 Task: Search for online mindfulness or meditation websites and gather information about different options available.
Action: Mouse moved to (450, 57)
Screenshot: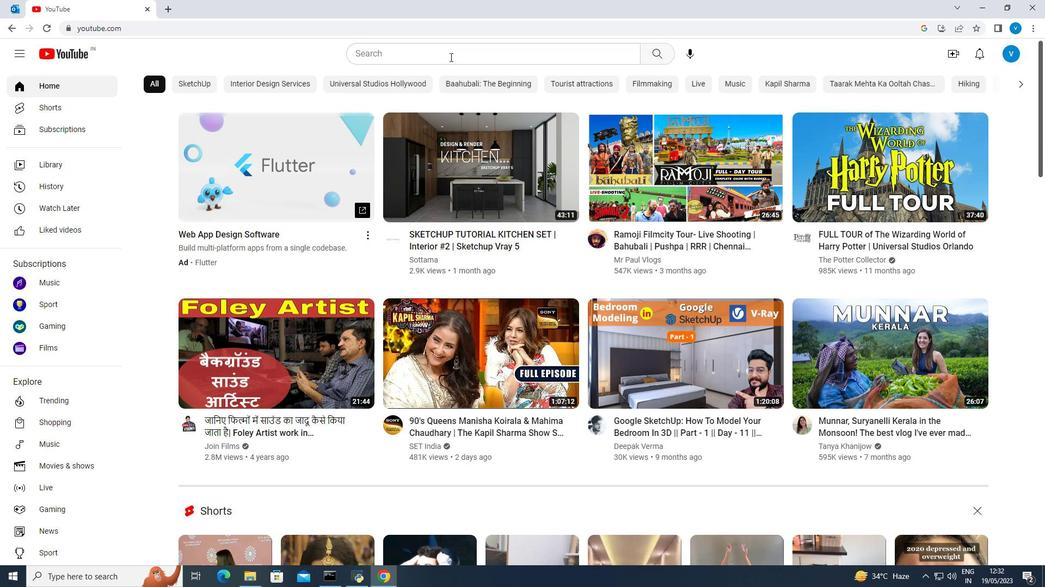 
Action: Mouse pressed left at (450, 57)
Screenshot: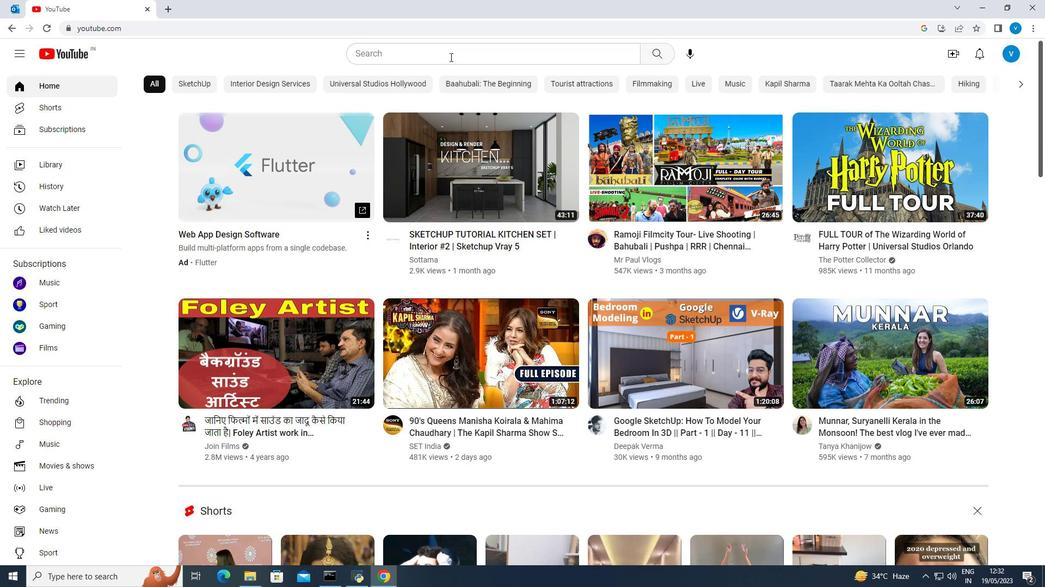 
Action: Key pressed mindfulness<Key.space>or<Key.space>meditation<Key.space>website
Screenshot: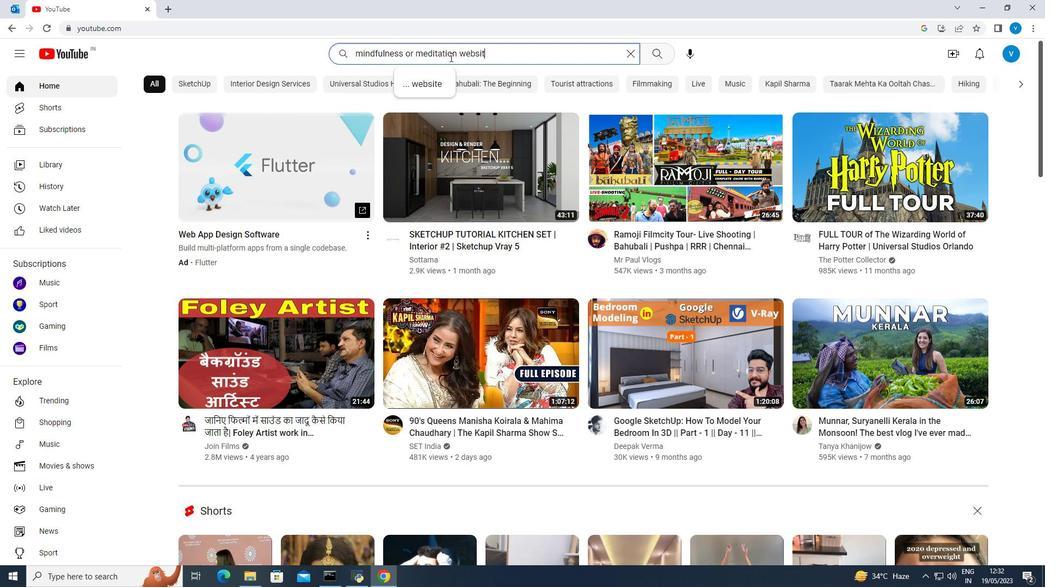 
Action: Mouse moved to (516, 64)
Screenshot: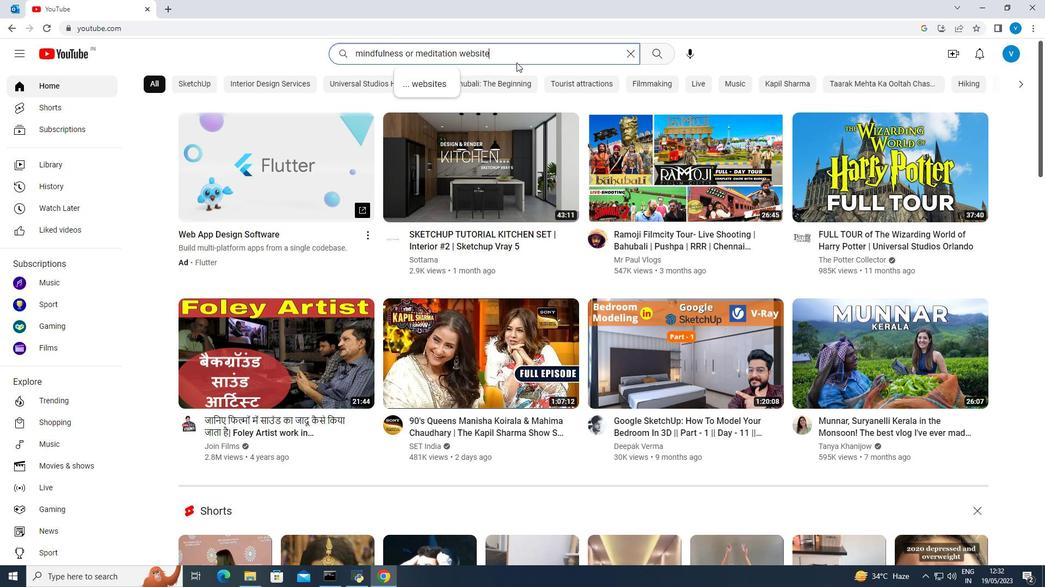 
Action: Key pressed <Key.enter>
Screenshot: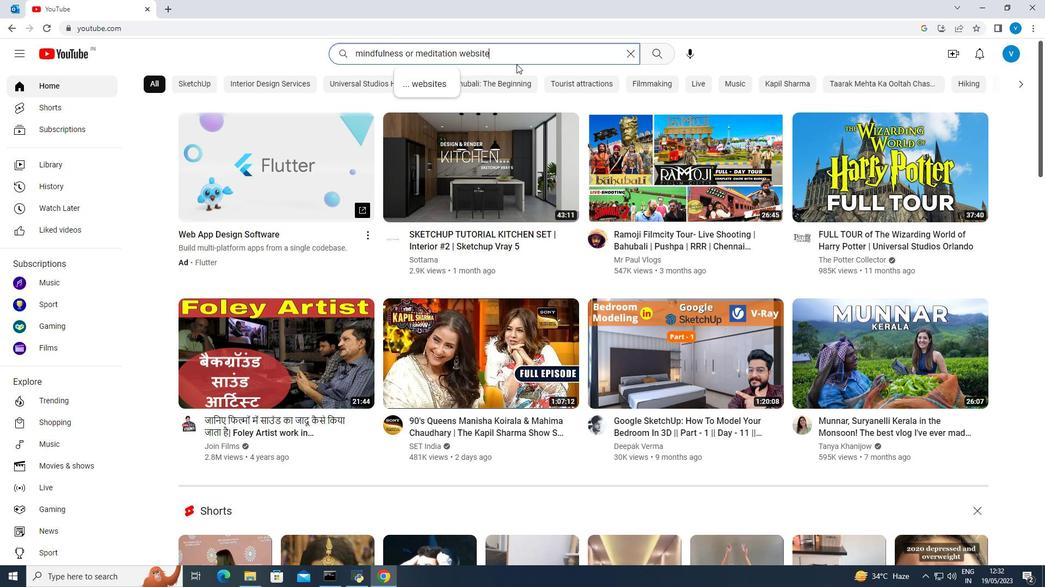 
Action: Mouse moved to (517, 167)
Screenshot: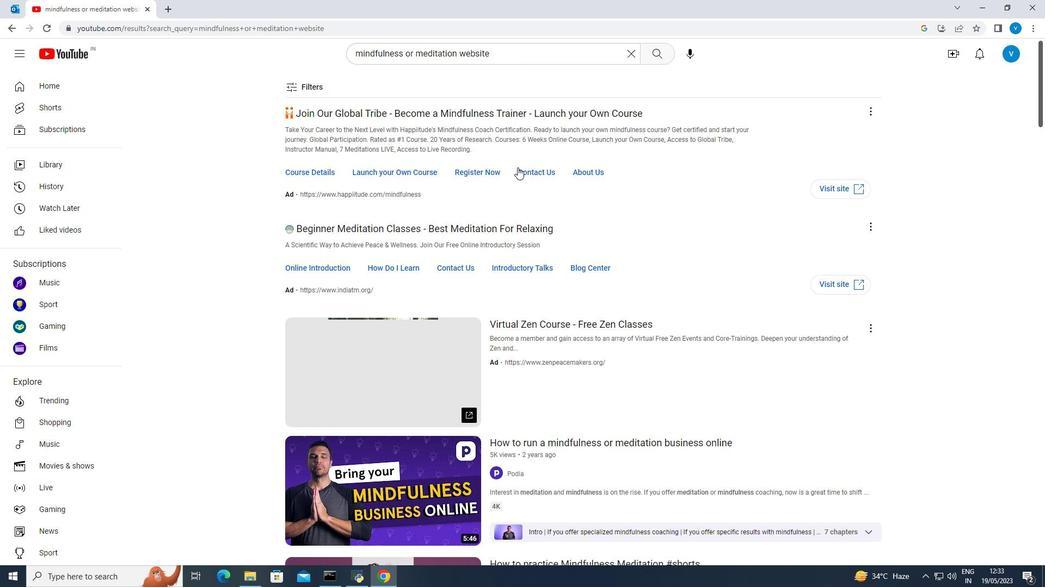 
Action: Mouse scrolled (517, 167) with delta (0, 0)
Screenshot: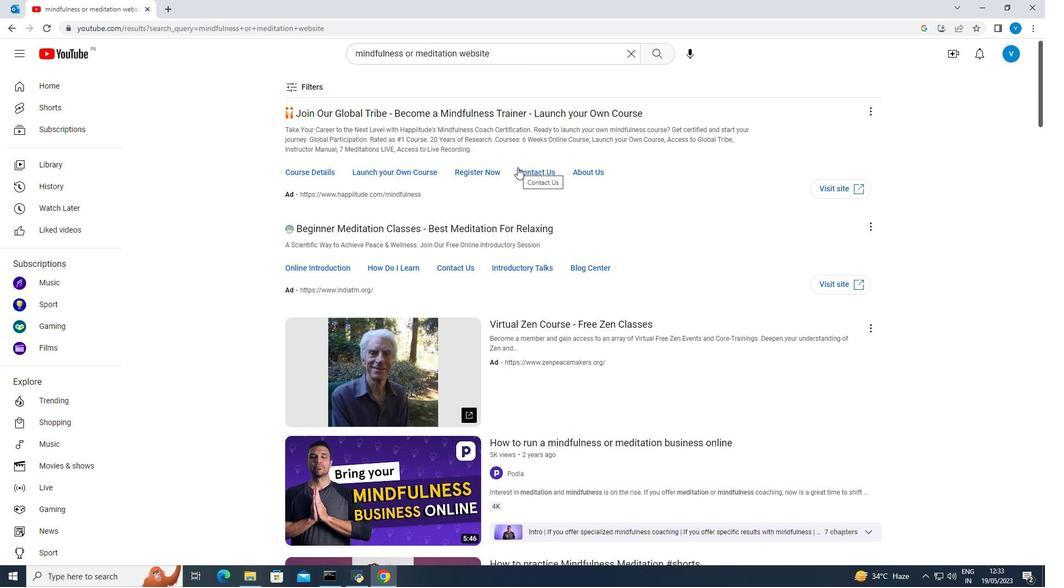 
Action: Mouse scrolled (517, 167) with delta (0, 0)
Screenshot: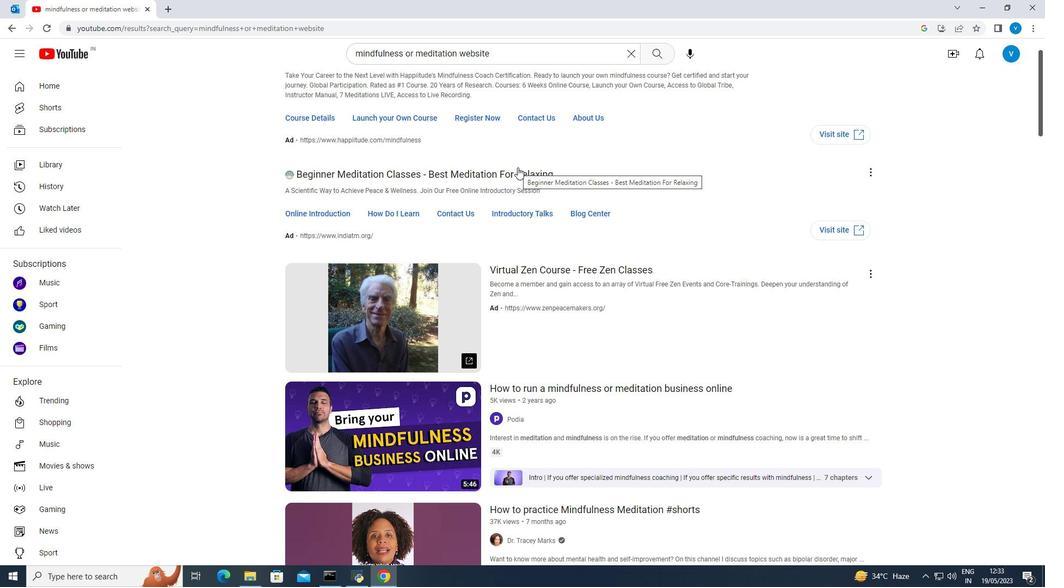 
Action: Mouse scrolled (517, 167) with delta (0, 0)
Screenshot: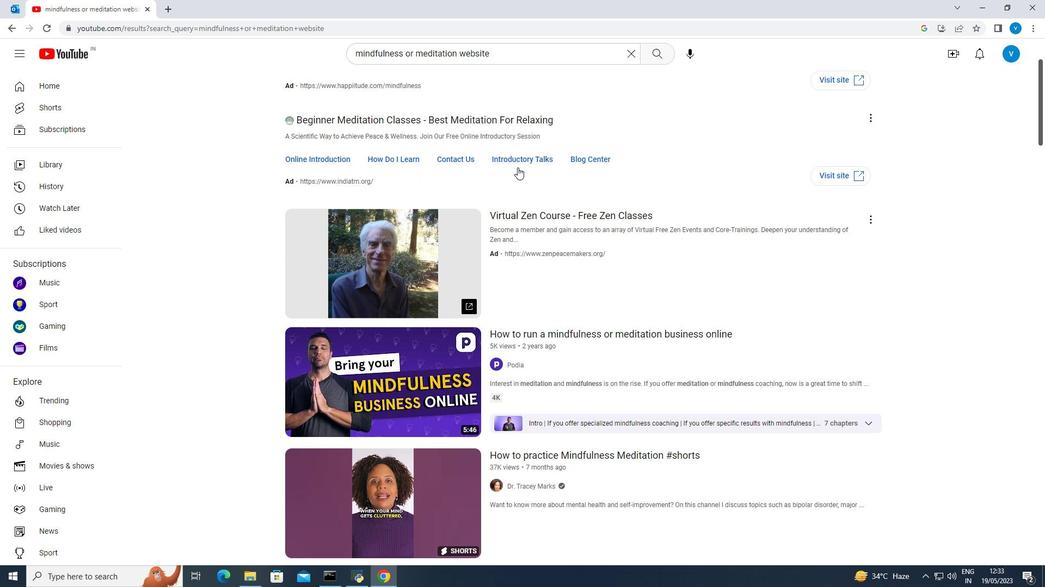 
Action: Mouse moved to (163, 7)
Screenshot: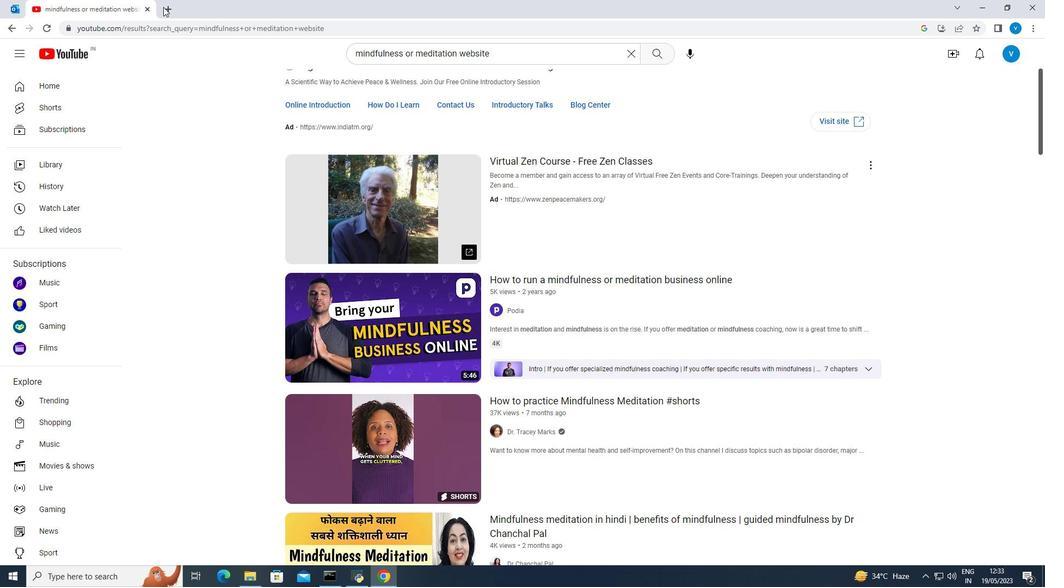 
Action: Mouse pressed left at (163, 7)
Screenshot: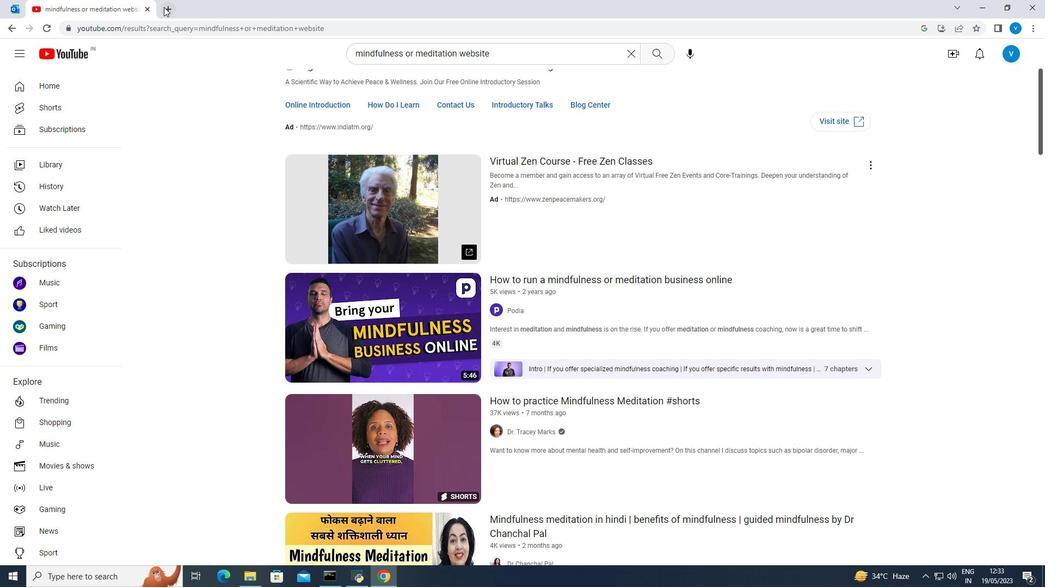 
Action: Mouse moved to (523, 212)
Screenshot: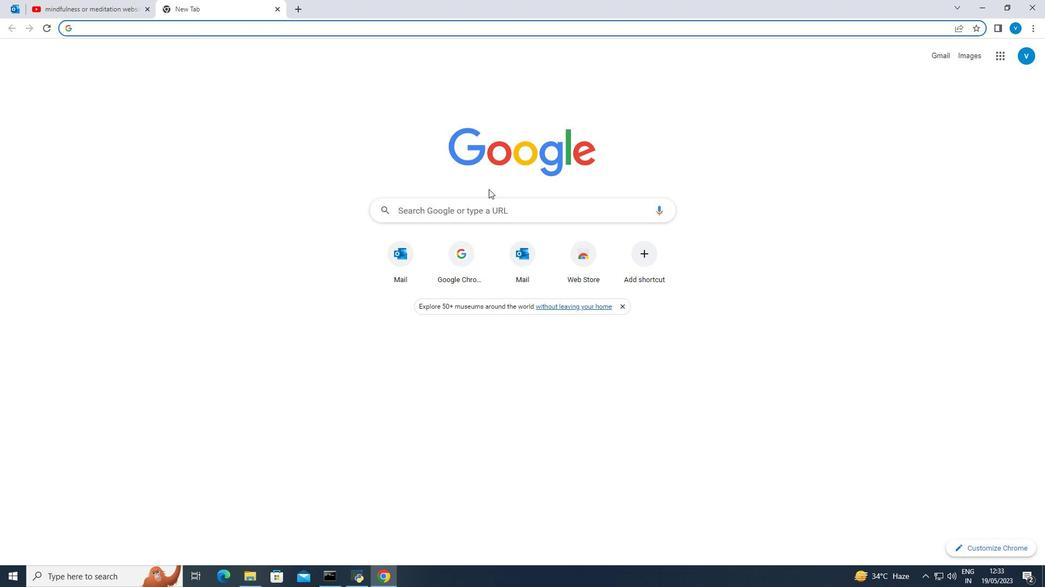 
Action: Mouse pressed left at (523, 212)
Screenshot: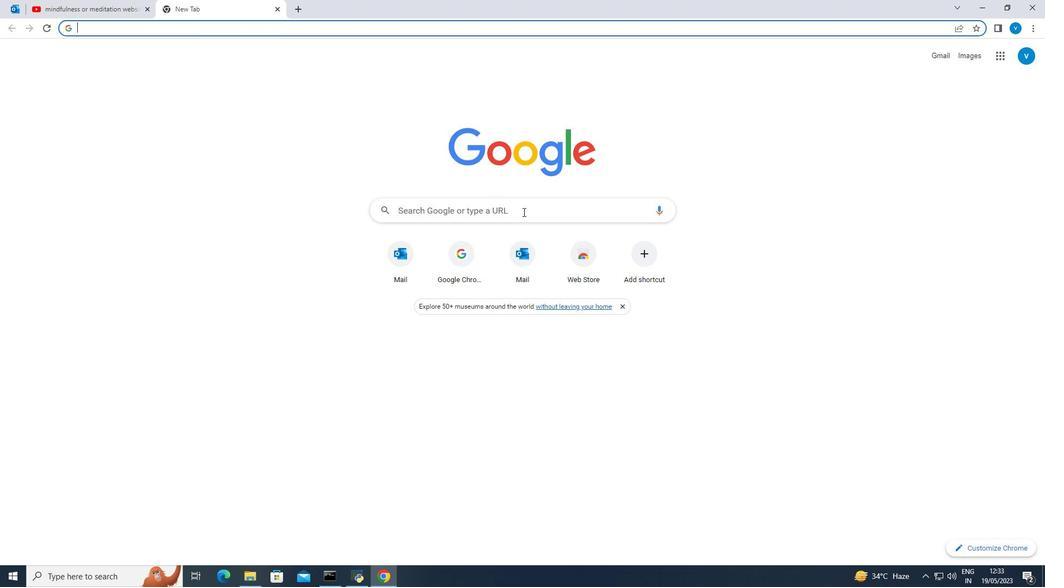 
Action: Mouse moved to (524, 212)
Screenshot: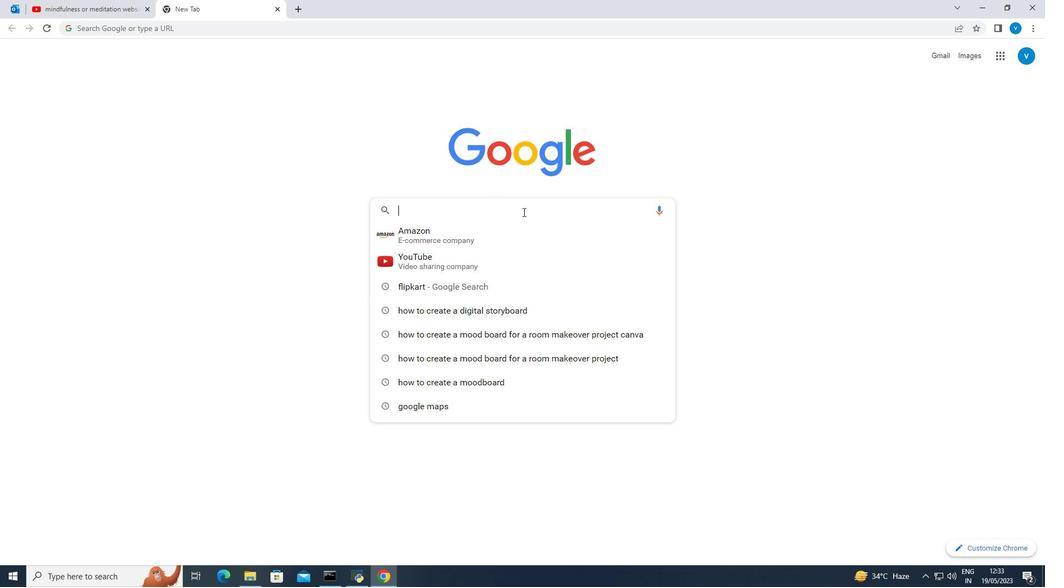 
Action: Key pressed online<Key.space>mindfulness<Key.space>or<Key.space>meditation<Key.space>website<Key.enter>
Screenshot: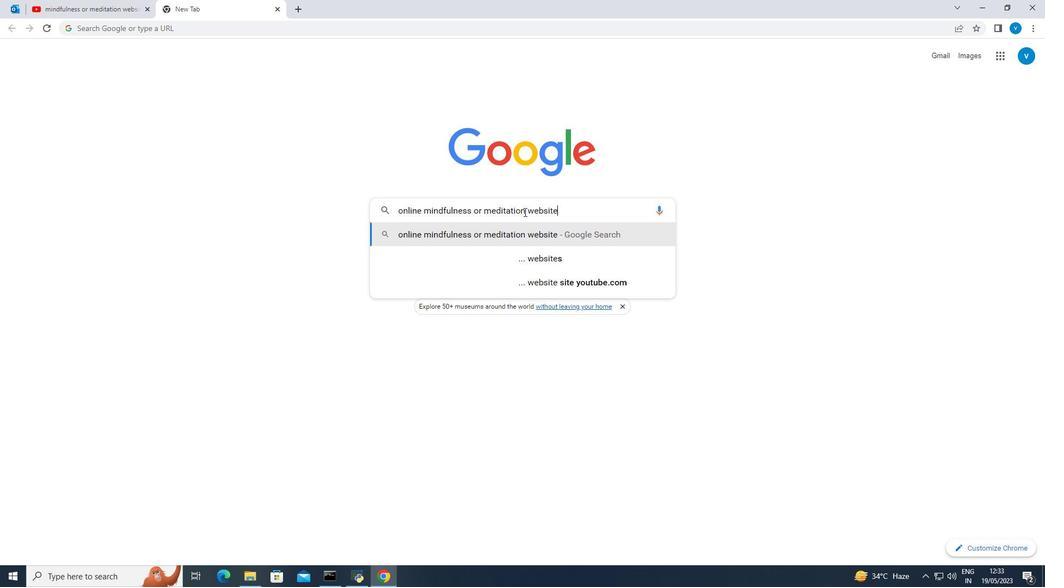 
Action: Mouse moved to (444, 334)
Screenshot: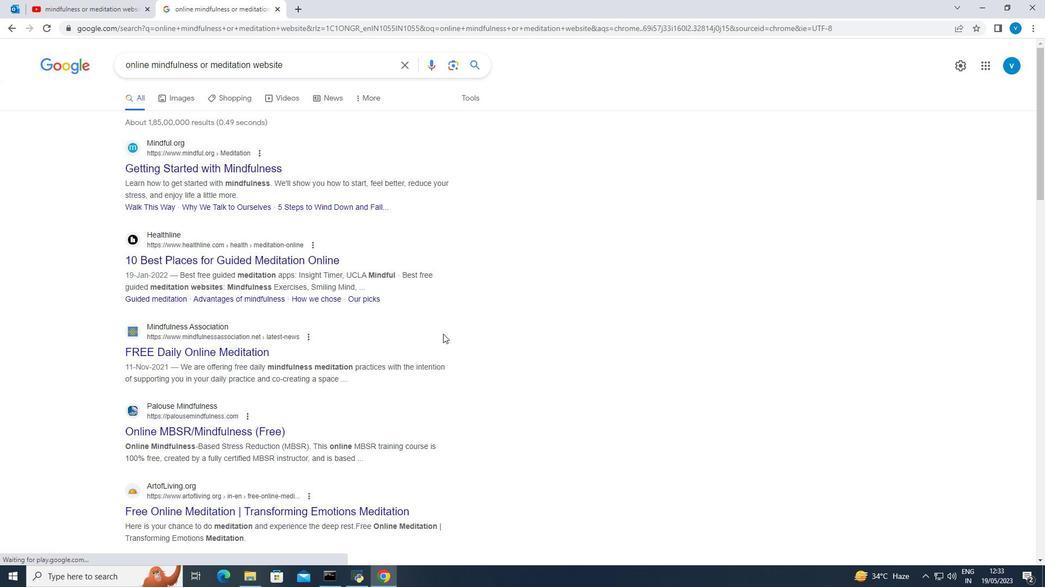 
Action: Mouse scrolled (444, 333) with delta (0, 0)
Screenshot: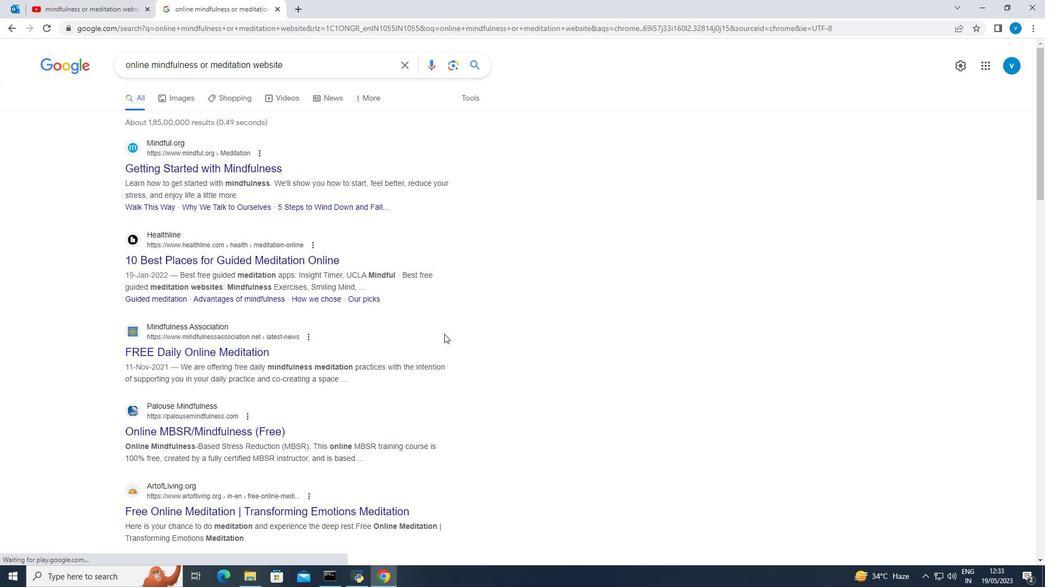 
Action: Mouse moved to (444, 334)
Screenshot: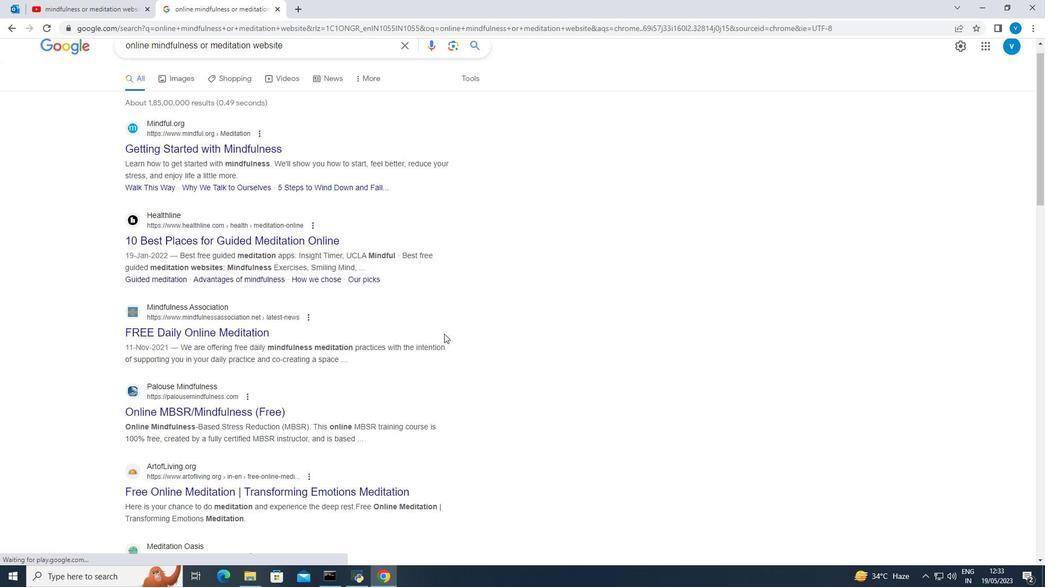 
Action: Mouse scrolled (444, 333) with delta (0, 0)
Screenshot: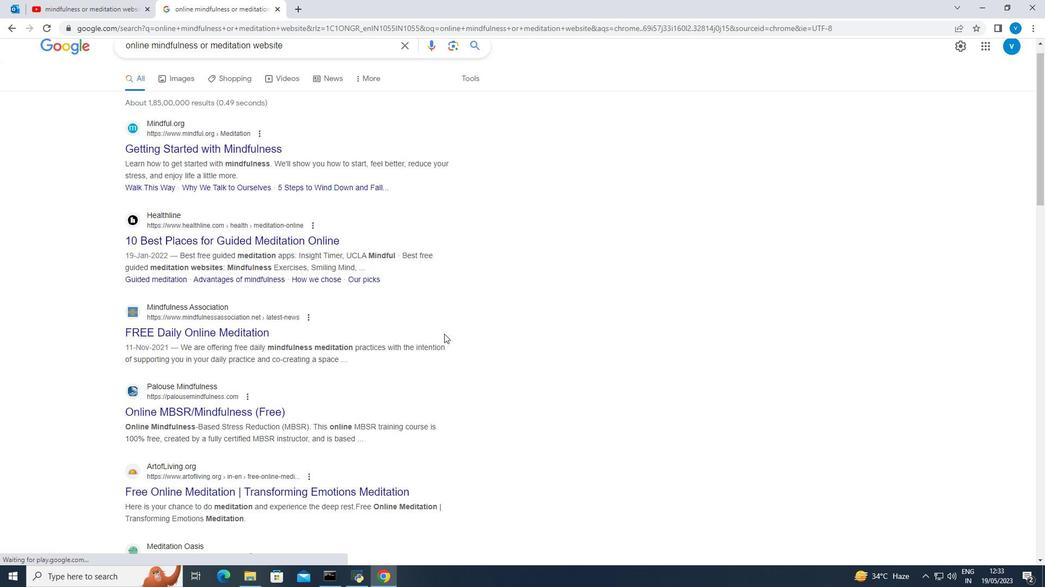 
Action: Mouse moved to (436, 309)
Screenshot: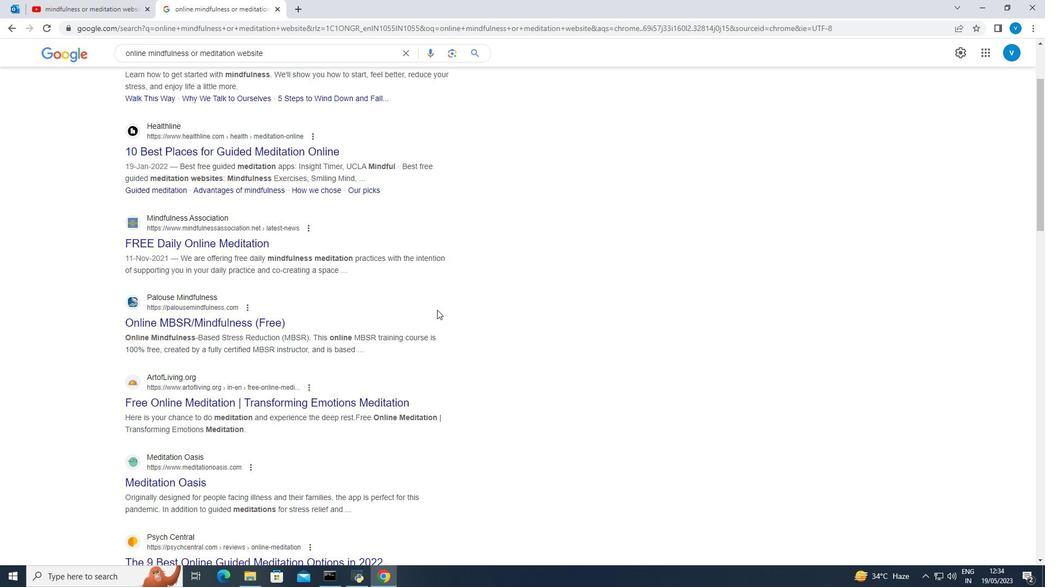 
Action: Mouse scrolled (436, 309) with delta (0, 0)
Screenshot: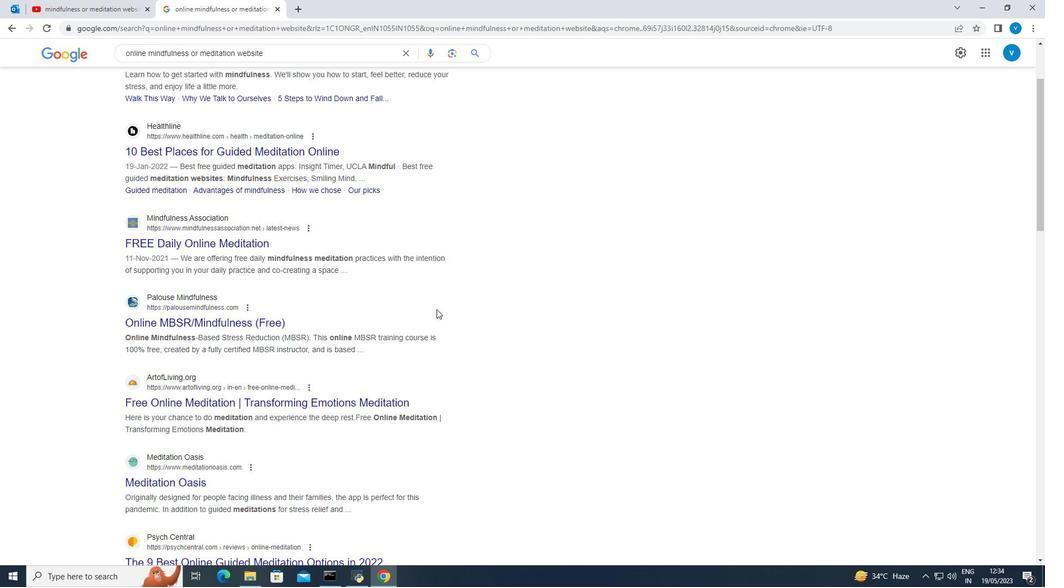 
Action: Mouse scrolled (436, 309) with delta (0, 0)
Screenshot: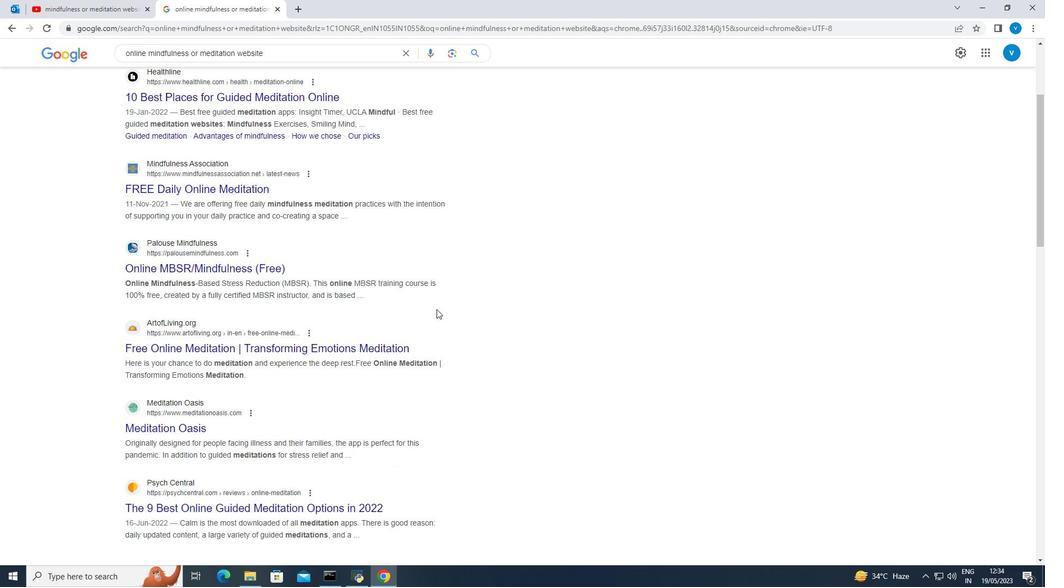 
Action: Mouse scrolled (436, 309) with delta (0, 0)
Screenshot: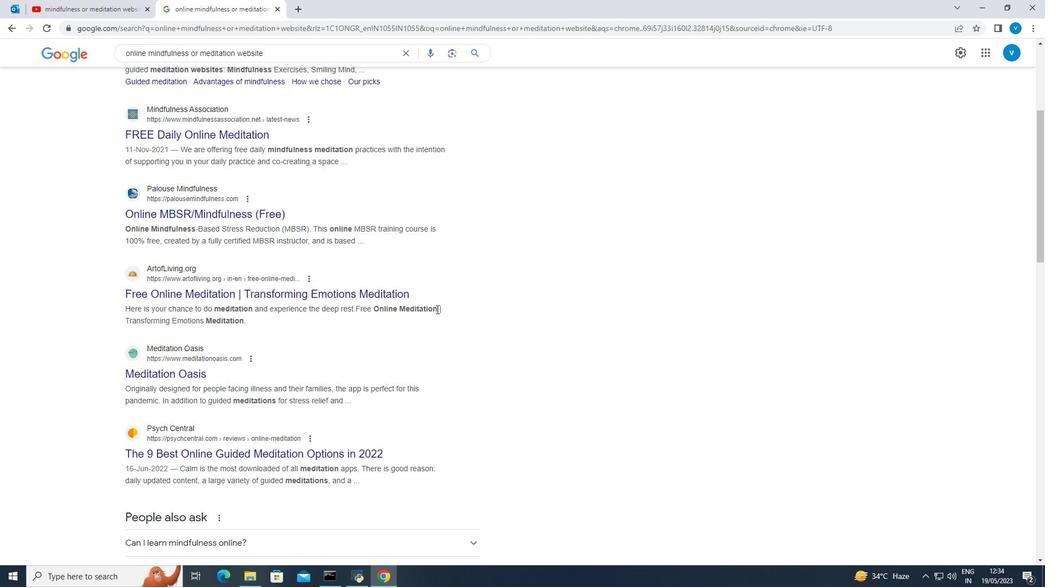 
Action: Mouse scrolled (436, 309) with delta (0, 0)
Screenshot: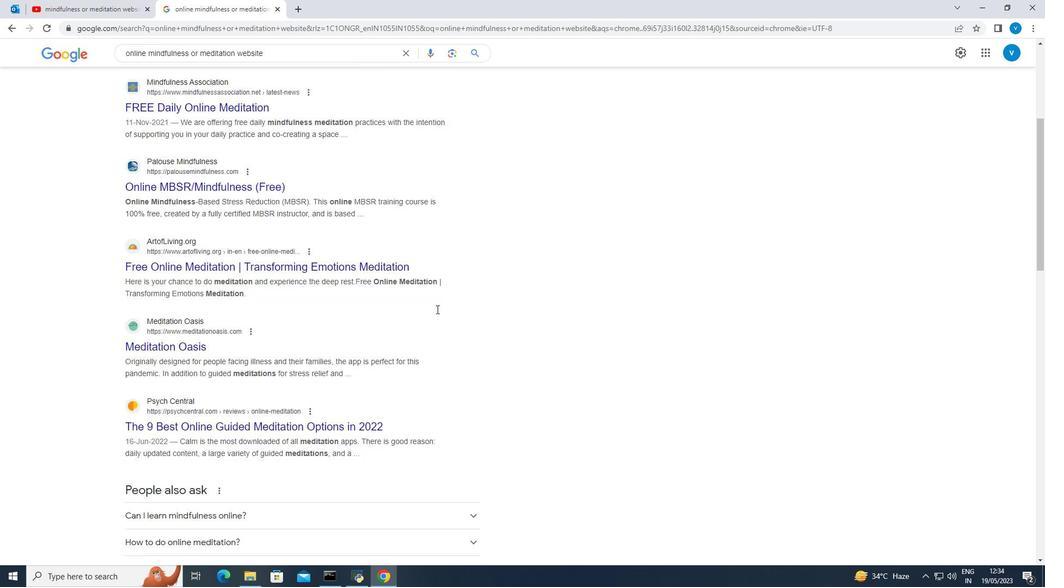 
Action: Mouse moved to (261, 347)
Screenshot: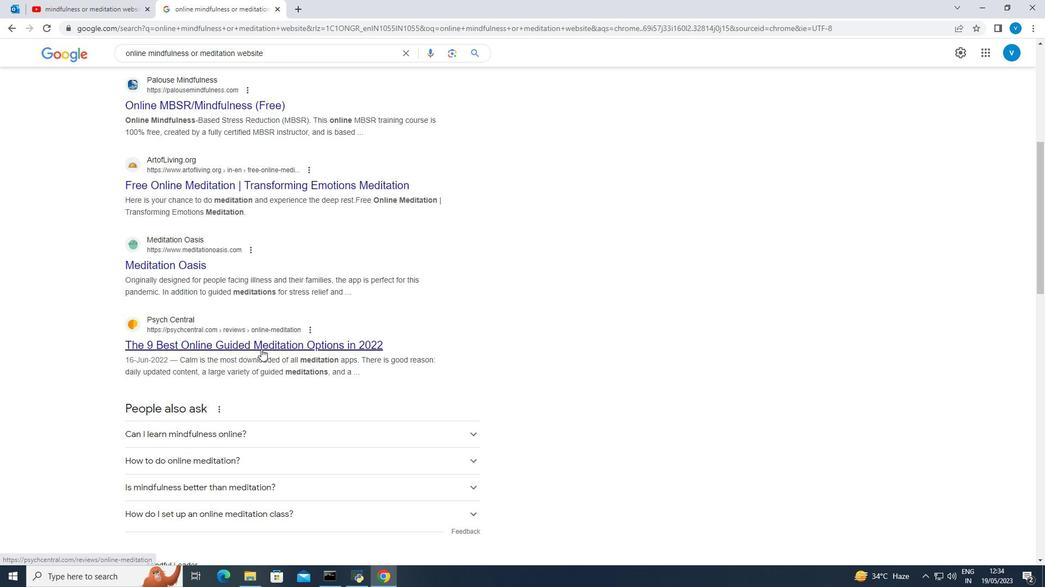 
Action: Mouse pressed left at (261, 347)
Screenshot: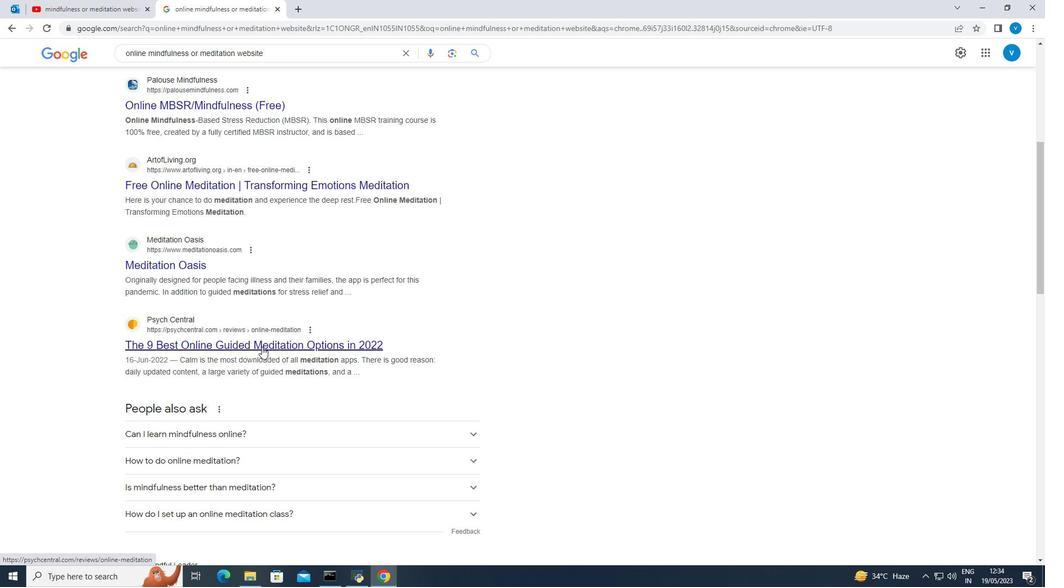 
Action: Mouse pressed left at (261, 347)
Screenshot: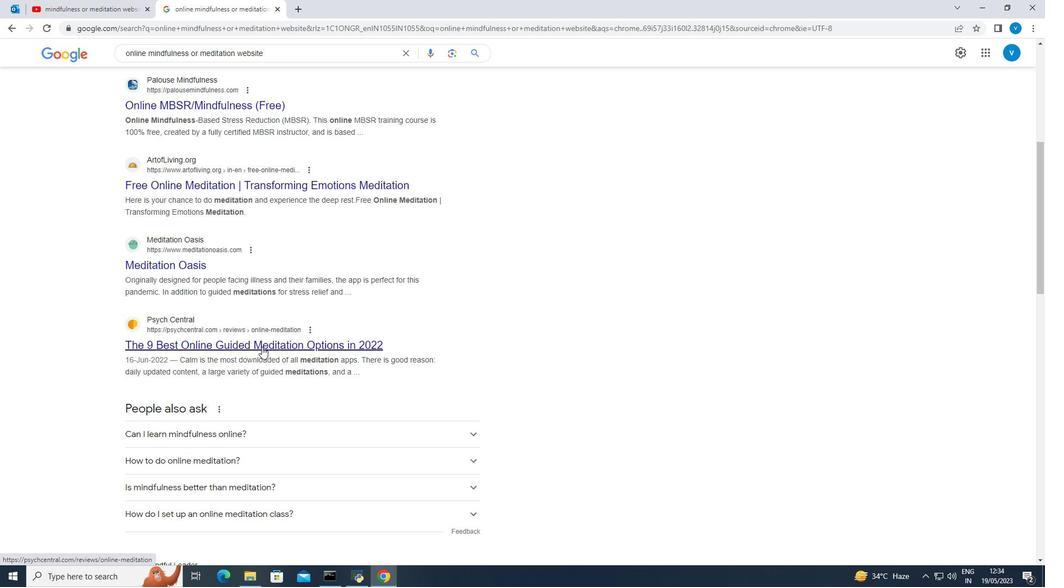 
Action: Mouse moved to (272, 333)
Screenshot: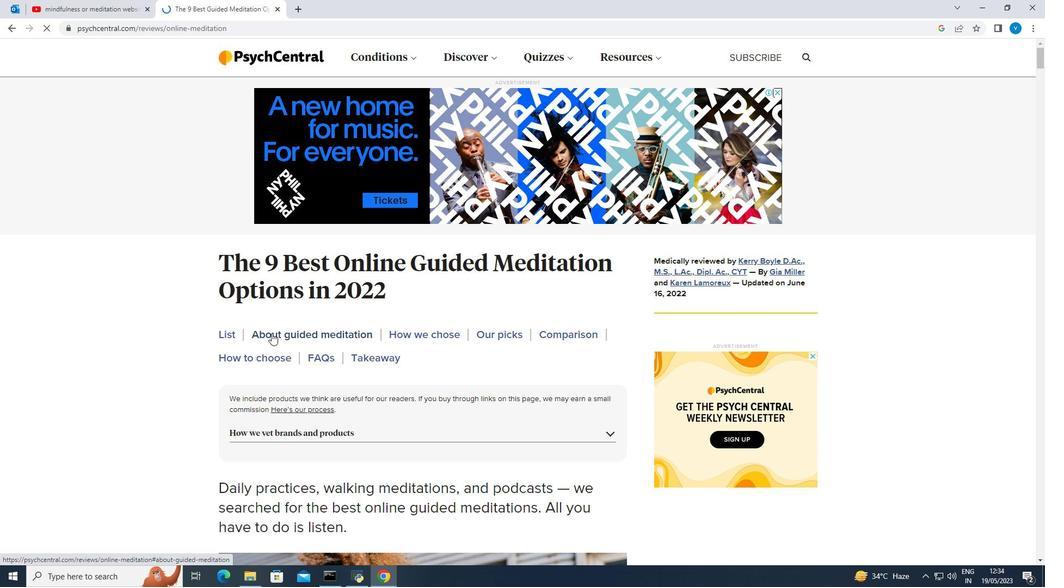
Action: Mouse scrolled (272, 333) with delta (0, 0)
Screenshot: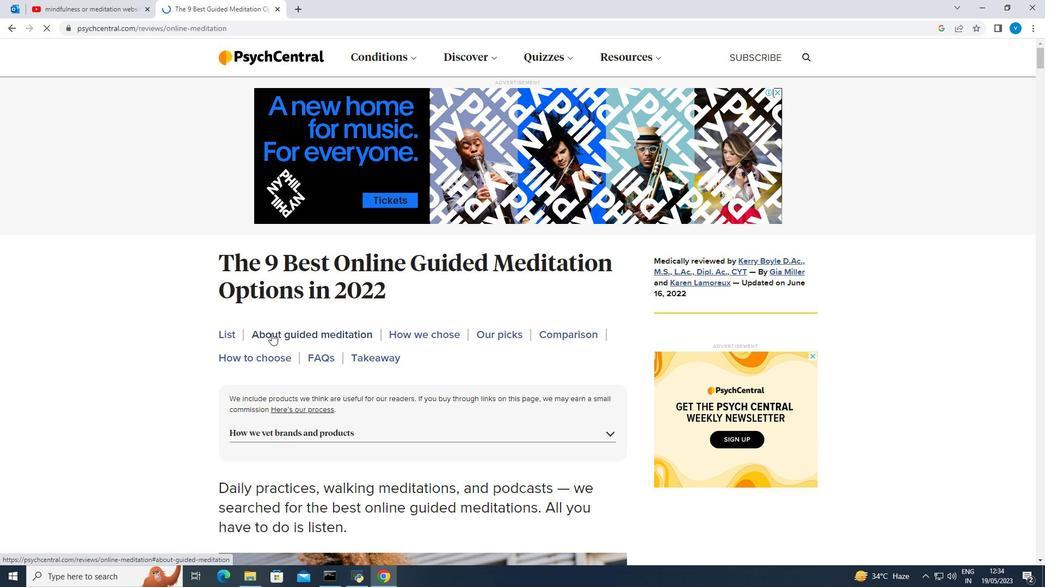 
Action: Mouse moved to (274, 335)
Screenshot: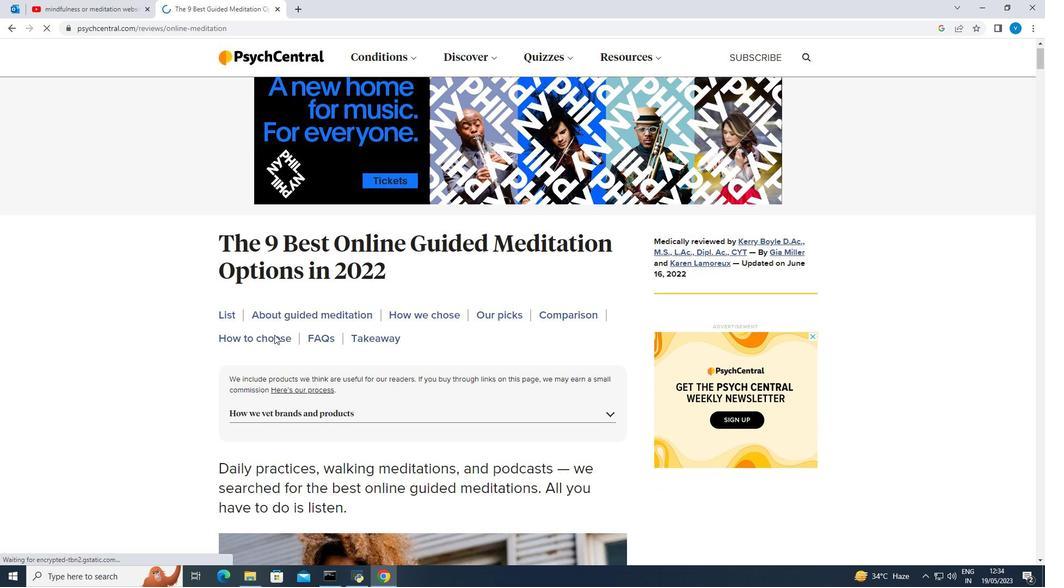 
Action: Mouse scrolled (274, 334) with delta (0, 0)
Screenshot: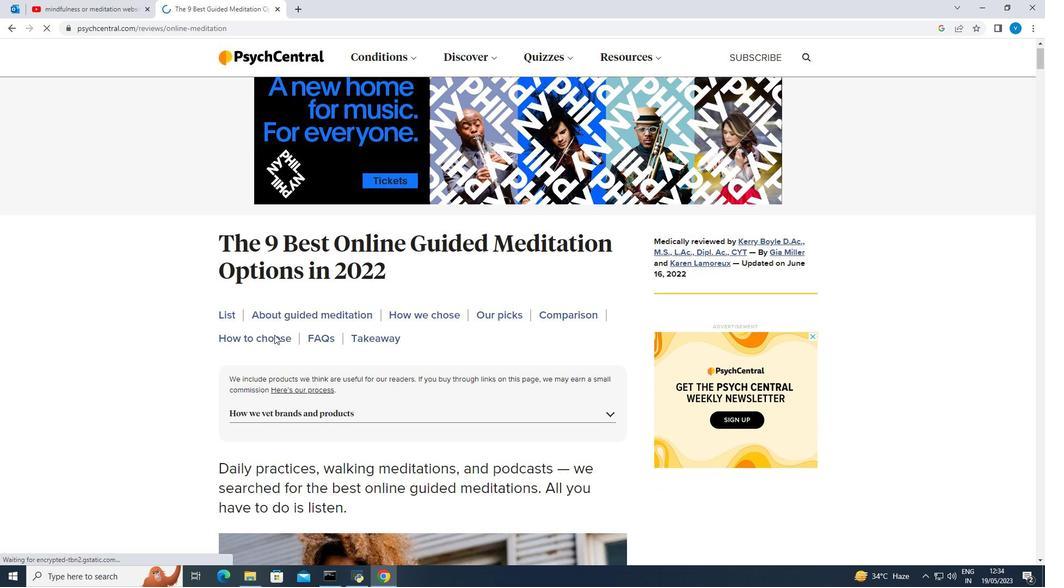 
Action: Mouse moved to (276, 335)
Screenshot: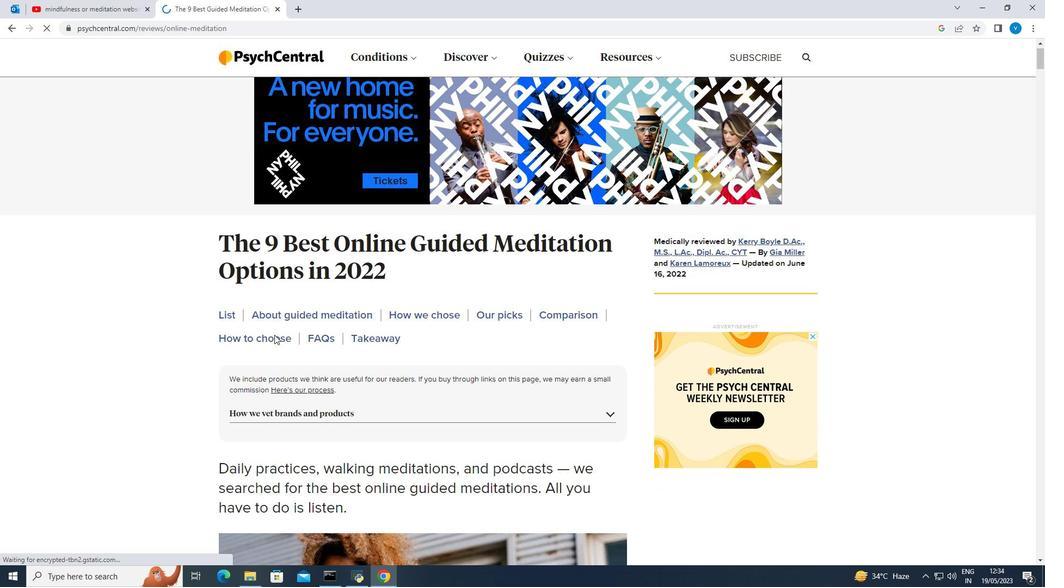 
Action: Mouse scrolled (276, 334) with delta (0, 0)
Screenshot: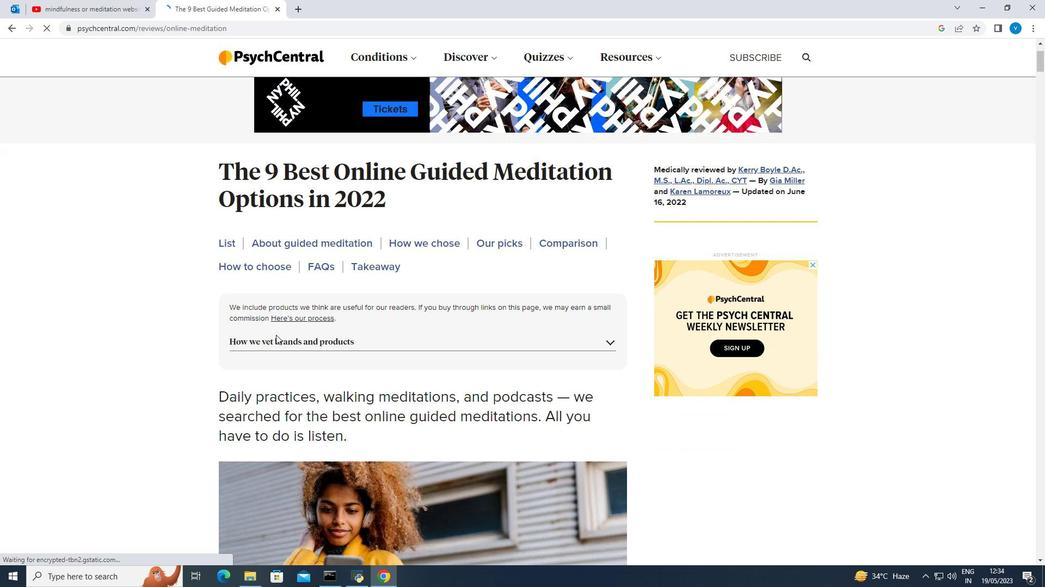 
Action: Mouse scrolled (276, 334) with delta (0, 0)
Screenshot: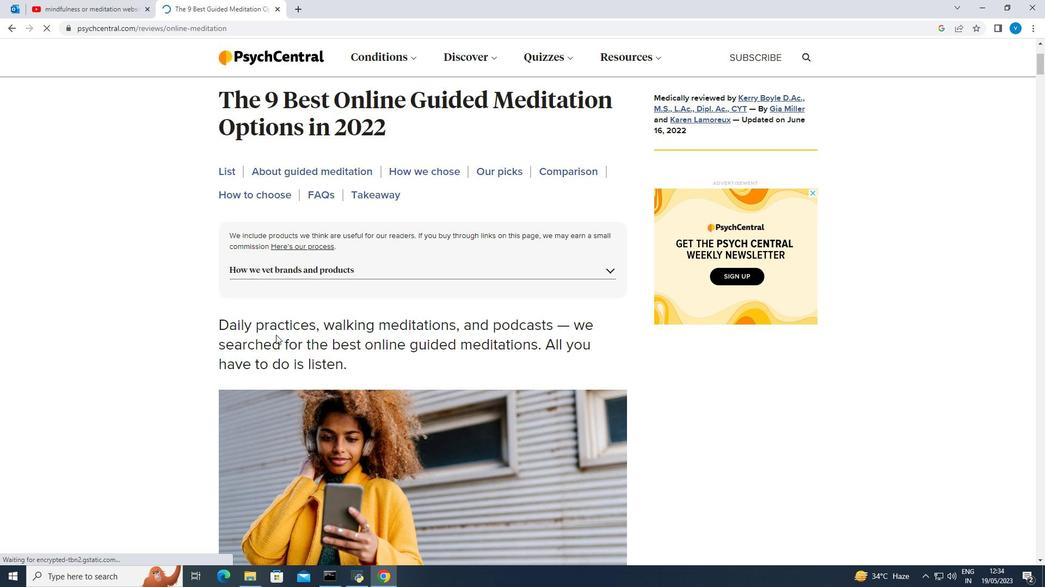 
Action: Mouse moved to (271, 338)
Screenshot: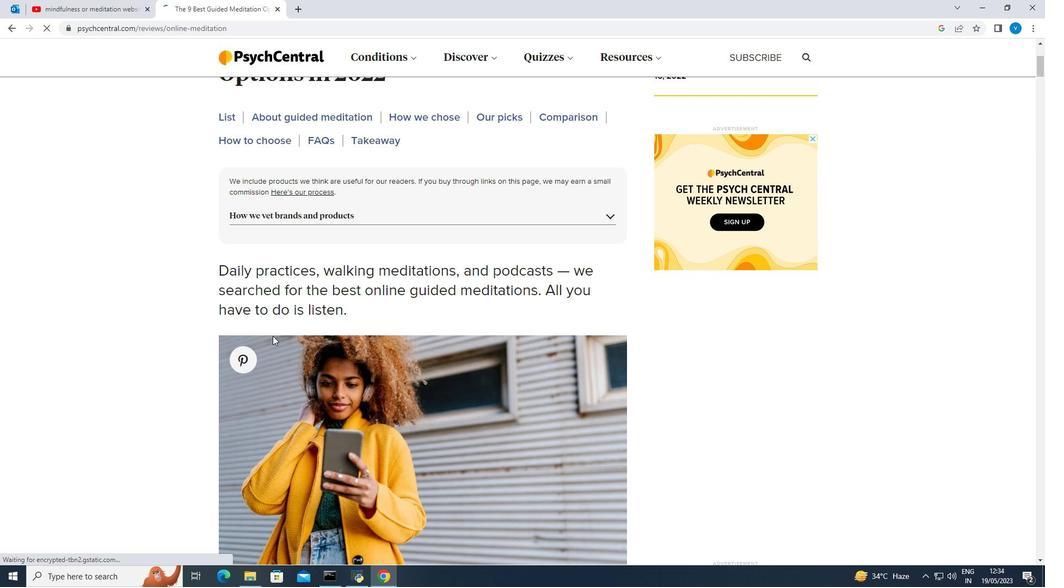 
Action: Mouse scrolled (271, 337) with delta (0, 0)
Screenshot: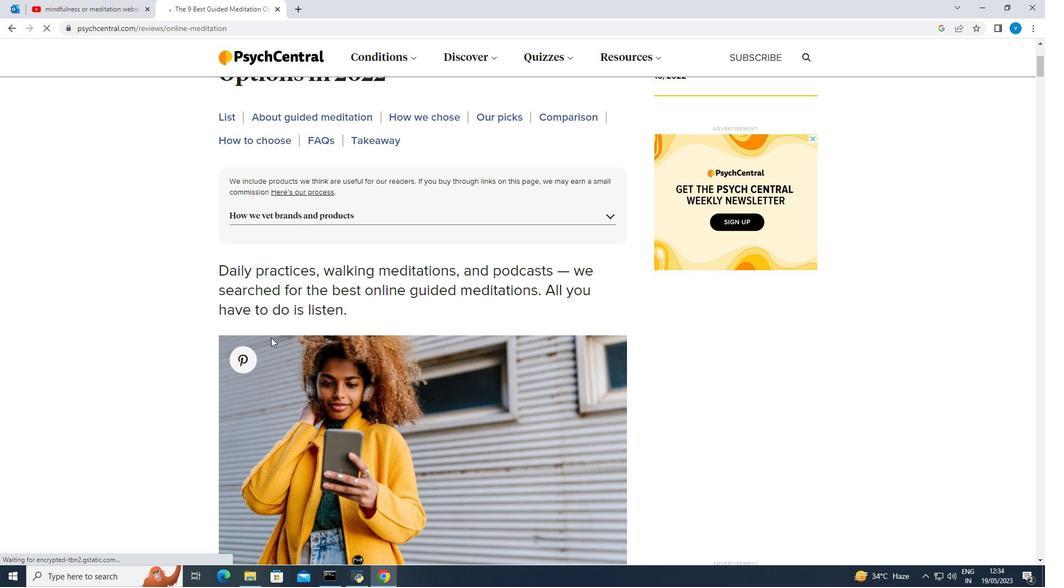 
Action: Mouse scrolled (271, 337) with delta (0, 0)
Screenshot: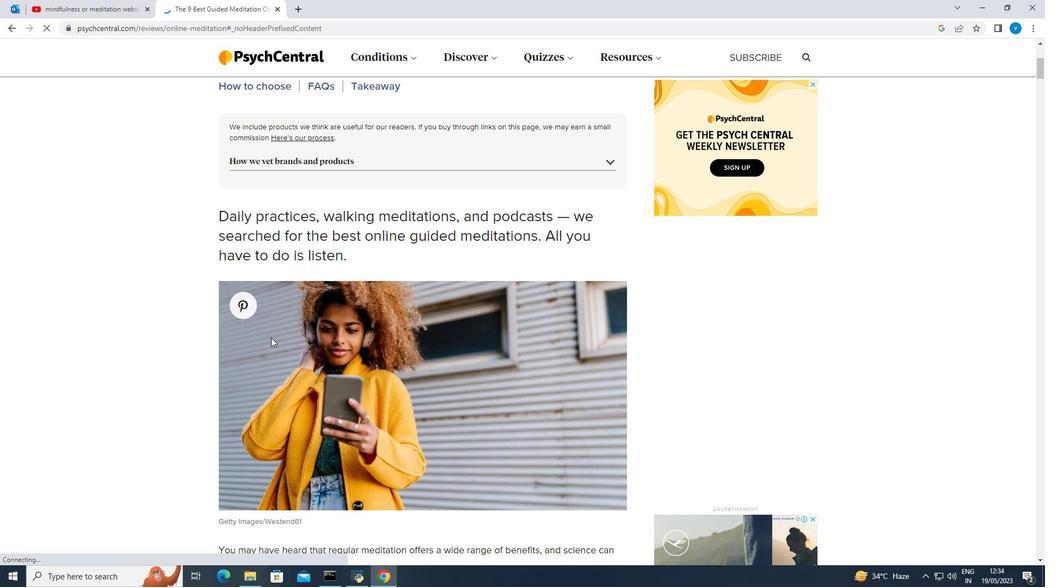 
Action: Mouse scrolled (271, 337) with delta (0, 0)
Screenshot: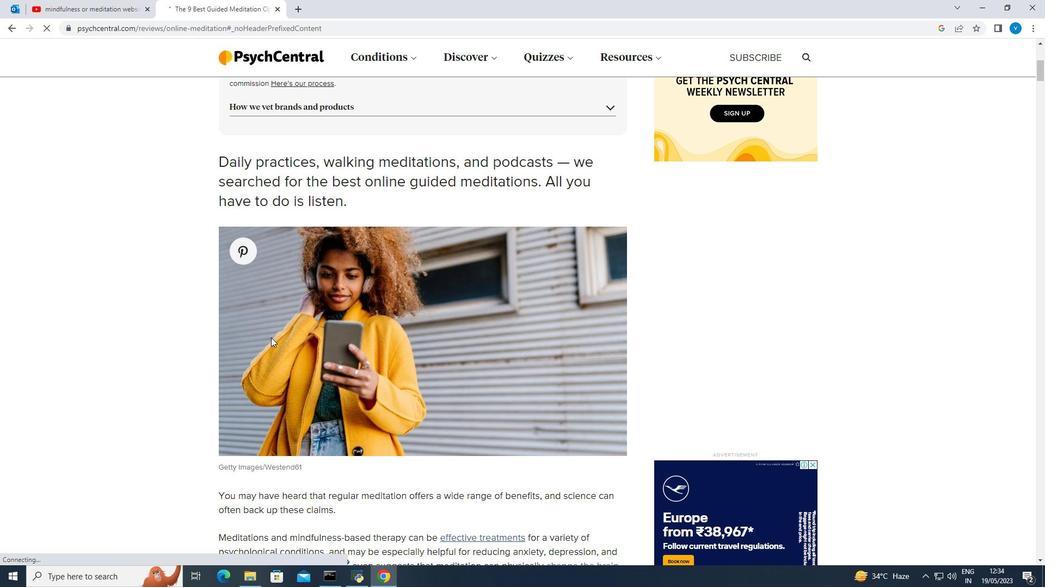 
Action: Mouse moved to (271, 338)
Screenshot: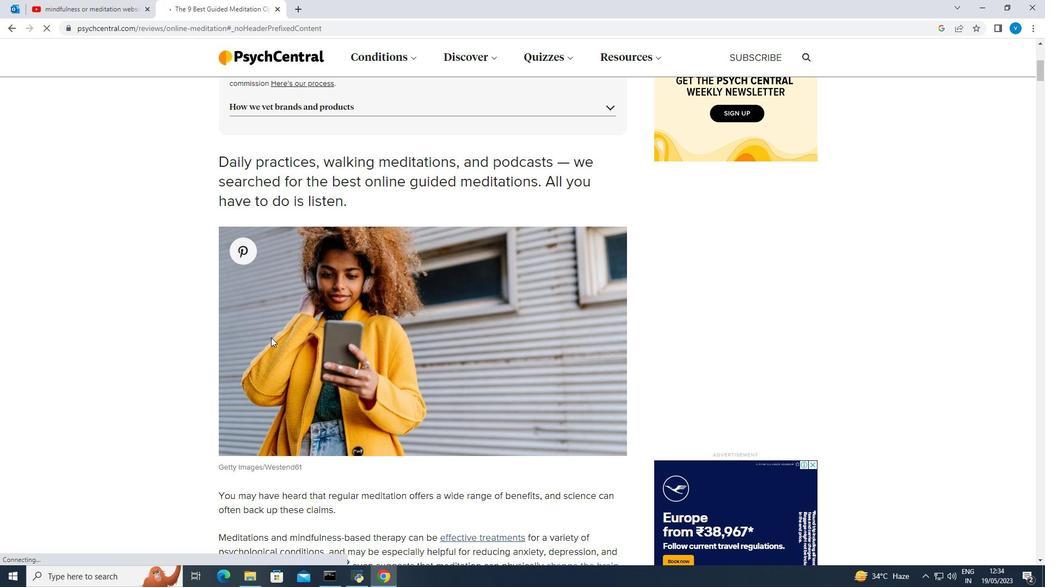 
Action: Mouse scrolled (271, 338) with delta (0, 0)
Screenshot: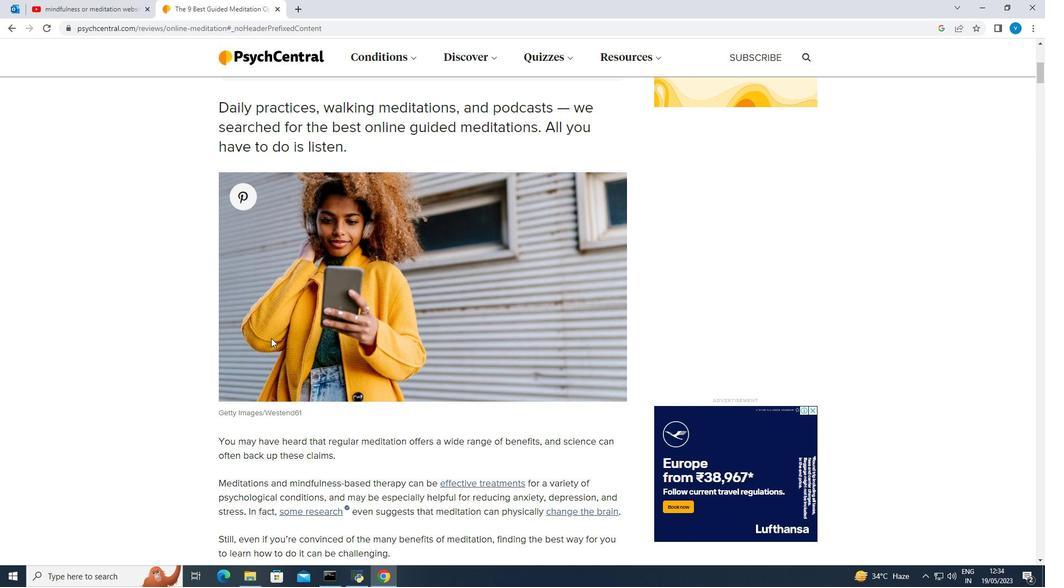 
Action: Mouse scrolled (271, 338) with delta (0, 0)
Screenshot: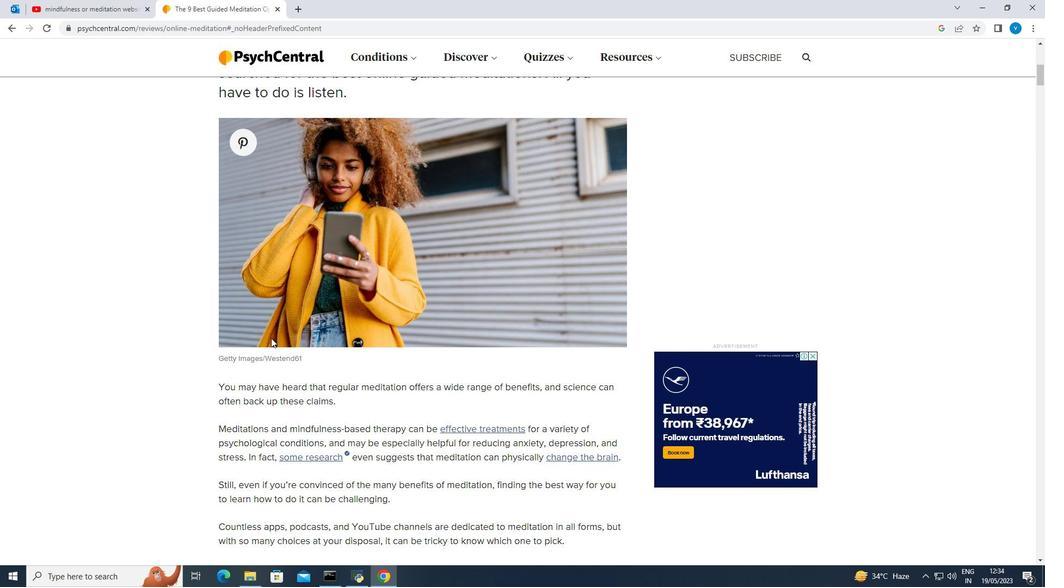 
Action: Mouse scrolled (271, 338) with delta (0, 0)
Screenshot: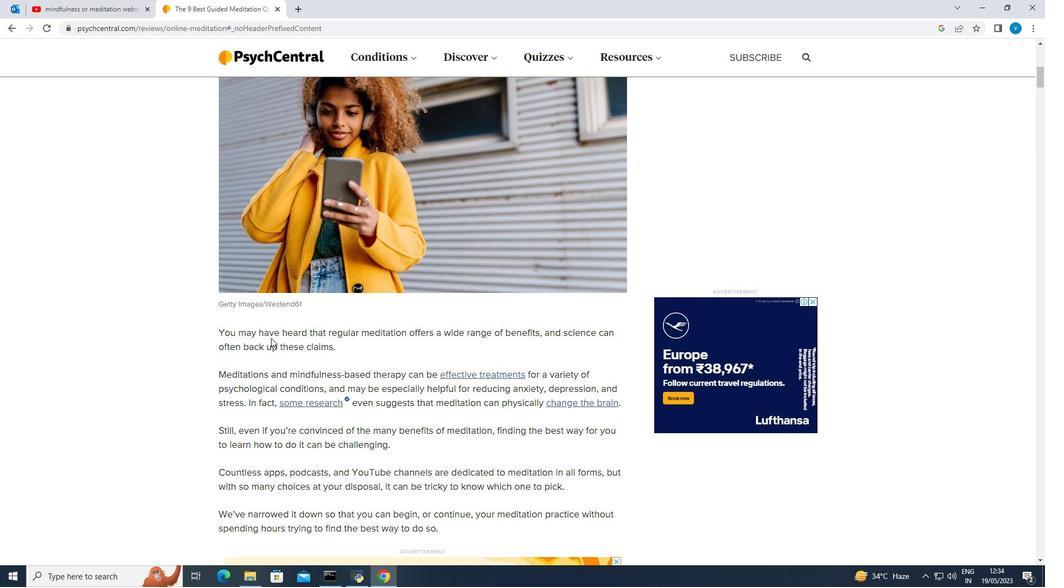 
Action: Mouse moved to (270, 340)
Screenshot: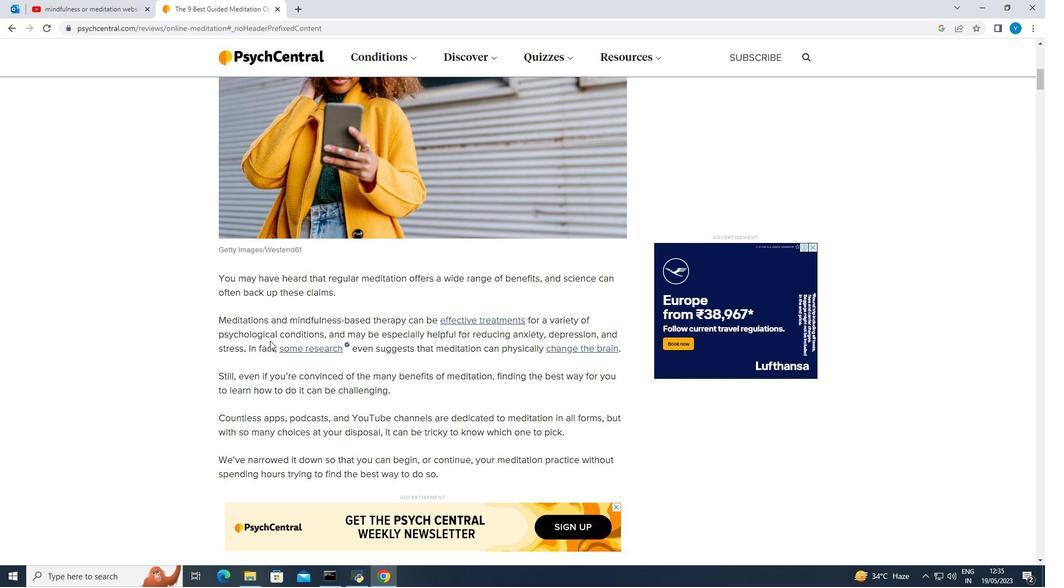 
Action: Mouse scrolled (270, 340) with delta (0, 0)
Screenshot: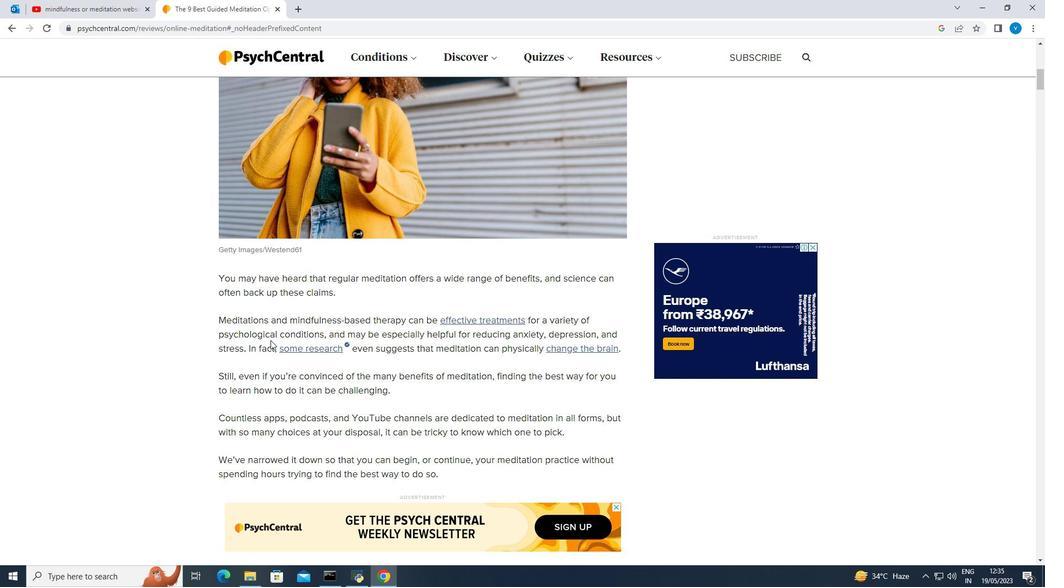 
Action: Mouse scrolled (270, 340) with delta (0, 0)
Screenshot: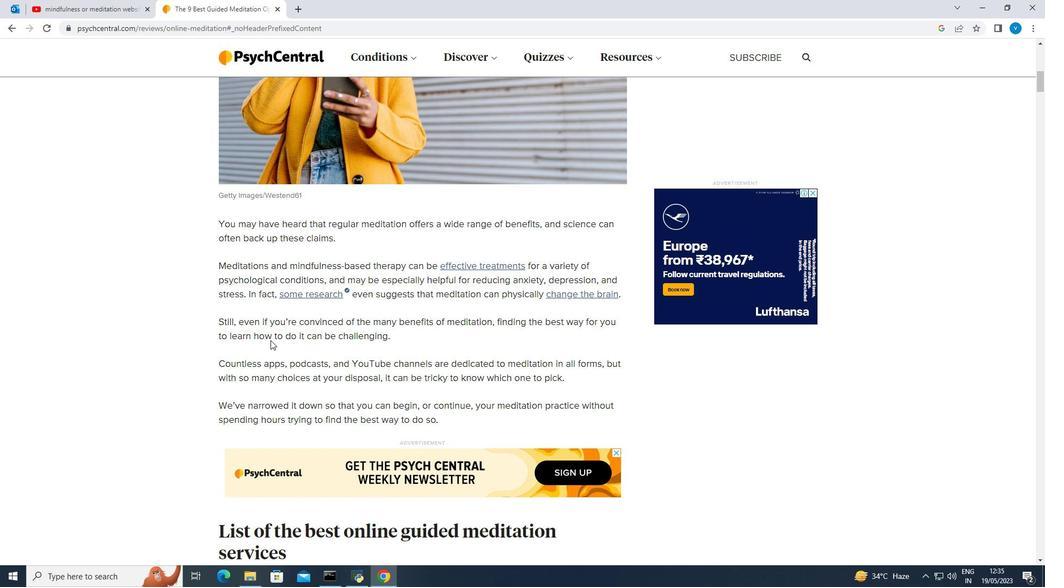 
Action: Mouse scrolled (270, 340) with delta (0, 0)
Screenshot: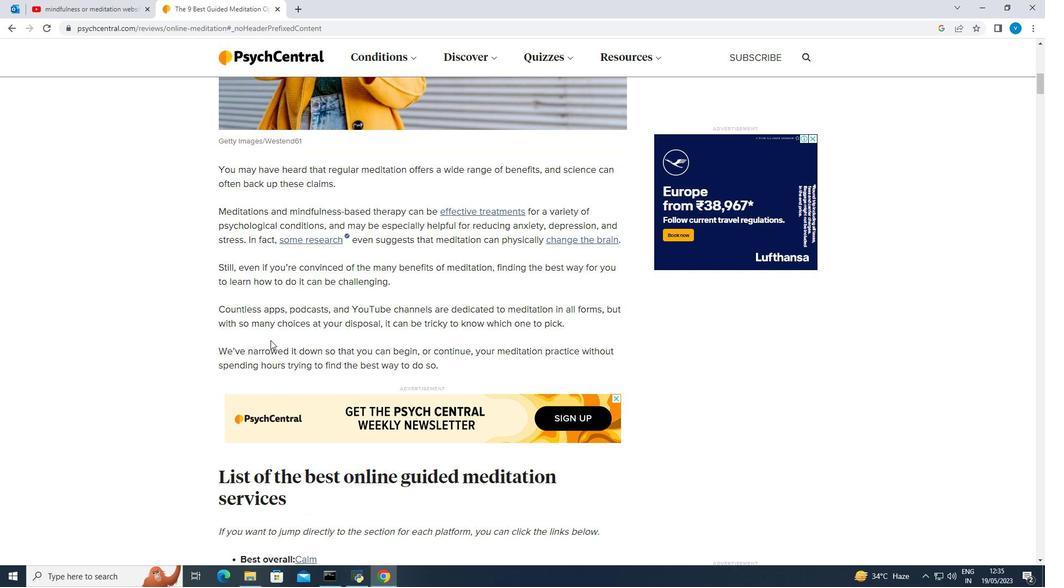 
Action: Mouse scrolled (270, 340) with delta (0, 0)
Screenshot: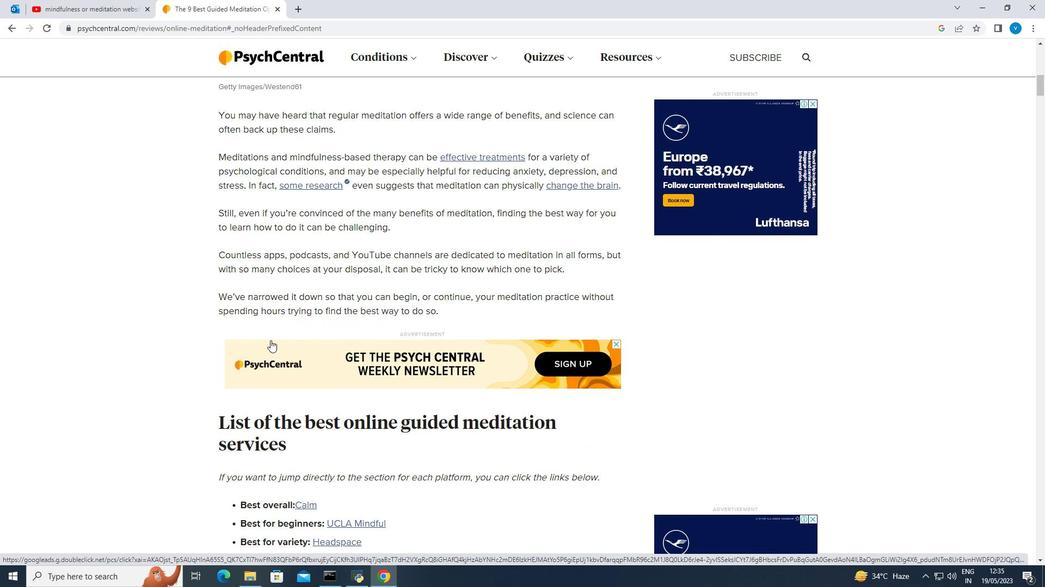 
Action: Mouse moved to (271, 340)
Screenshot: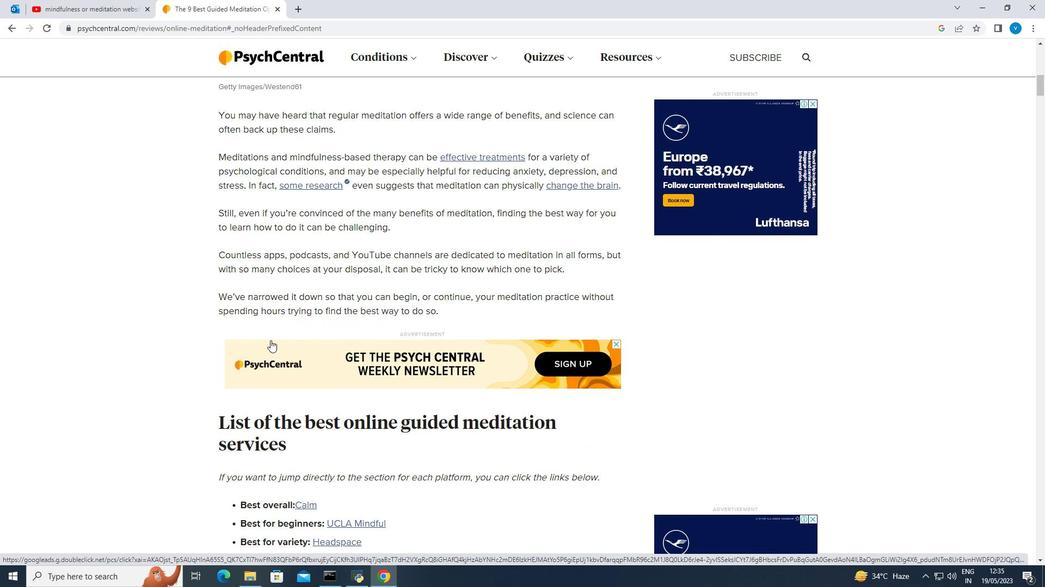 
Action: Mouse scrolled (271, 340) with delta (0, 0)
Screenshot: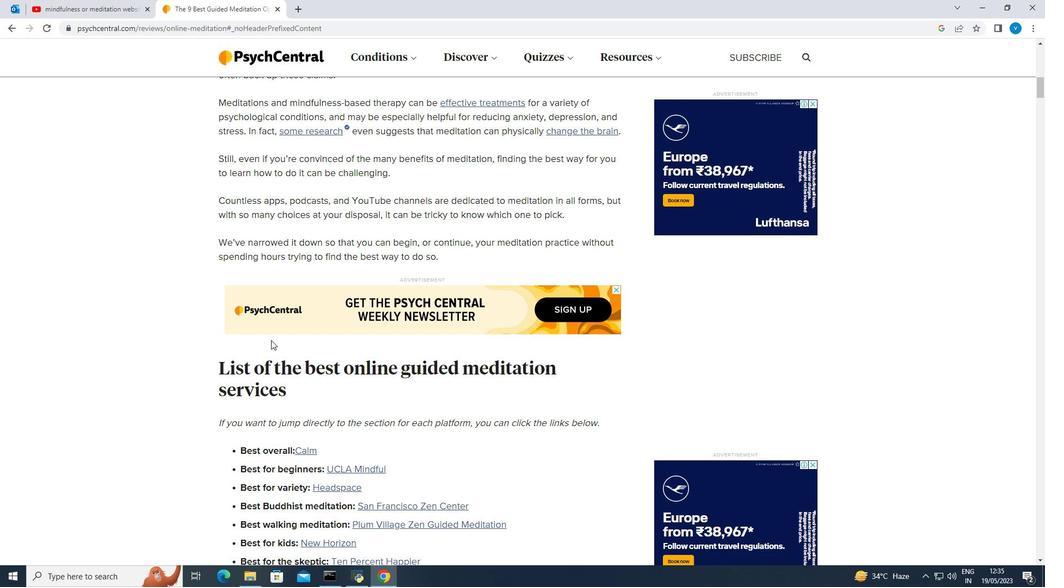 
Action: Mouse moved to (271, 342)
Screenshot: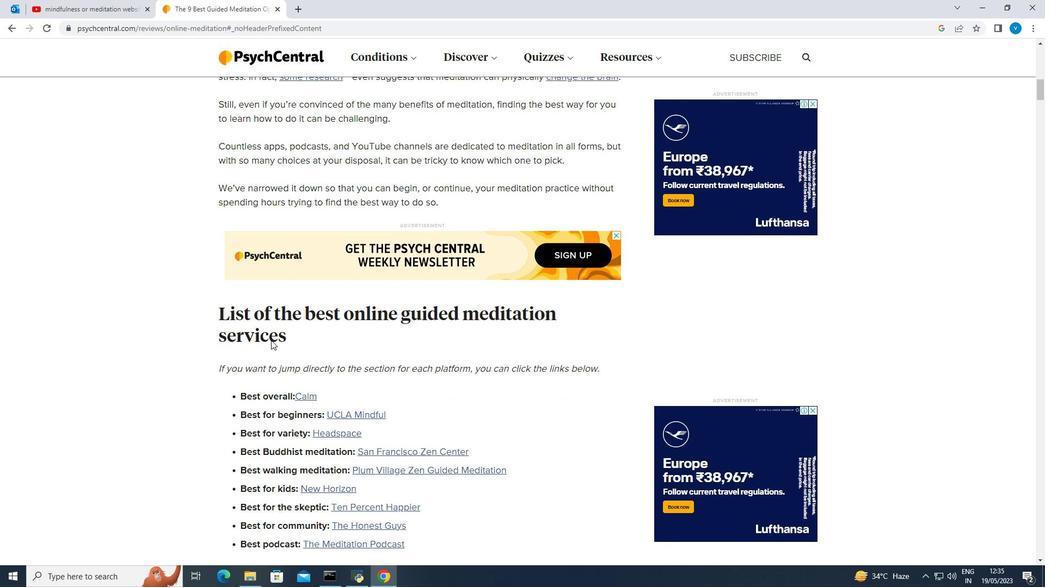 
Action: Mouse scrolled (271, 342) with delta (0, 0)
Screenshot: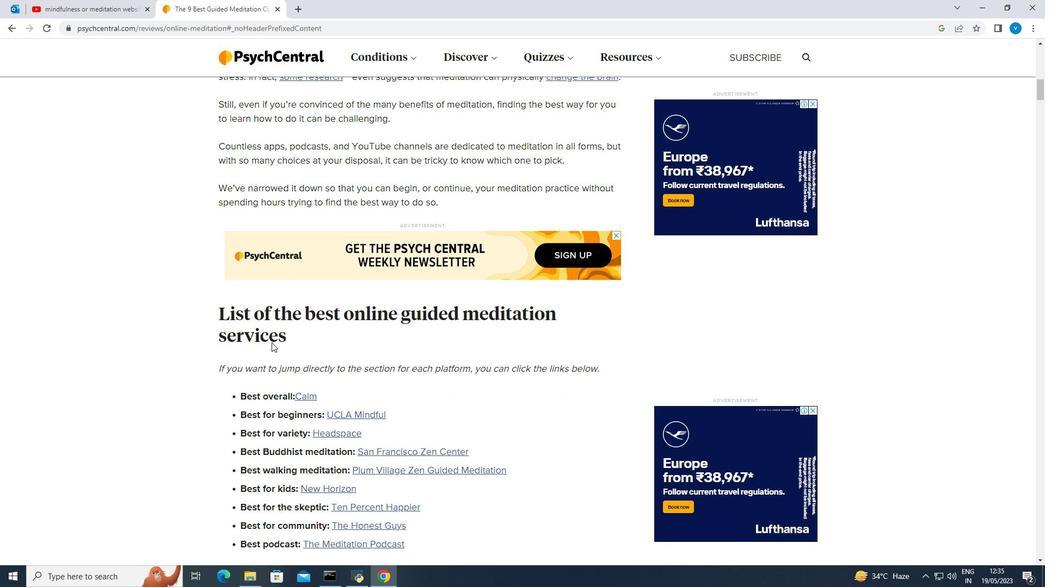 
Action: Mouse scrolled (271, 342) with delta (0, 0)
Screenshot: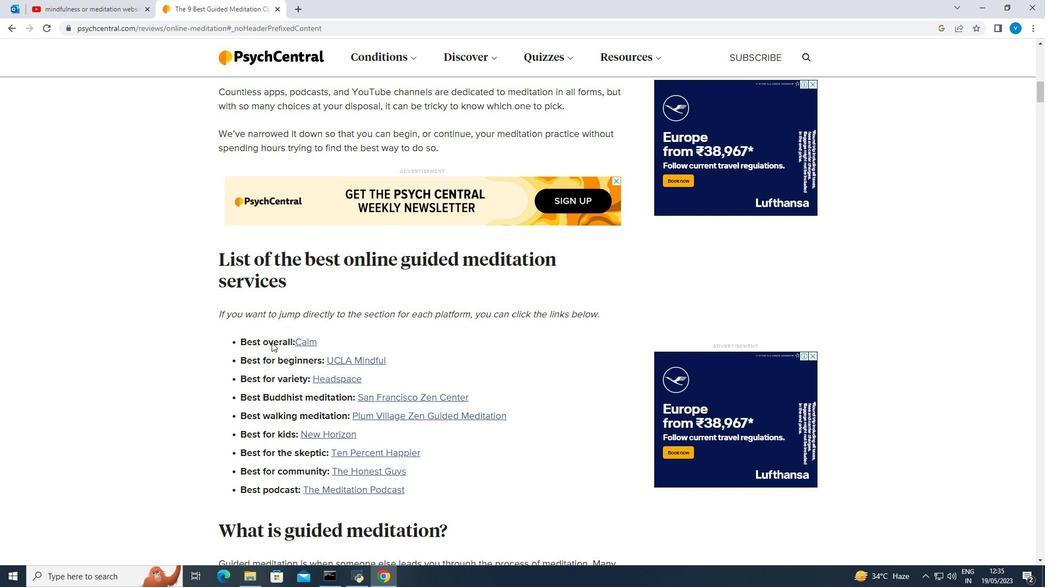 
Action: Mouse scrolled (271, 342) with delta (0, 0)
Screenshot: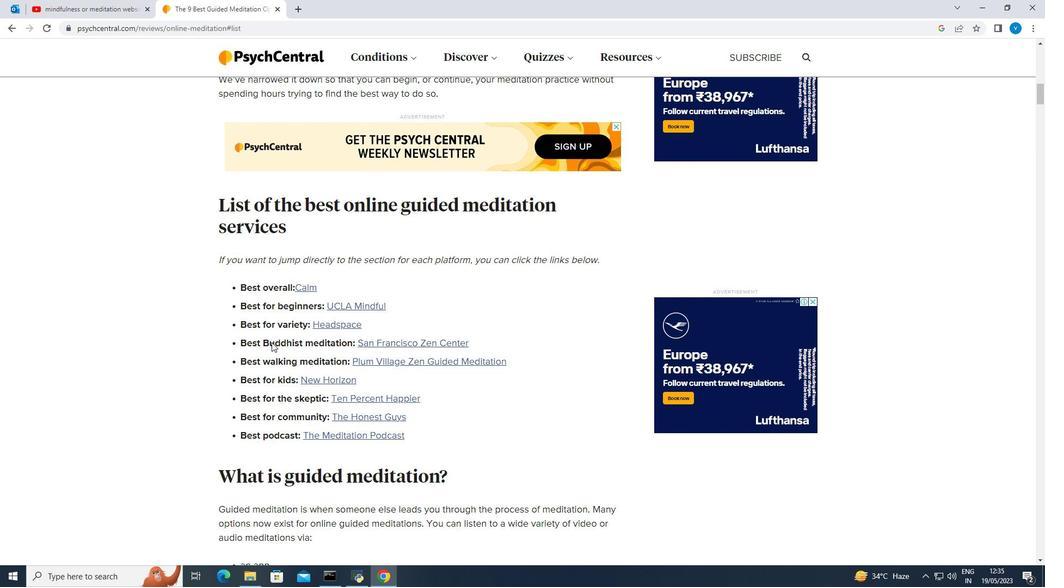 
Action: Mouse moved to (271, 344)
Screenshot: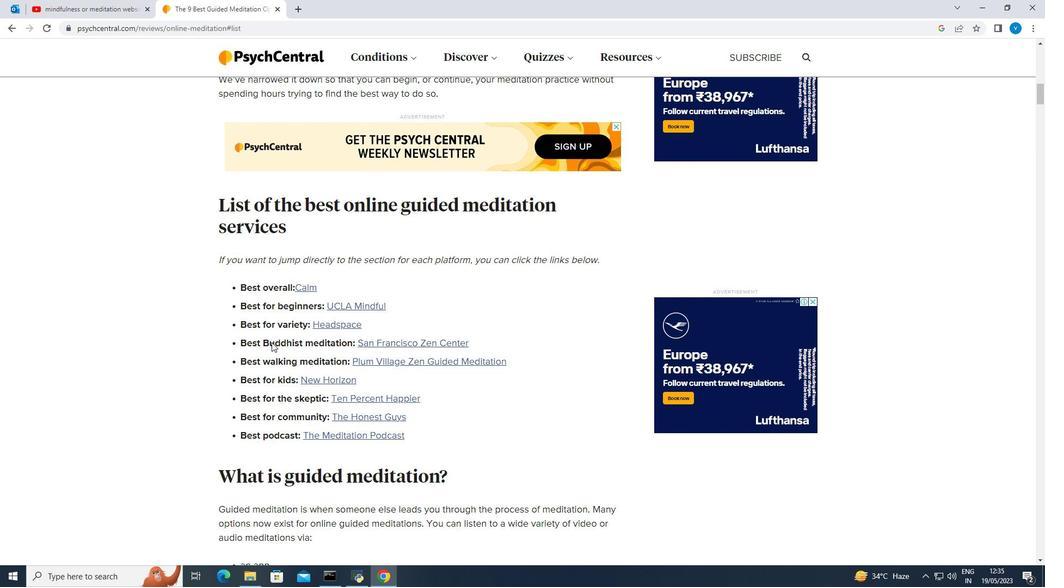 
Action: Mouse scrolled (271, 343) with delta (0, 0)
Screenshot: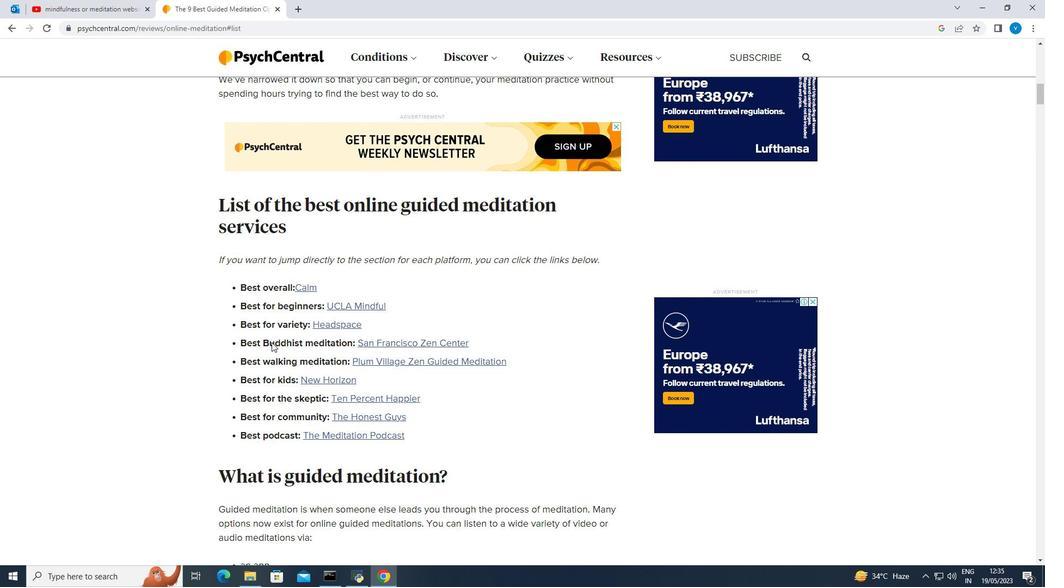 
Action: Mouse moved to (271, 345)
Screenshot: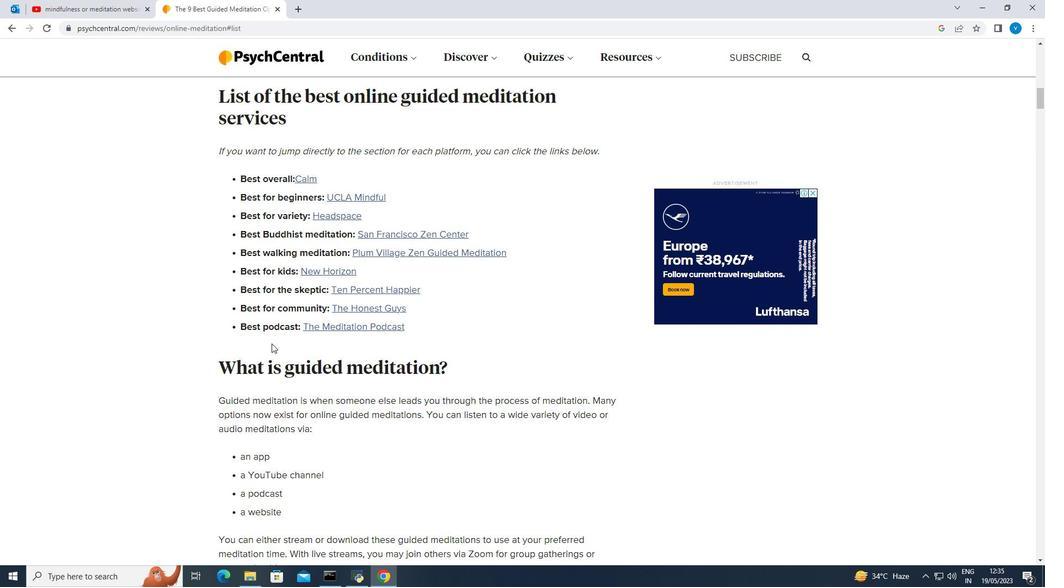 
Action: Mouse scrolled (271, 345) with delta (0, 0)
Screenshot: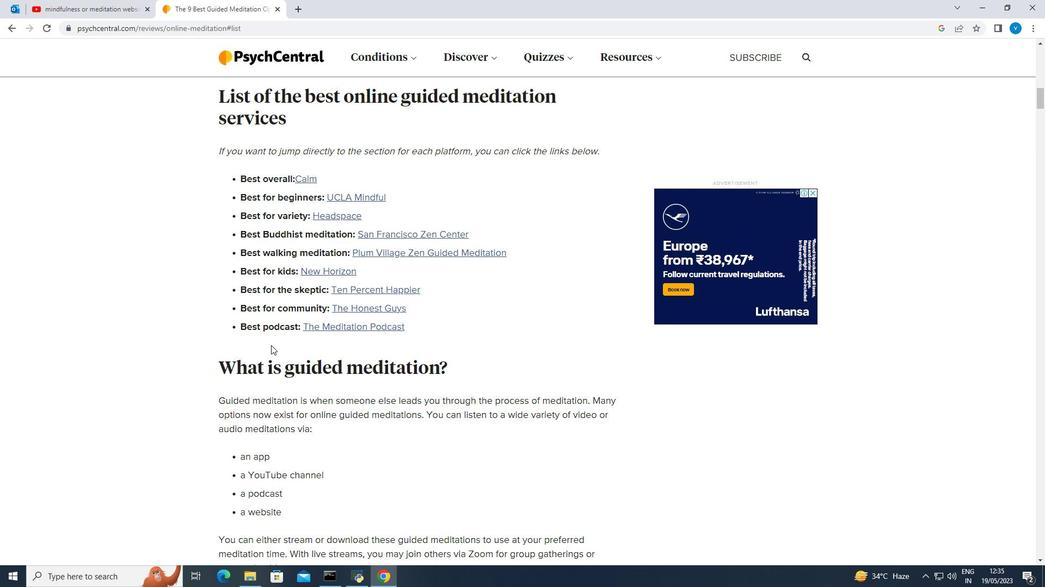 
Action: Mouse scrolled (271, 345) with delta (0, 0)
Screenshot: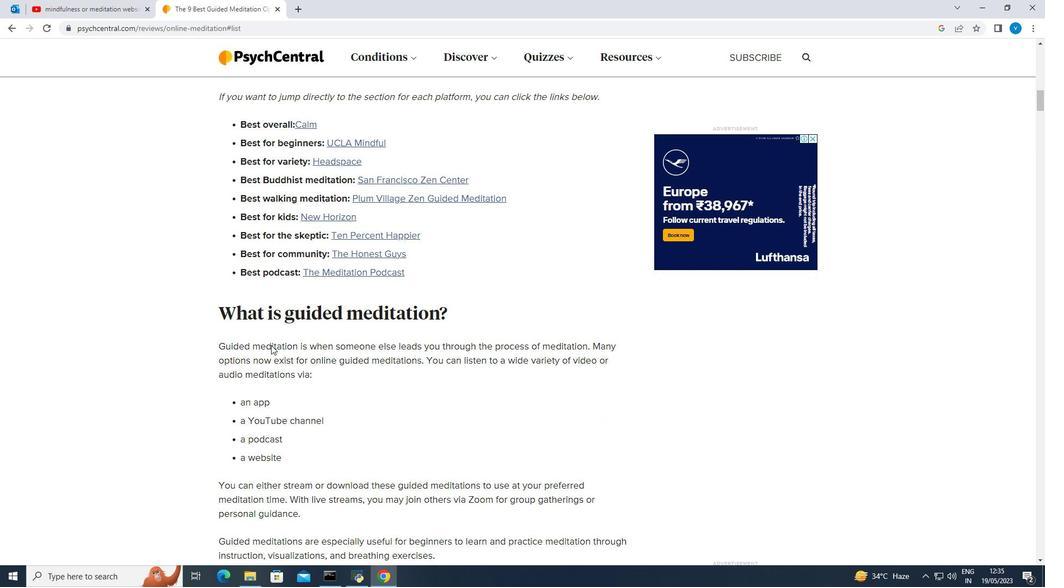 
Action: Mouse scrolled (271, 345) with delta (0, 0)
Screenshot: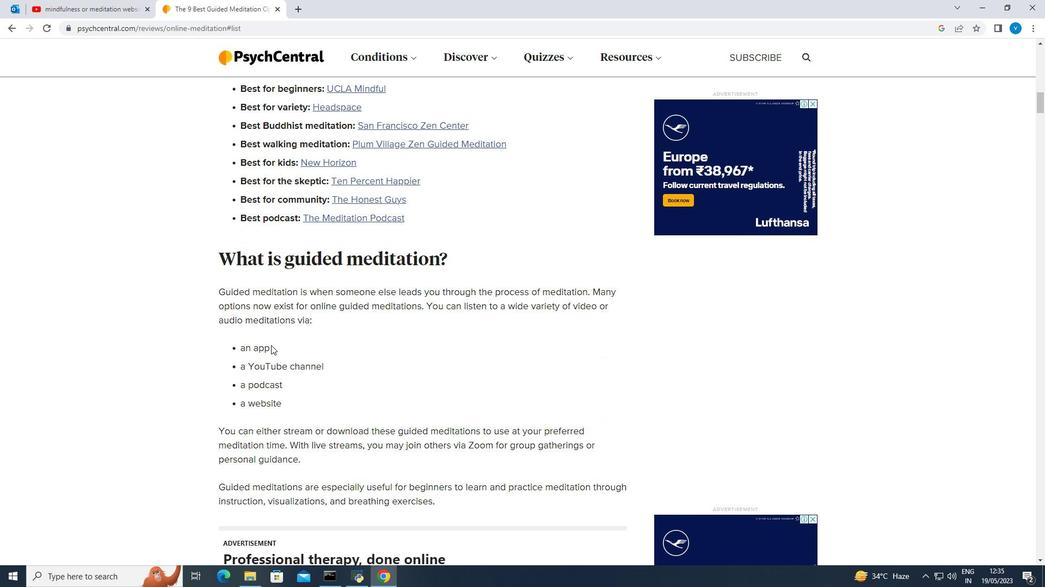 
Action: Mouse scrolled (271, 345) with delta (0, 0)
Screenshot: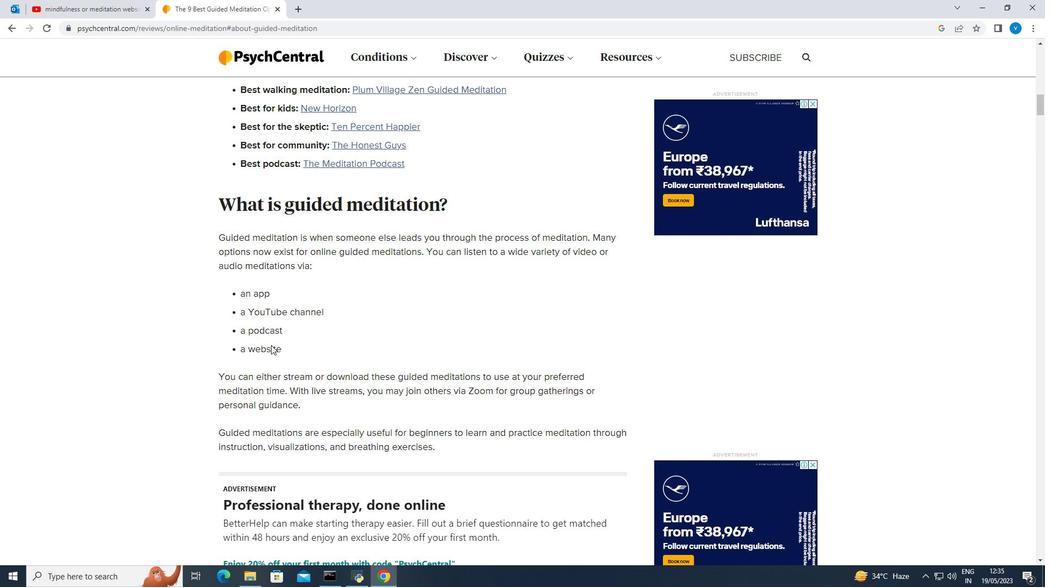 
Action: Mouse scrolled (271, 345) with delta (0, 0)
Screenshot: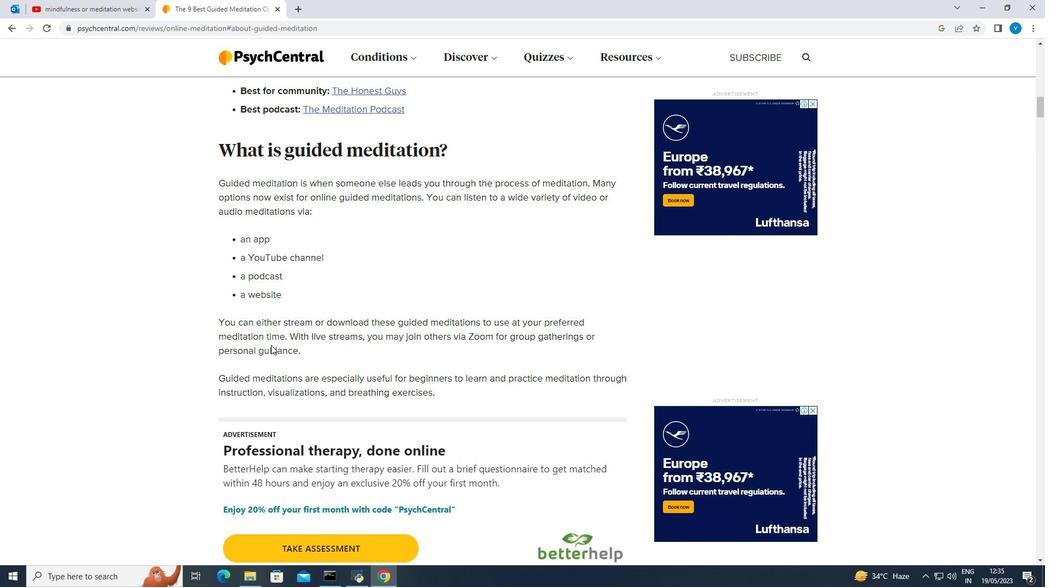 
Action: Mouse scrolled (271, 345) with delta (0, 0)
Screenshot: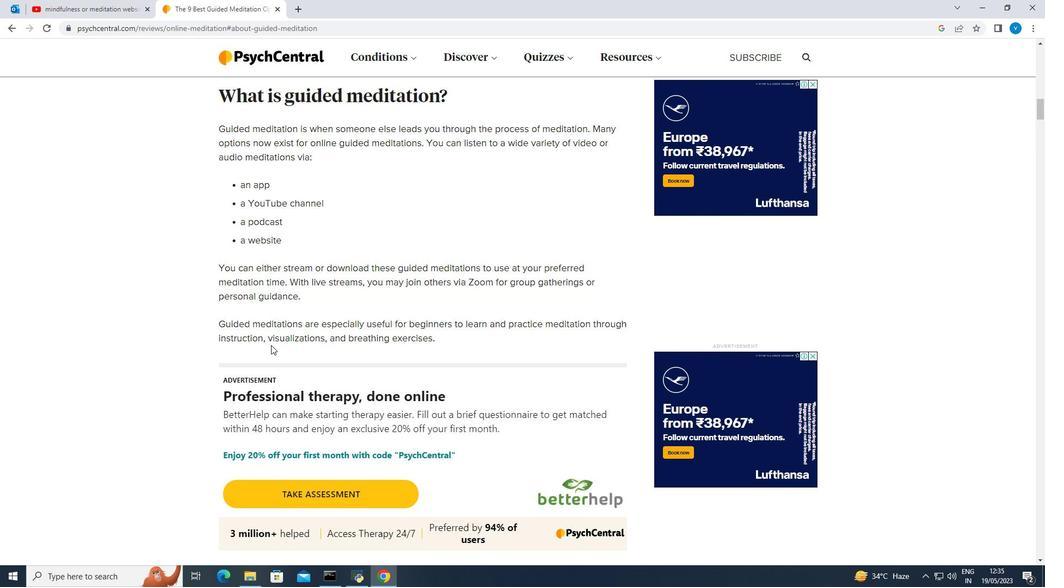 
Action: Mouse scrolled (271, 345) with delta (0, 0)
Screenshot: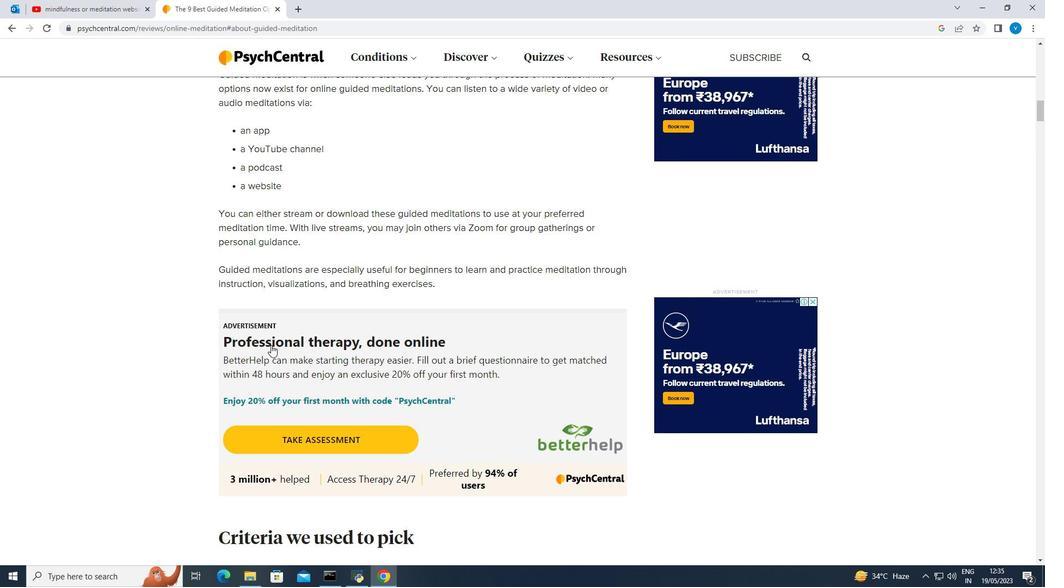 
Action: Mouse scrolled (271, 345) with delta (0, 0)
Screenshot: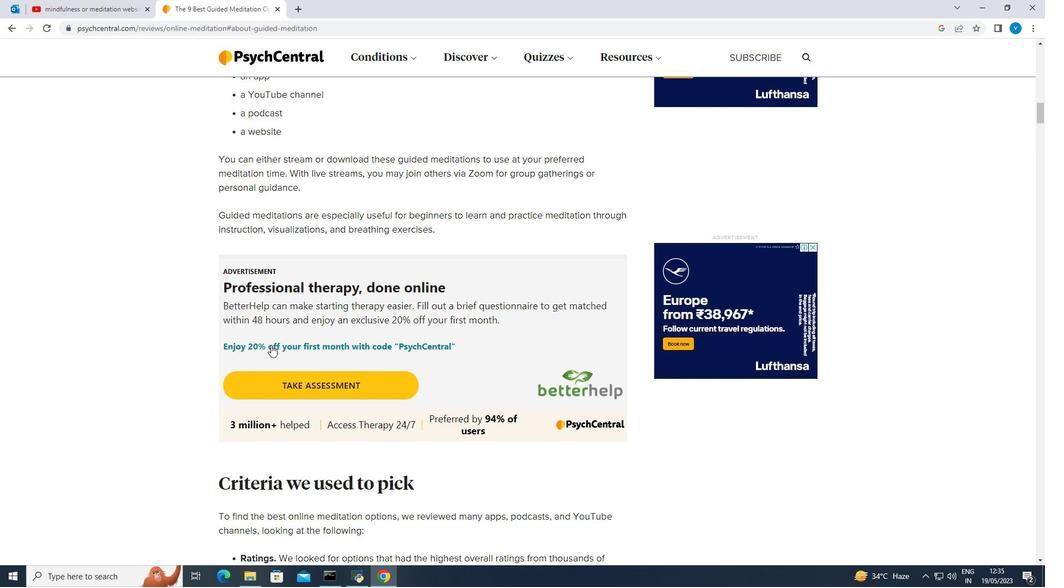 
Action: Mouse moved to (271, 345)
Screenshot: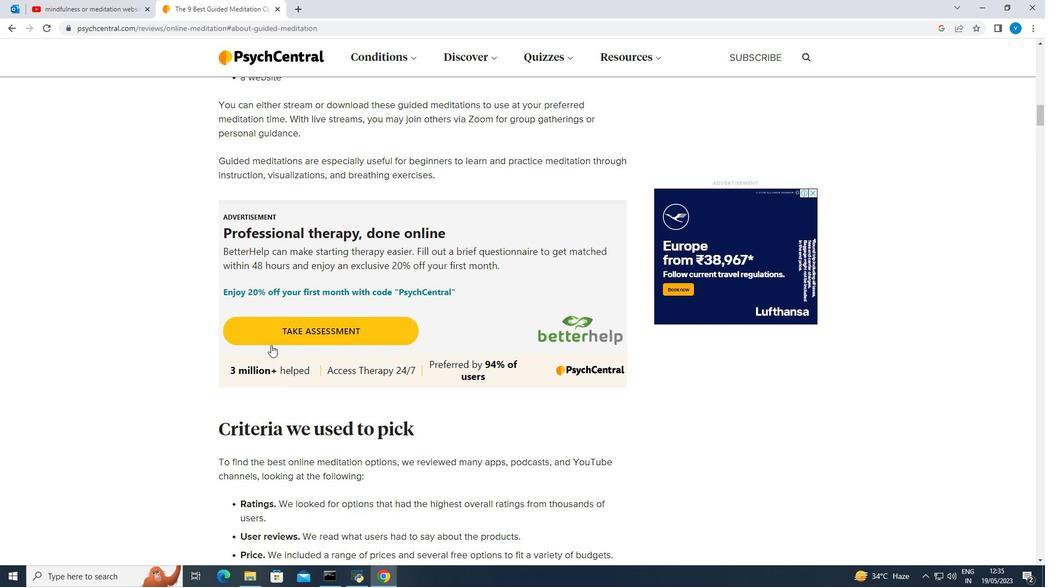 
Action: Mouse scrolled (271, 345) with delta (0, 0)
Screenshot: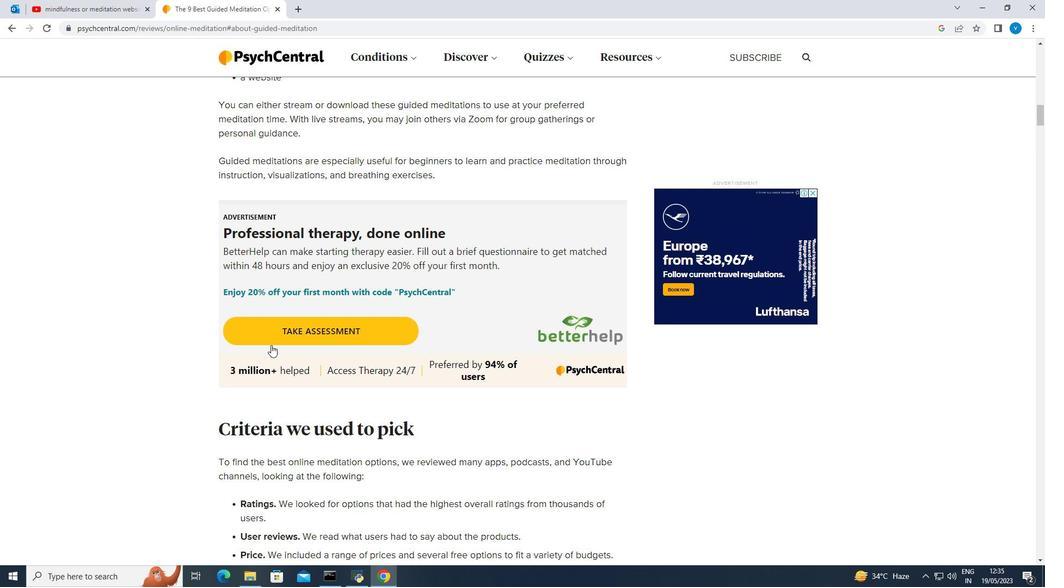 
Action: Mouse scrolled (271, 345) with delta (0, 0)
Screenshot: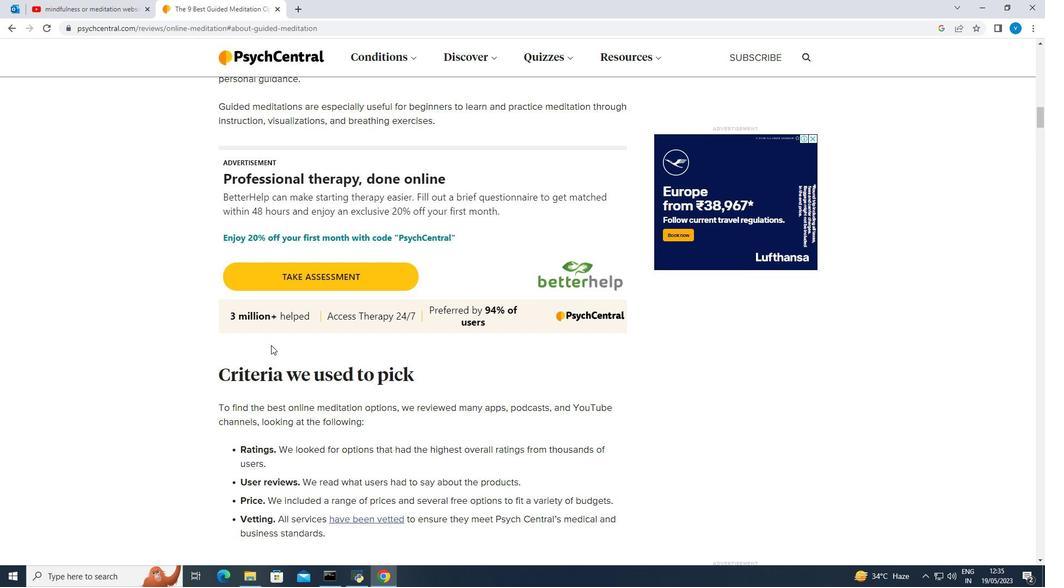 
Action: Mouse scrolled (271, 345) with delta (0, 0)
Screenshot: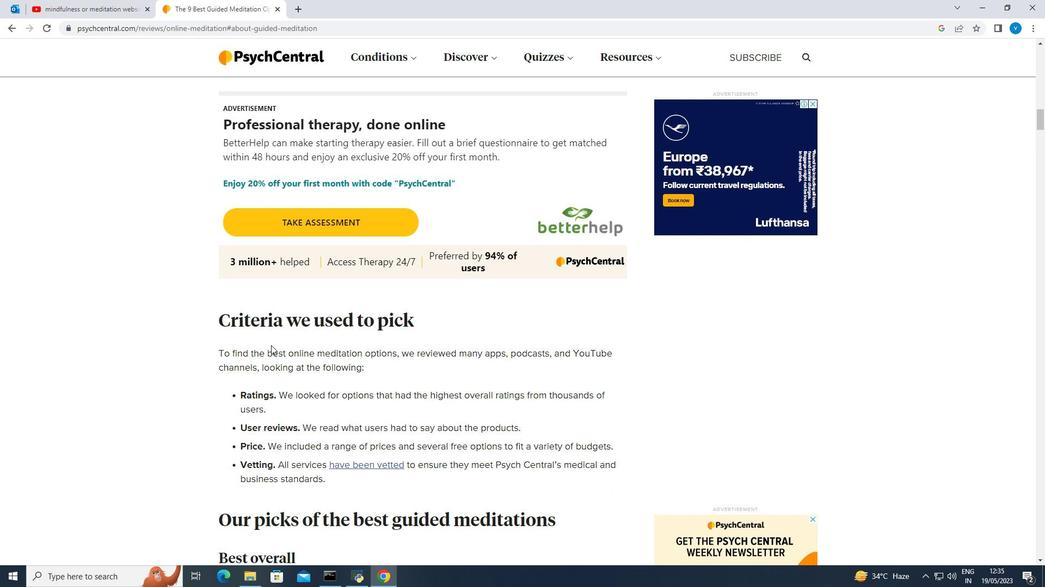 
Action: Mouse scrolled (271, 345) with delta (0, 0)
Screenshot: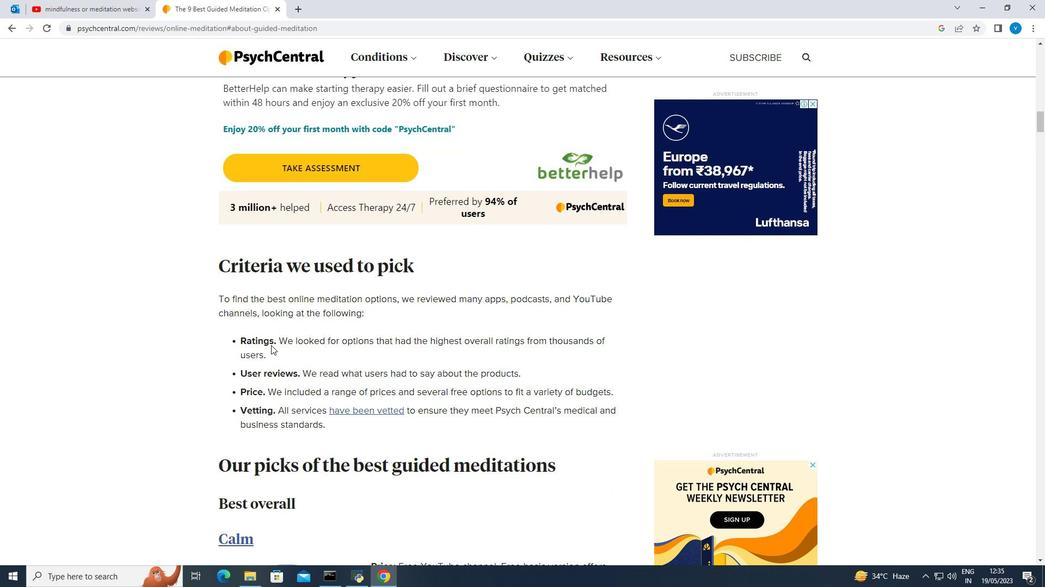 
Action: Mouse moved to (270, 345)
Screenshot: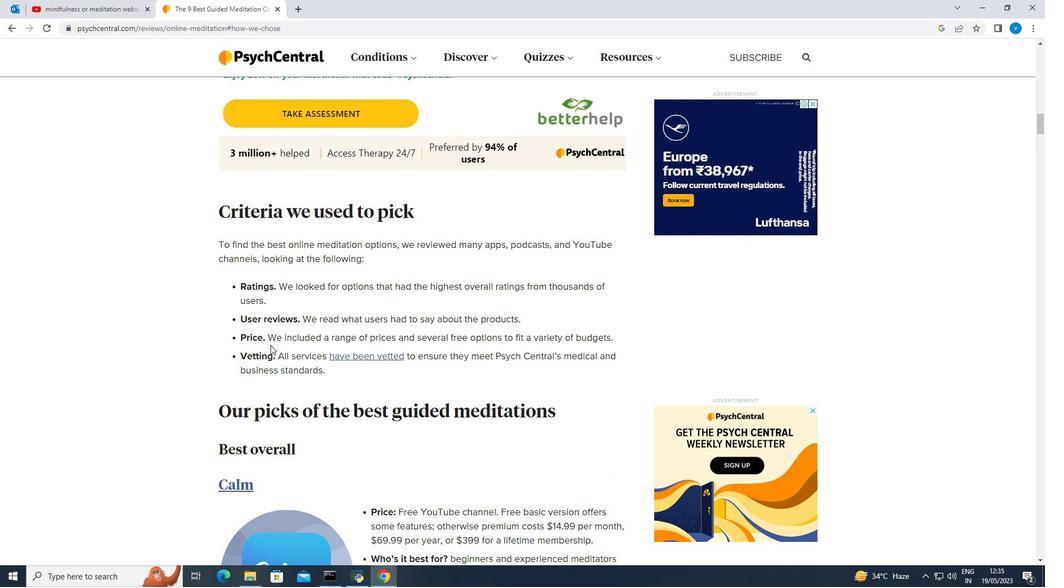 
Action: Mouse scrolled (270, 345) with delta (0, 0)
Screenshot: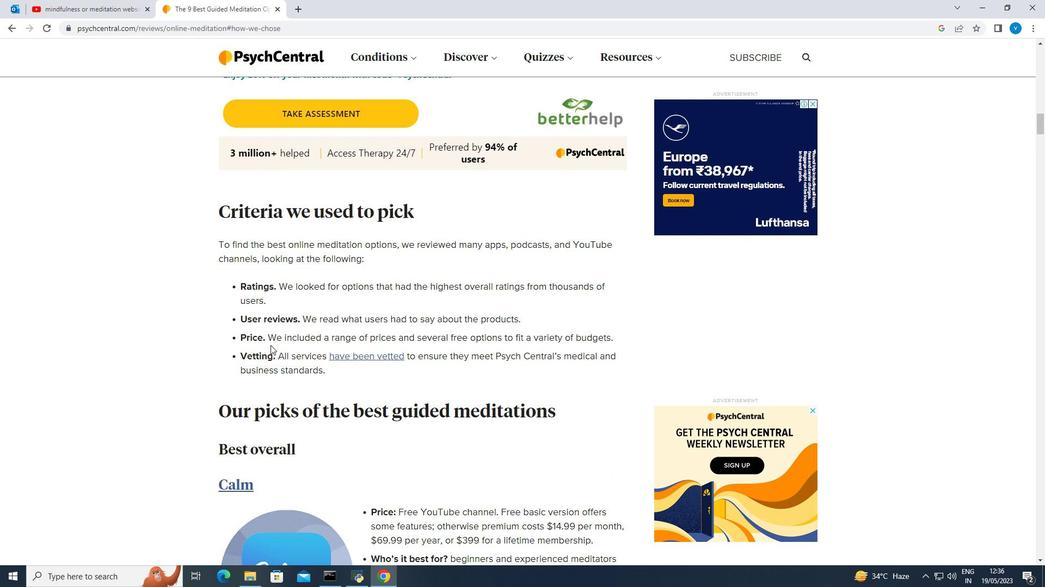 
Action: Mouse scrolled (270, 345) with delta (0, 0)
Screenshot: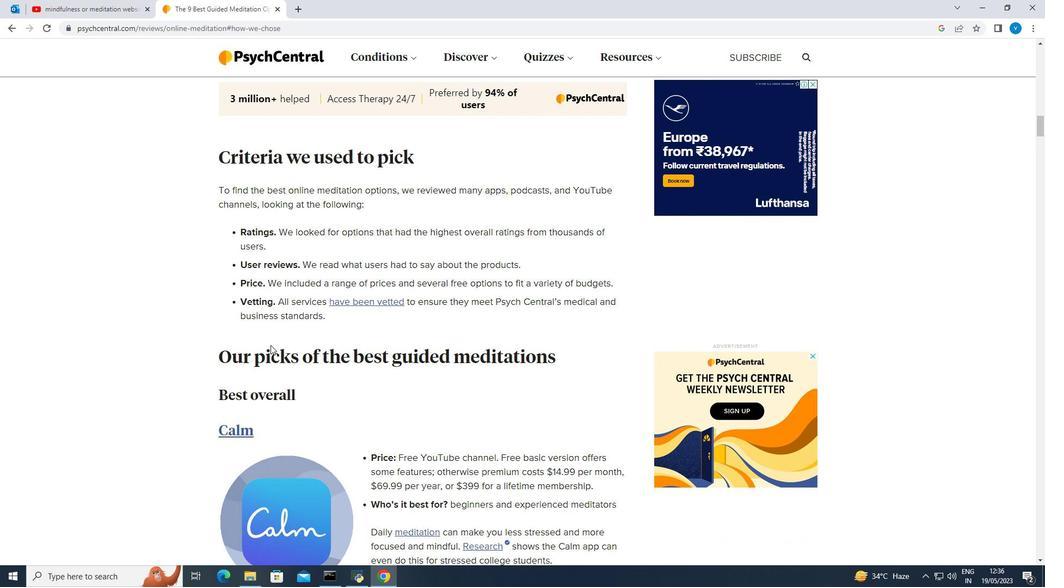 
Action: Mouse moved to (268, 347)
Screenshot: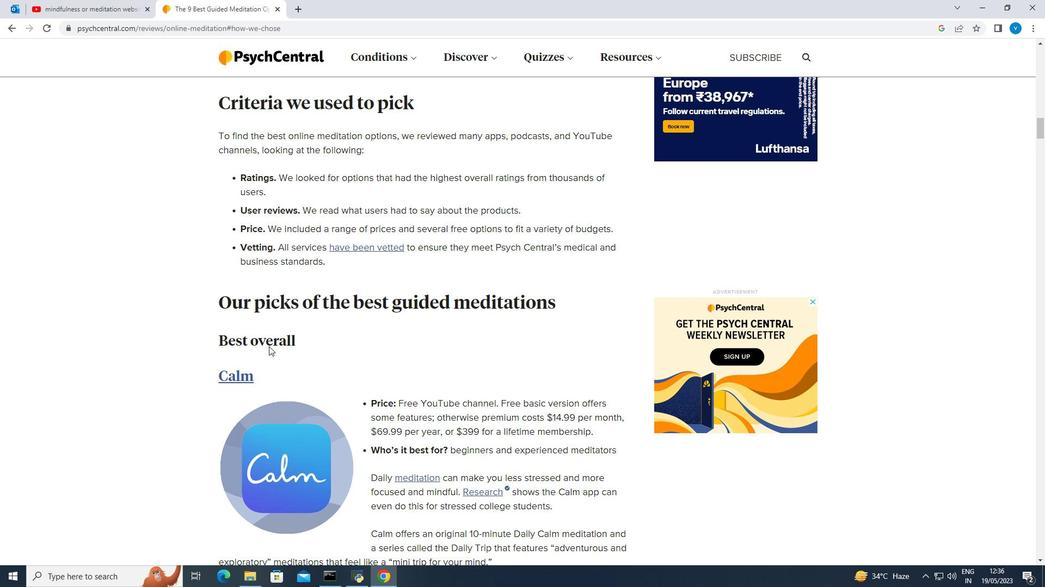 
Action: Mouse scrolled (268, 346) with delta (0, 0)
Screenshot: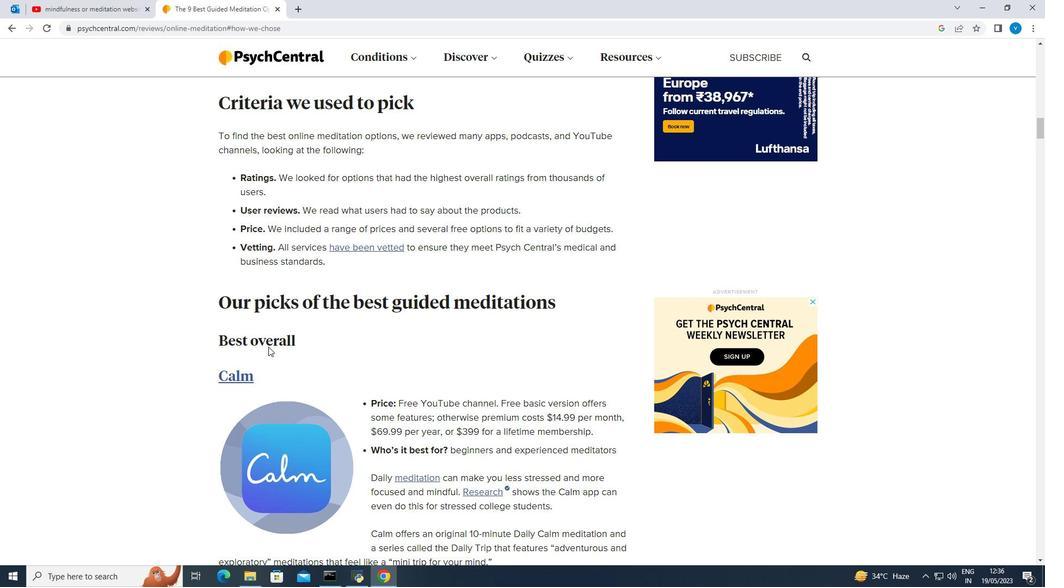 
Action: Mouse moved to (262, 350)
Screenshot: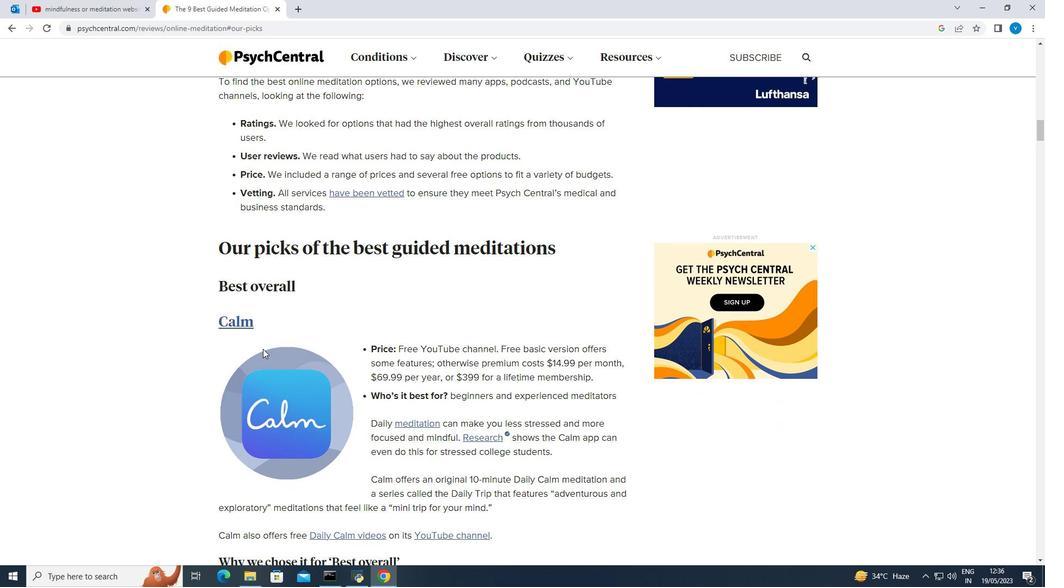 
Action: Mouse scrolled (262, 349) with delta (0, 0)
Screenshot: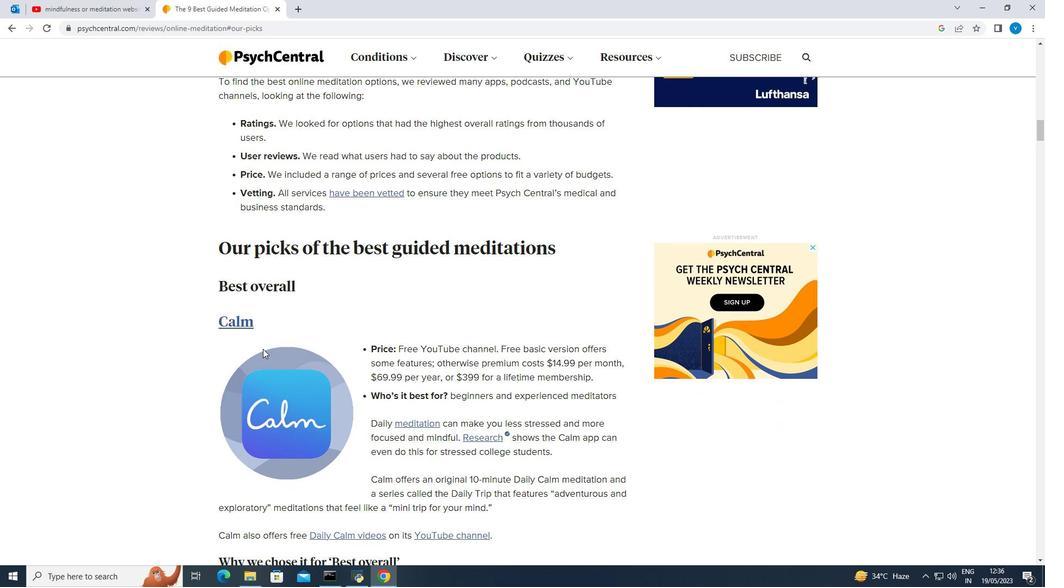 
Action: Mouse moved to (262, 350)
Screenshot: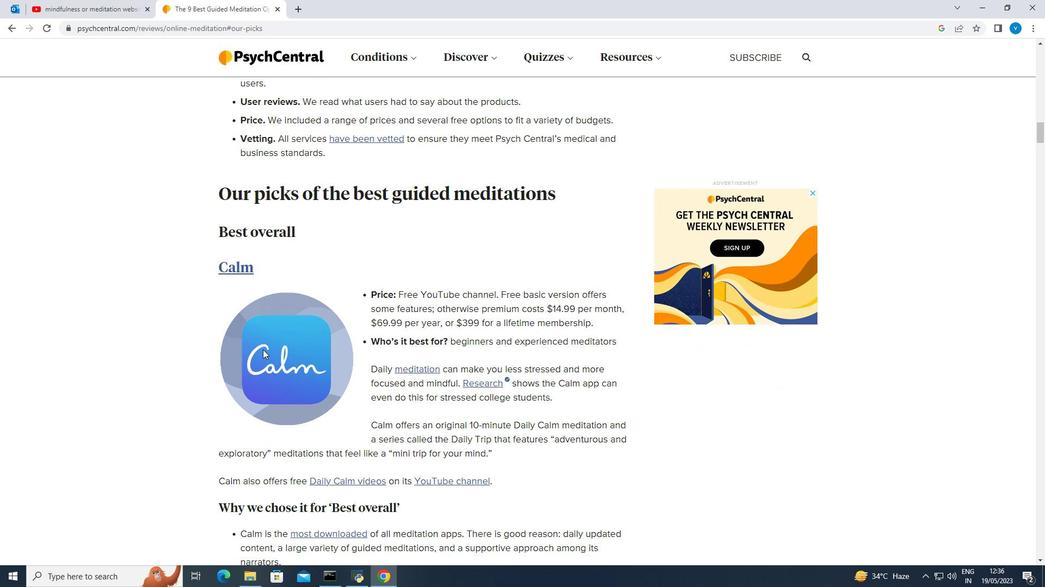 
Action: Mouse scrolled (262, 349) with delta (0, 0)
Screenshot: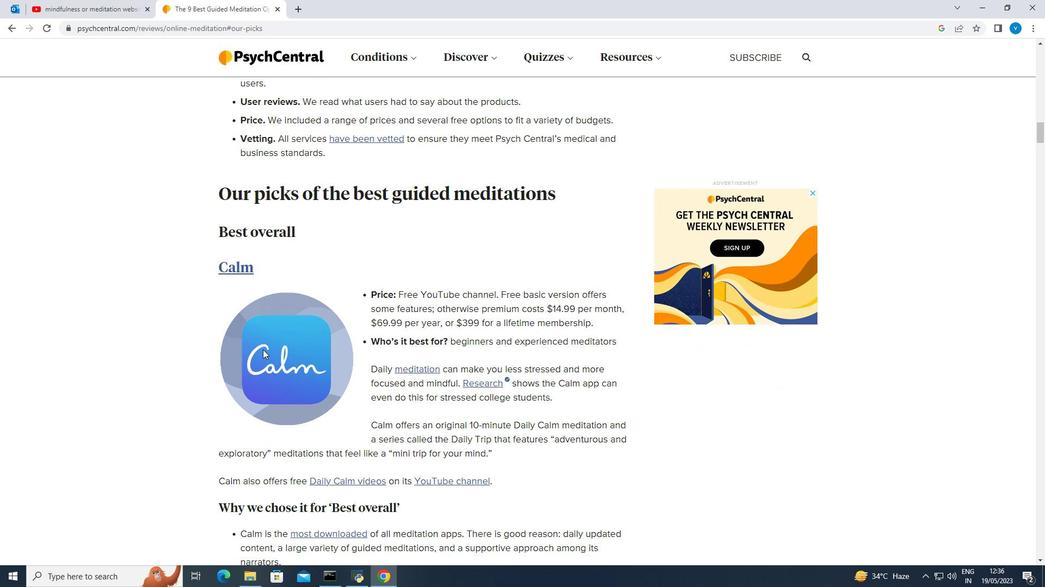 
Action: Mouse scrolled (262, 349) with delta (0, 0)
Screenshot: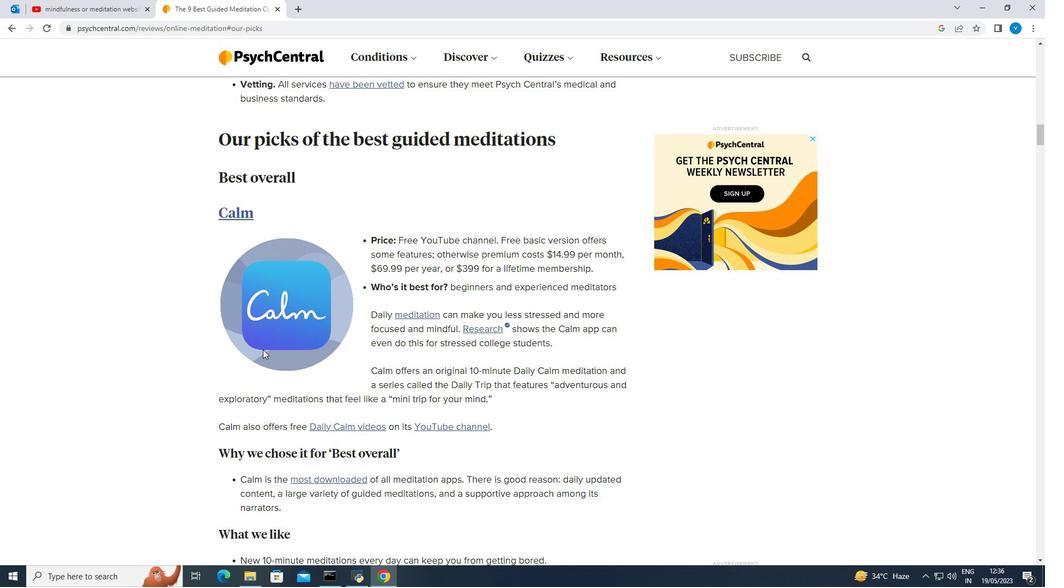 
Action: Mouse scrolled (262, 349) with delta (0, 0)
Screenshot: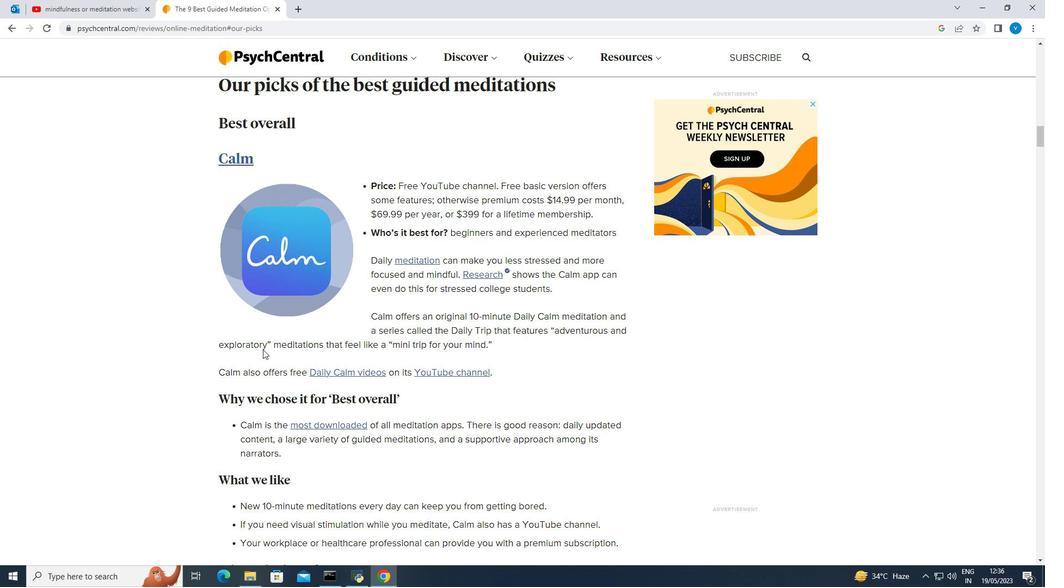 
Action: Mouse moved to (599, 225)
Screenshot: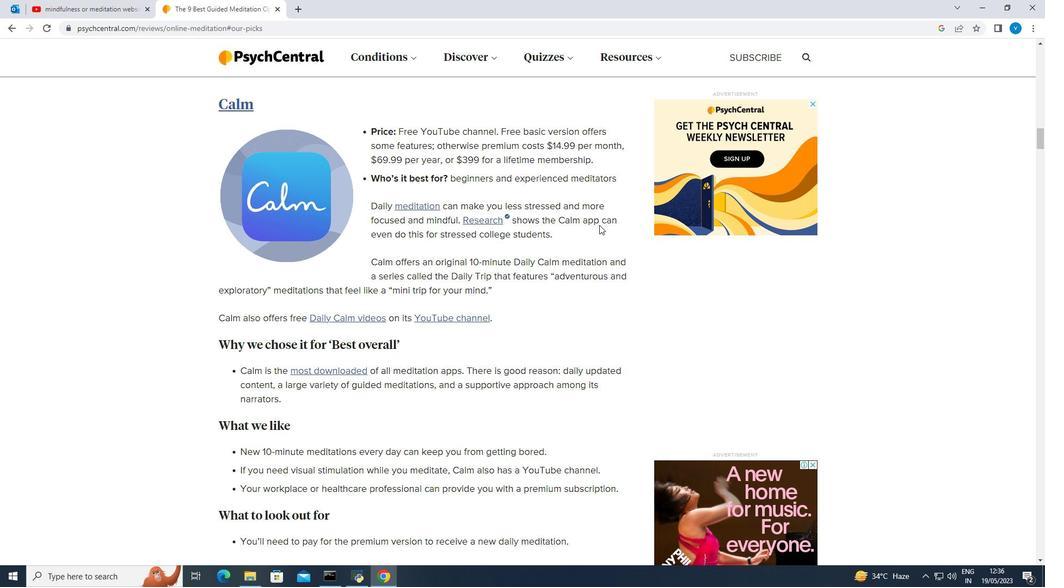 
Action: Mouse scrolled (599, 225) with delta (0, 0)
Screenshot: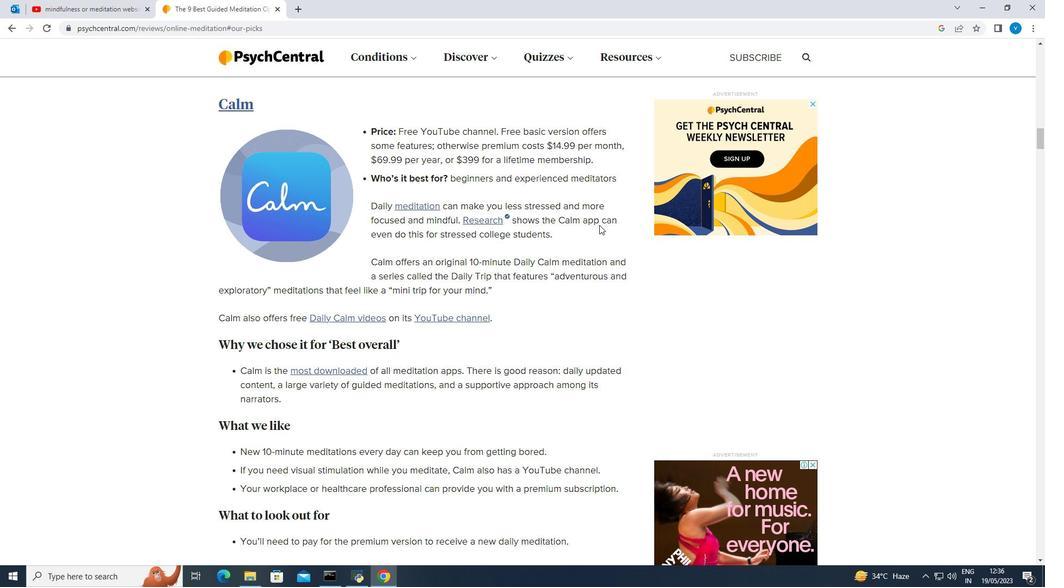 
Action: Mouse moved to (603, 223)
Screenshot: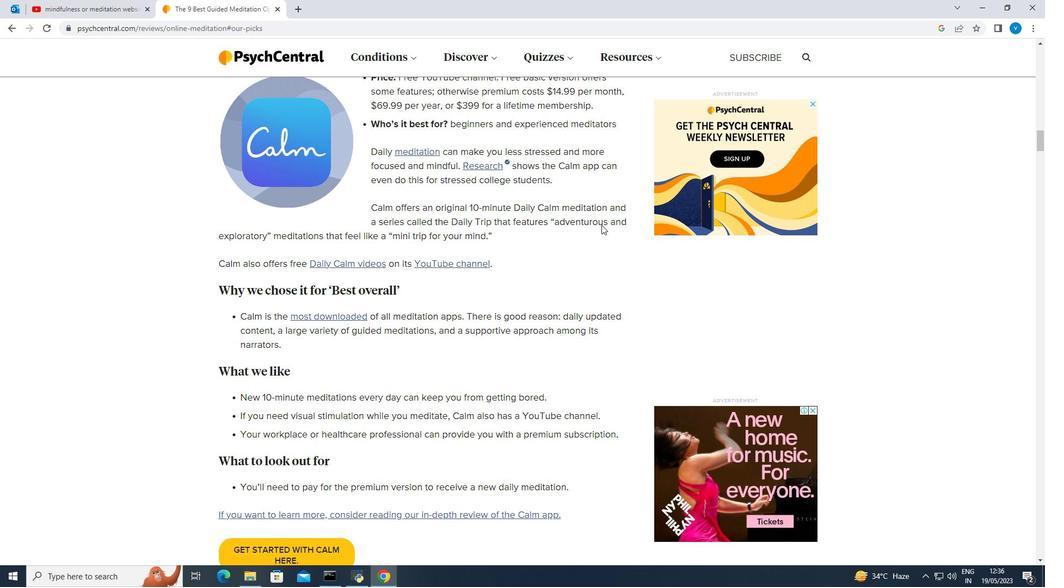 
Action: Mouse scrolled (603, 222) with delta (0, 0)
Screenshot: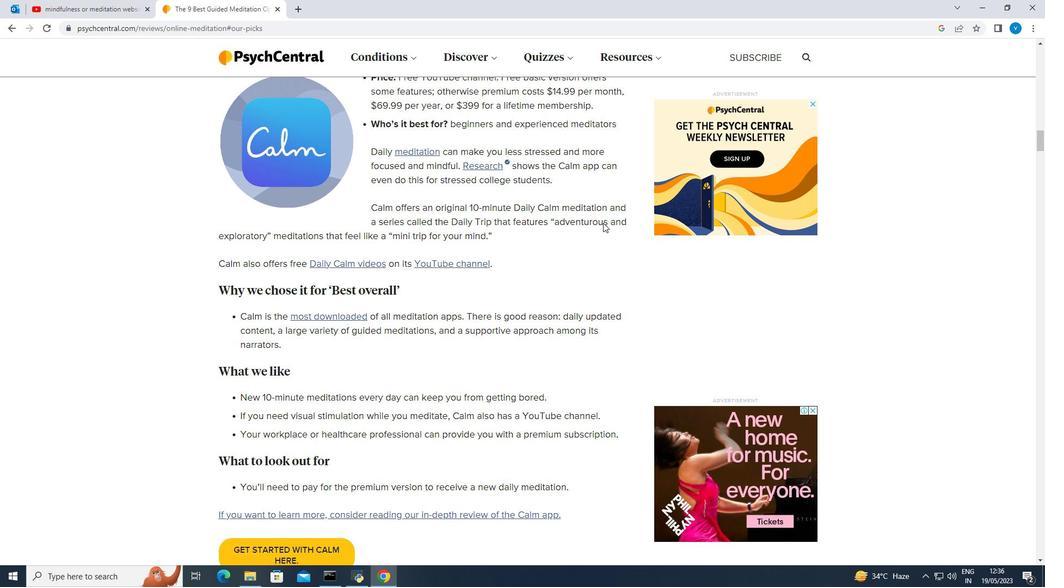 
Action: Mouse moved to (603, 222)
Screenshot: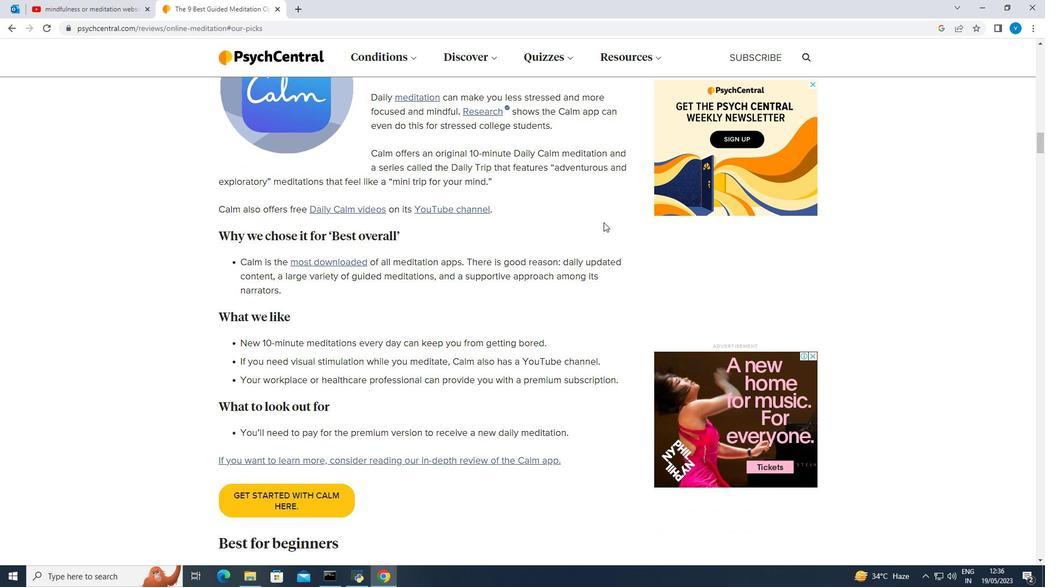 
Action: Mouse scrolled (603, 221) with delta (0, 0)
Screenshot: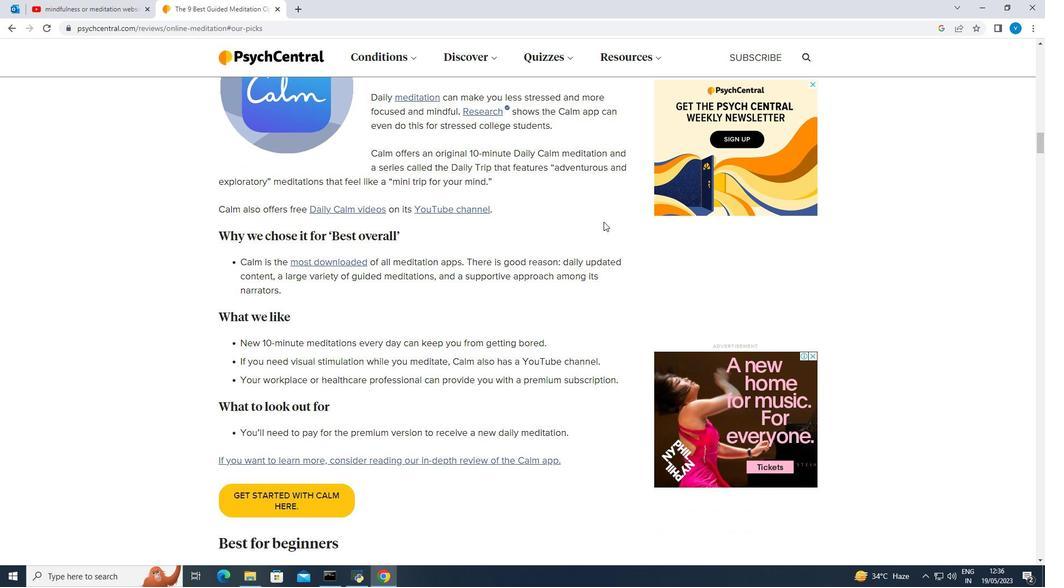 
Action: Mouse moved to (603, 222)
Screenshot: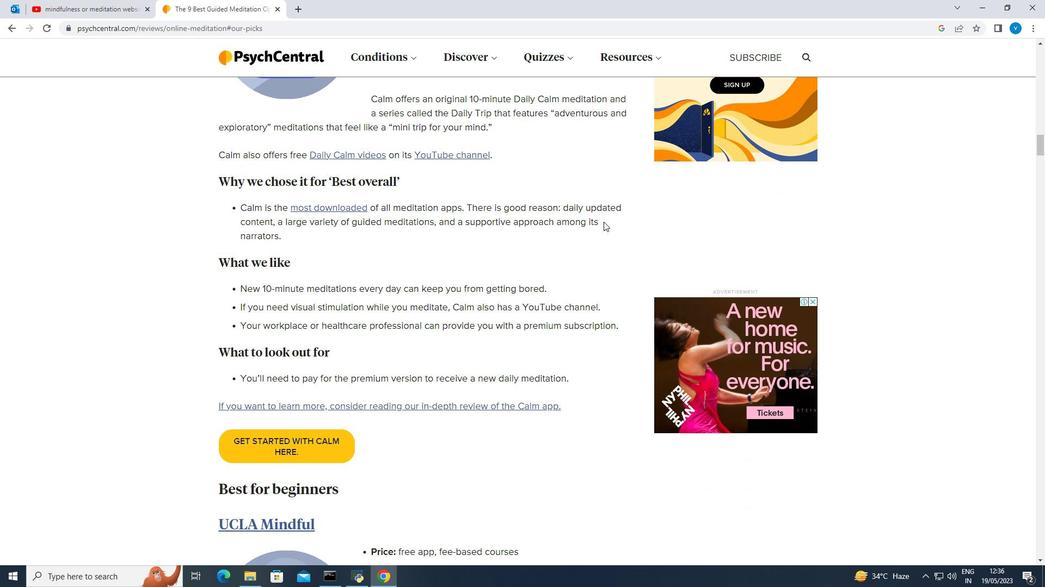 
Action: Mouse scrolled (603, 221) with delta (0, 0)
Screenshot: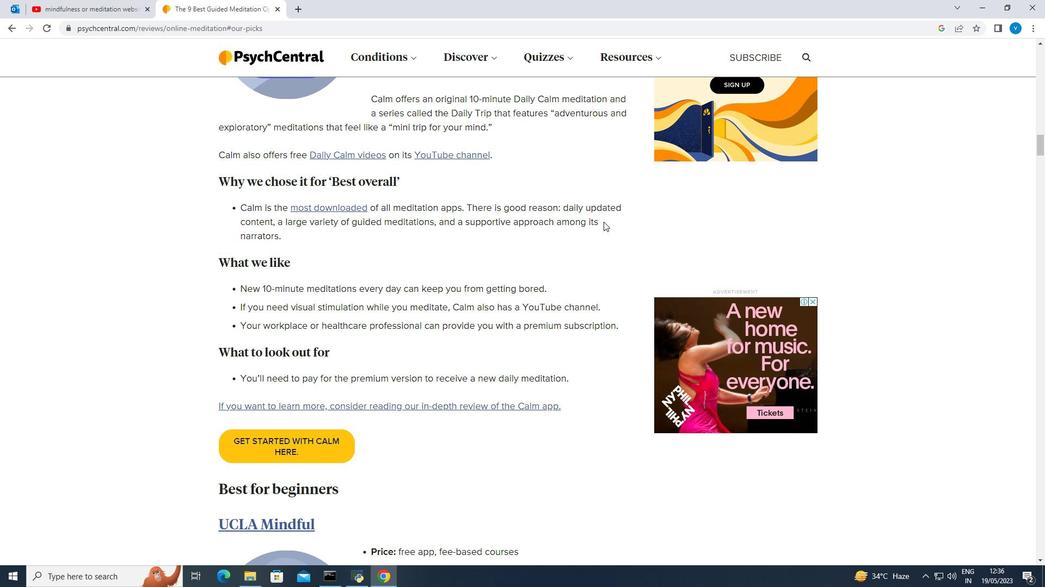 
Action: Mouse moved to (603, 221)
Screenshot: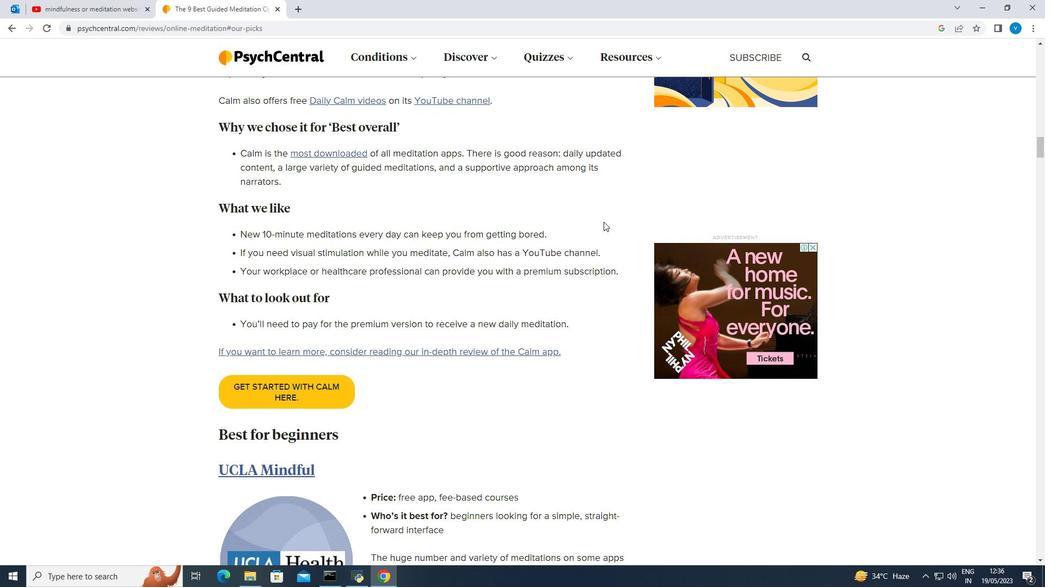 
Action: Mouse scrolled (603, 220) with delta (0, 0)
Screenshot: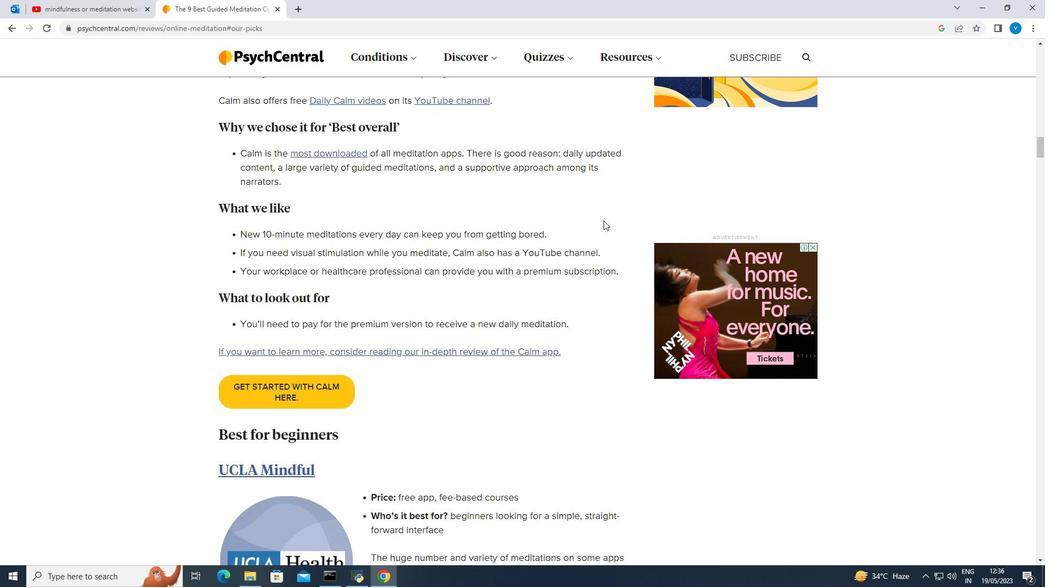 
Action: Mouse moved to (604, 220)
Screenshot: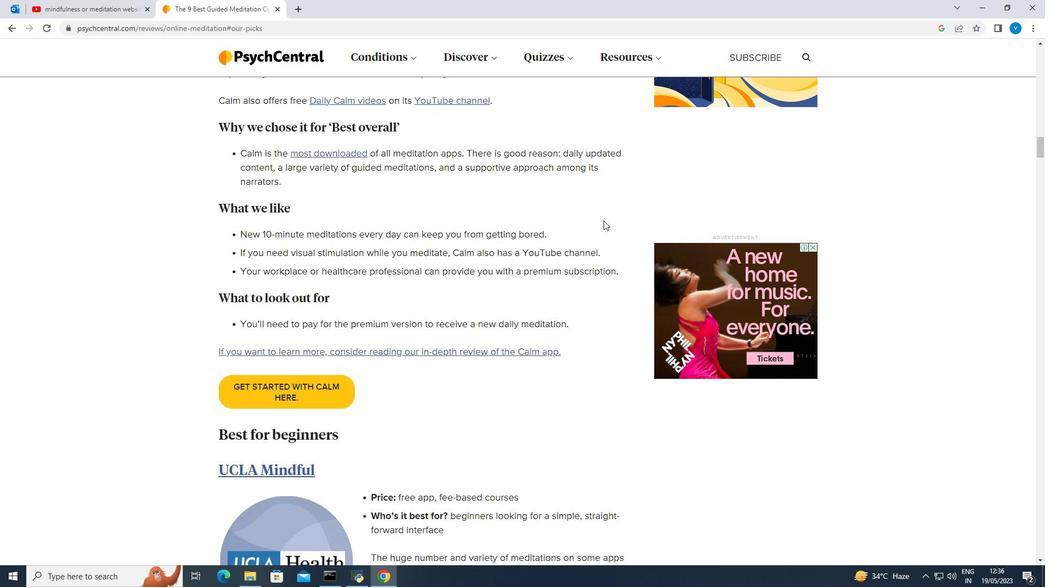 
Action: Mouse scrolled (604, 219) with delta (0, 0)
Screenshot: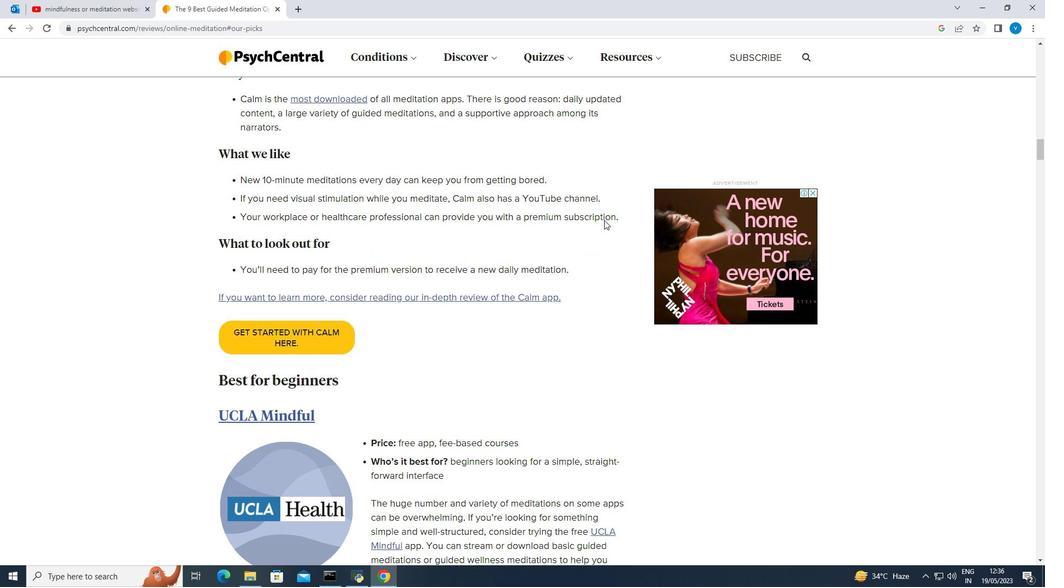 
Action: Mouse moved to (604, 220)
Screenshot: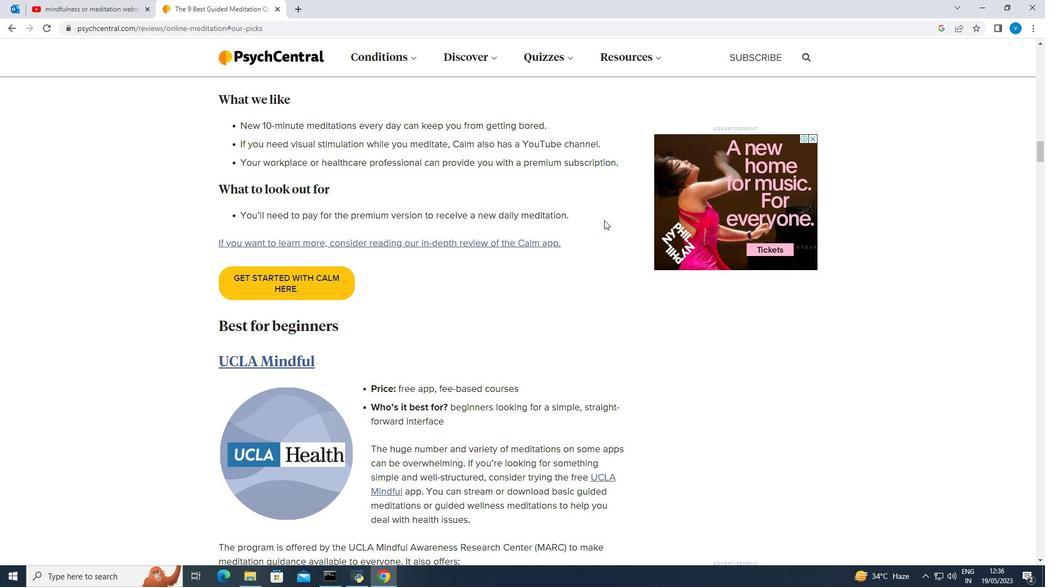 
Action: Mouse scrolled (604, 219) with delta (0, 0)
Screenshot: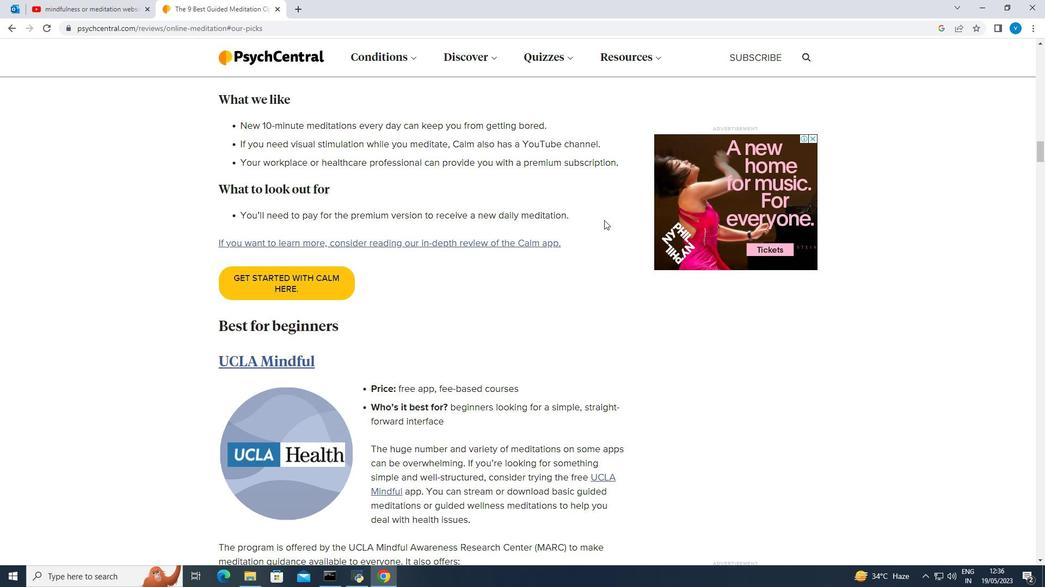 
Action: Mouse scrolled (604, 219) with delta (0, 0)
Screenshot: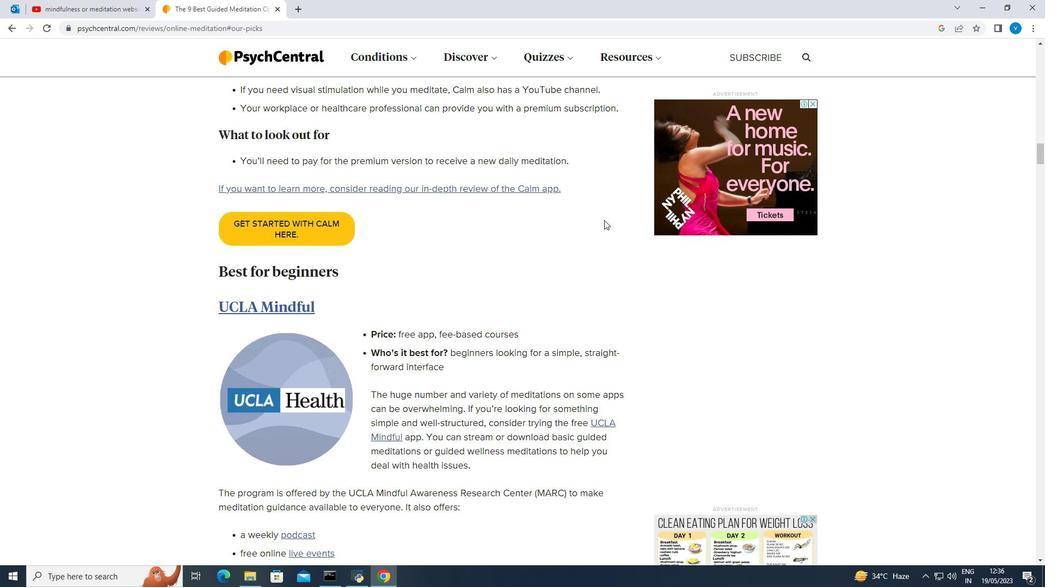 
Action: Mouse scrolled (604, 219) with delta (0, 0)
Screenshot: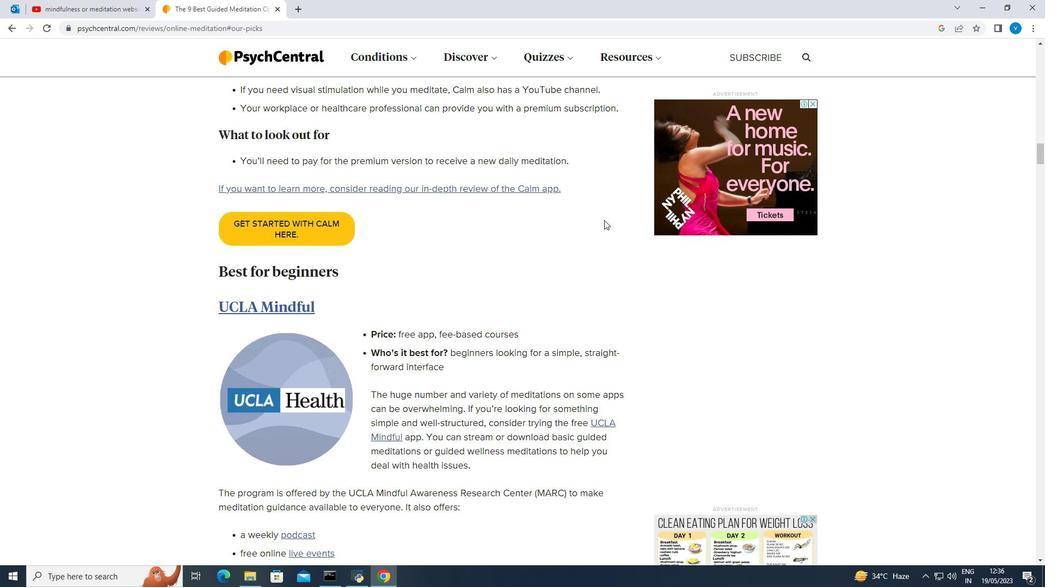 
Action: Mouse scrolled (604, 219) with delta (0, 0)
Screenshot: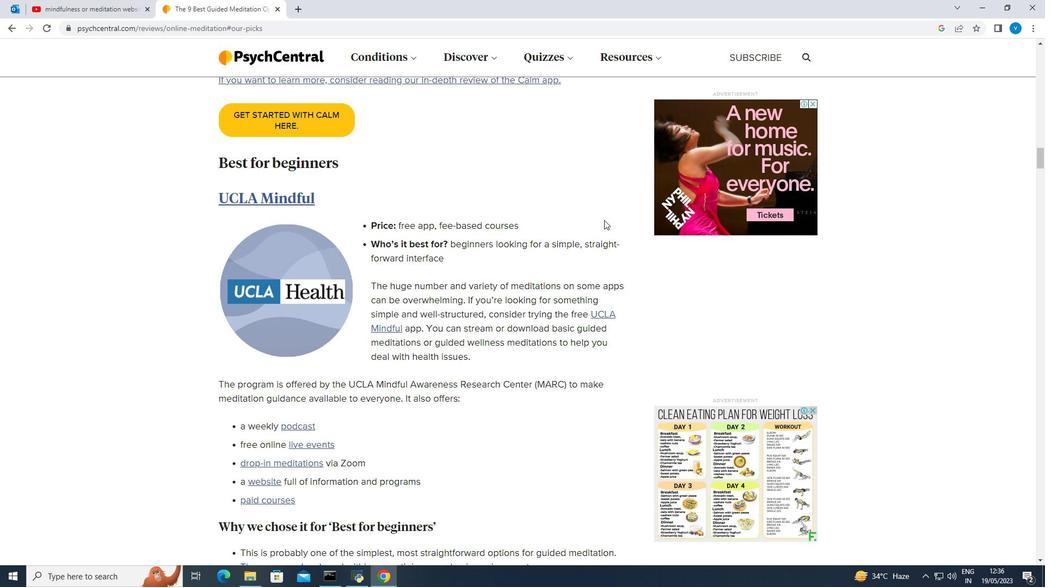 
Action: Mouse scrolled (604, 219) with delta (0, 0)
Screenshot: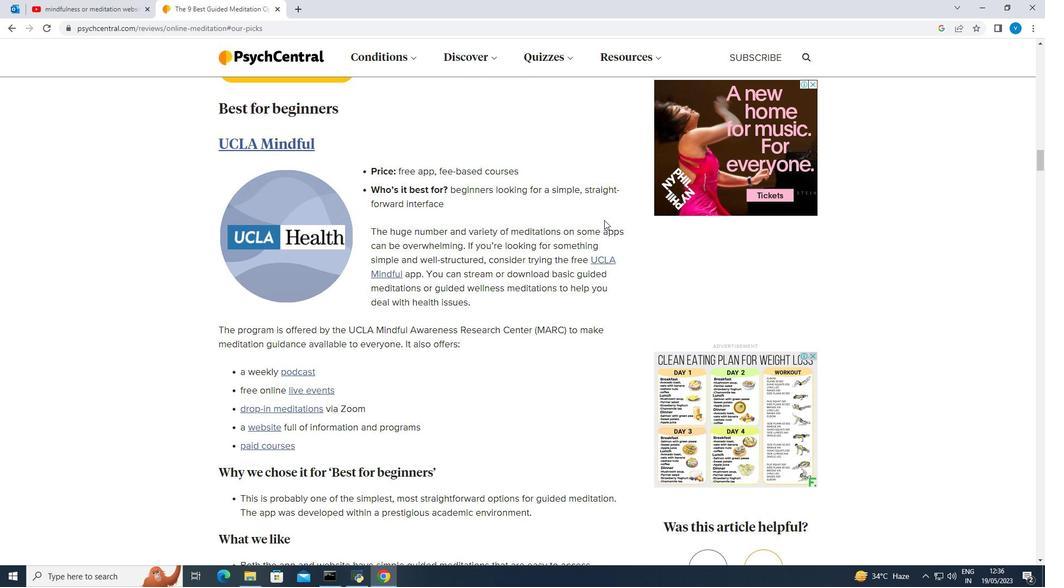 
Action: Mouse scrolled (604, 219) with delta (0, 0)
Screenshot: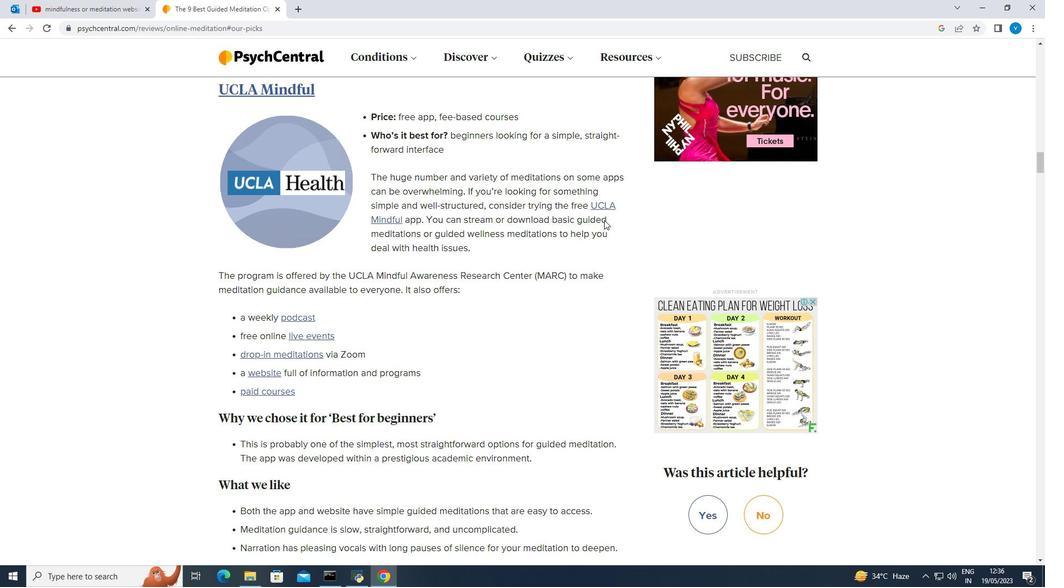 
Action: Mouse scrolled (604, 219) with delta (0, 0)
Screenshot: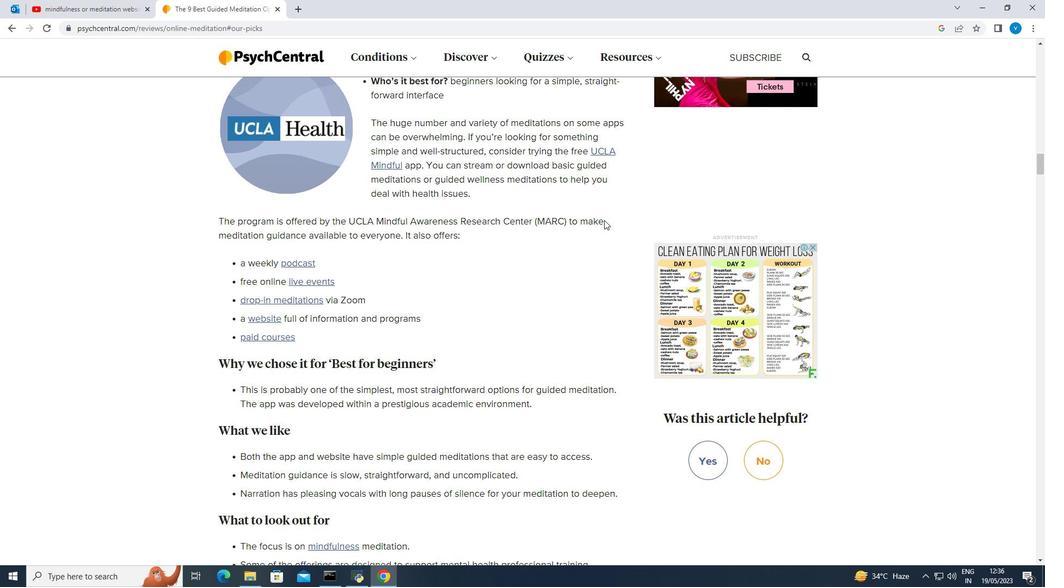 
Action: Mouse moved to (605, 218)
Screenshot: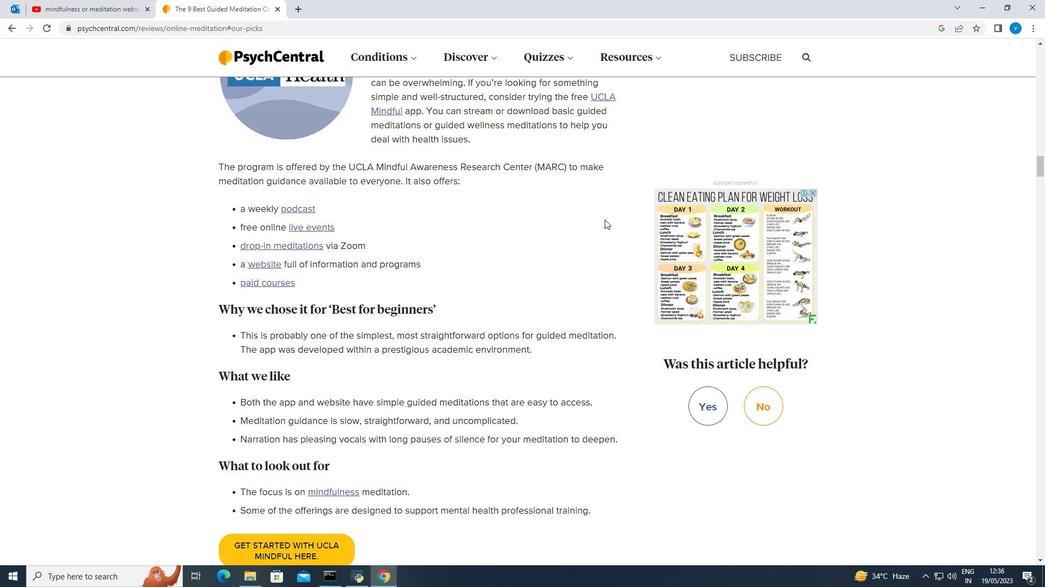 
Action: Mouse scrolled (605, 218) with delta (0, 0)
Screenshot: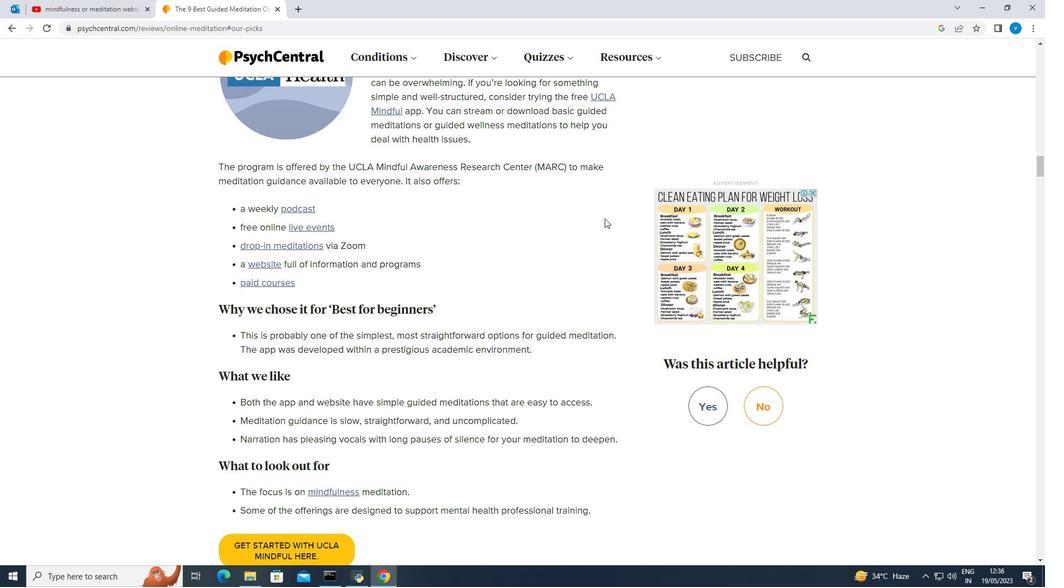 
Action: Mouse moved to (611, 213)
Screenshot: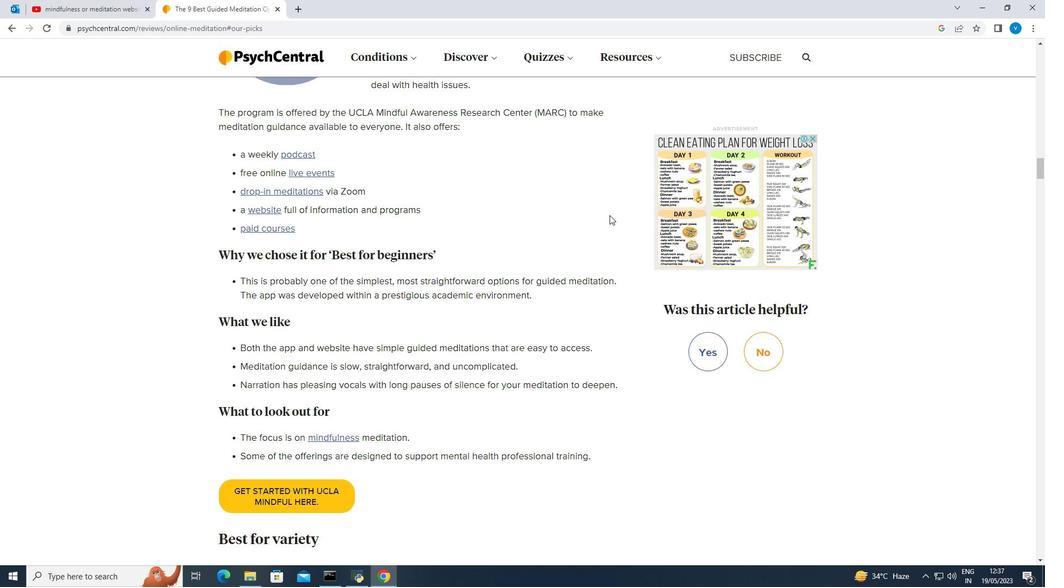 
Action: Mouse scrolled (611, 212) with delta (0, 0)
Screenshot: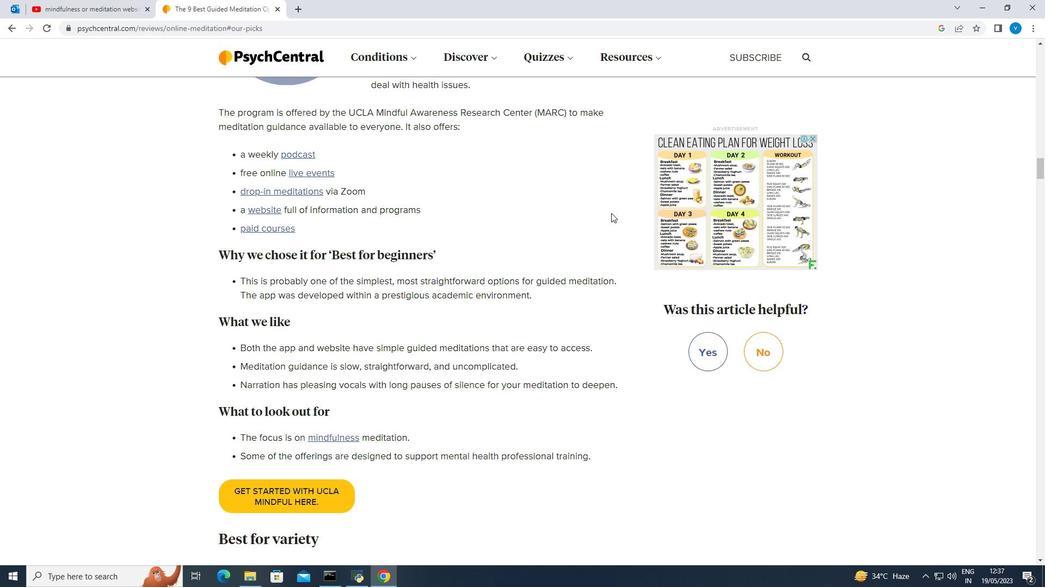 
Action: Mouse scrolled (611, 212) with delta (0, 0)
Screenshot: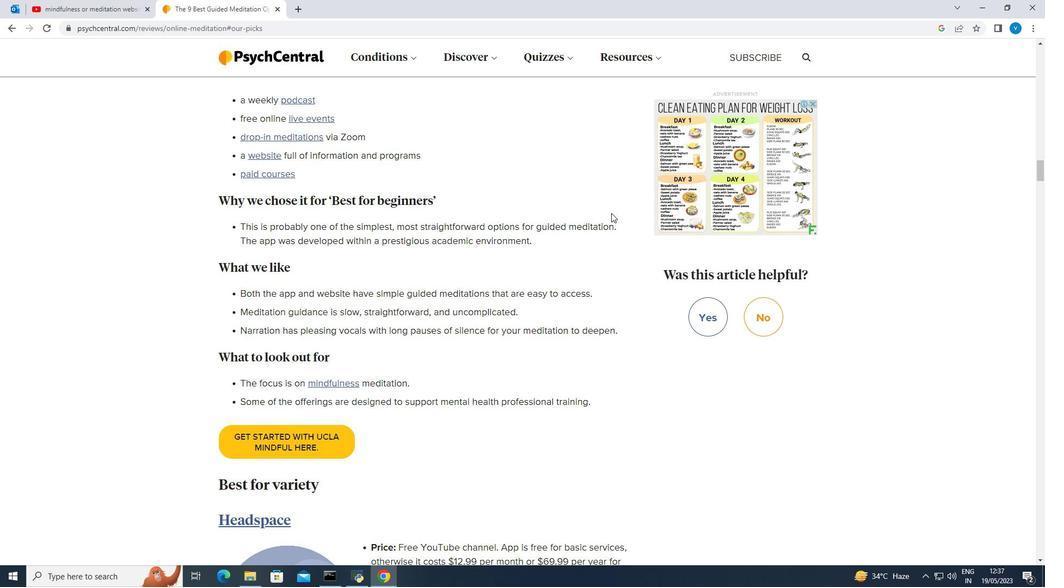 
Action: Mouse scrolled (611, 212) with delta (0, 0)
Screenshot: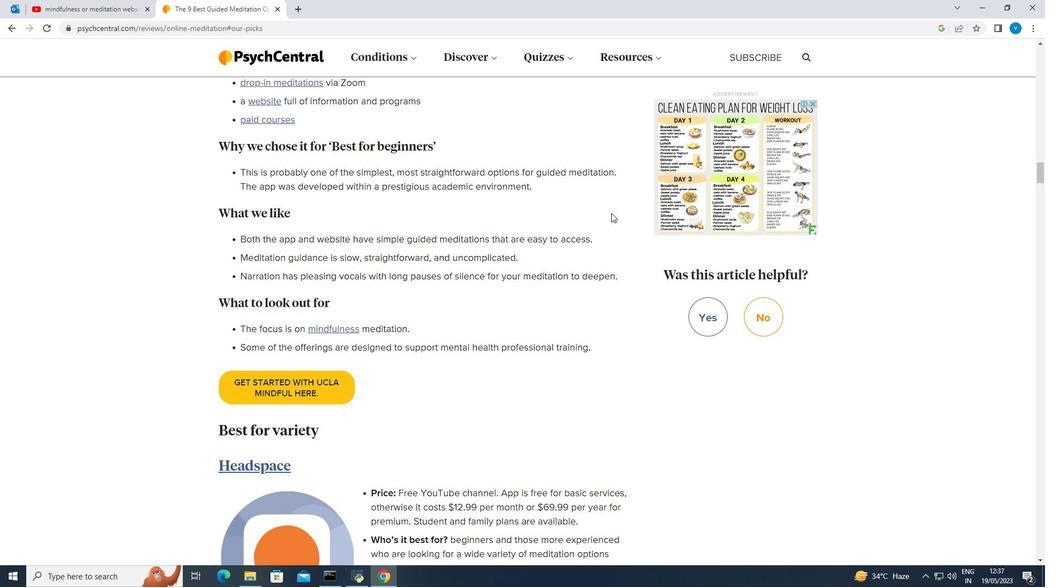 
Action: Mouse scrolled (611, 212) with delta (0, 0)
Screenshot: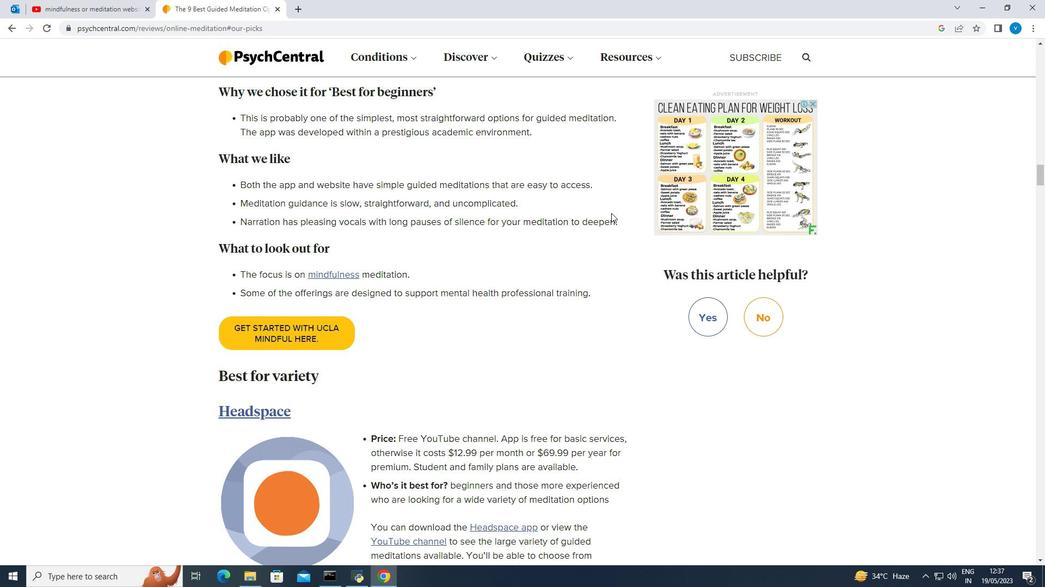 
Action: Mouse scrolled (611, 212) with delta (0, 0)
Screenshot: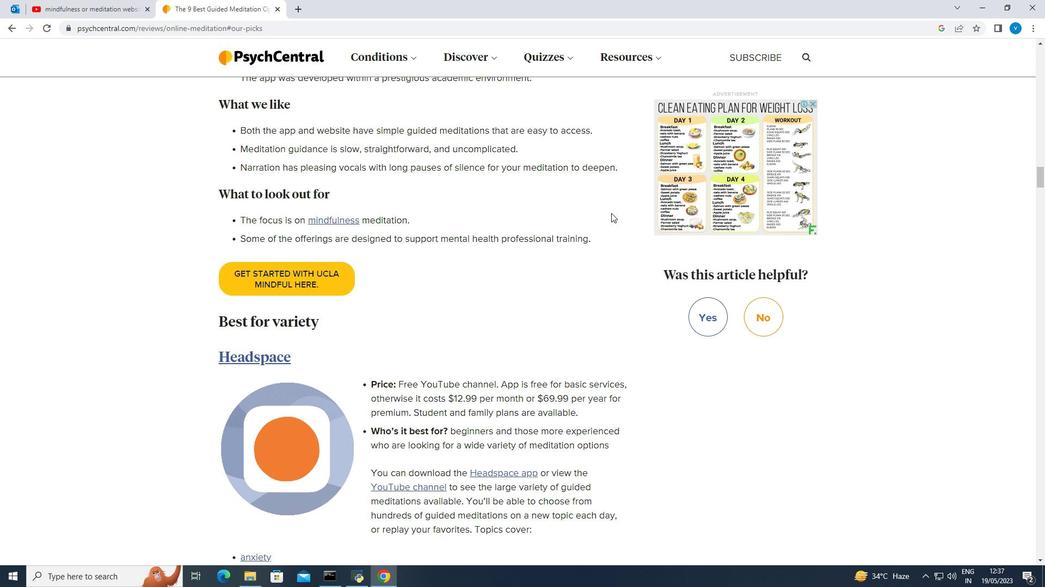 
Action: Mouse scrolled (611, 212) with delta (0, 0)
Screenshot: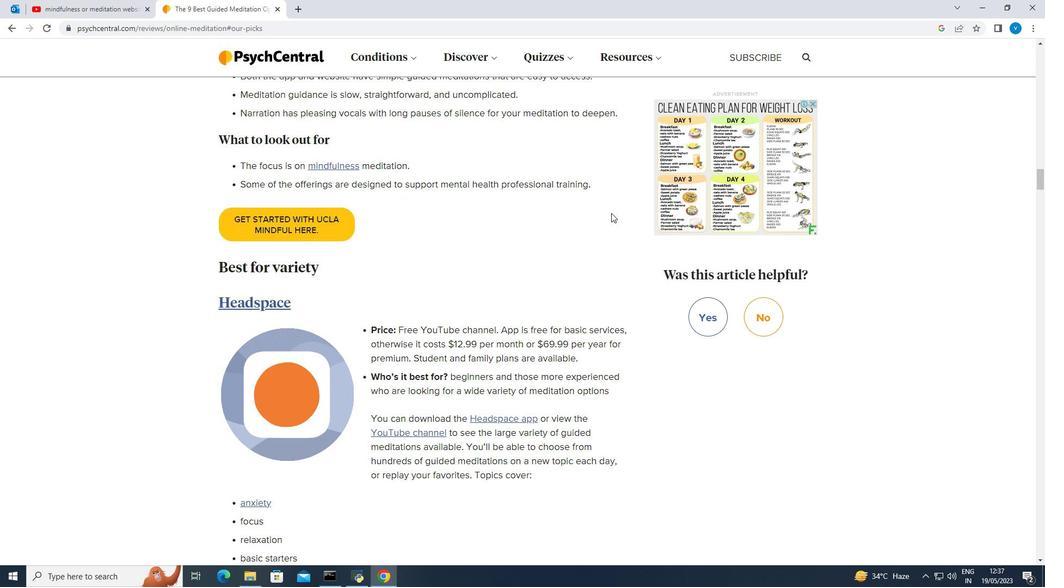 
Action: Mouse scrolled (611, 212) with delta (0, 0)
Screenshot: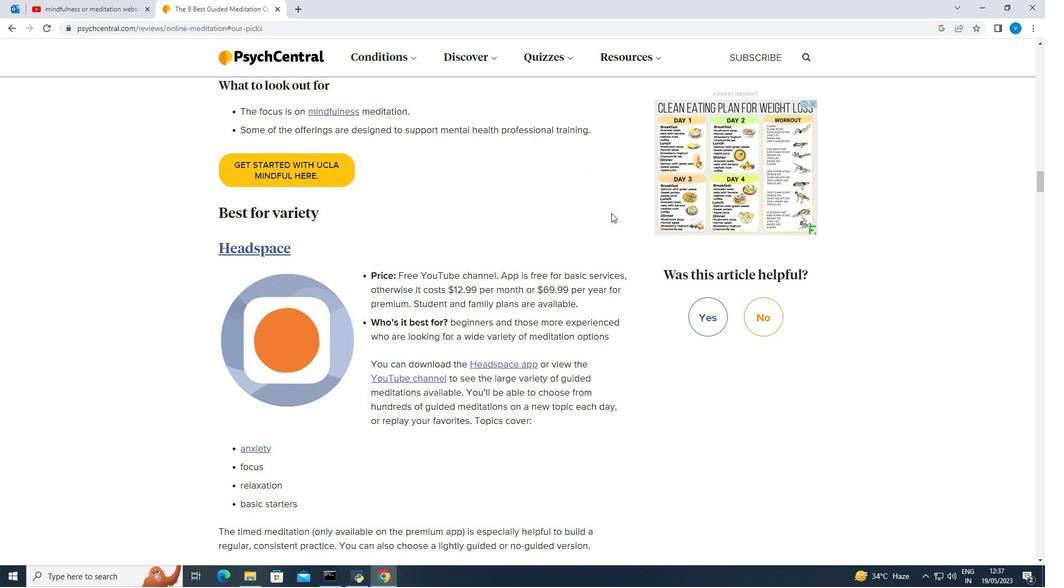
Action: Mouse moved to (448, 207)
Screenshot: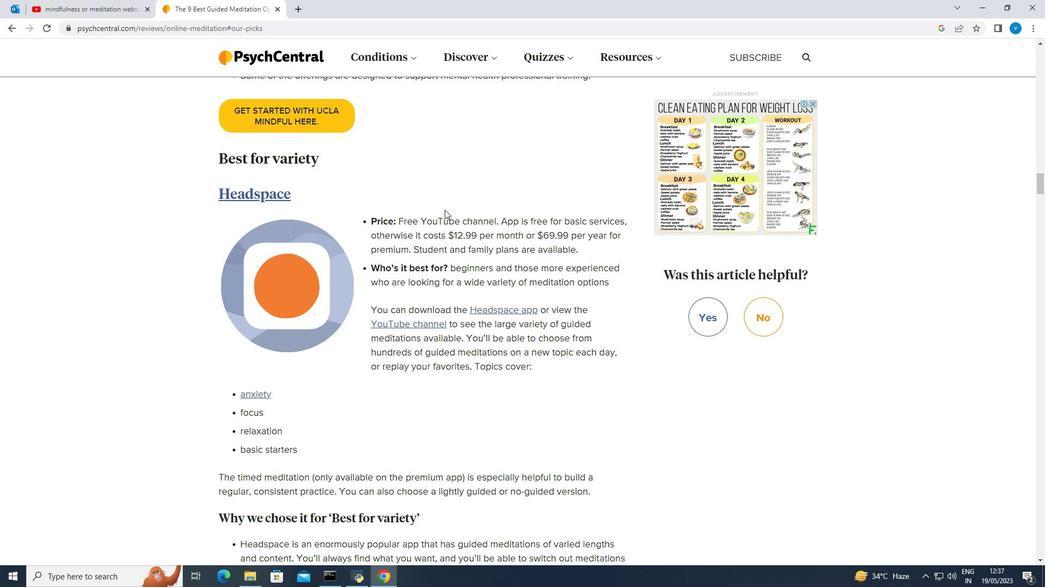 
Action: Mouse scrolled (448, 207) with delta (0, 0)
Screenshot: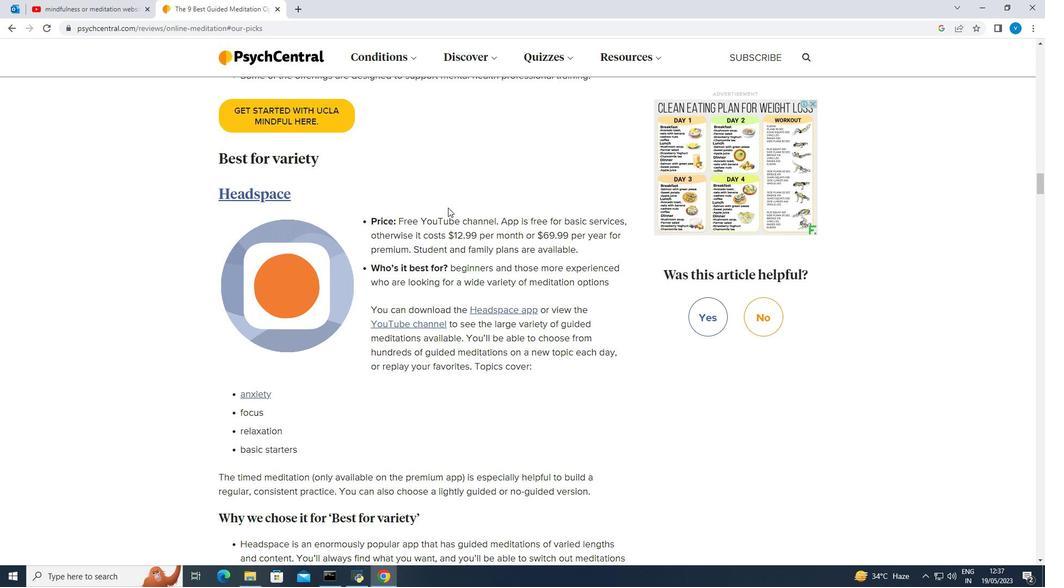 
Action: Mouse scrolled (448, 207) with delta (0, 0)
Screenshot: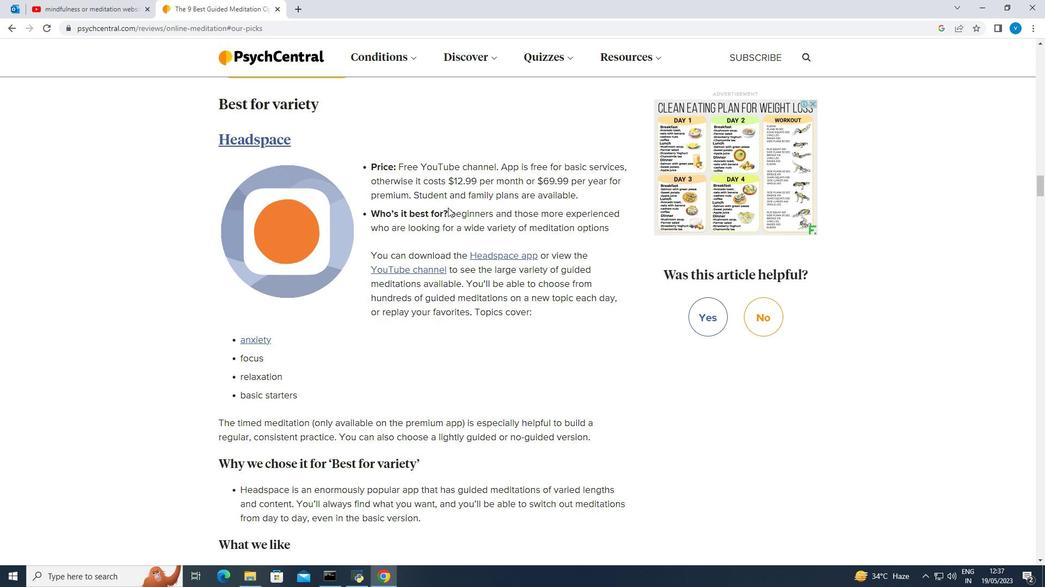 
Action: Mouse scrolled (448, 207) with delta (0, 0)
Screenshot: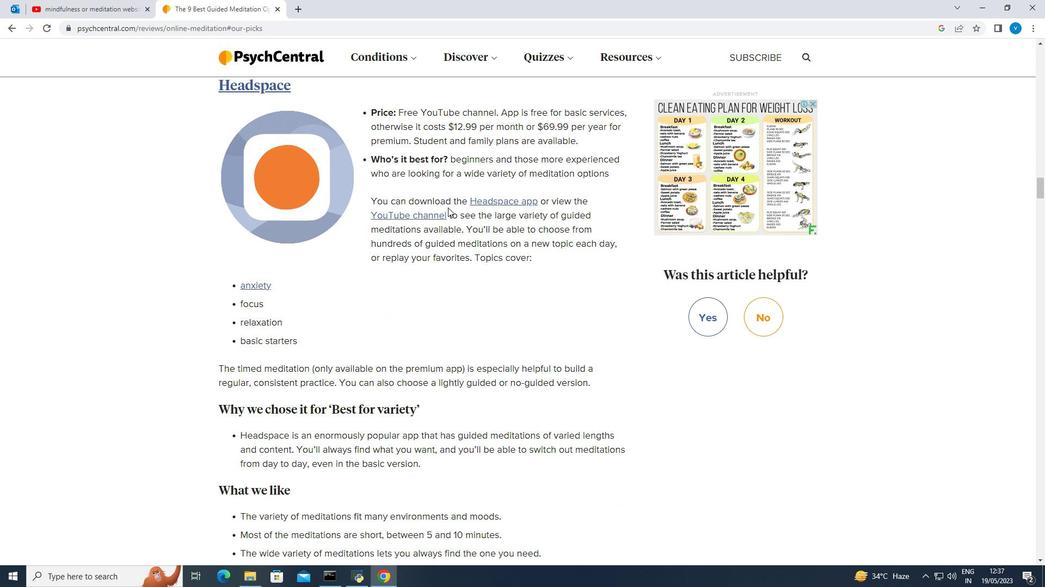 
Action: Mouse scrolled (448, 207) with delta (0, 0)
Screenshot: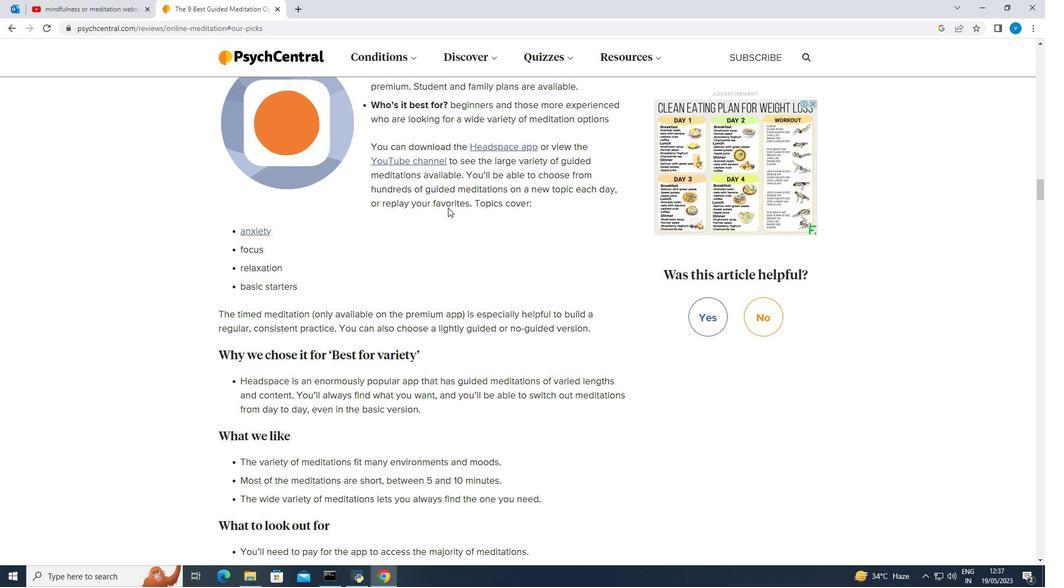 
Action: Mouse scrolled (448, 207) with delta (0, 0)
Screenshot: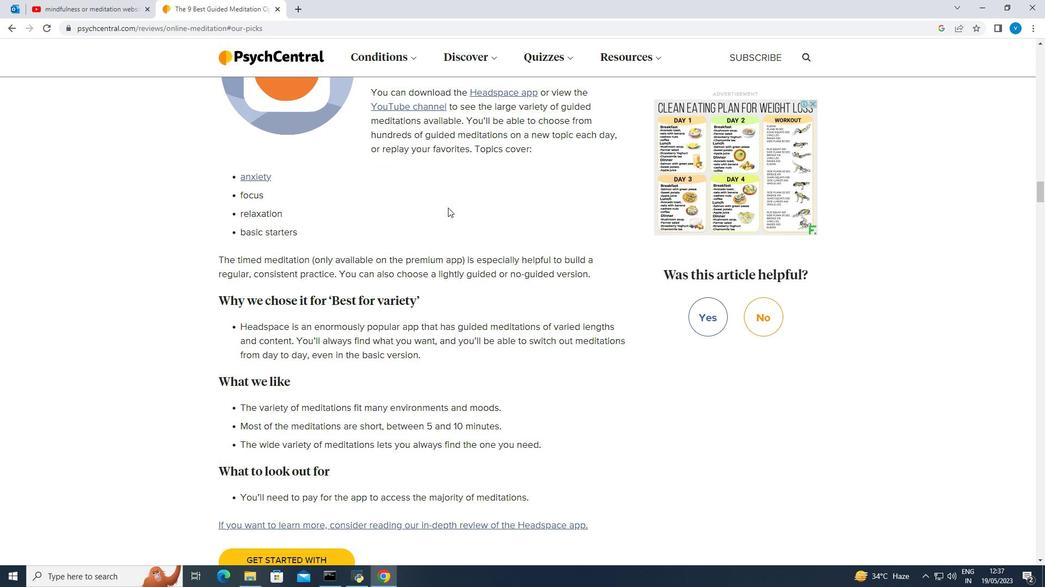 
Action: Mouse scrolled (448, 207) with delta (0, 0)
Screenshot: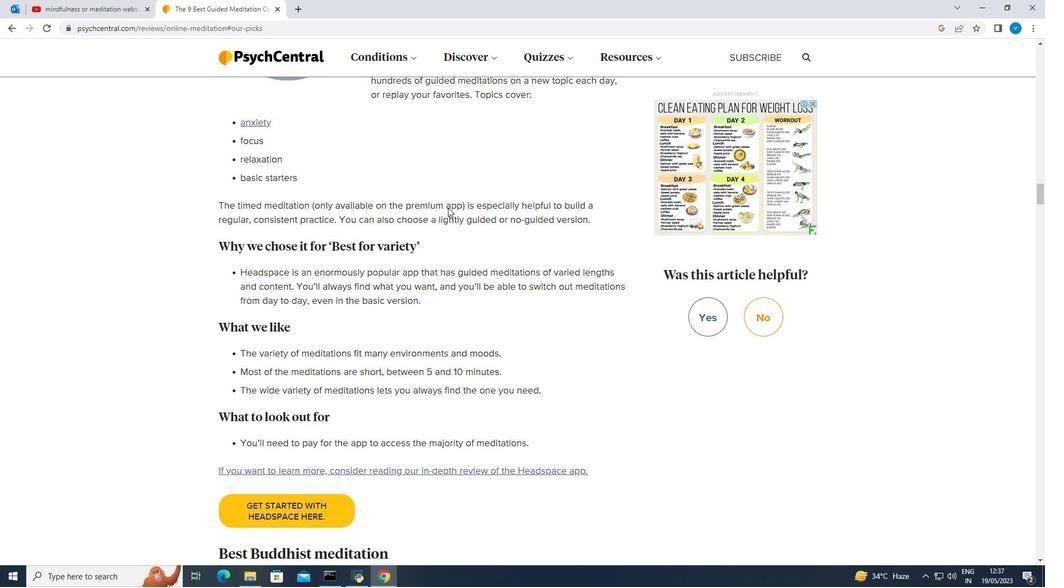 
Action: Mouse scrolled (448, 207) with delta (0, 0)
Screenshot: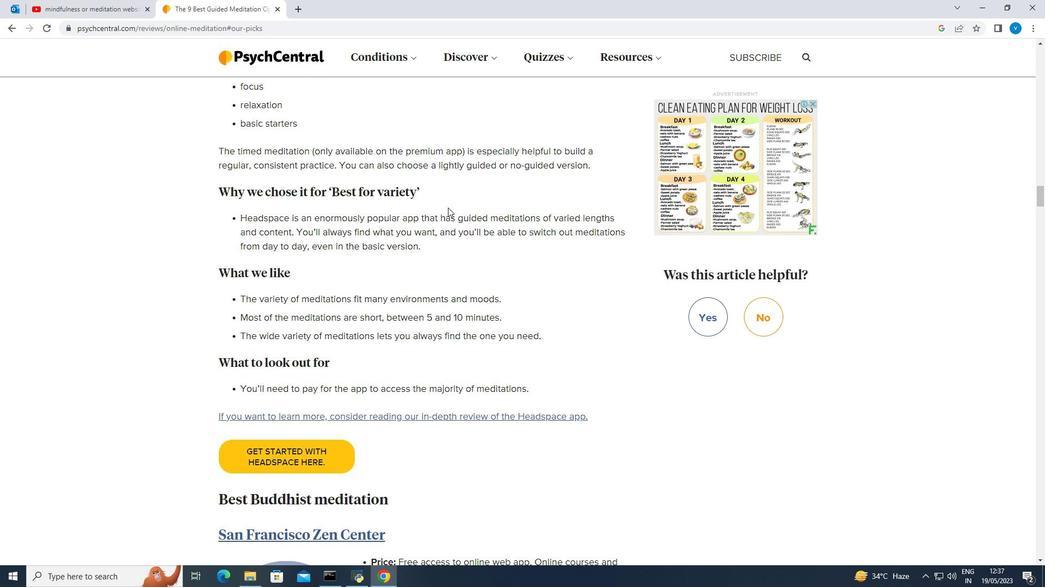 
Action: Mouse scrolled (448, 207) with delta (0, 0)
Screenshot: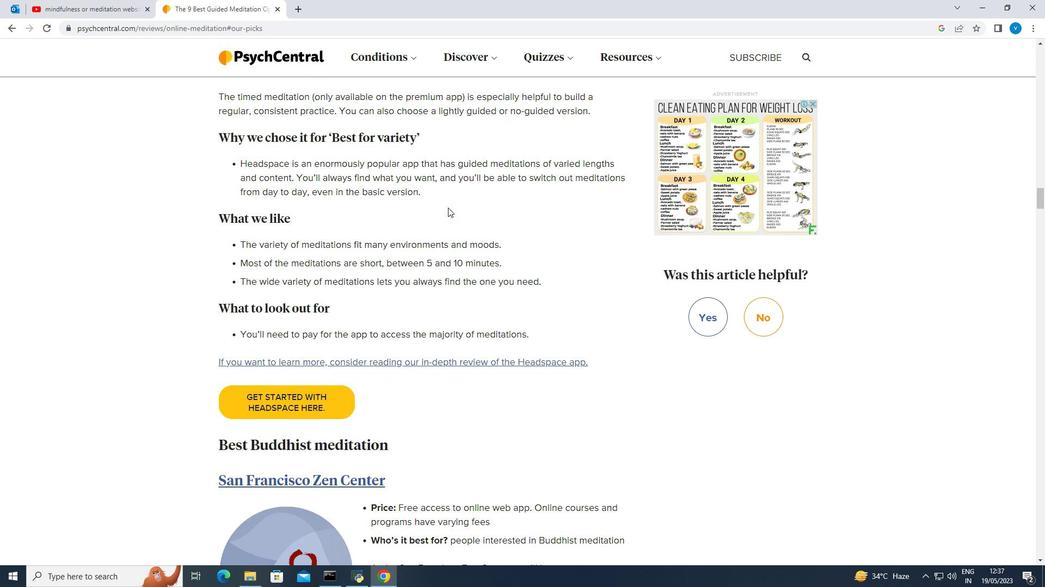 
Action: Mouse moved to (448, 207)
Screenshot: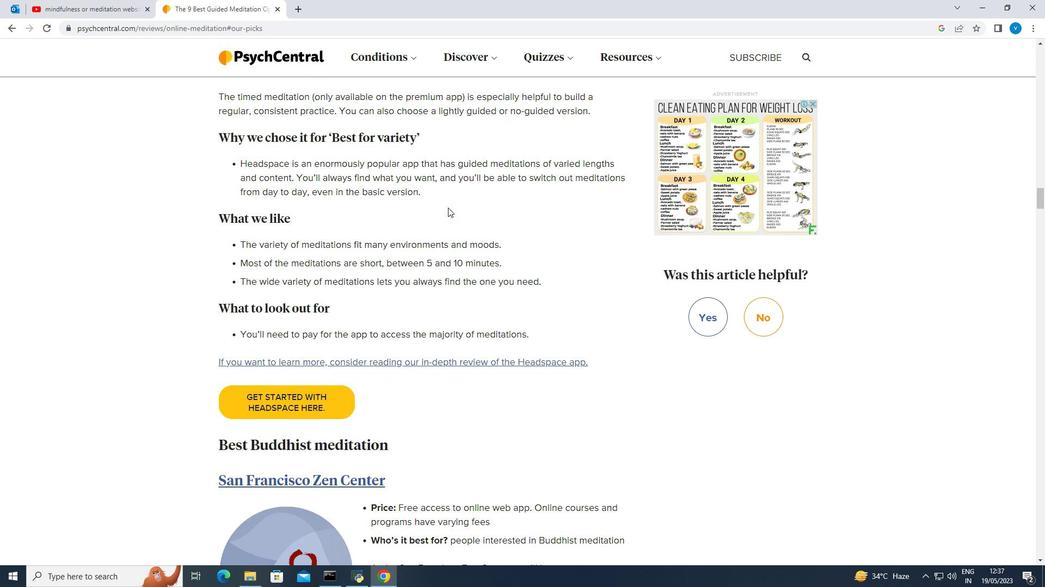 
Action: Mouse scrolled (448, 207) with delta (0, 0)
Screenshot: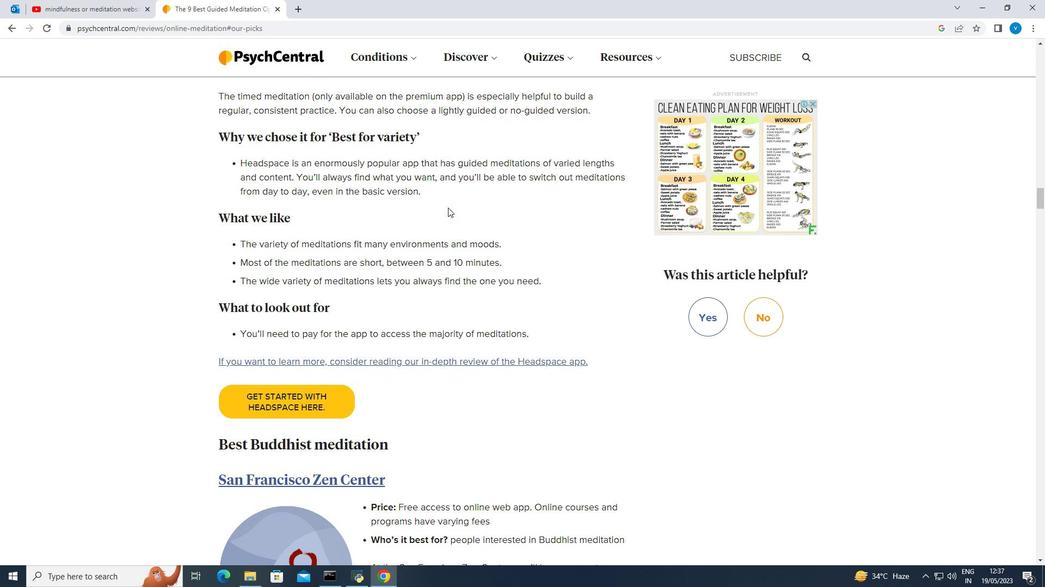 
Action: Mouse scrolled (448, 207) with delta (0, 0)
Screenshot: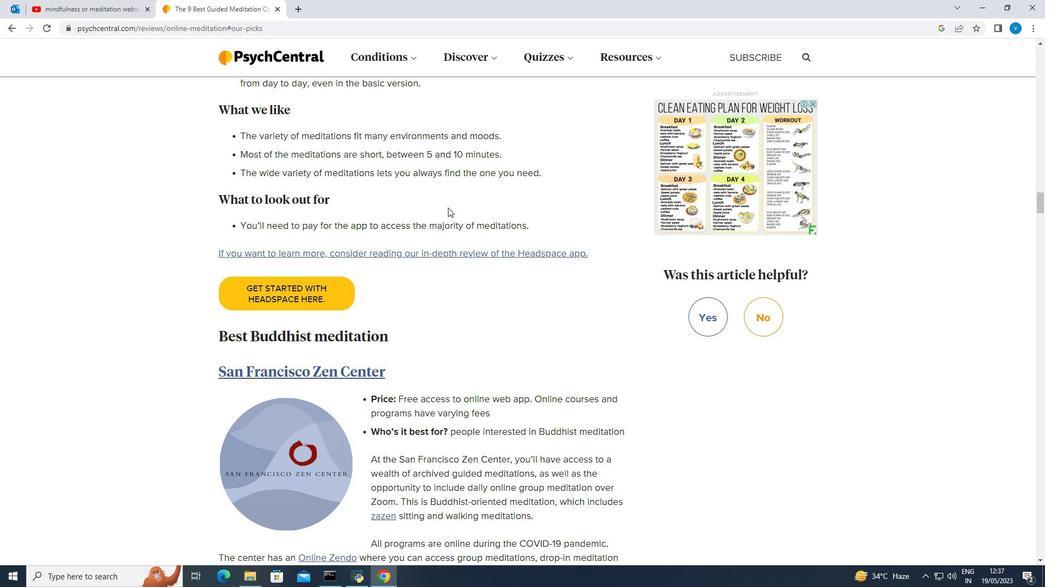 
Action: Mouse scrolled (448, 207) with delta (0, 0)
Screenshot: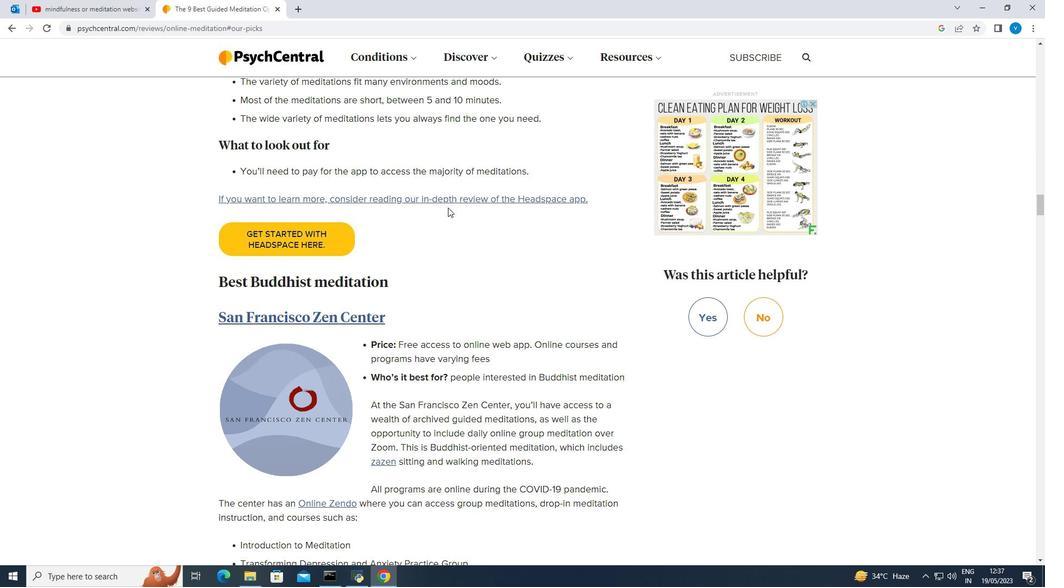 
Action: Mouse moved to (448, 207)
Screenshot: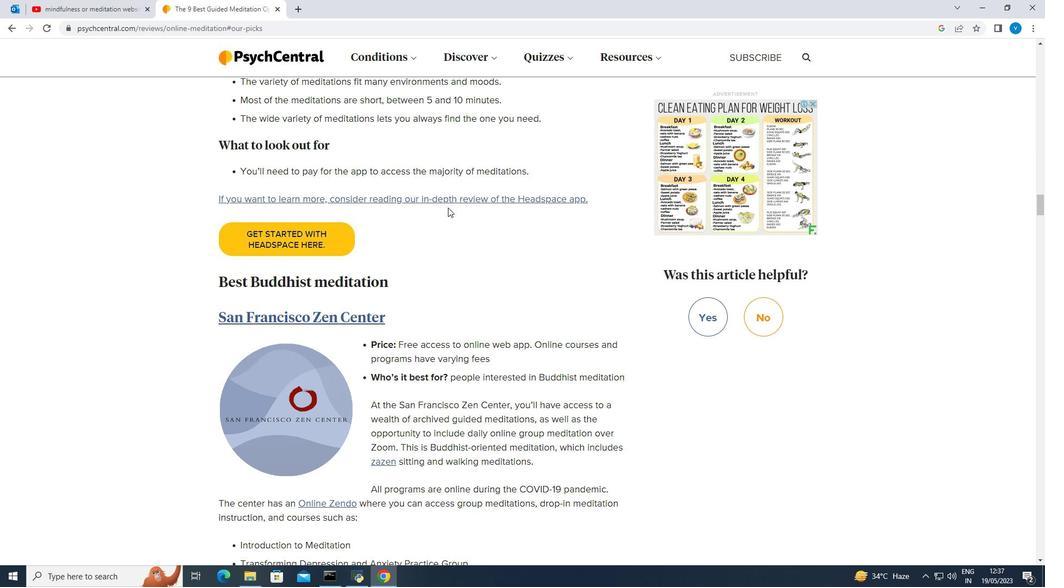 
Action: Mouse scrolled (448, 207) with delta (0, 0)
Screenshot: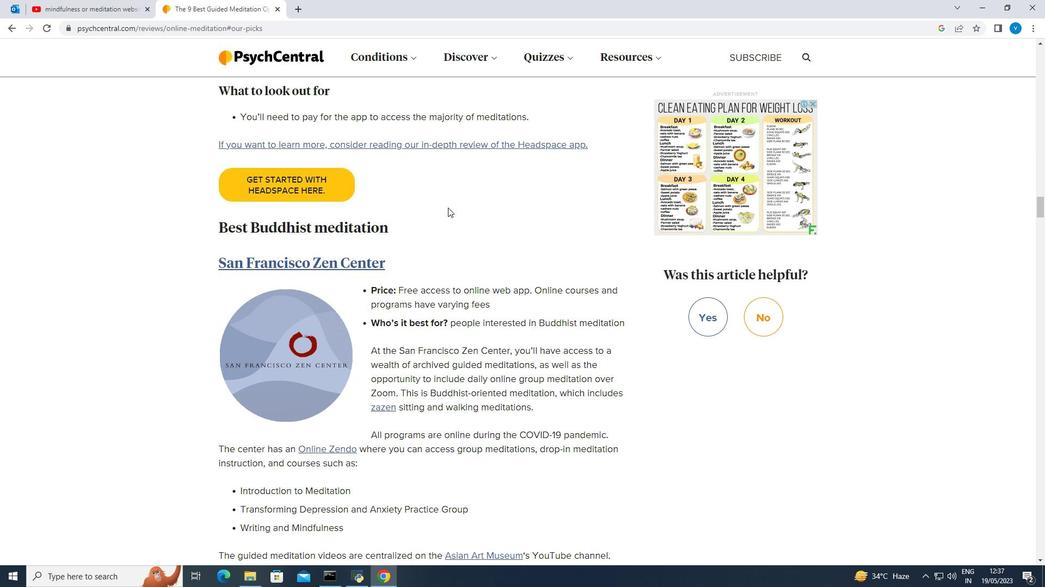 
Action: Mouse scrolled (448, 207) with delta (0, 0)
Screenshot: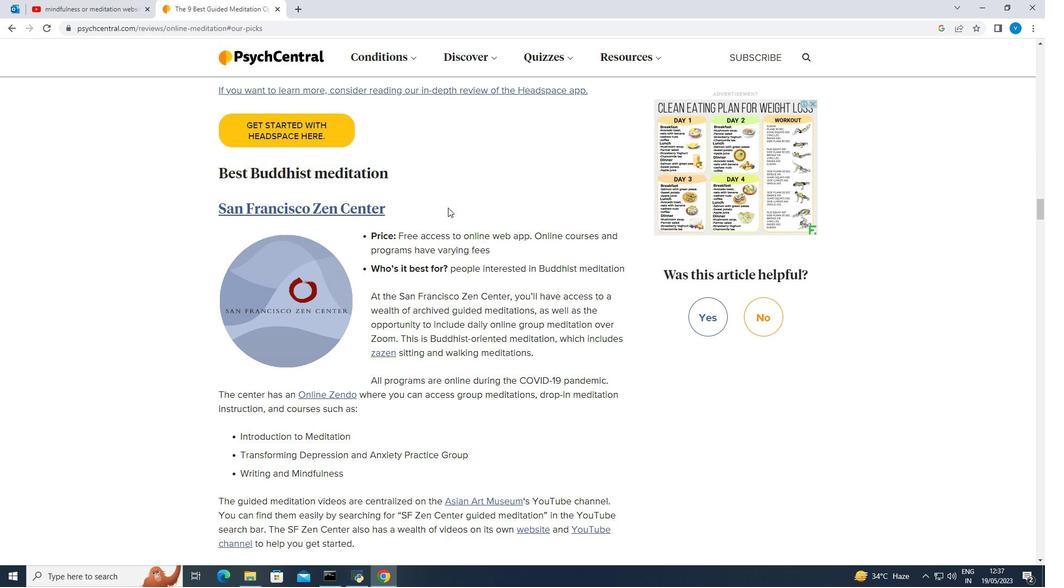 
Action: Mouse moved to (376, 208)
Screenshot: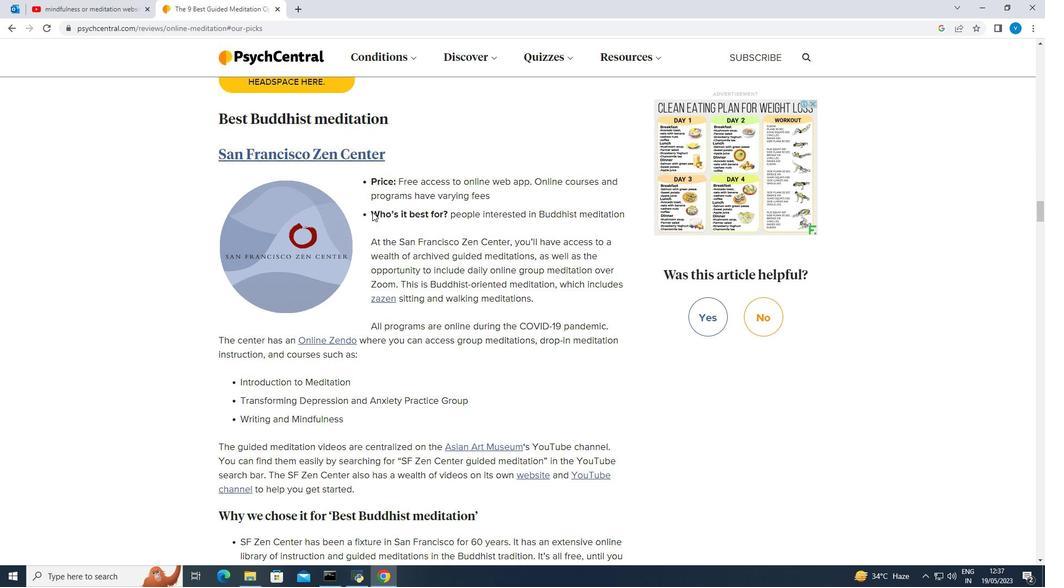 
Action: Mouse scrolled (376, 207) with delta (0, 0)
Screenshot: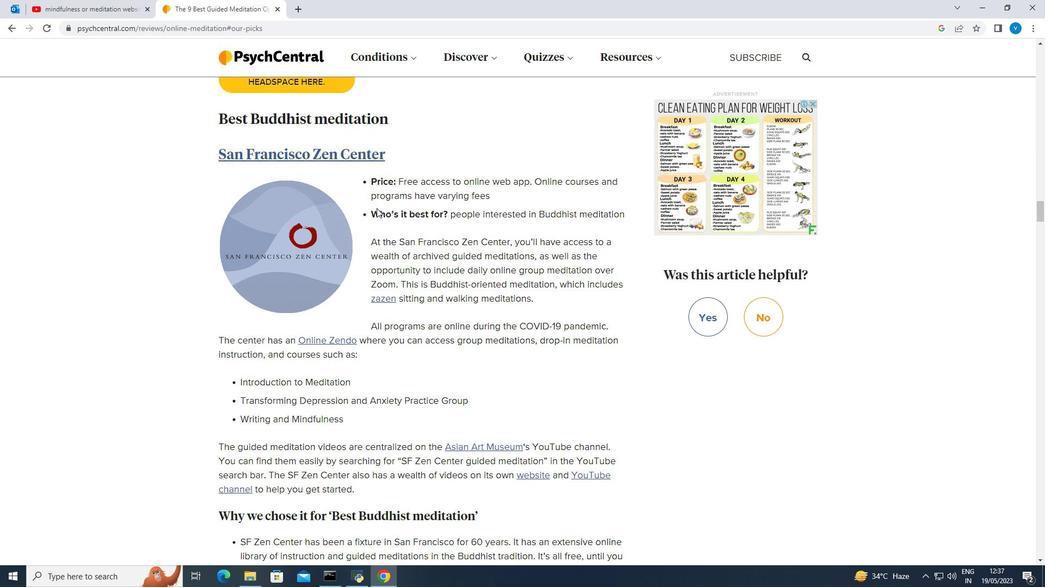 
Action: Mouse moved to (473, 162)
Screenshot: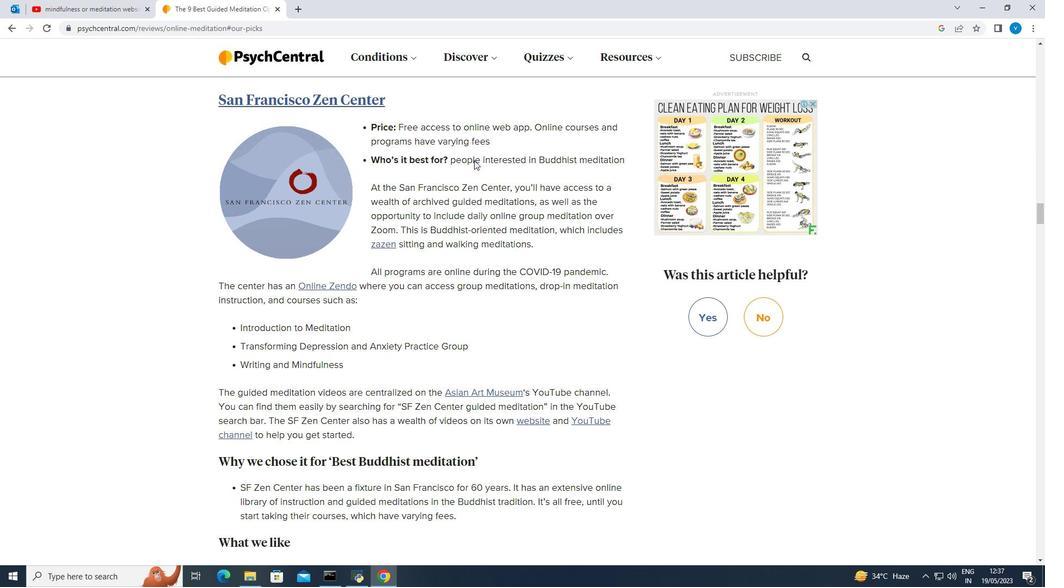 
Action: Mouse scrolled (473, 162) with delta (0, 0)
Screenshot: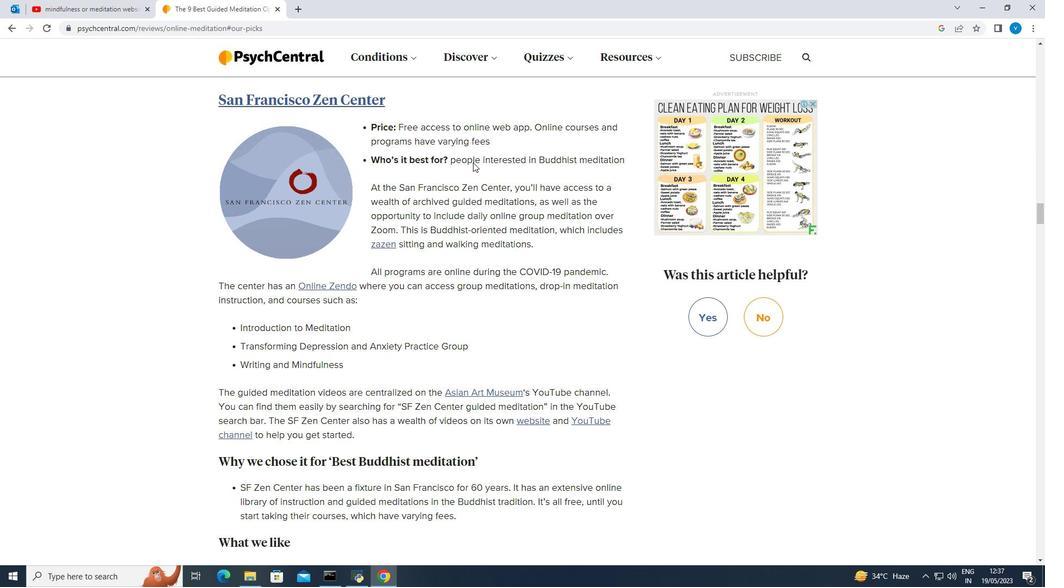 
Action: Mouse scrolled (473, 162) with delta (0, 0)
Screenshot: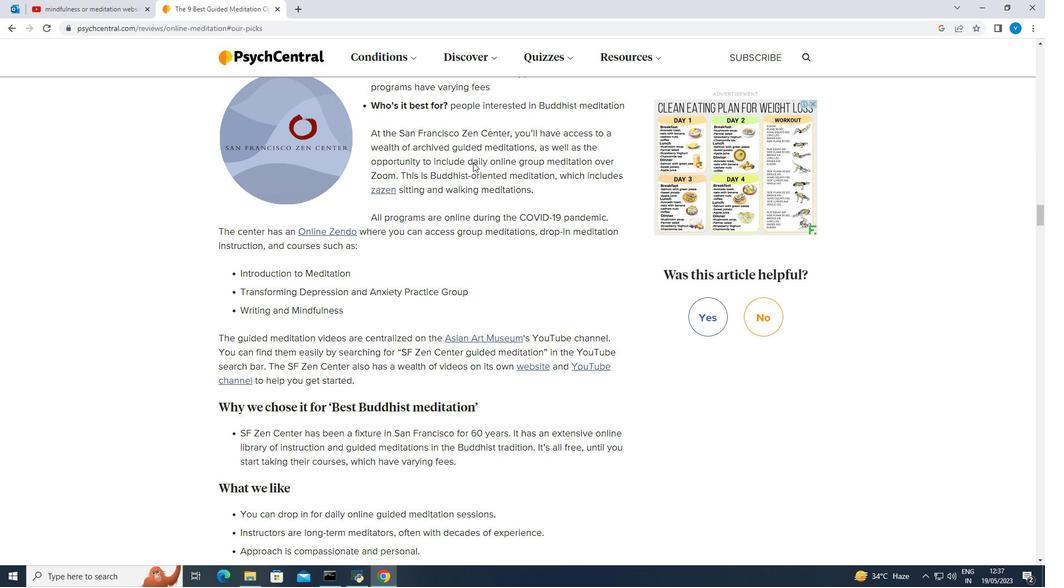 
Action: Mouse scrolled (473, 162) with delta (0, 0)
Screenshot: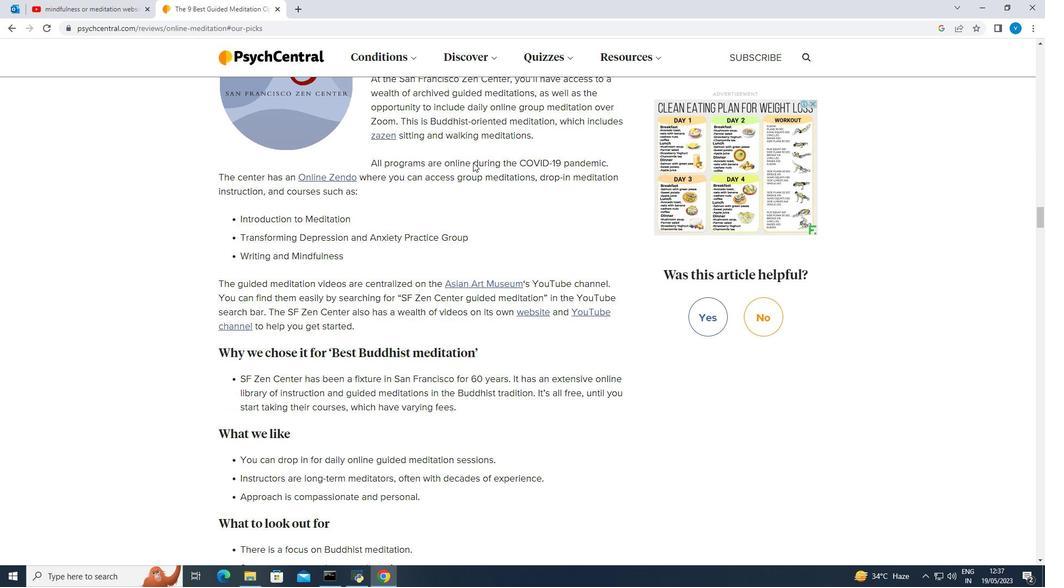 
Action: Mouse scrolled (473, 162) with delta (0, 0)
Screenshot: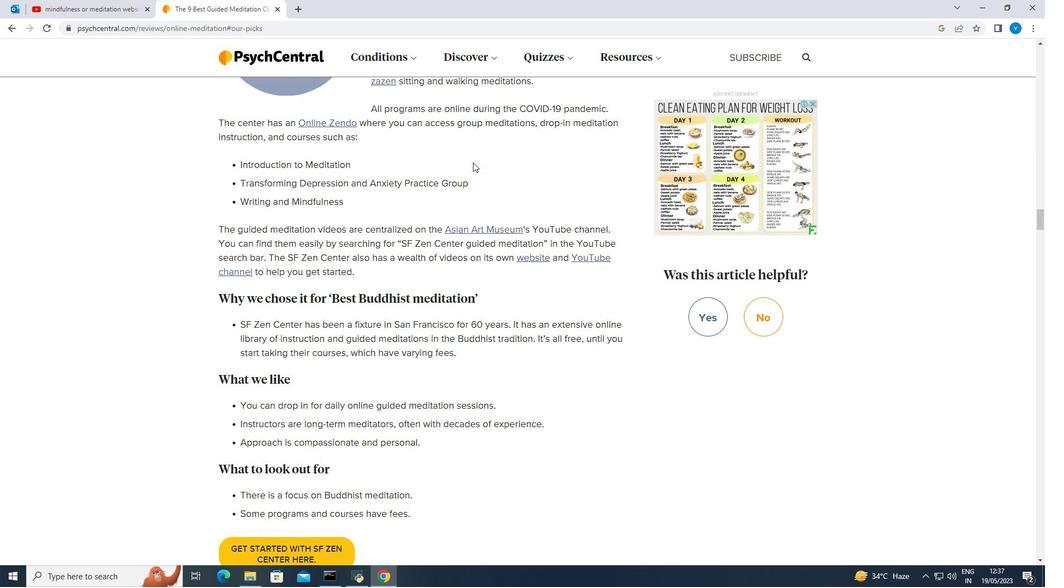
Action: Mouse scrolled (473, 162) with delta (0, 0)
Screenshot: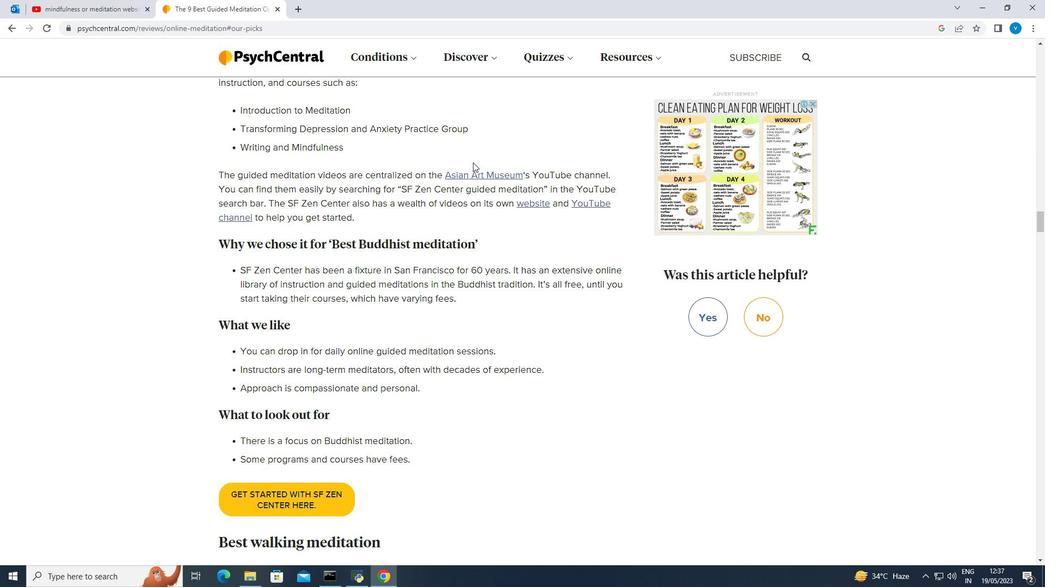 
Action: Mouse scrolled (473, 162) with delta (0, 0)
Screenshot: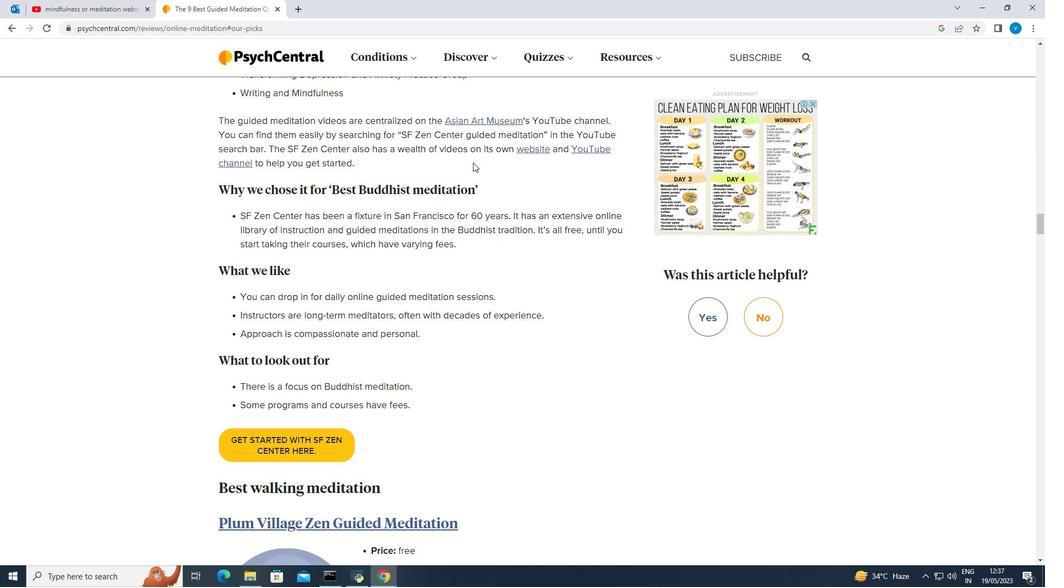 
Action: Mouse scrolled (473, 162) with delta (0, 0)
Screenshot: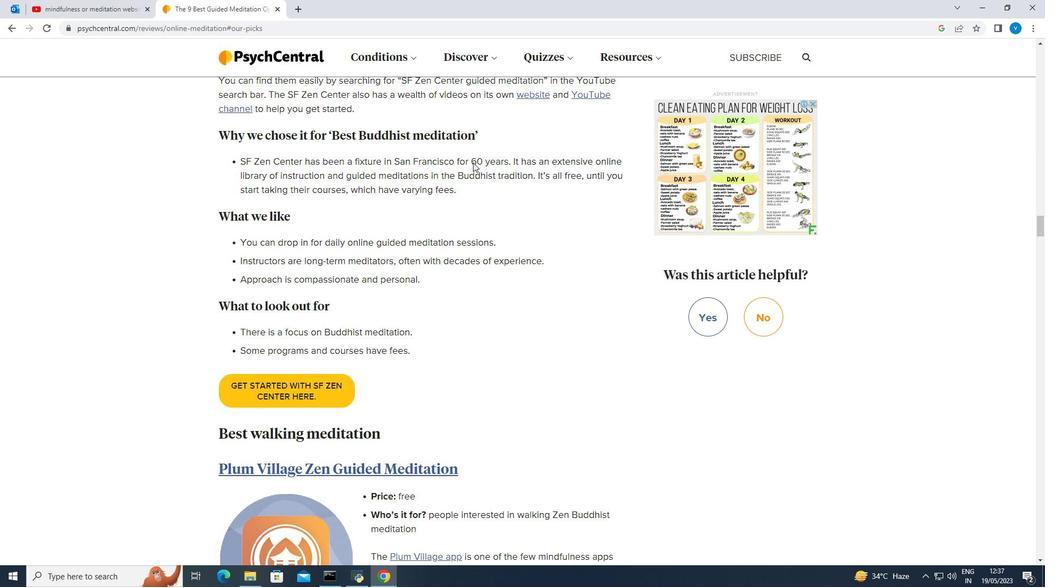 
Action: Mouse scrolled (473, 162) with delta (0, 0)
Screenshot: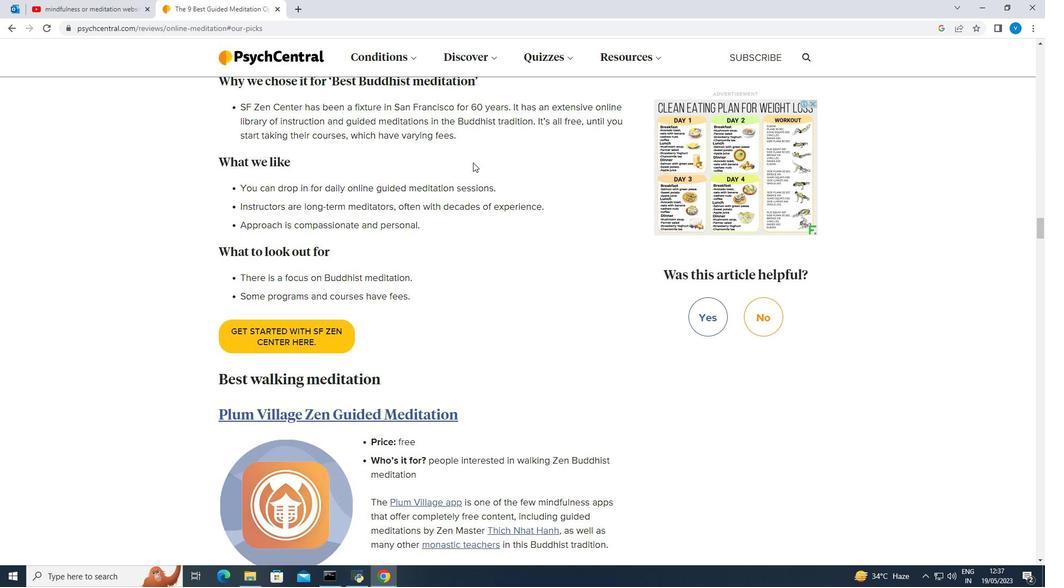 
Action: Mouse moved to (473, 179)
Screenshot: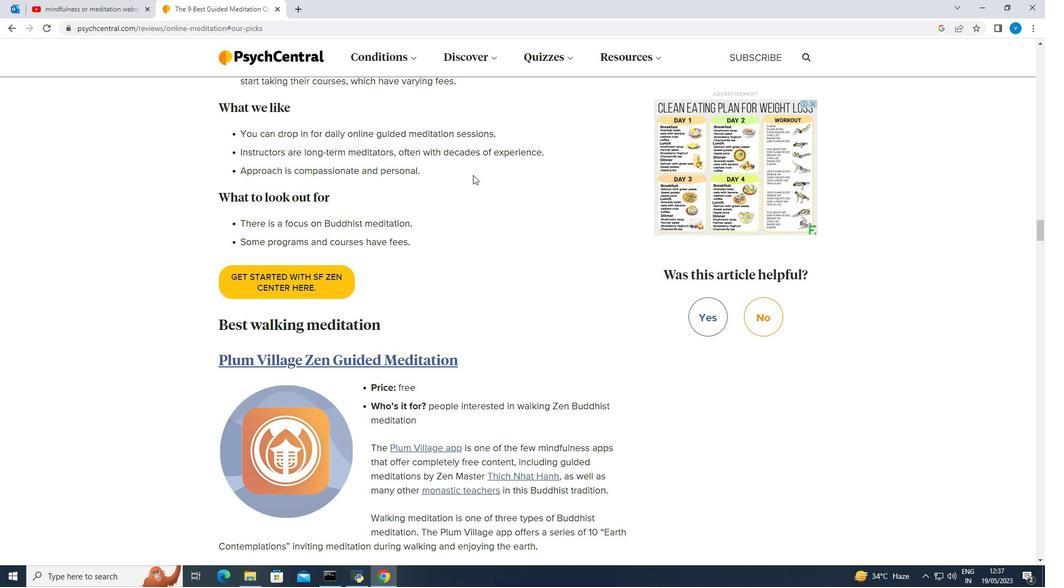 
Action: Mouse scrolled (473, 178) with delta (0, 0)
Screenshot: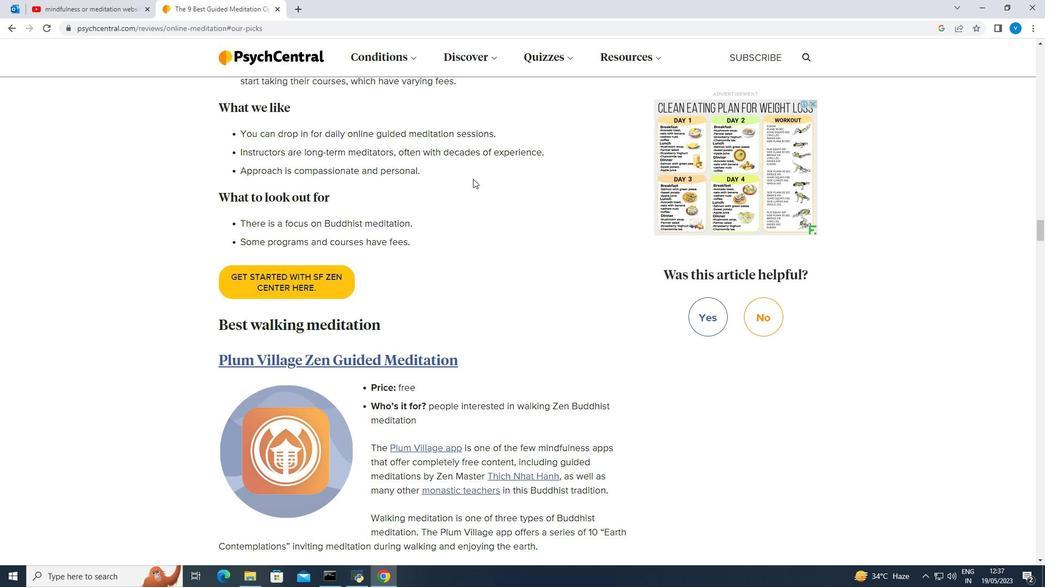 
Action: Mouse scrolled (473, 178) with delta (0, 0)
Screenshot: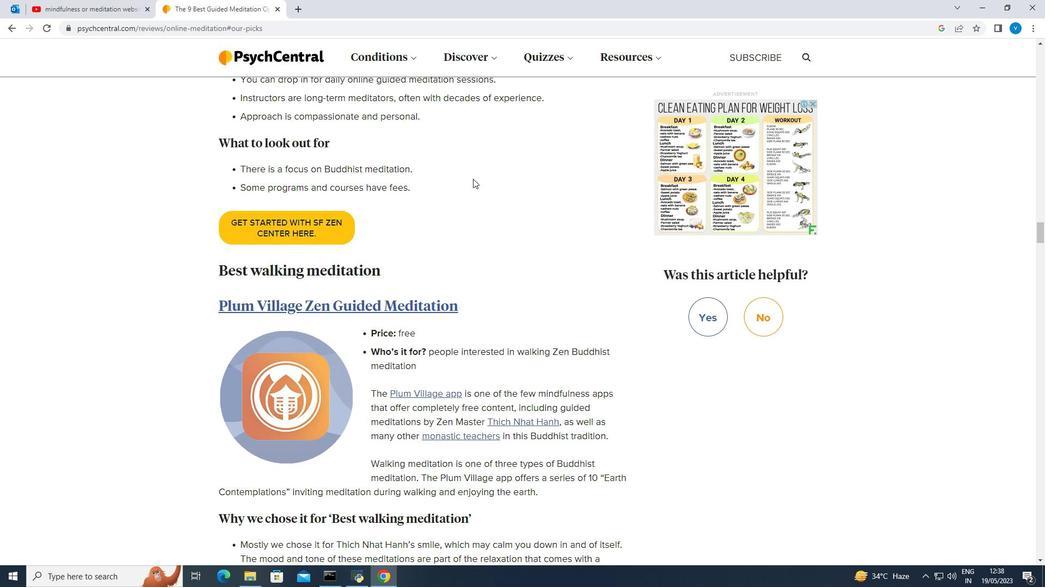 
Action: Mouse scrolled (473, 178) with delta (0, 0)
Screenshot: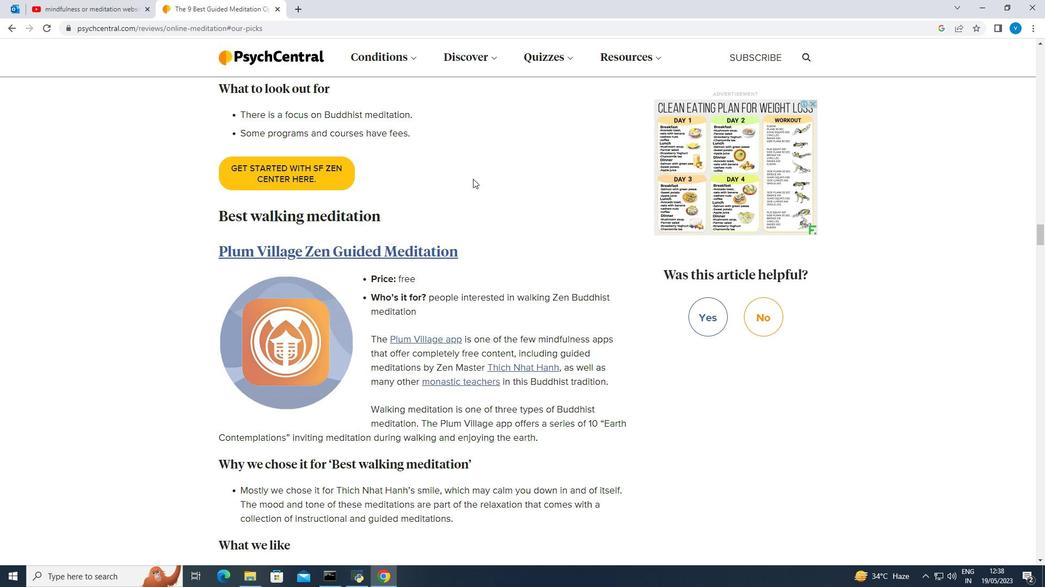 
Action: Mouse scrolled (473, 178) with delta (0, 0)
Screenshot: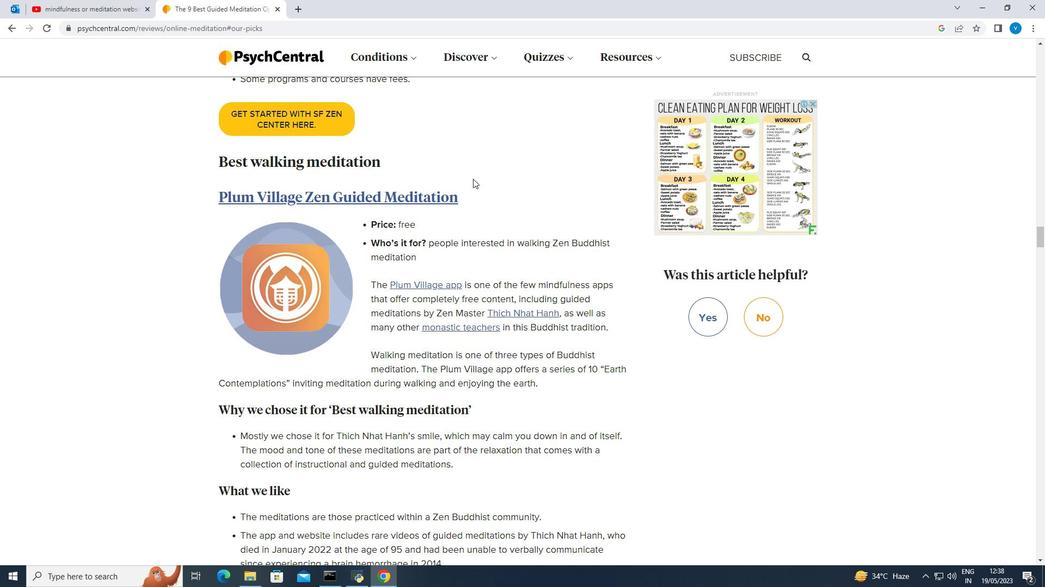 
Action: Mouse pressed left at (473, 179)
Screenshot: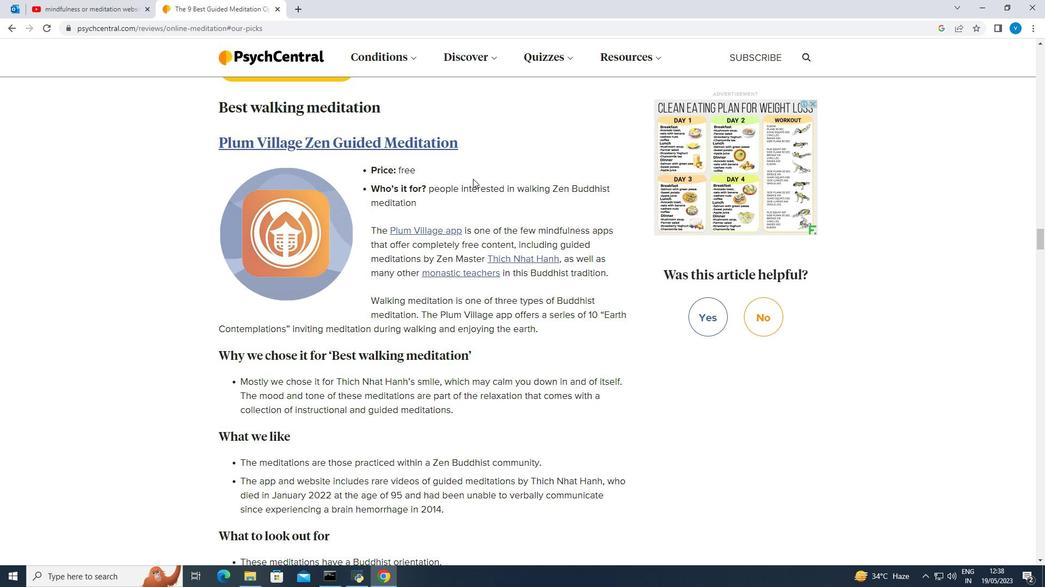 
Action: Mouse moved to (331, 229)
Screenshot: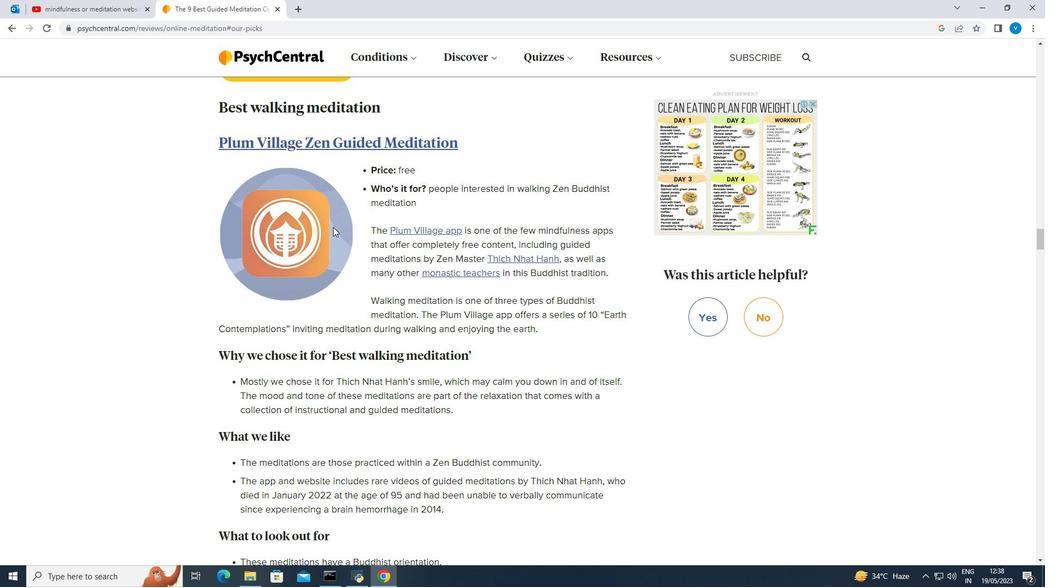 
Action: Mouse scrolled (331, 228) with delta (0, 0)
Screenshot: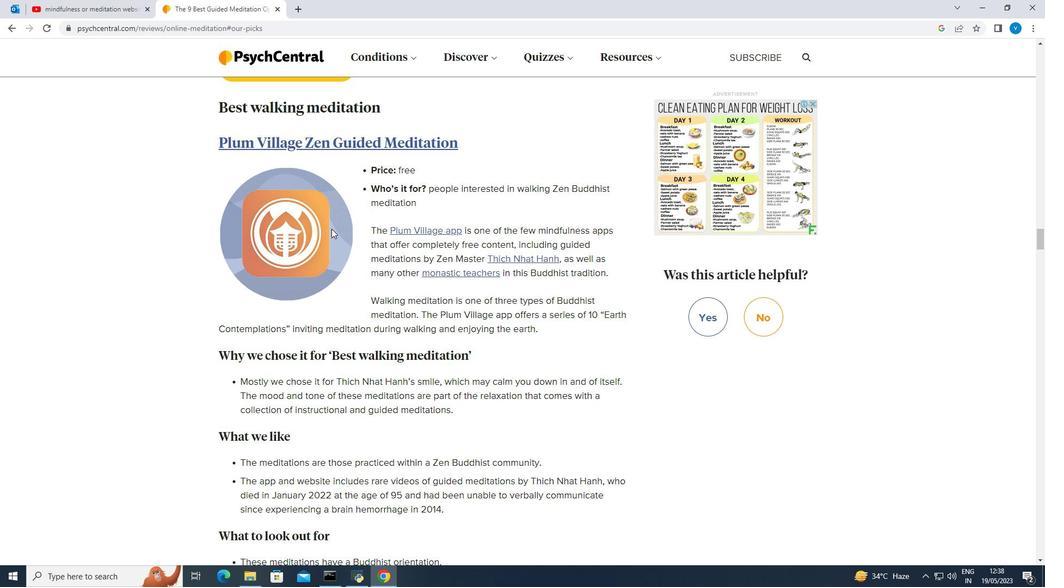 
Action: Mouse scrolled (331, 228) with delta (0, 0)
Screenshot: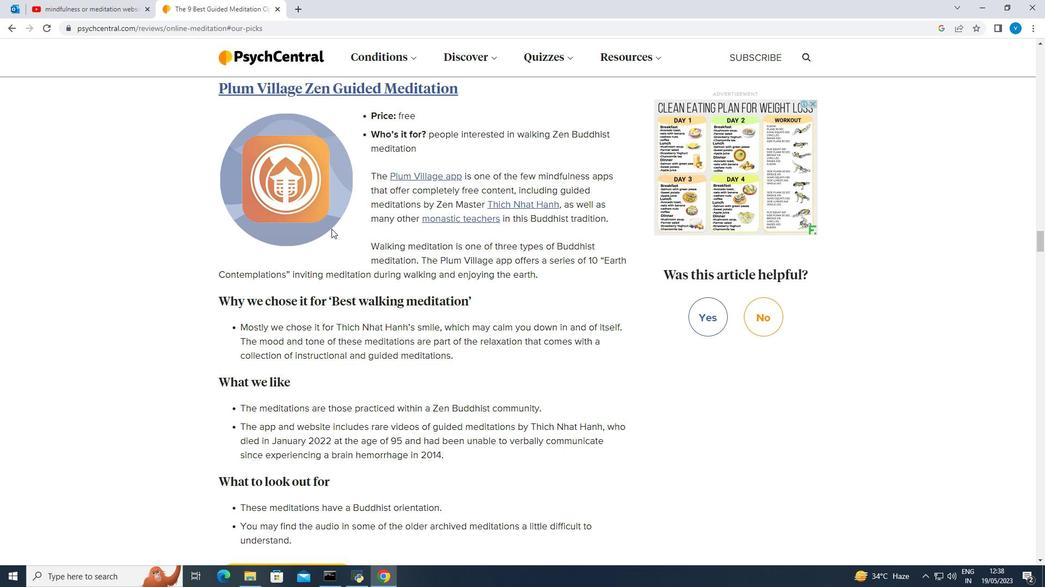 
Action: Mouse moved to (331, 229)
Screenshot: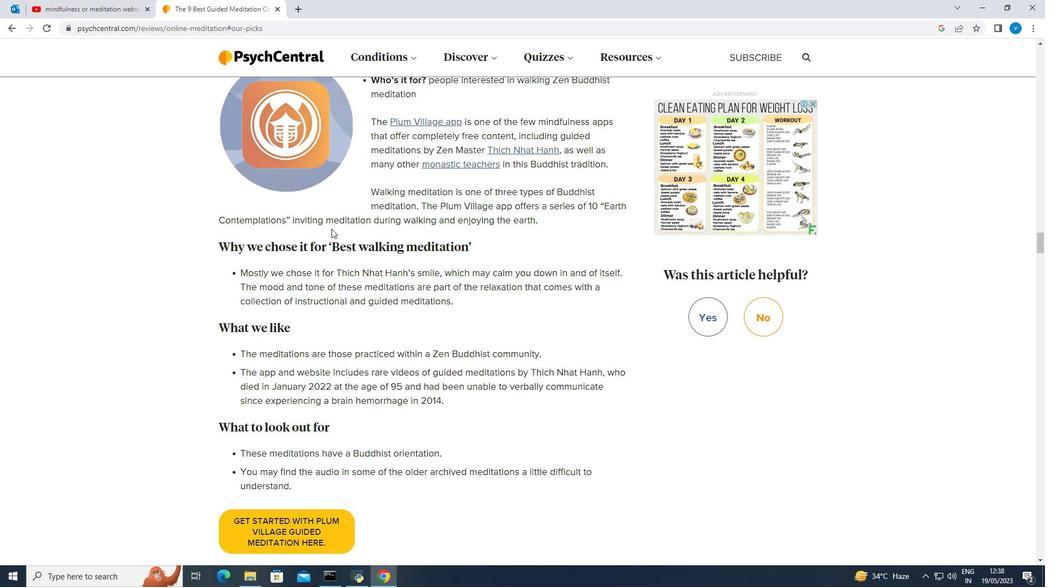 
Action: Mouse scrolled (331, 228) with delta (0, 0)
Screenshot: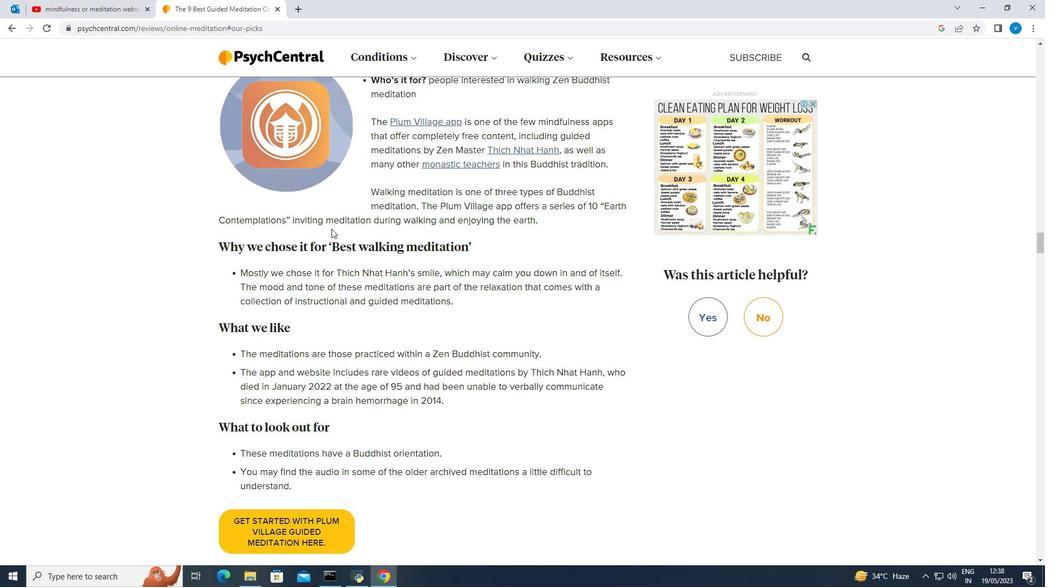 
Action: Mouse scrolled (331, 228) with delta (0, 0)
Screenshot: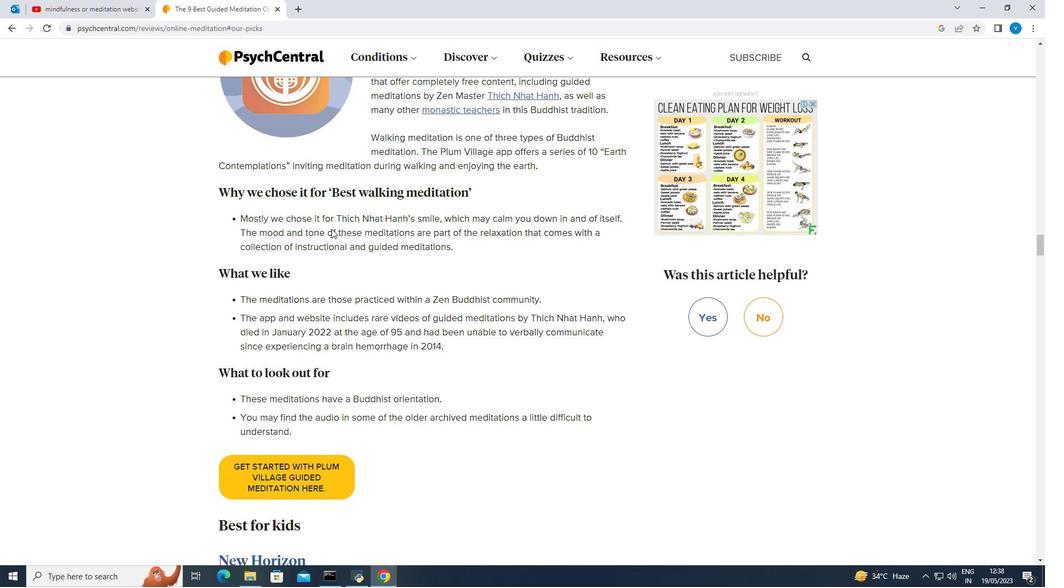 
Action: Mouse moved to (332, 243)
Screenshot: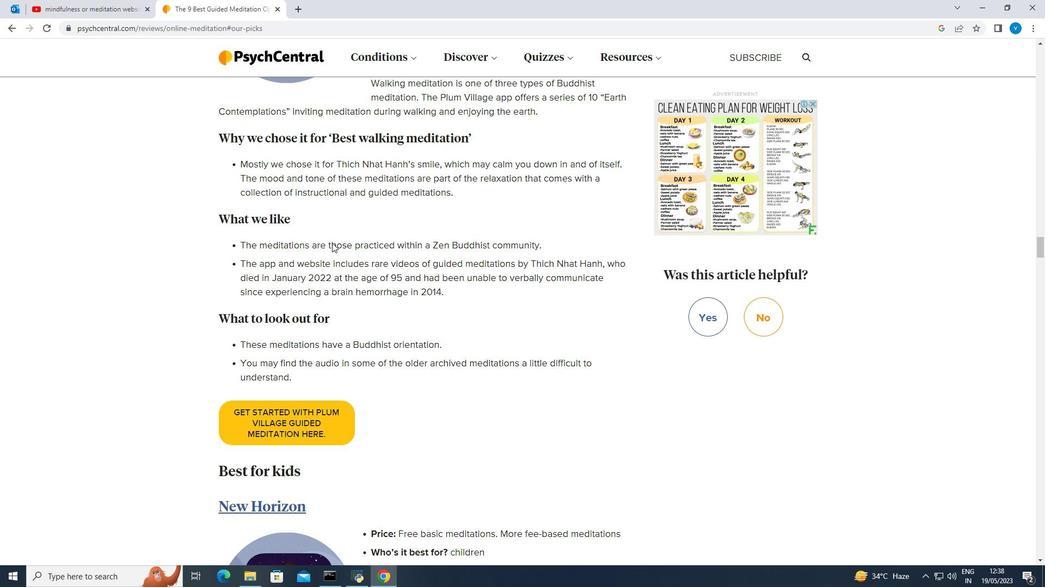 
Action: Mouse scrolled (332, 242) with delta (0, 0)
Screenshot: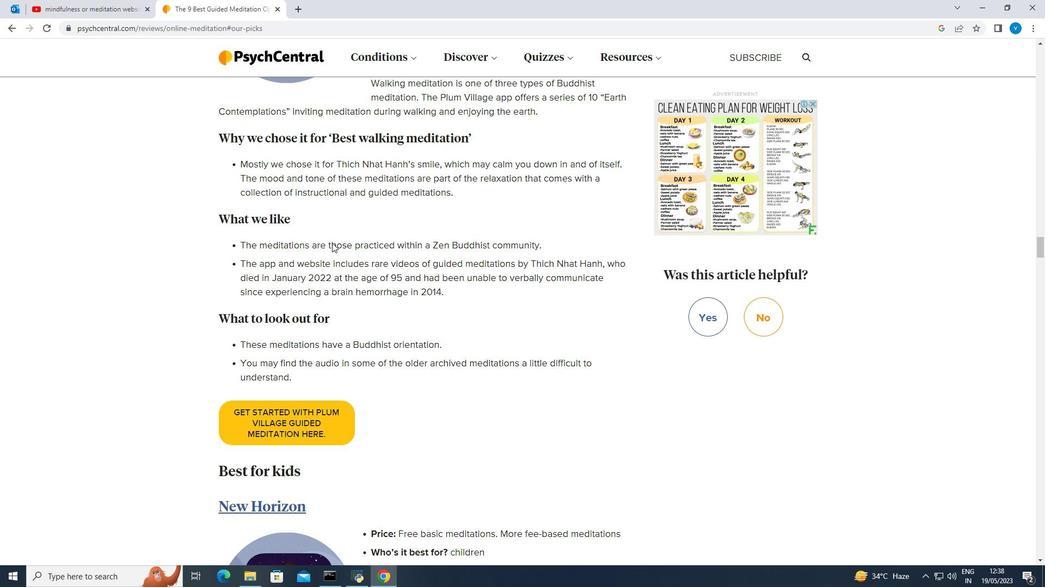 
Action: Mouse scrolled (332, 242) with delta (0, 0)
Screenshot: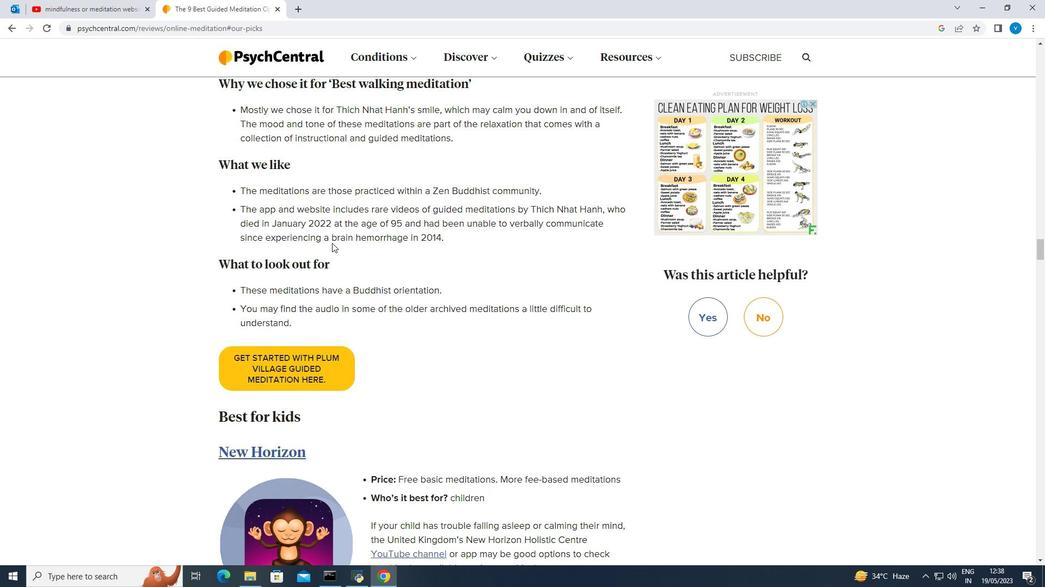 
Action: Mouse moved to (656, 182)
Screenshot: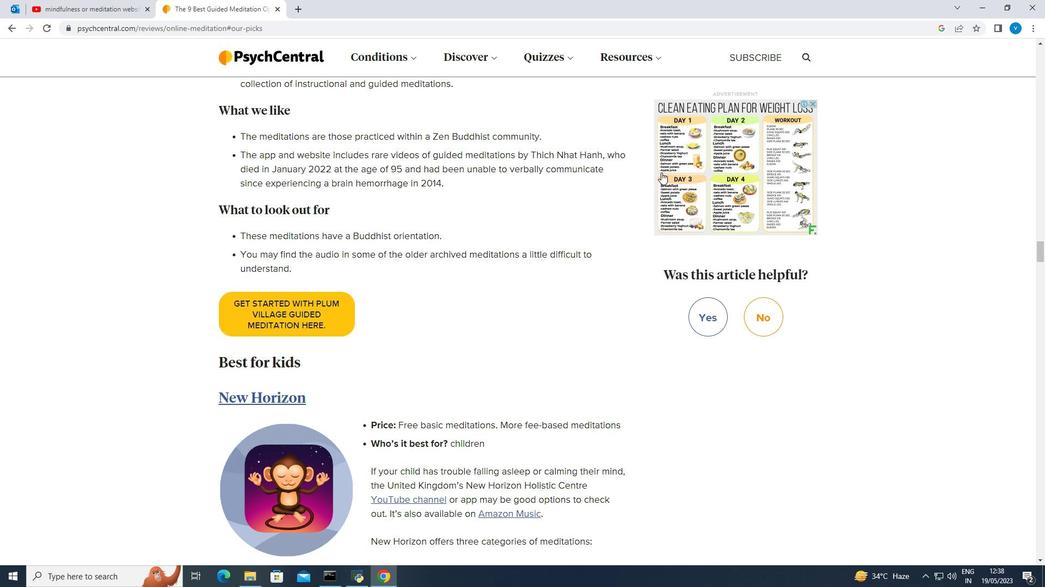 
Action: Mouse scrolled (656, 182) with delta (0, 0)
Screenshot: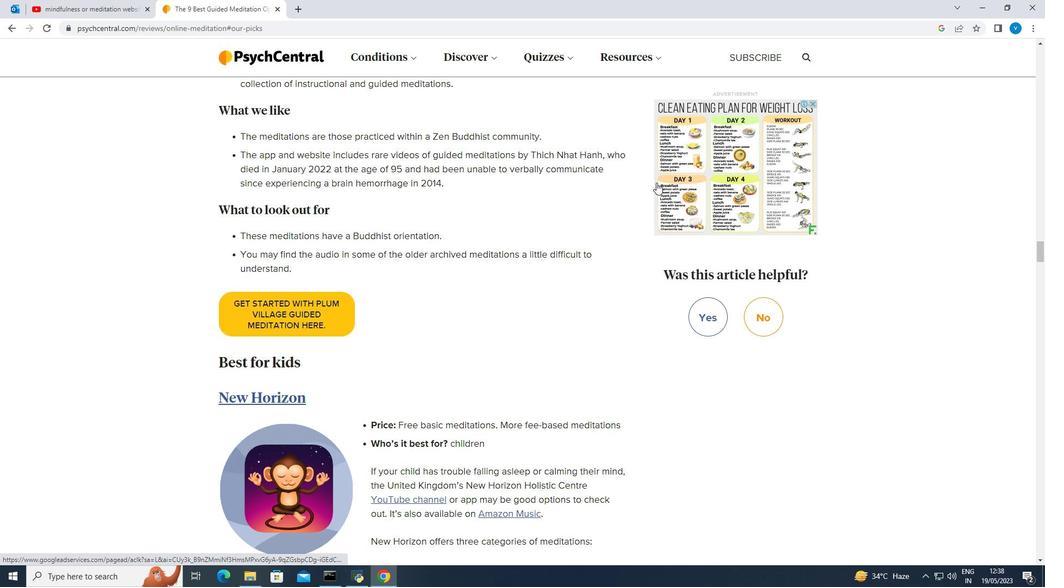 
Action: Mouse scrolled (656, 182) with delta (0, 0)
Screenshot: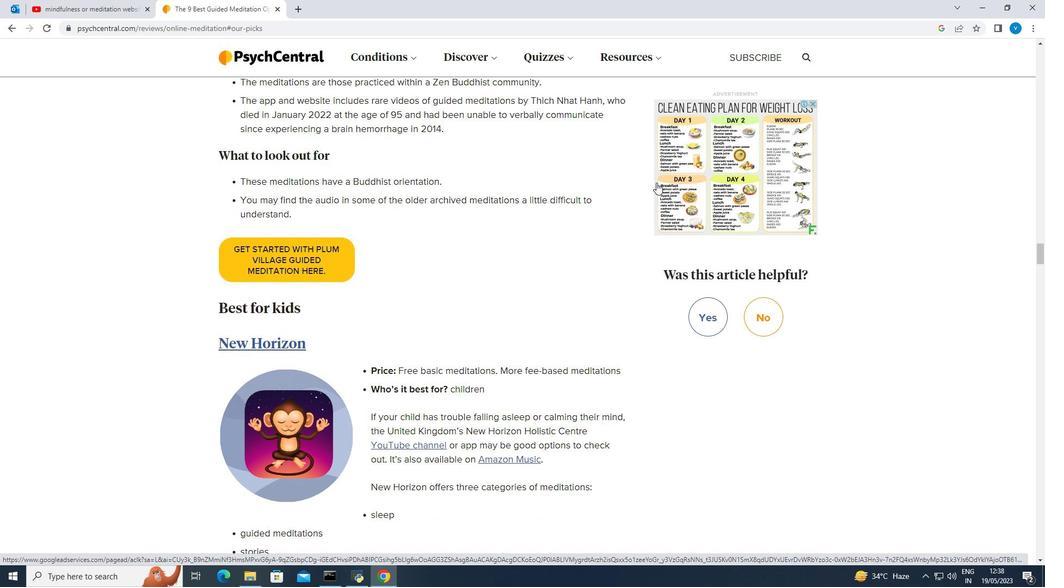 
Action: Mouse moved to (610, 210)
Screenshot: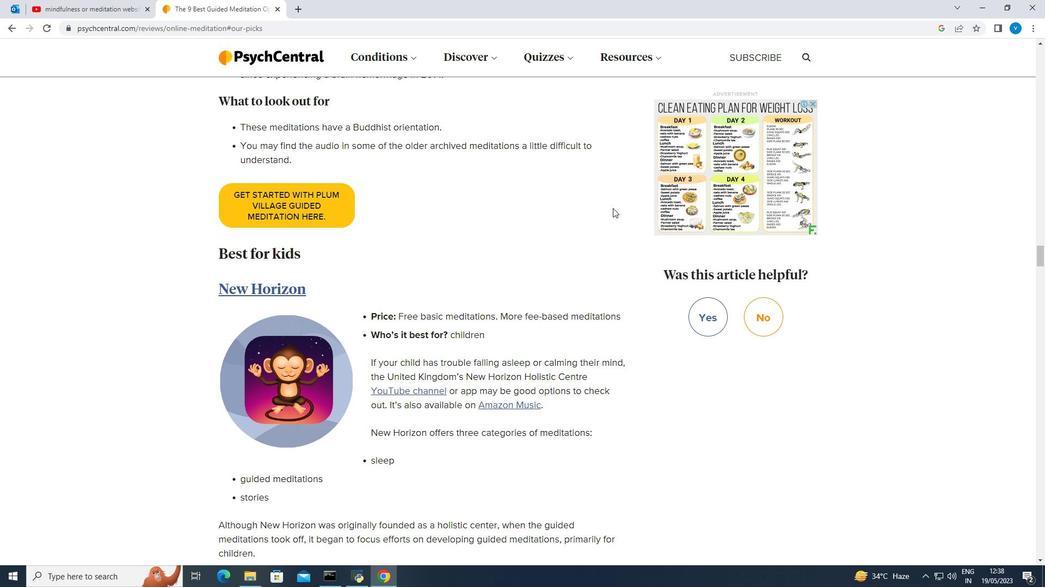 
Action: Mouse scrolled (610, 210) with delta (0, 0)
Screenshot: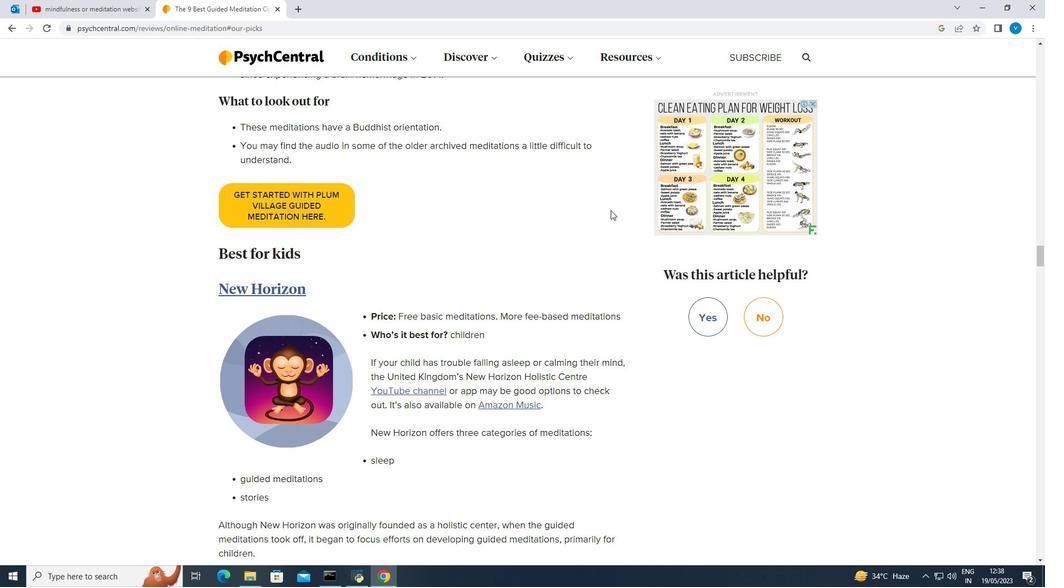 
Action: Mouse scrolled (610, 210) with delta (0, 0)
Screenshot: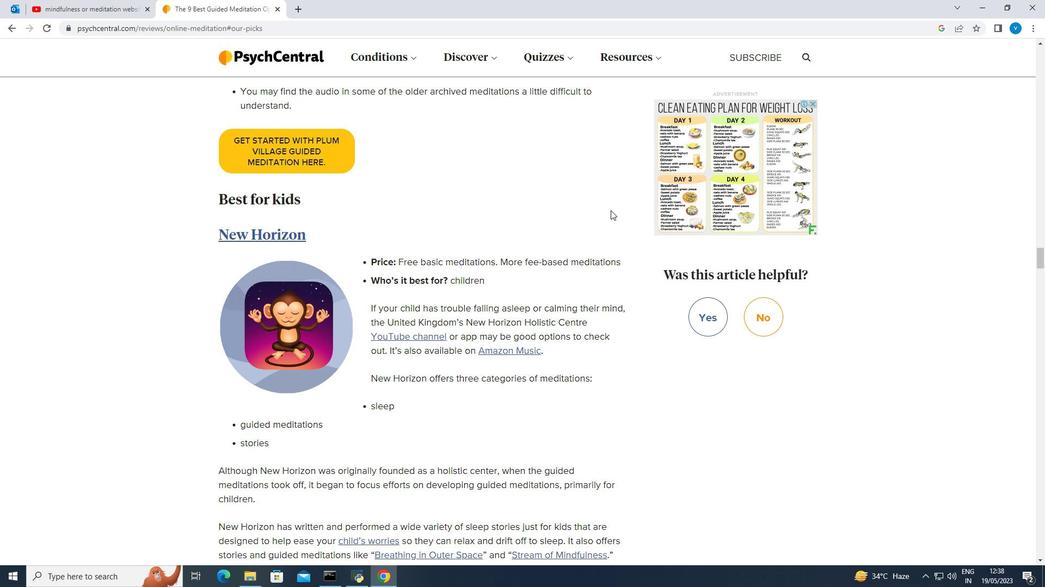 
Action: Mouse scrolled (610, 210) with delta (0, 0)
Screenshot: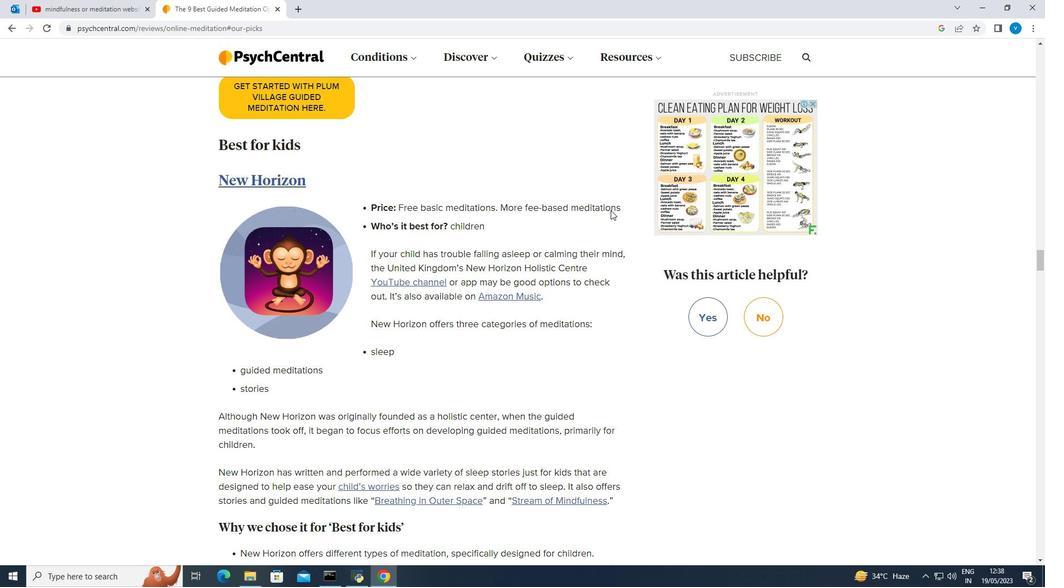 
Action: Mouse scrolled (610, 210) with delta (0, 0)
Screenshot: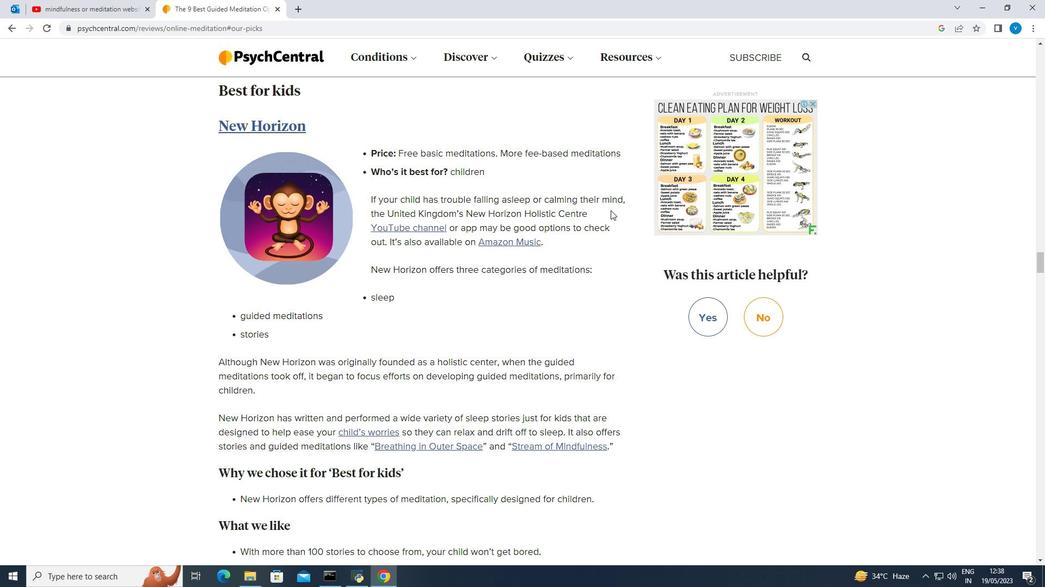
Action: Mouse scrolled (610, 210) with delta (0, 0)
Screenshot: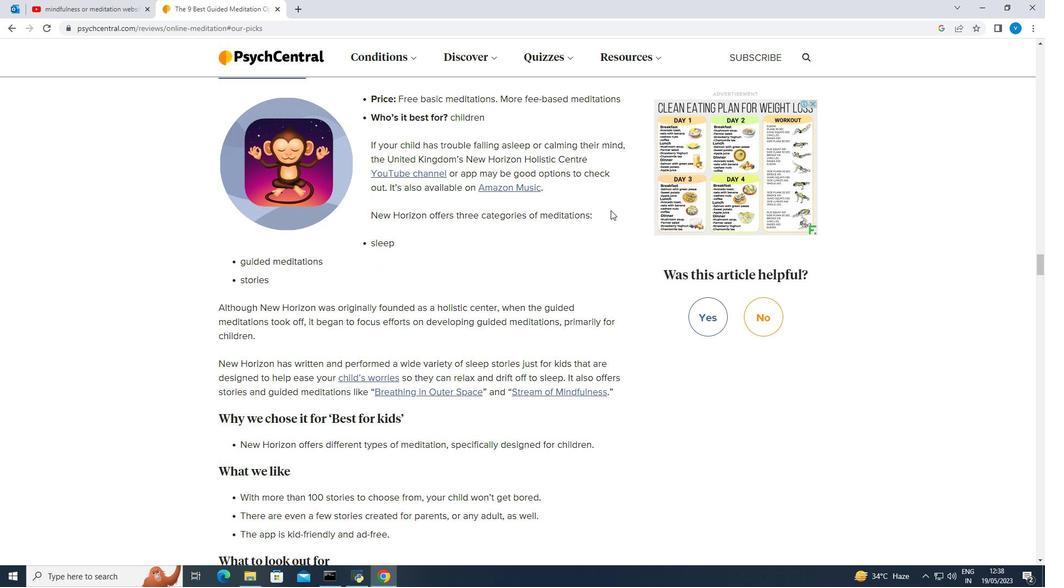 
Action: Mouse moved to (595, 219)
Screenshot: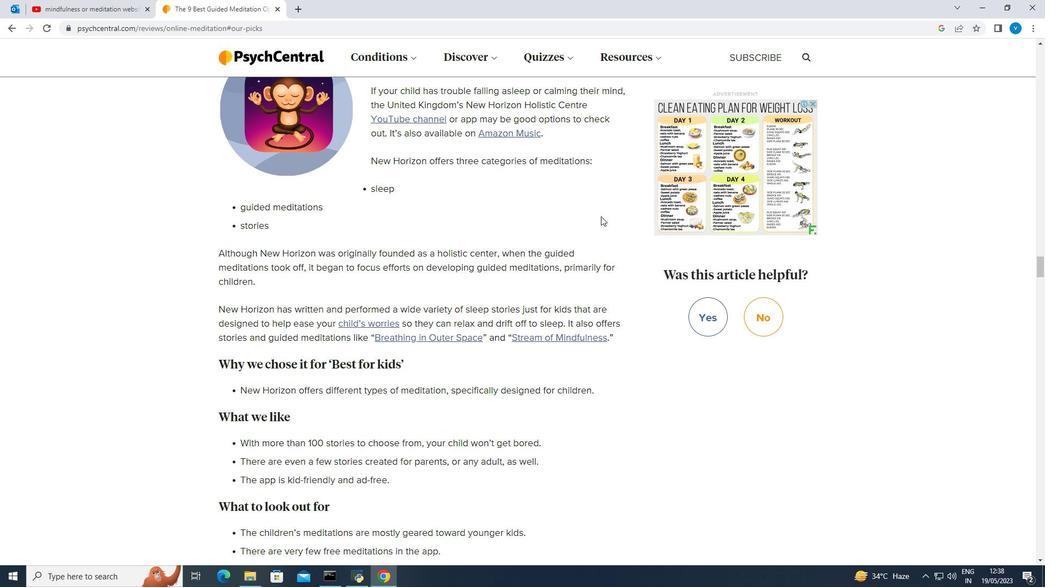 
Action: Mouse scrolled (595, 218) with delta (0, 0)
Screenshot: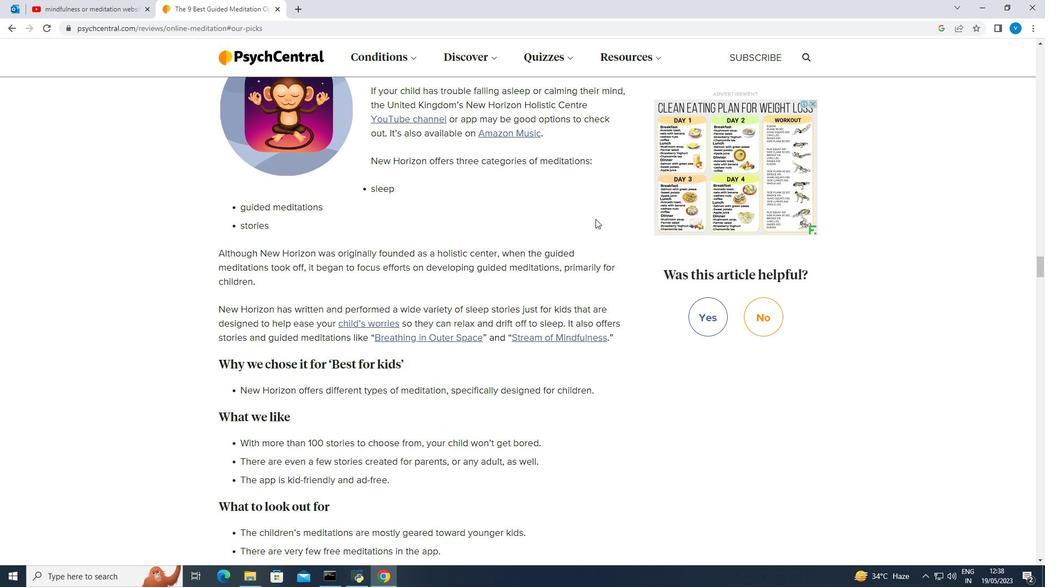 
Action: Mouse scrolled (595, 218) with delta (0, 0)
Screenshot: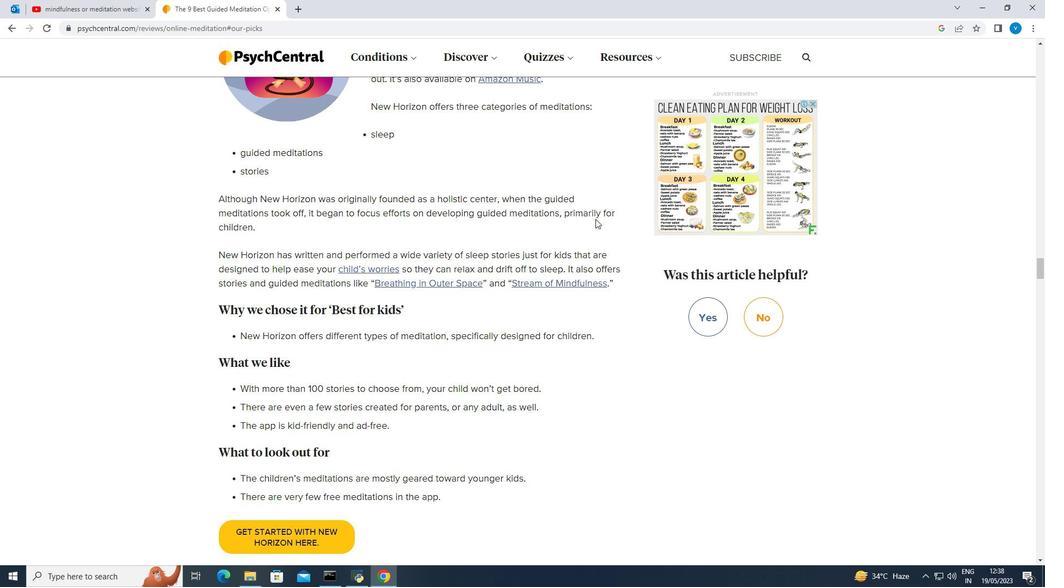
Action: Mouse scrolled (595, 218) with delta (0, 0)
Screenshot: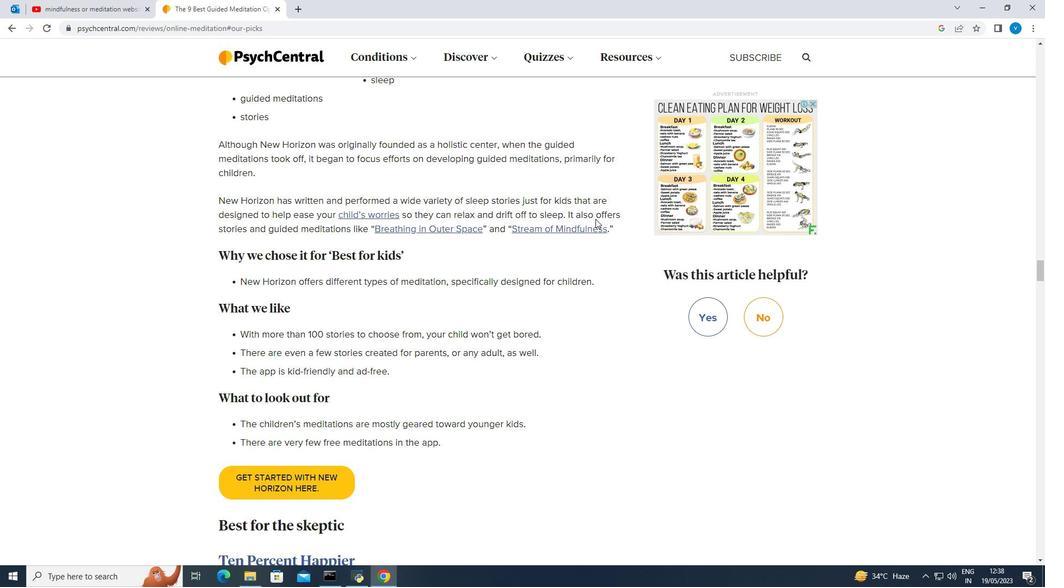 
Action: Mouse scrolled (595, 218) with delta (0, 0)
Screenshot: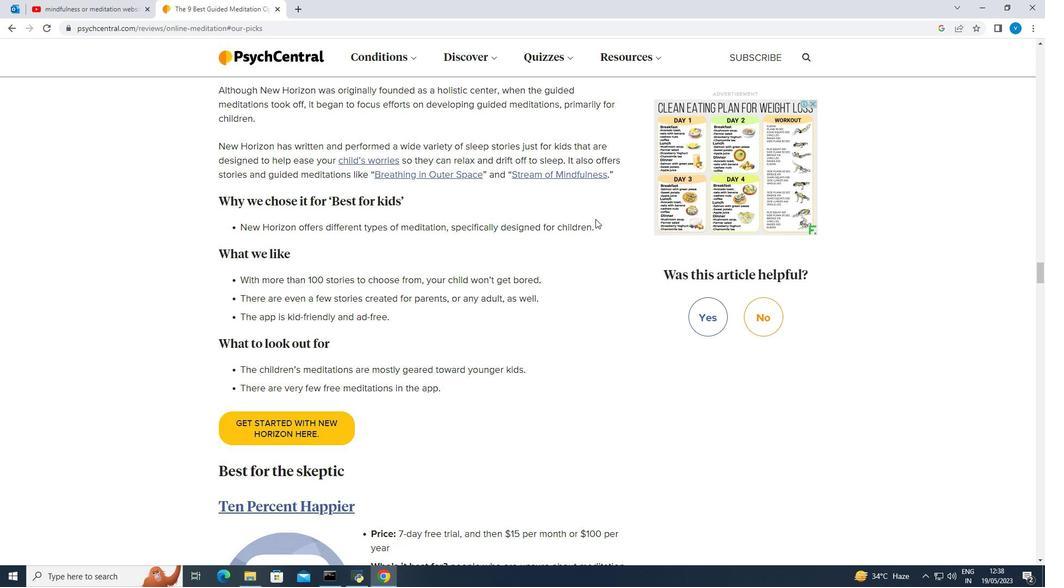 
Action: Mouse scrolled (595, 218) with delta (0, 0)
Screenshot: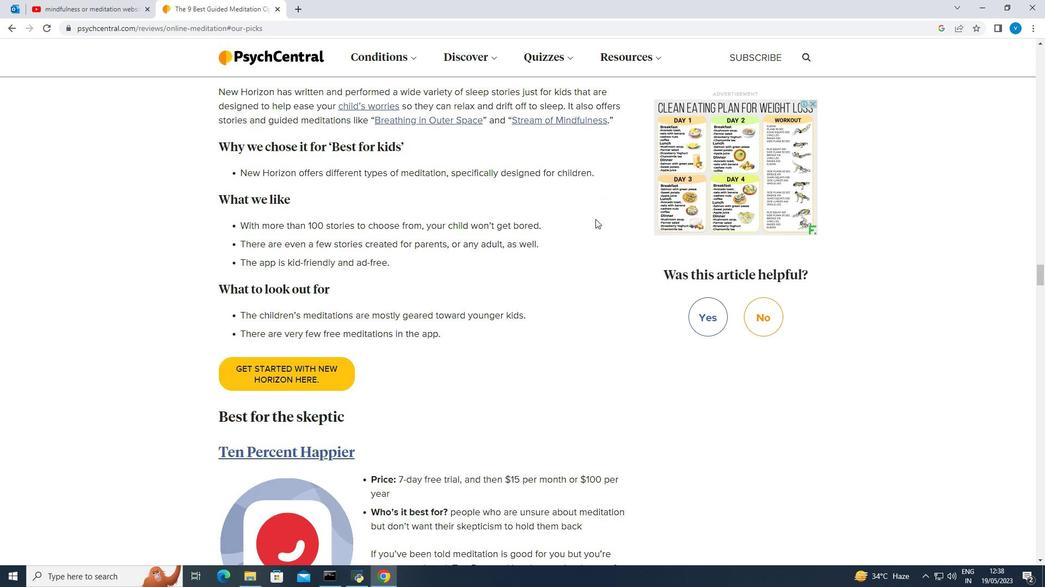
Action: Mouse scrolled (595, 218) with delta (0, 0)
Screenshot: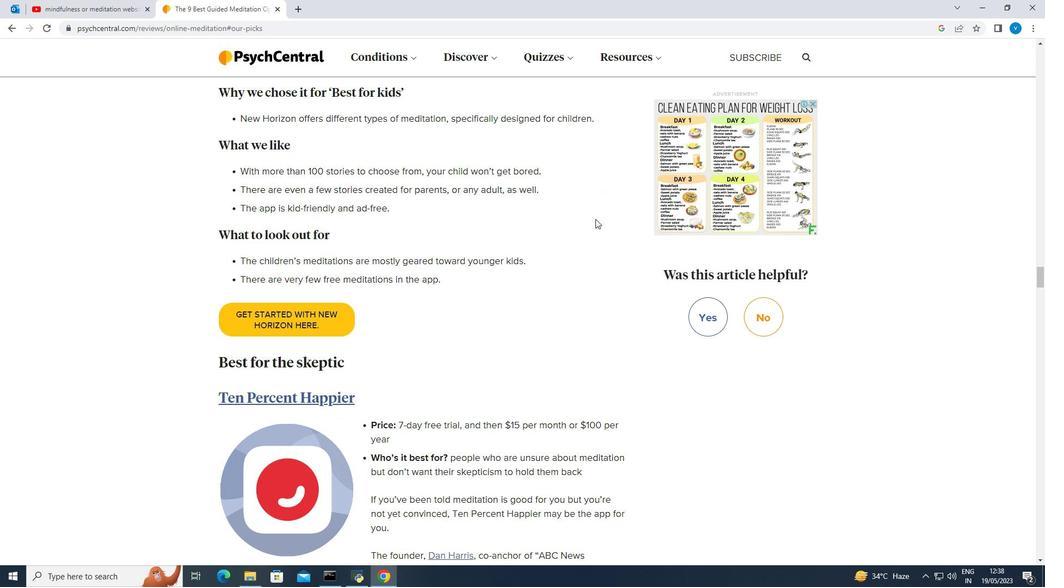 
Action: Mouse scrolled (595, 218) with delta (0, 0)
Screenshot: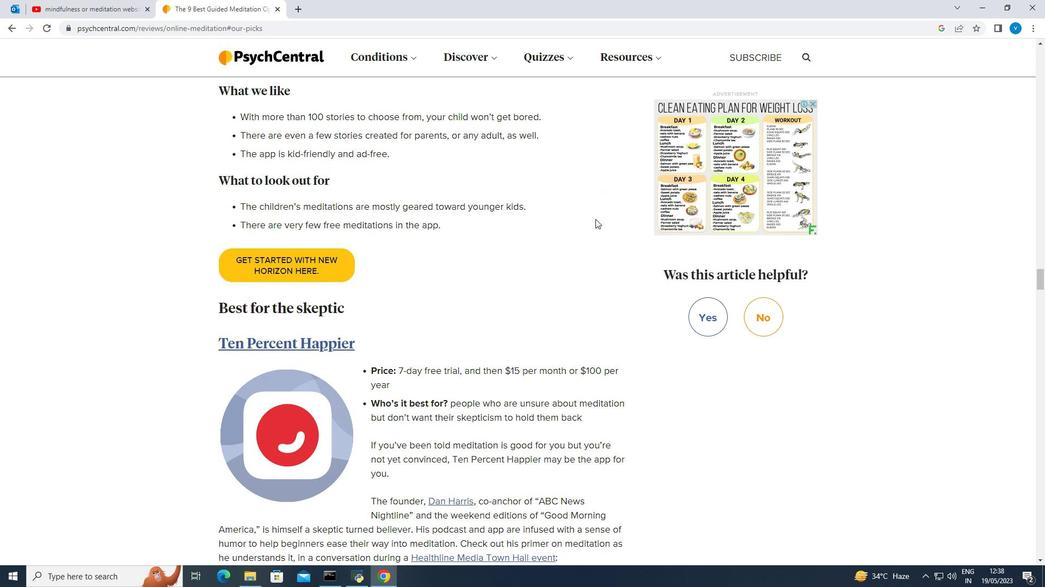 
Action: Mouse scrolled (595, 218) with delta (0, 0)
Screenshot: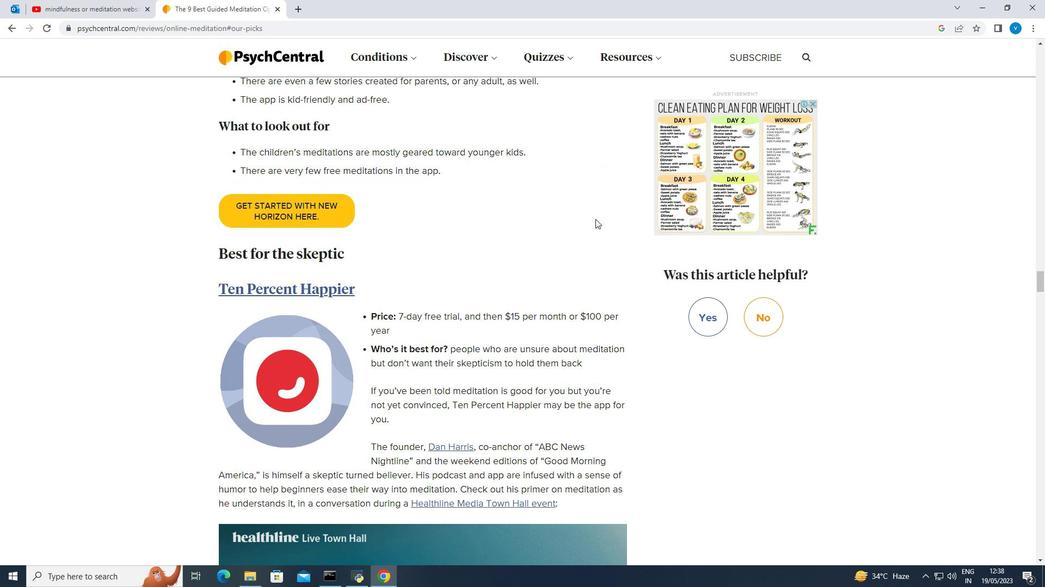 
Action: Mouse scrolled (595, 218) with delta (0, 0)
Screenshot: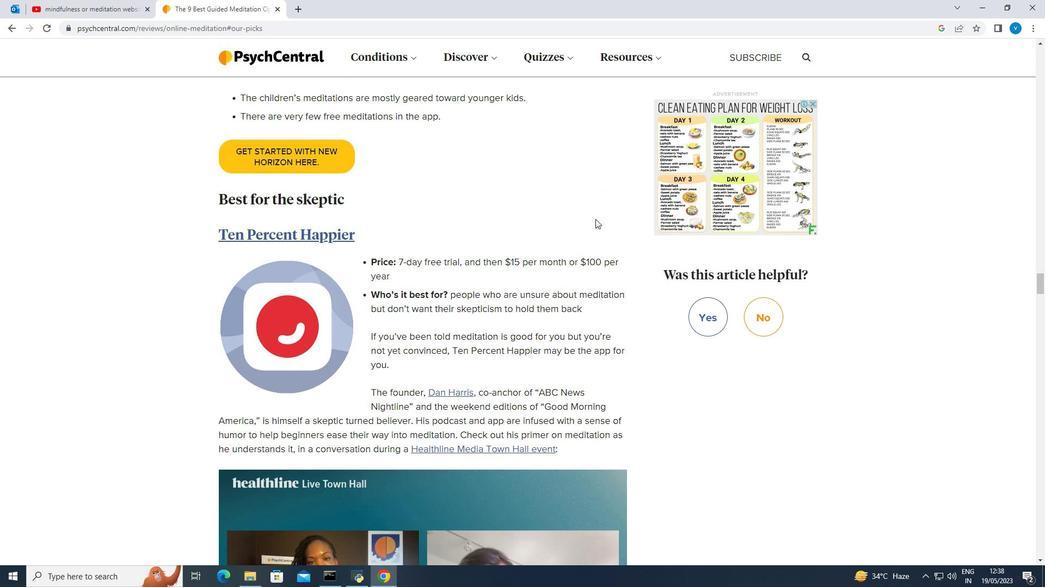 
Action: Mouse moved to (386, 196)
Screenshot: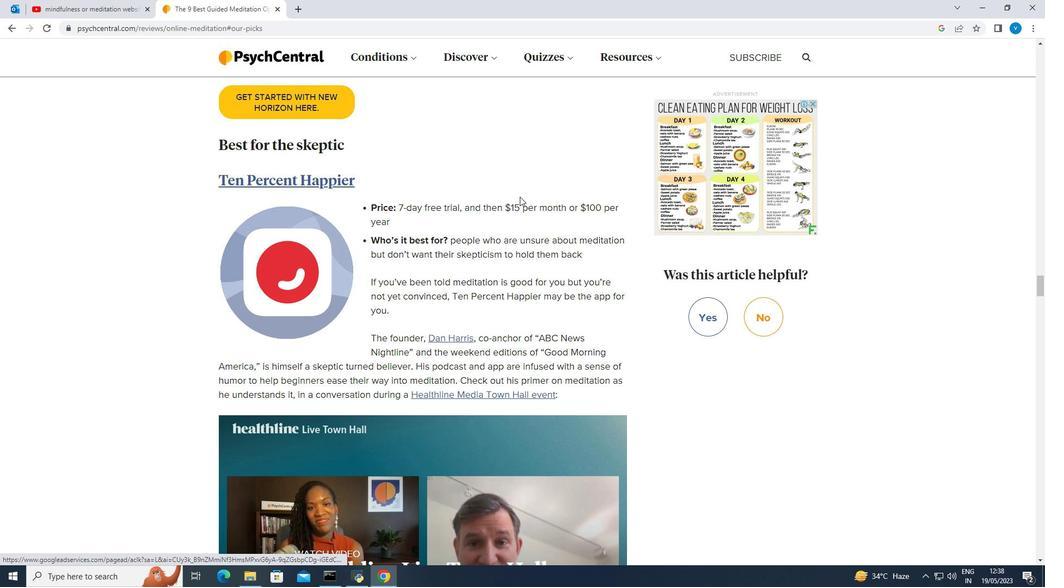 
Action: Mouse scrolled (386, 195) with delta (0, 0)
Screenshot: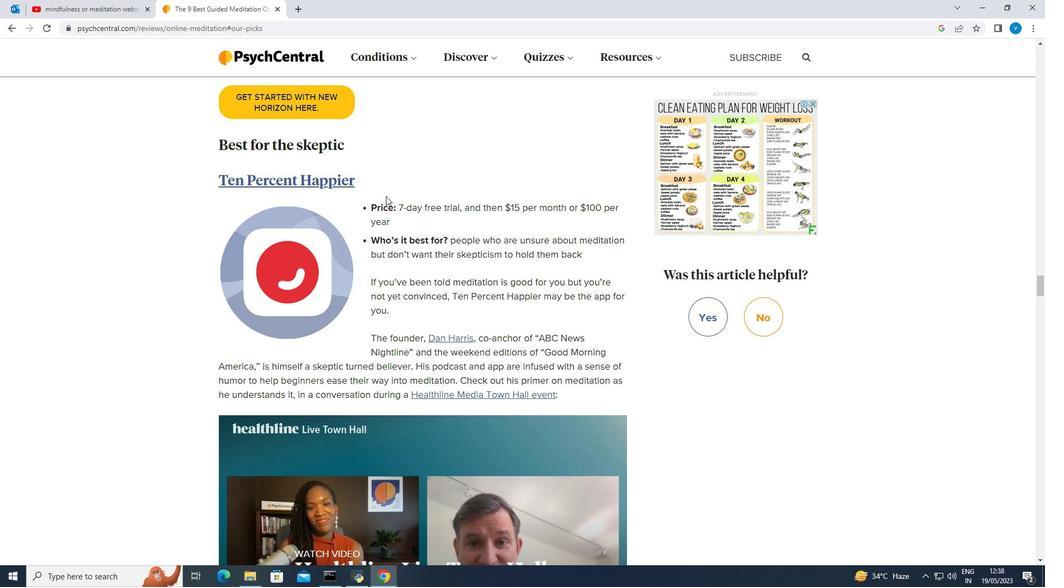 
Action: Mouse scrolled (386, 195) with delta (0, 0)
Screenshot: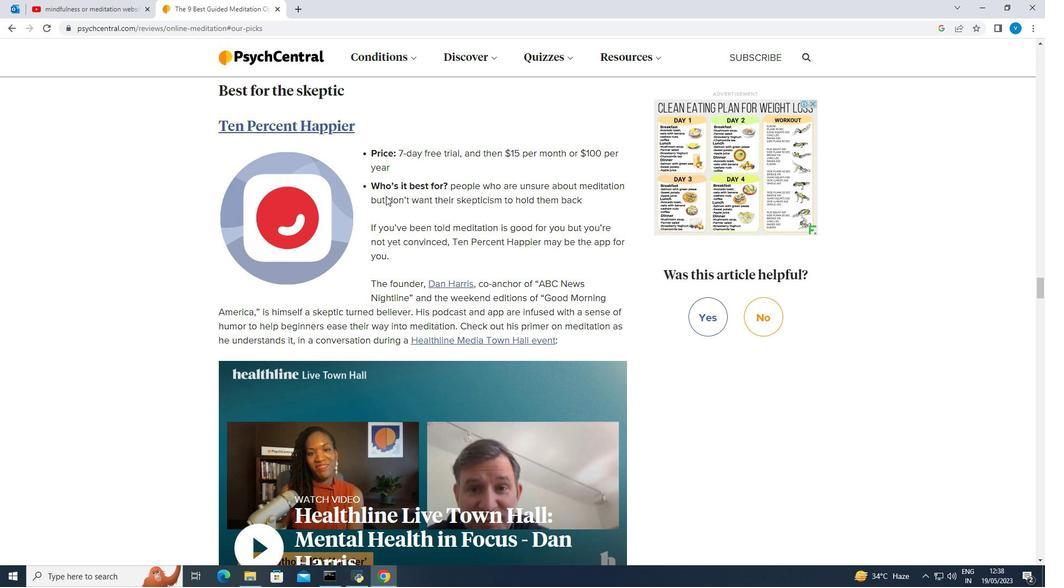 
Action: Mouse scrolled (386, 195) with delta (0, 0)
Screenshot: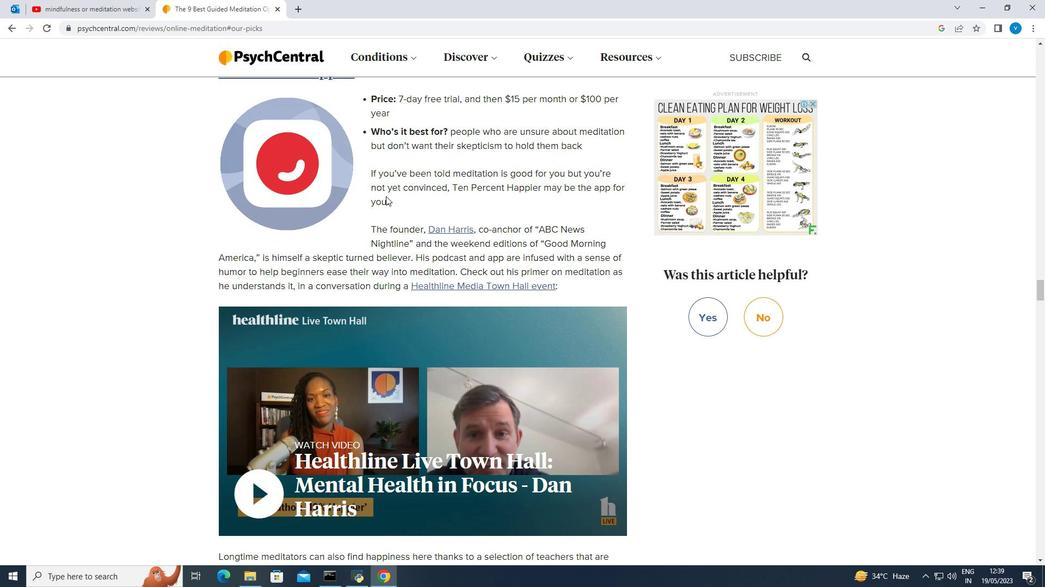 
Action: Mouse scrolled (386, 195) with delta (0, 0)
Screenshot: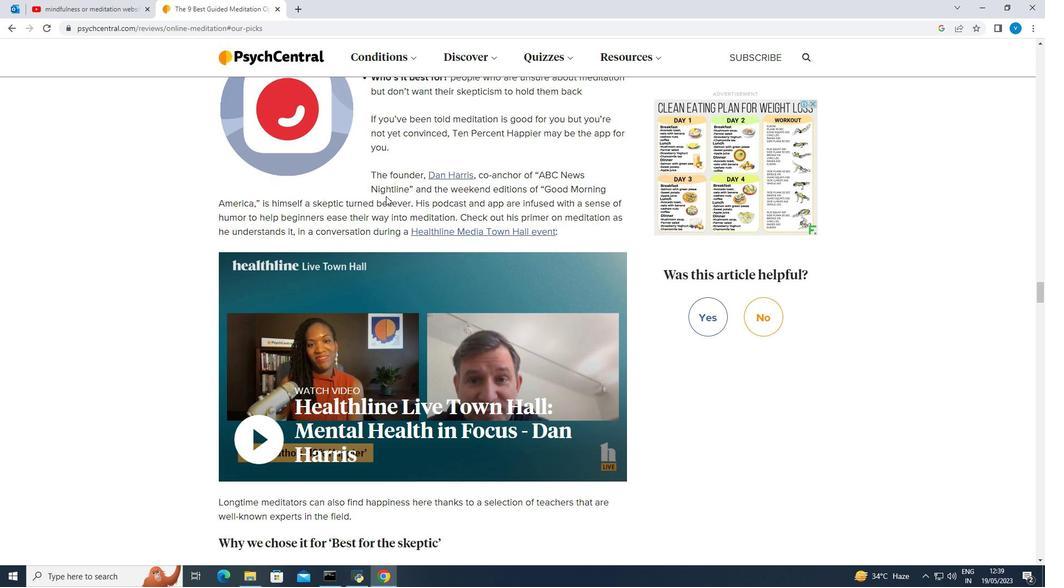 
Action: Mouse scrolled (386, 195) with delta (0, 0)
Screenshot: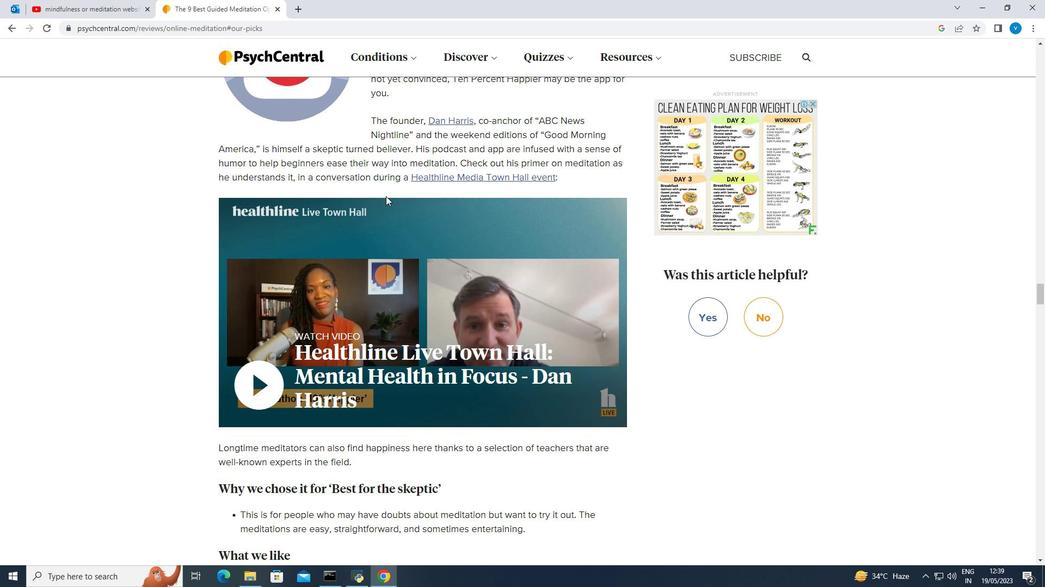 
Action: Mouse scrolled (386, 195) with delta (0, 0)
Screenshot: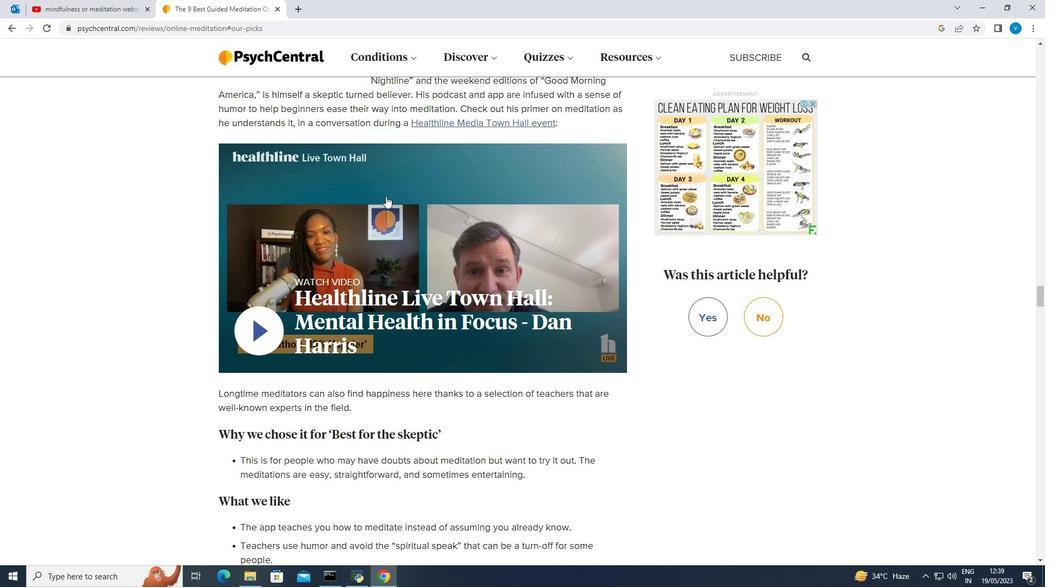 
Action: Mouse scrolled (386, 195) with delta (0, 0)
Screenshot: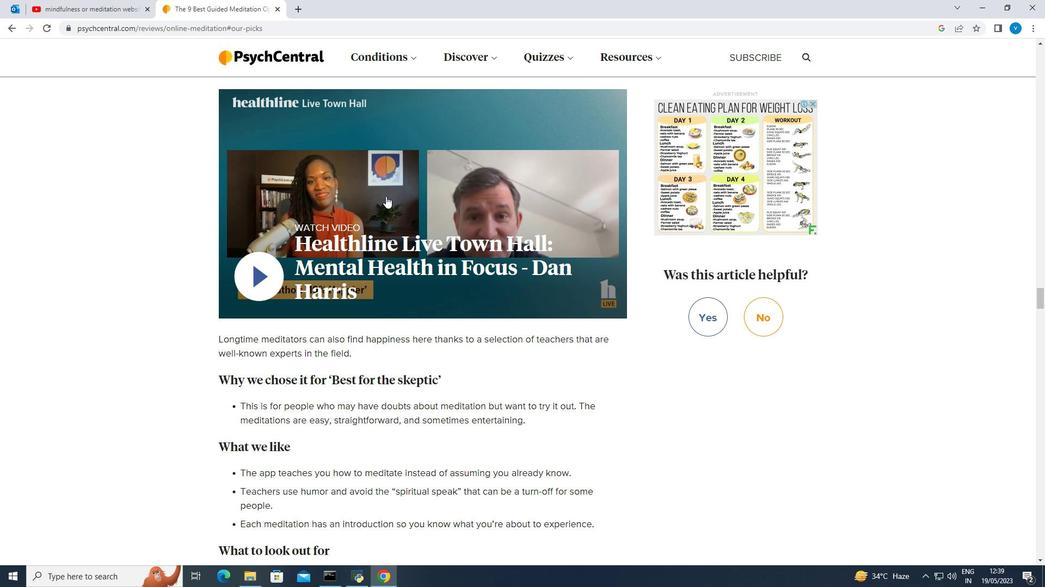 
Action: Mouse scrolled (386, 195) with delta (0, 0)
Screenshot: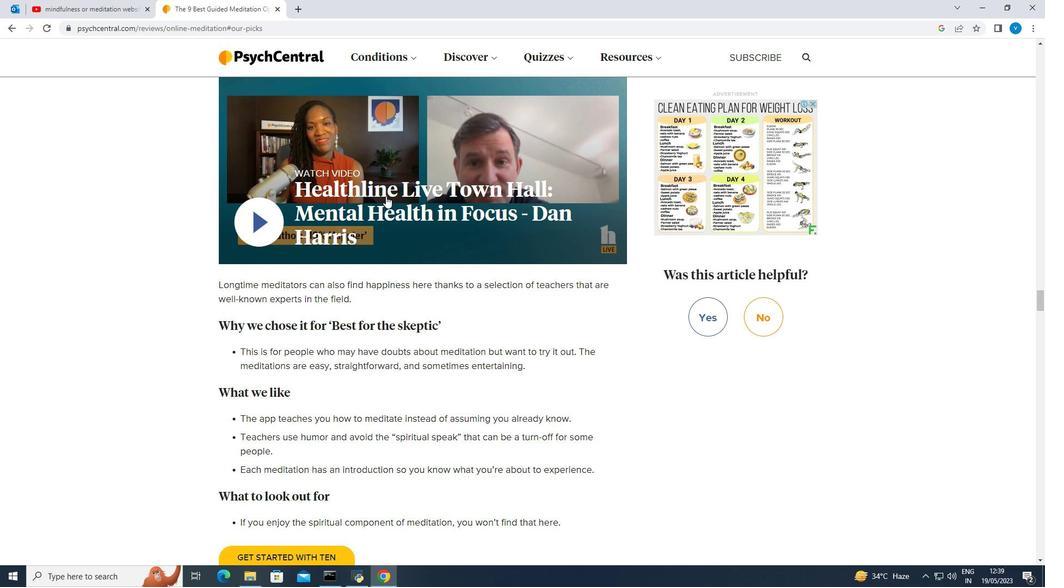 
Action: Mouse scrolled (386, 195) with delta (0, 0)
Screenshot: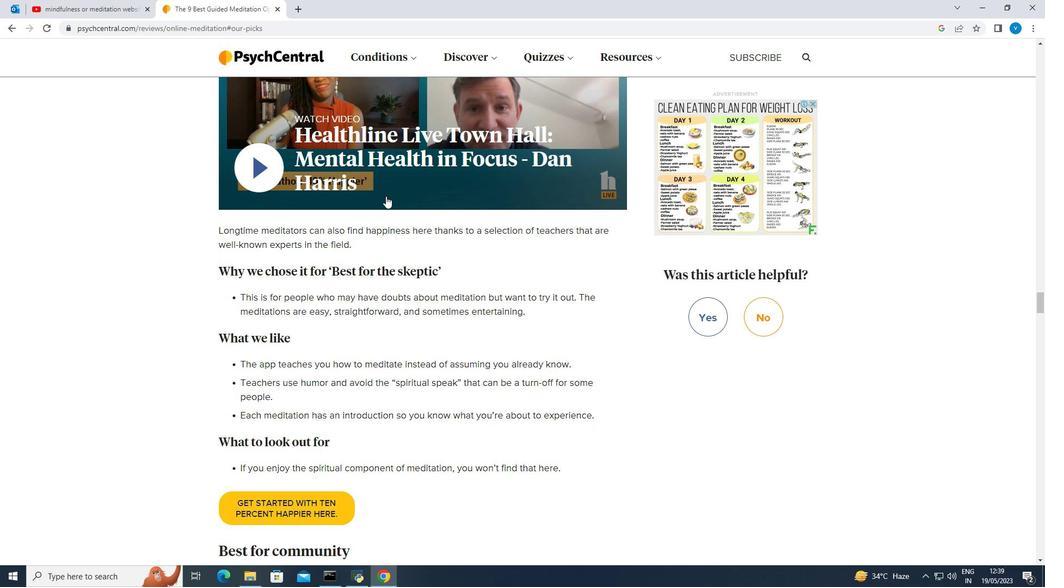 
Action: Mouse scrolled (386, 195) with delta (0, 0)
Screenshot: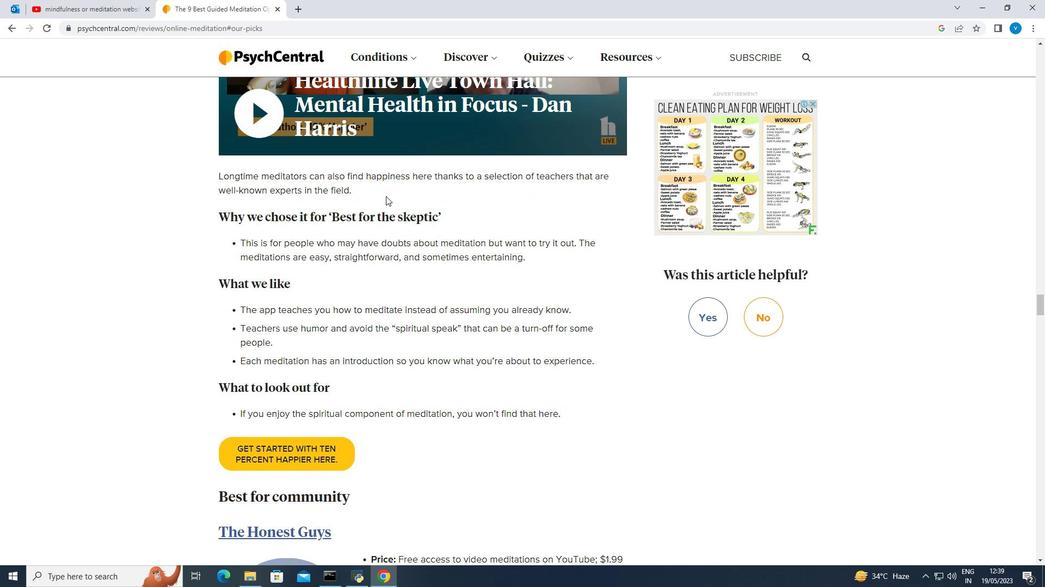 
Action: Mouse scrolled (386, 195) with delta (0, 0)
Screenshot: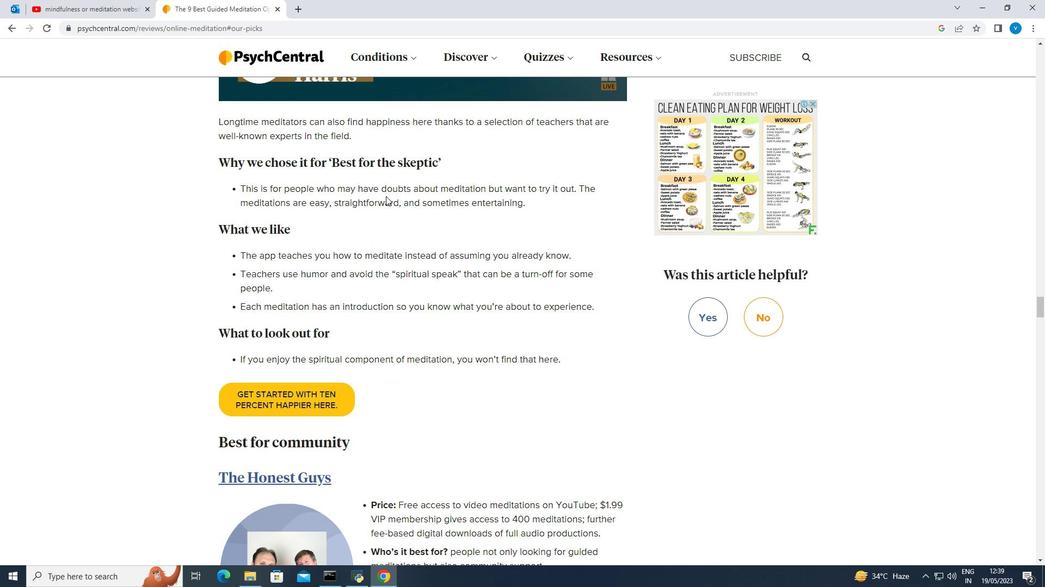 
Action: Mouse scrolled (386, 195) with delta (0, 0)
Screenshot: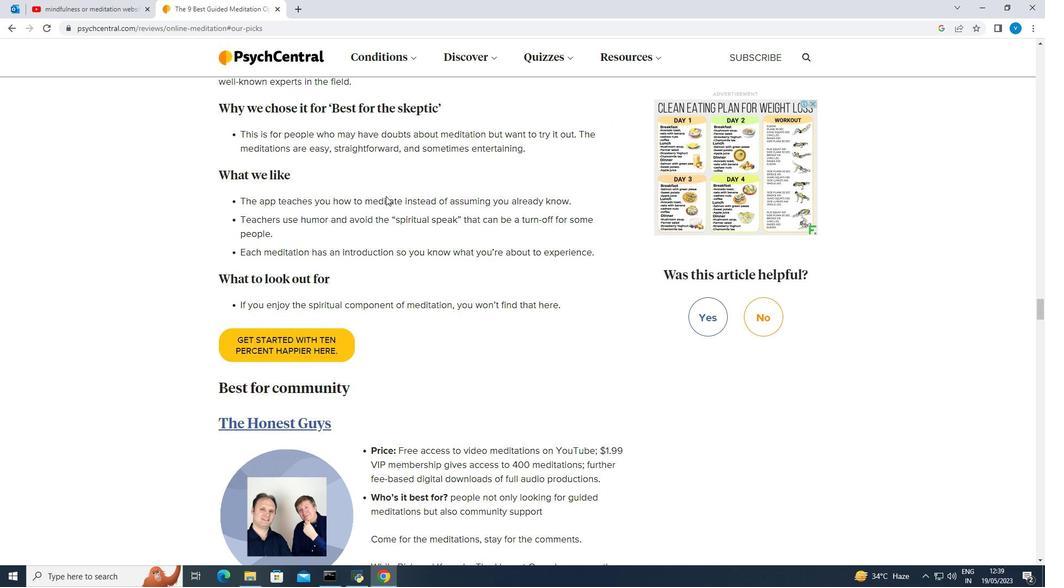 
Action: Mouse scrolled (386, 195) with delta (0, 0)
Screenshot: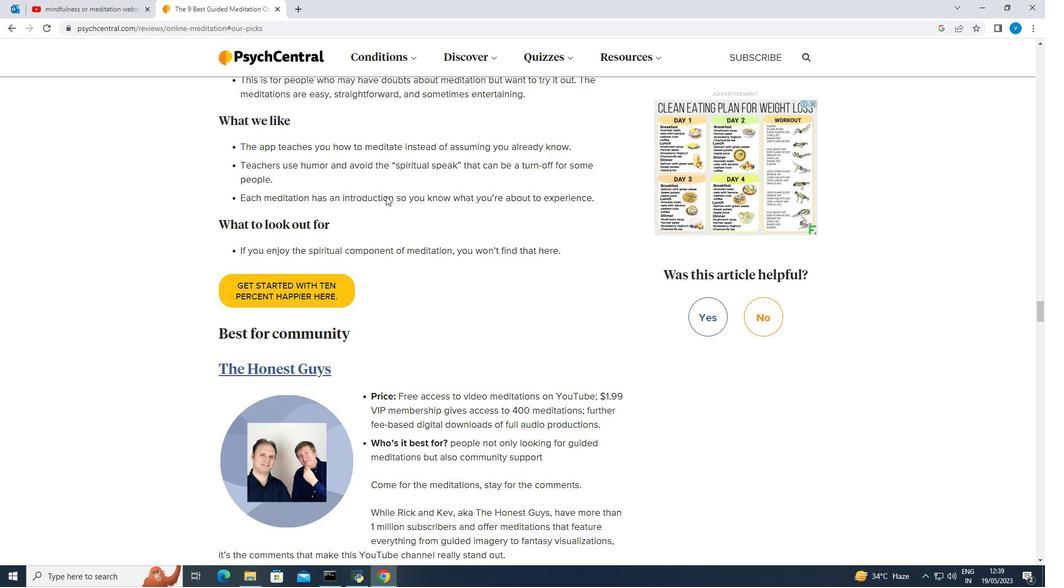 
Action: Mouse scrolled (386, 195) with delta (0, 0)
Screenshot: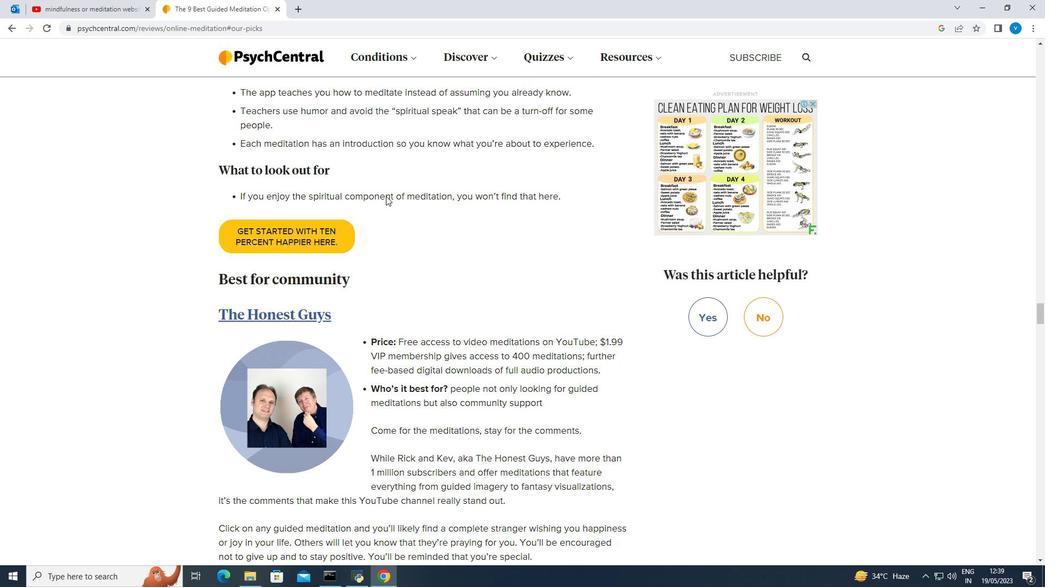 
Action: Mouse scrolled (386, 195) with delta (0, 0)
Screenshot: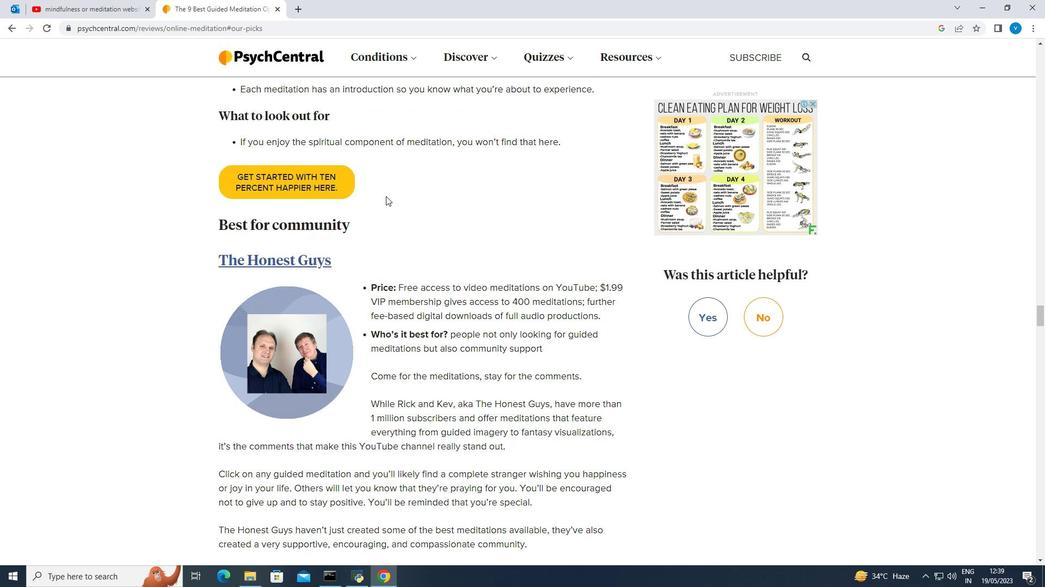 
Action: Mouse scrolled (386, 195) with delta (0, 0)
Screenshot: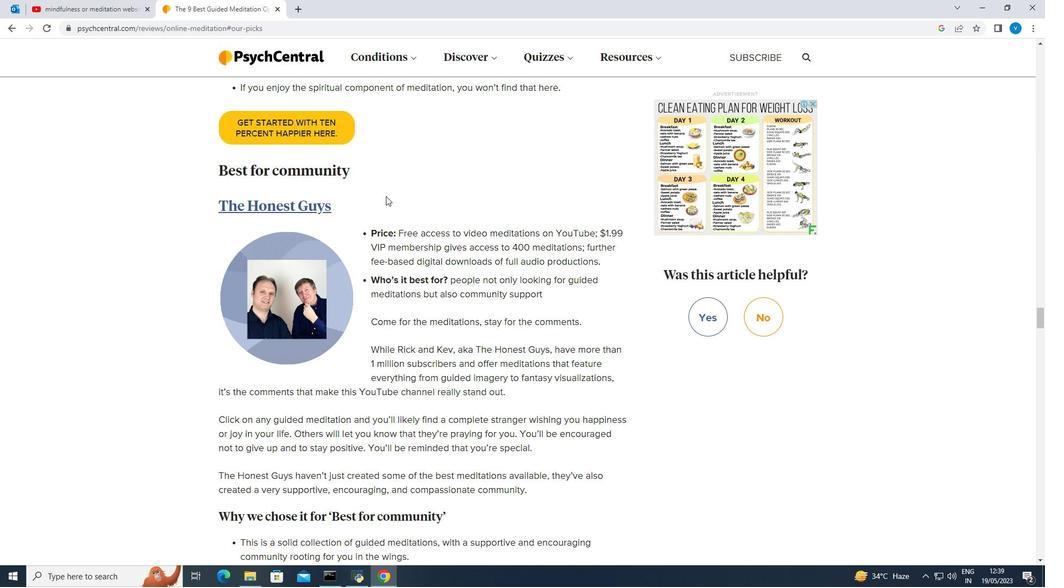 
Action: Mouse scrolled (386, 195) with delta (0, 0)
Screenshot: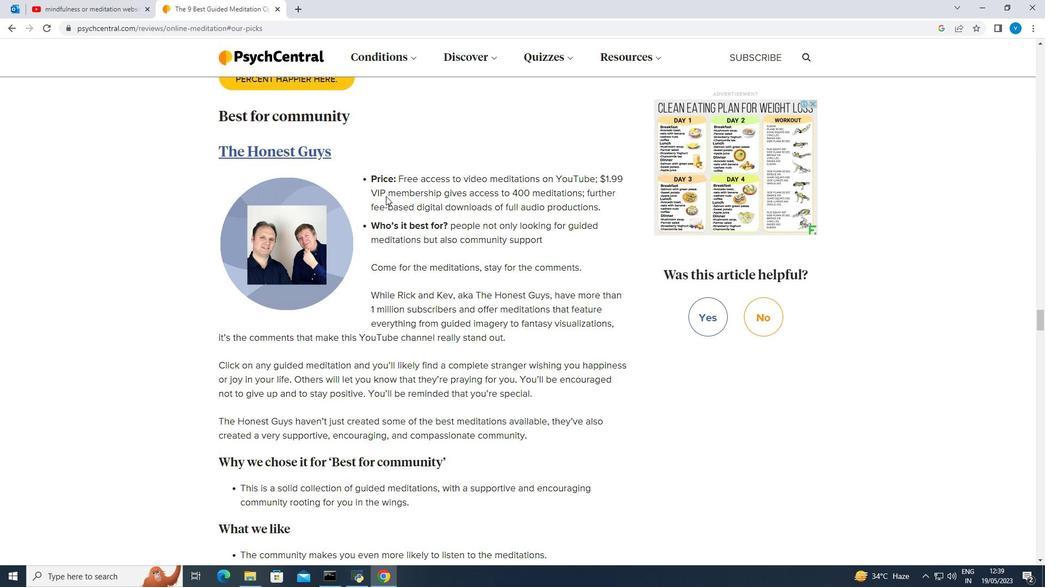 
Action: Mouse scrolled (386, 195) with delta (0, 0)
Screenshot: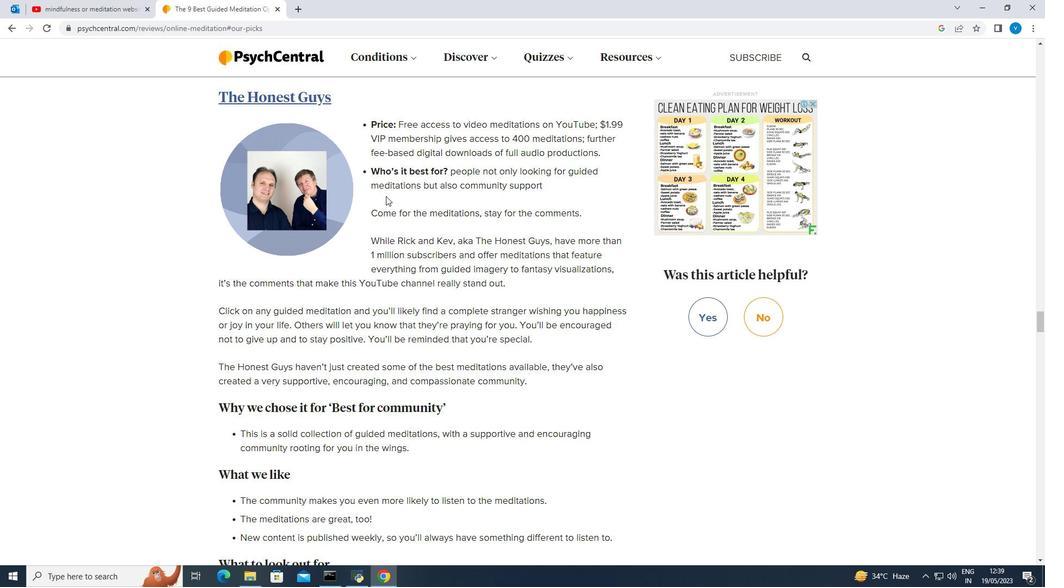 
Action: Mouse scrolled (386, 195) with delta (0, 0)
Screenshot: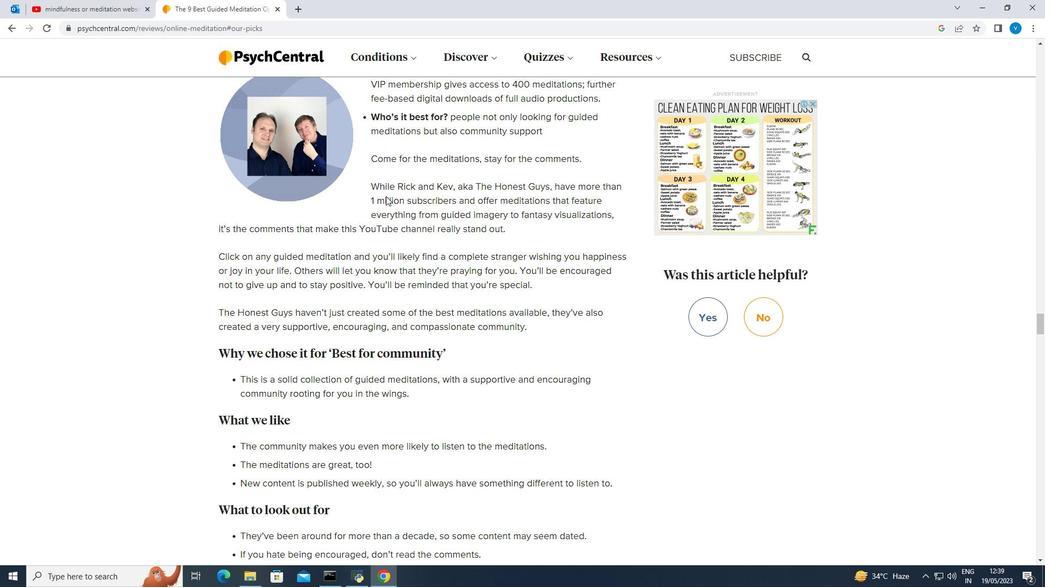 
Action: Mouse scrolled (386, 195) with delta (0, 0)
Screenshot: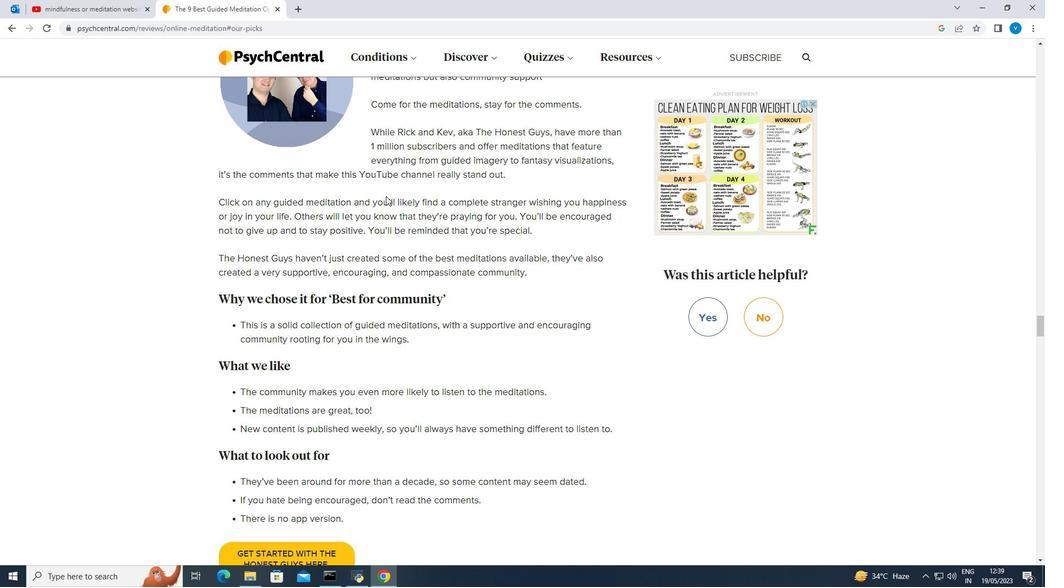 
Action: Mouse scrolled (386, 195) with delta (0, 0)
Screenshot: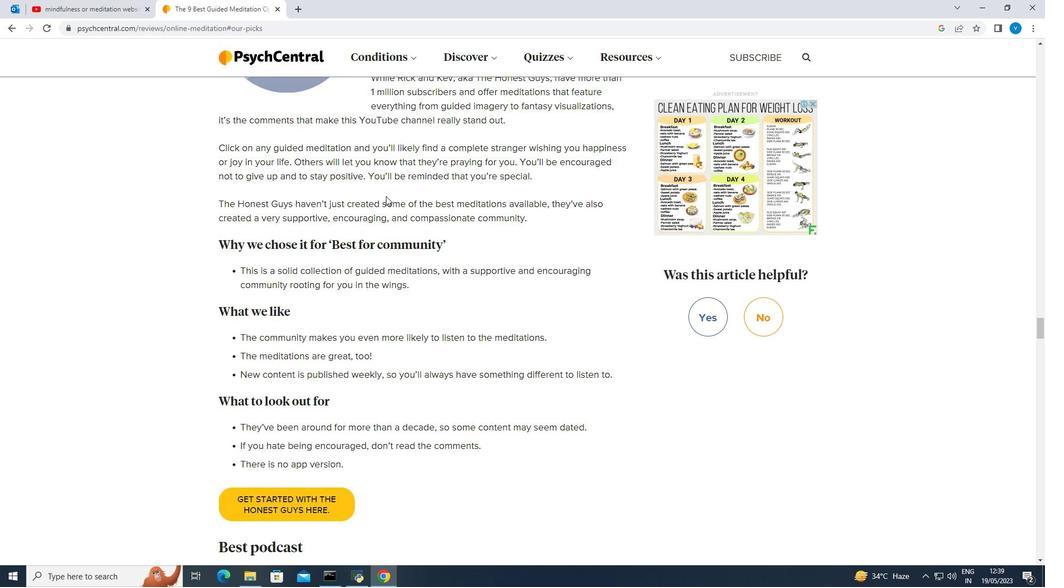 
Action: Mouse scrolled (386, 195) with delta (0, 0)
Screenshot: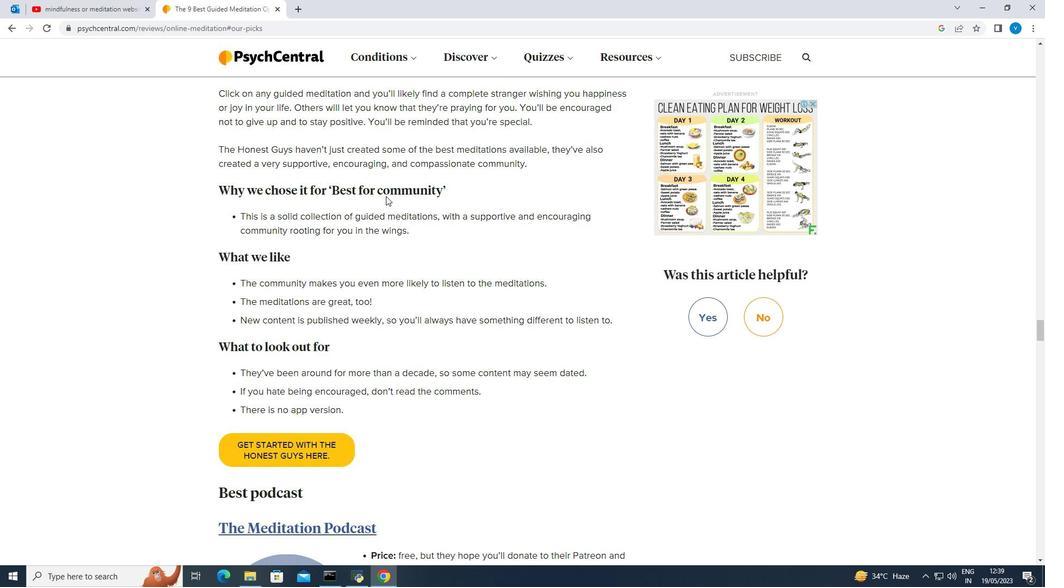 
Action: Mouse scrolled (386, 195) with delta (0, 0)
Screenshot: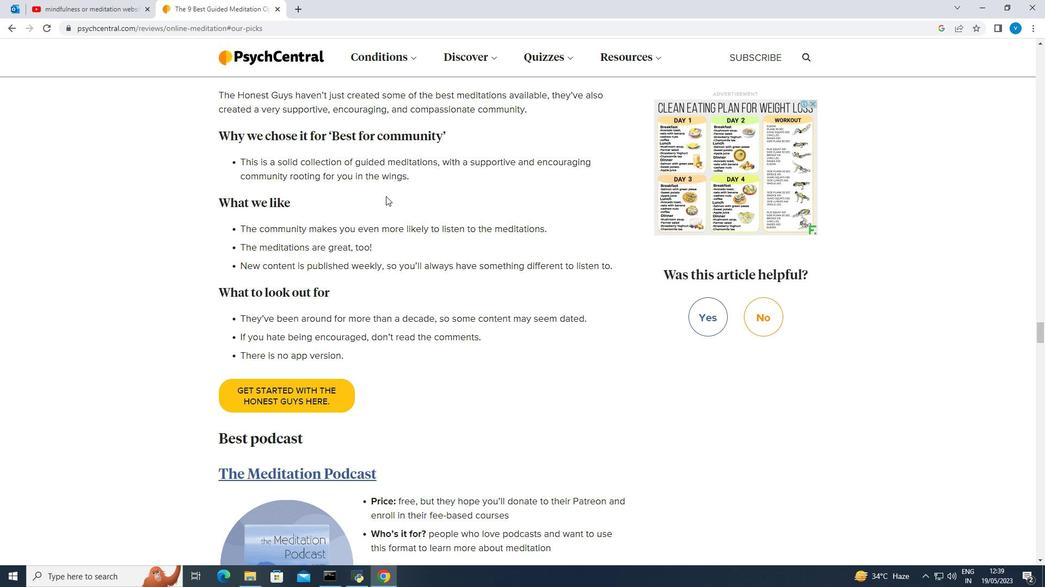 
Action: Mouse scrolled (386, 195) with delta (0, 0)
Screenshot: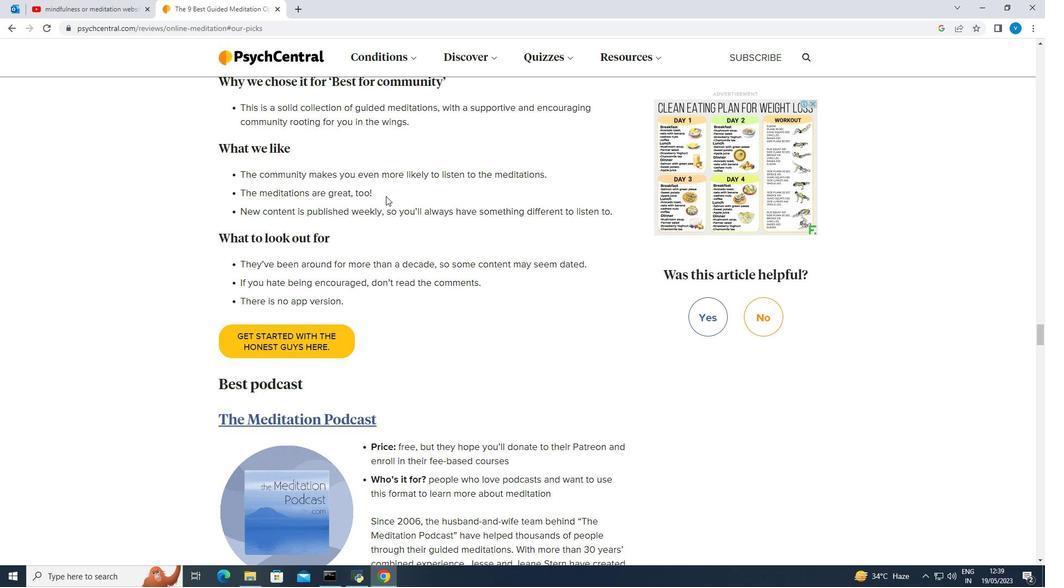 
Action: Mouse scrolled (386, 195) with delta (0, 0)
Screenshot: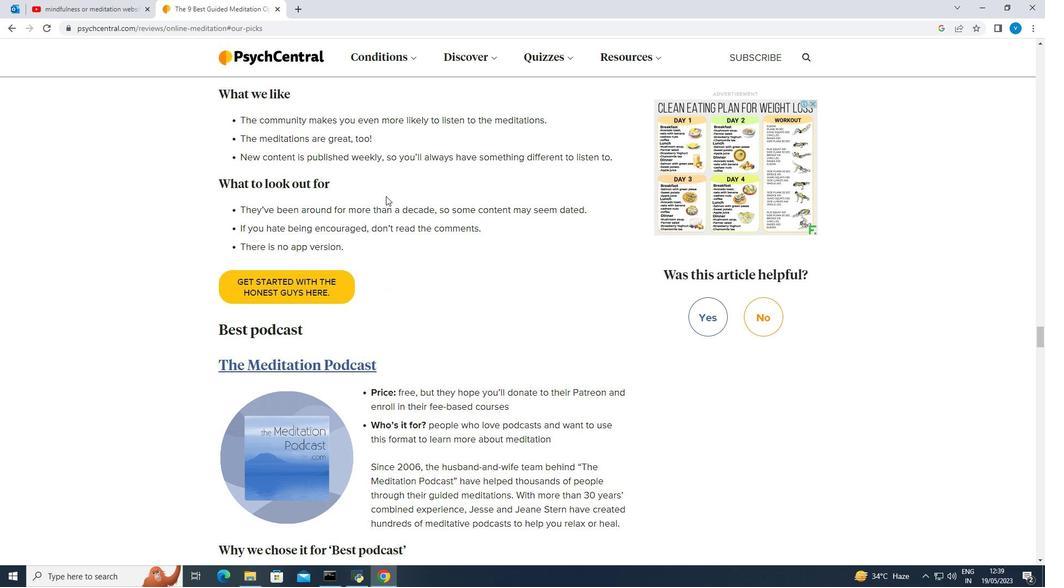 
Action: Mouse scrolled (386, 195) with delta (0, 0)
Screenshot: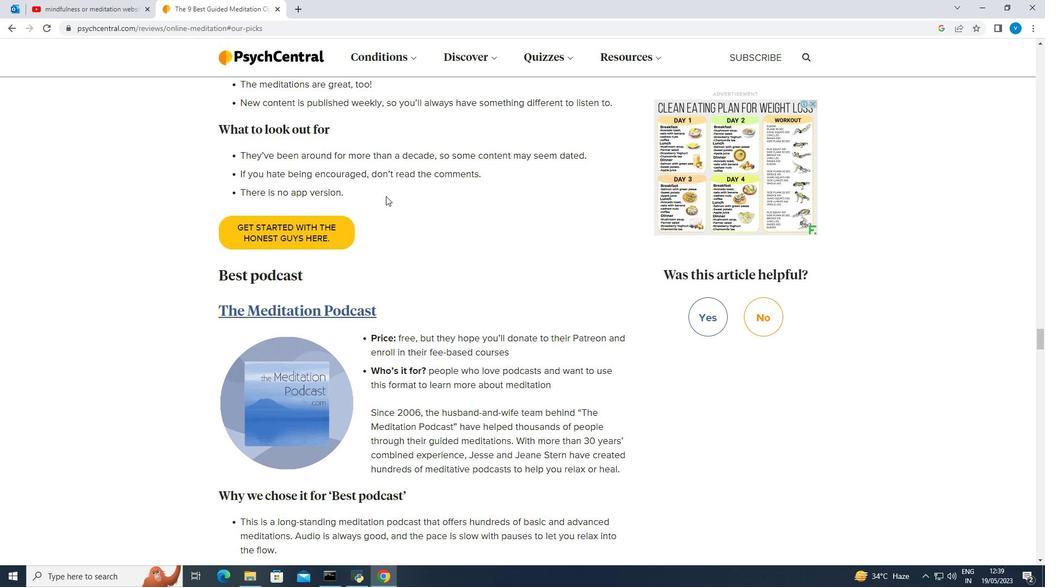 
Action: Mouse scrolled (386, 195) with delta (0, 0)
Screenshot: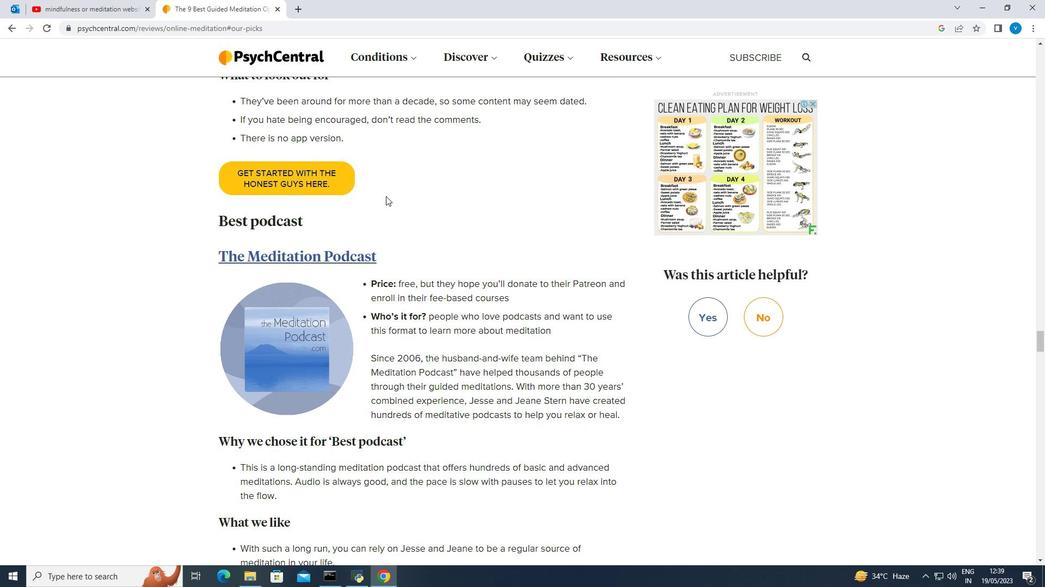 
Action: Mouse scrolled (386, 195) with delta (0, 0)
Screenshot: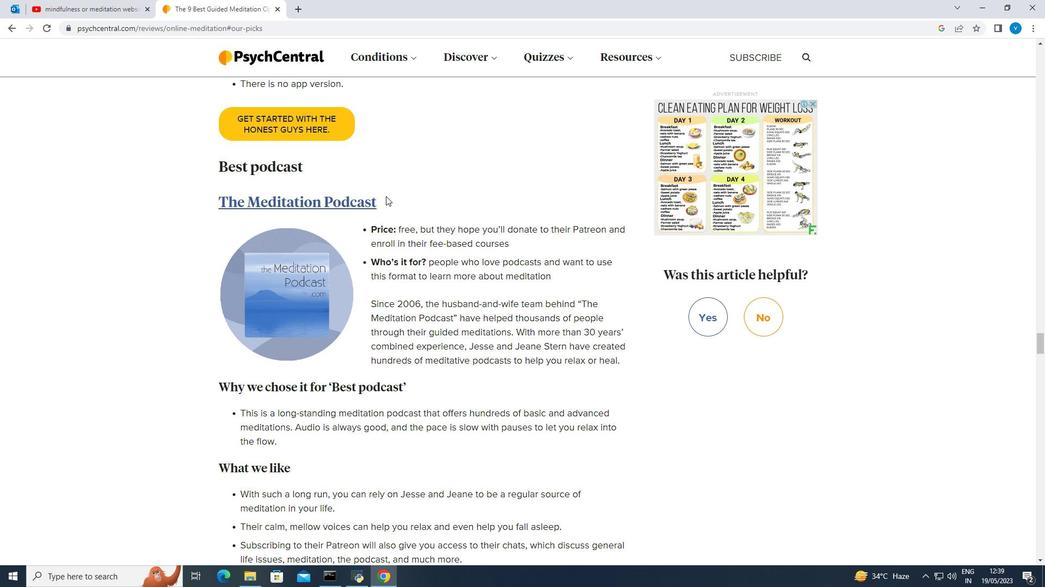 
Action: Mouse scrolled (386, 195) with delta (0, 0)
Screenshot: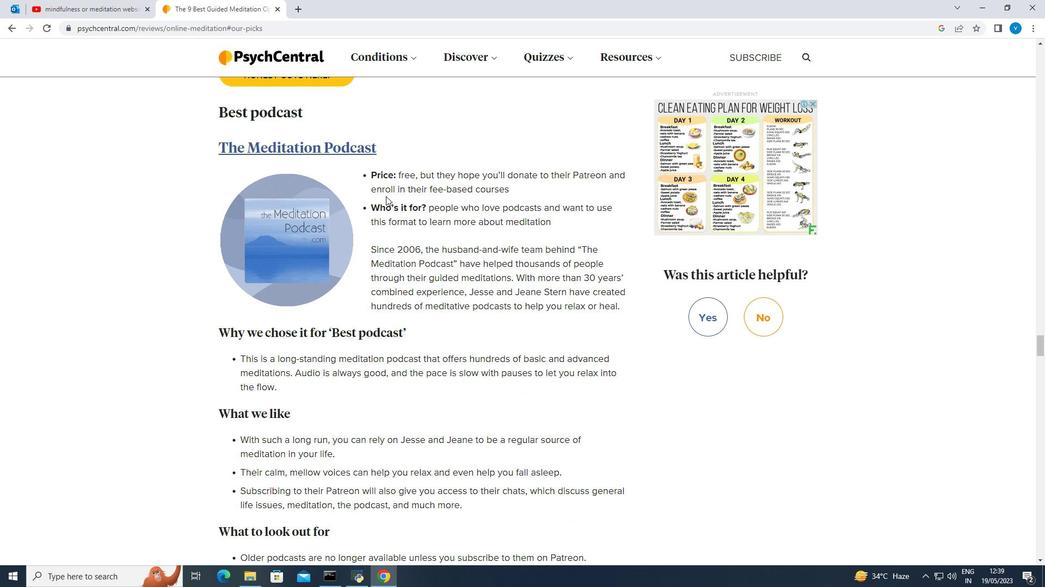 
Action: Mouse scrolled (386, 195) with delta (0, 0)
Screenshot: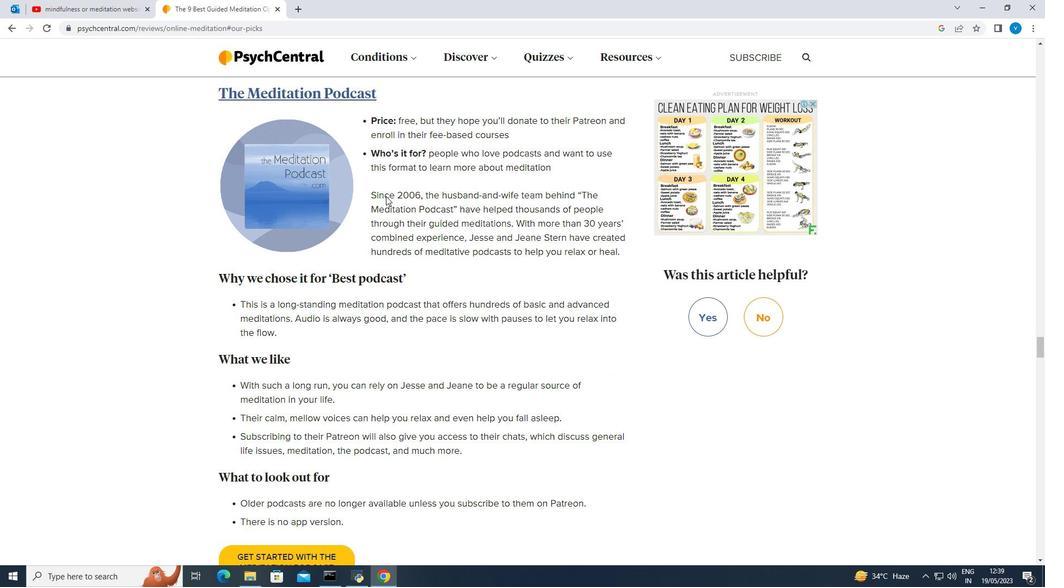 
Action: Mouse scrolled (386, 195) with delta (0, 0)
Screenshot: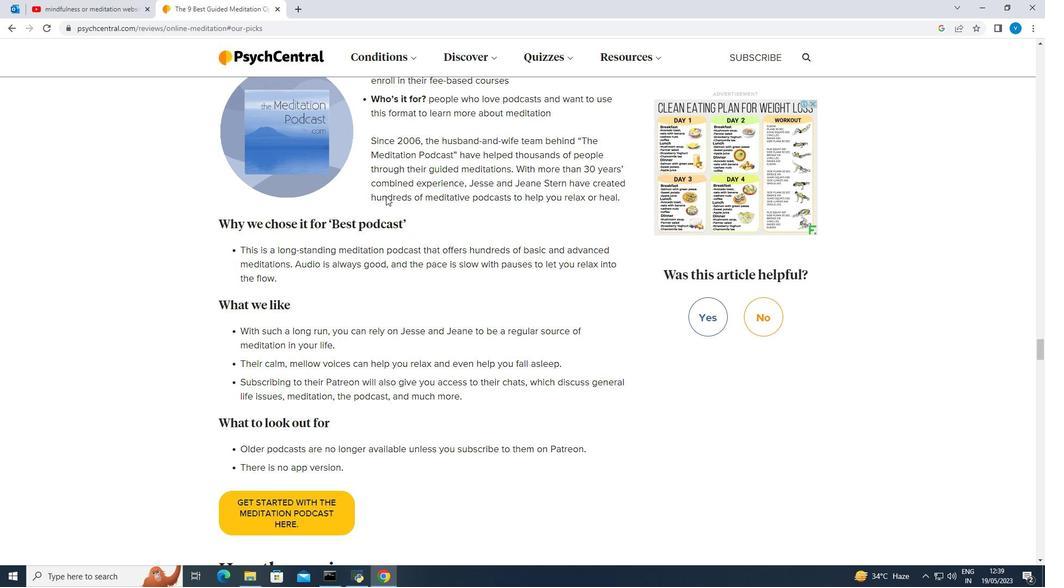 
Action: Mouse scrolled (386, 195) with delta (0, 0)
Screenshot: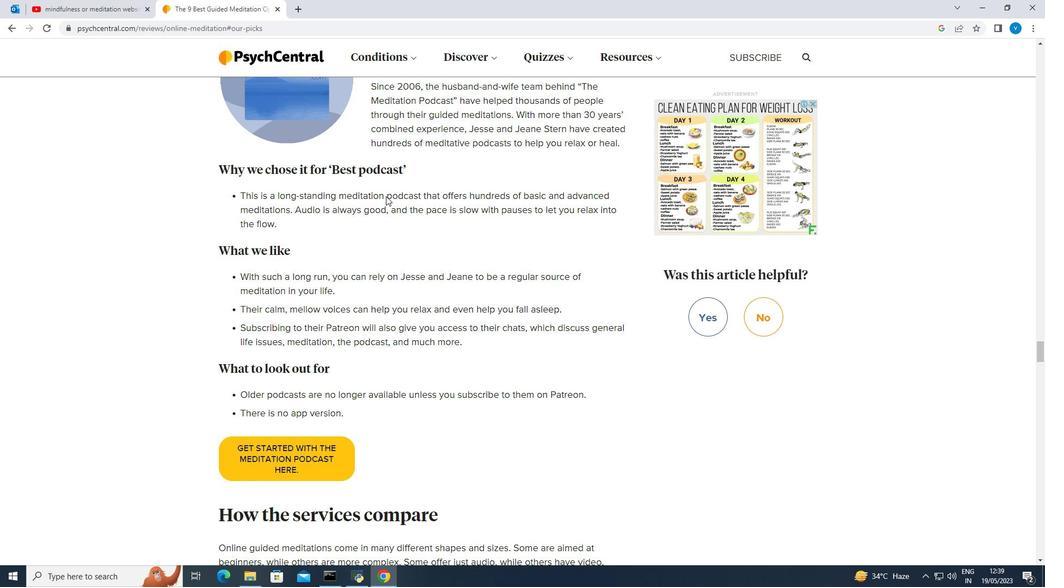 
Action: Mouse scrolled (386, 195) with delta (0, 0)
Screenshot: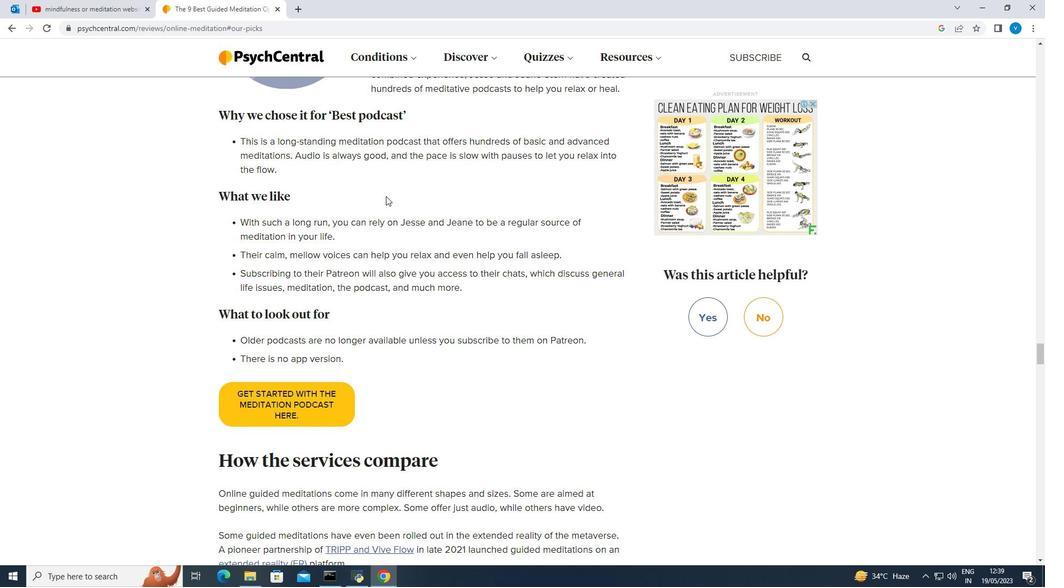 
Action: Mouse scrolled (386, 195) with delta (0, 0)
Screenshot: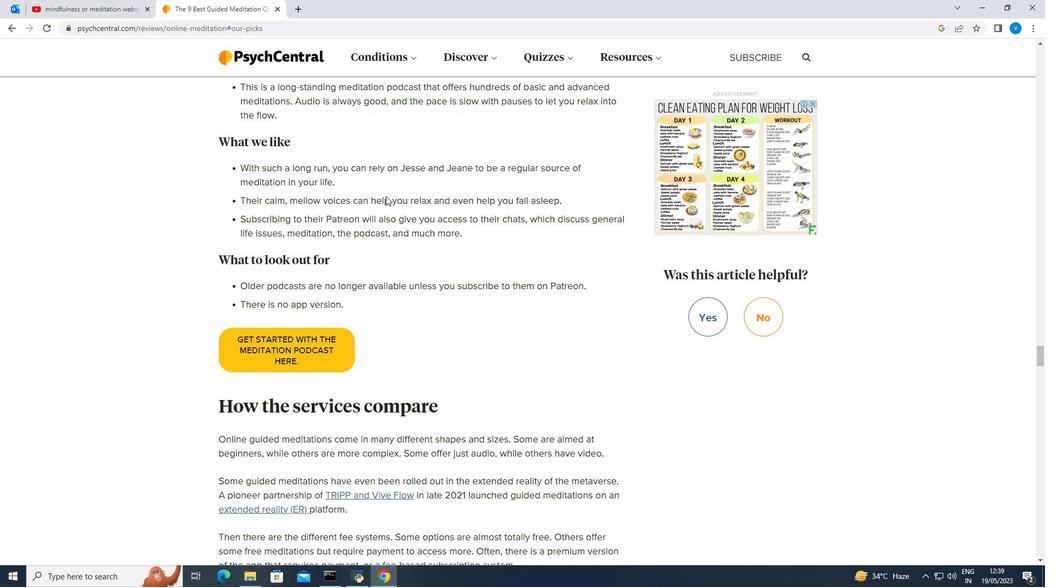 
Action: Mouse scrolled (386, 195) with delta (0, 0)
Screenshot: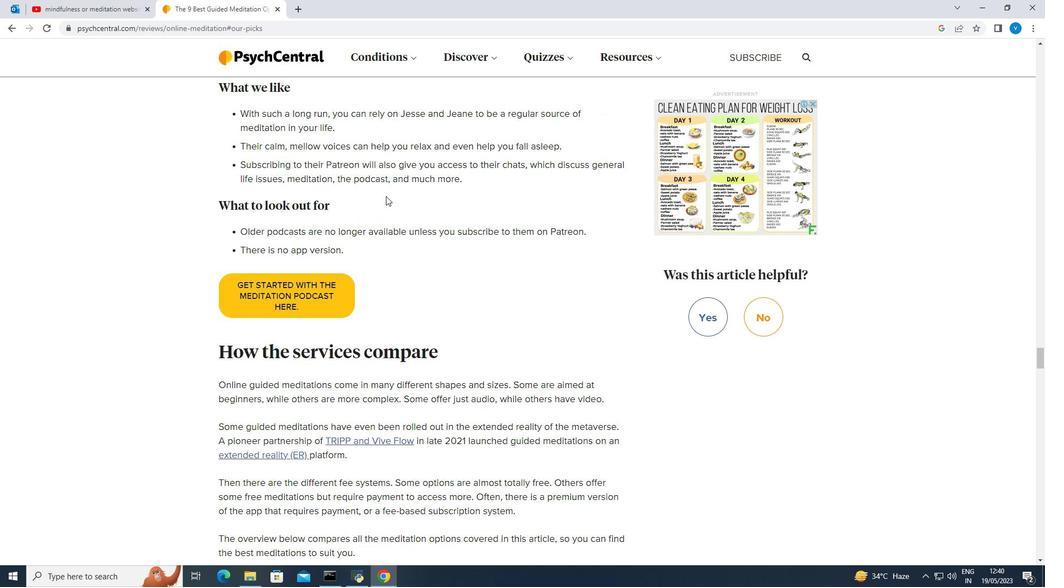 
Action: Mouse scrolled (386, 195) with delta (0, 0)
Screenshot: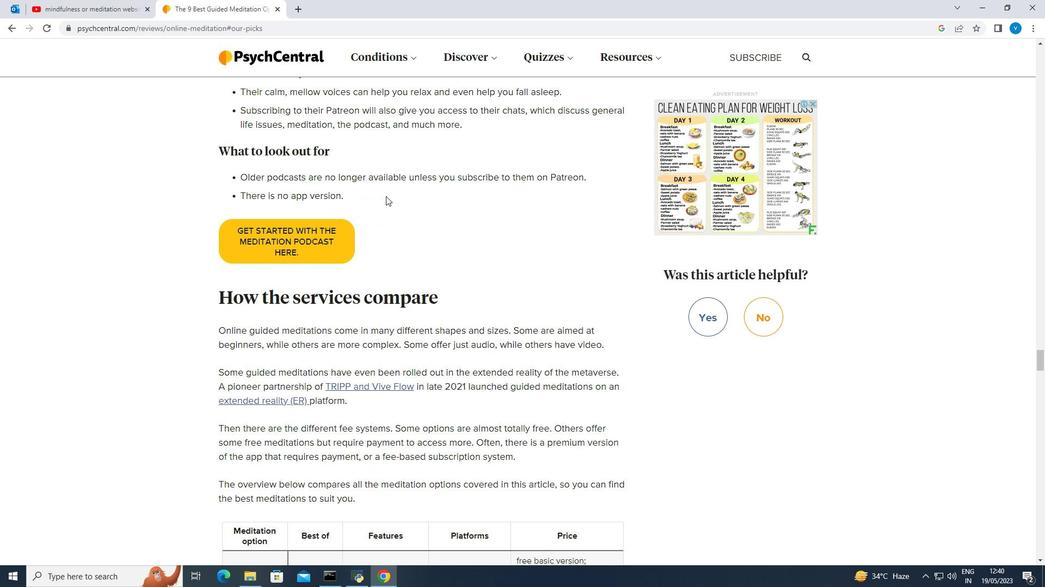 
Action: Mouse scrolled (386, 195) with delta (0, 0)
Screenshot: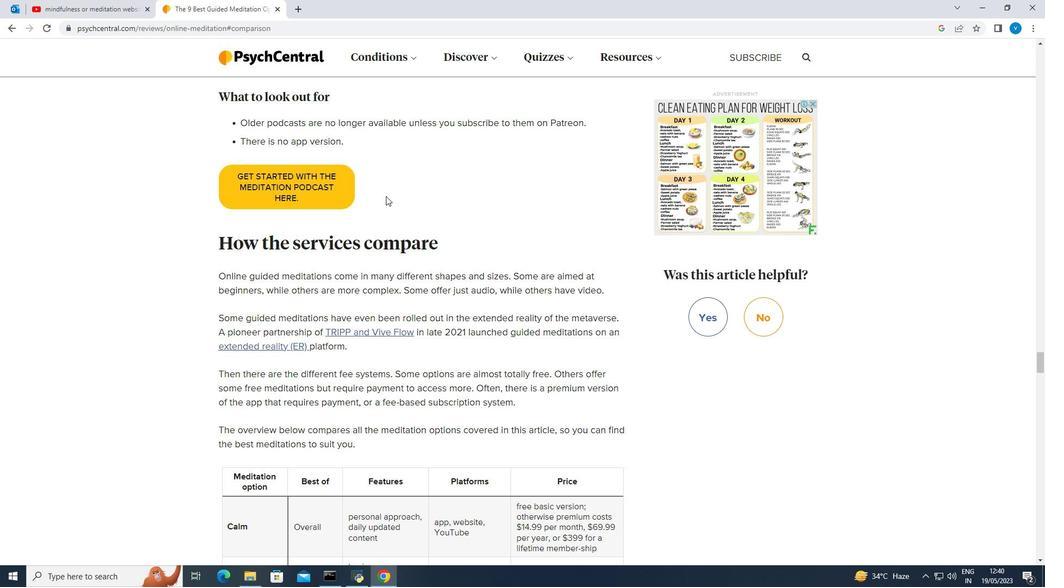 
Action: Mouse scrolled (386, 195) with delta (0, 0)
Screenshot: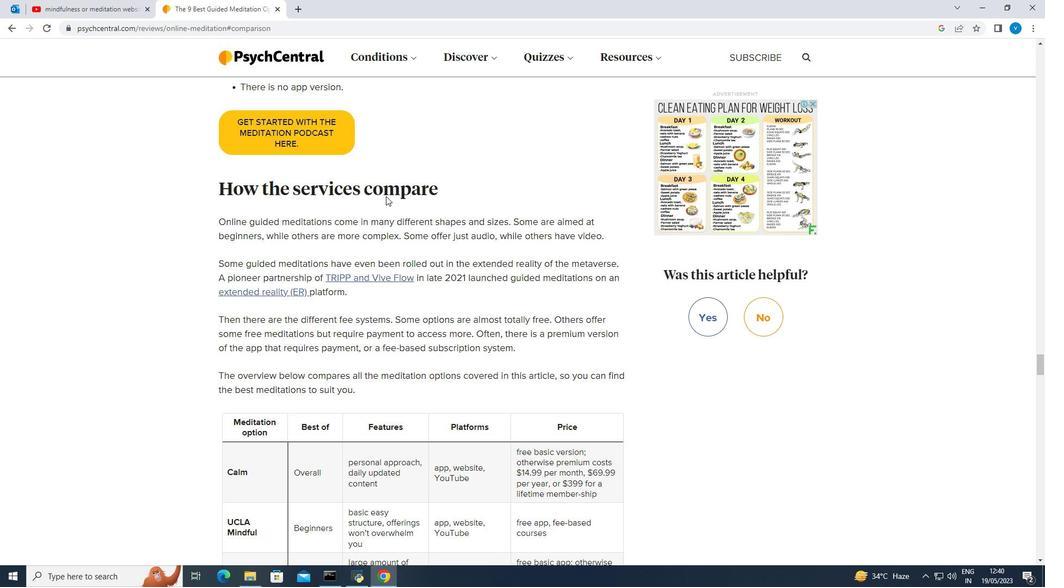 
Action: Mouse scrolled (386, 195) with delta (0, 0)
Screenshot: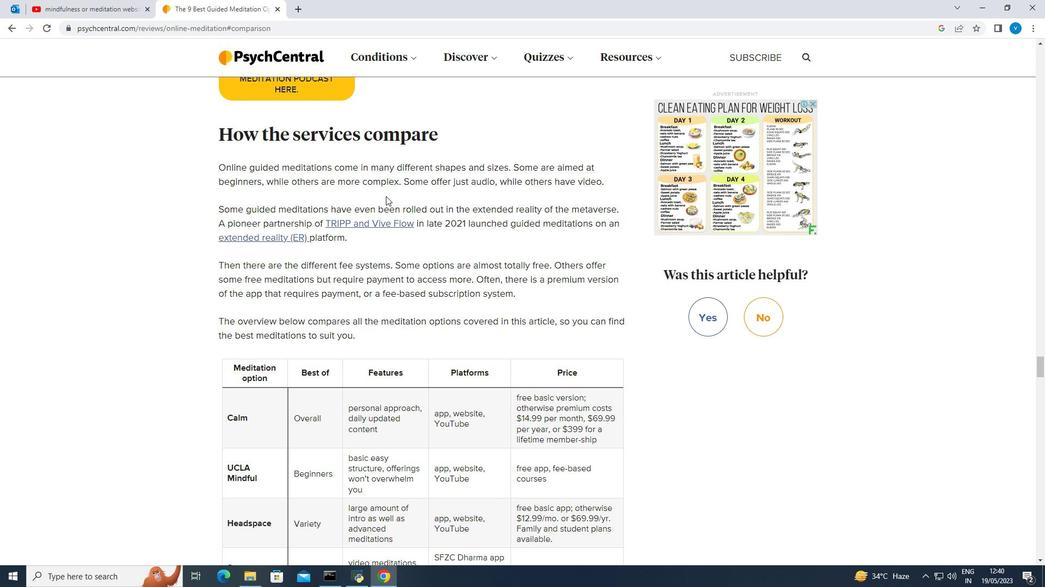 
Action: Mouse scrolled (386, 195) with delta (0, 0)
Screenshot: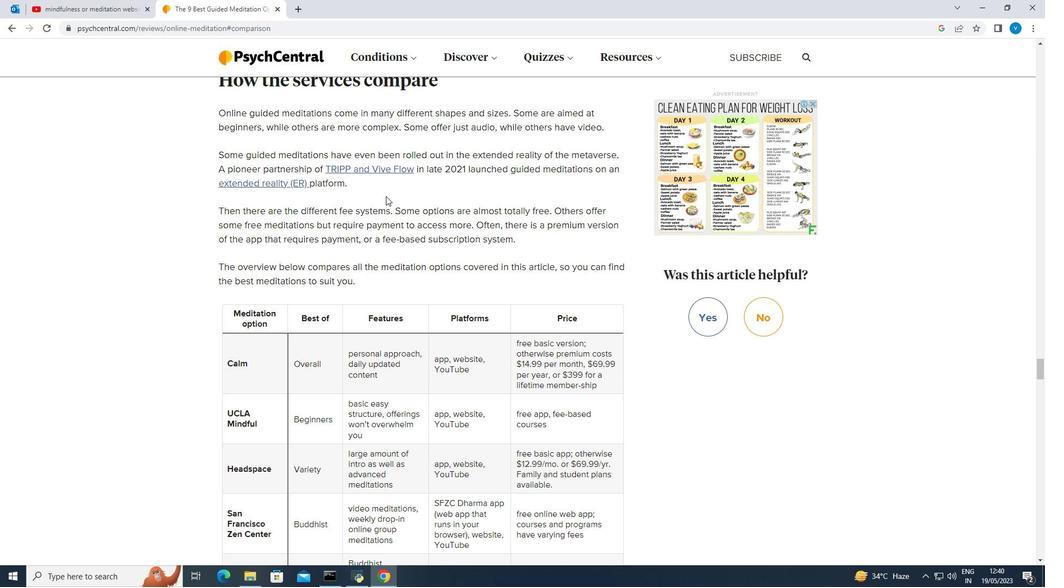 
Action: Mouse scrolled (386, 195) with delta (0, 0)
Screenshot: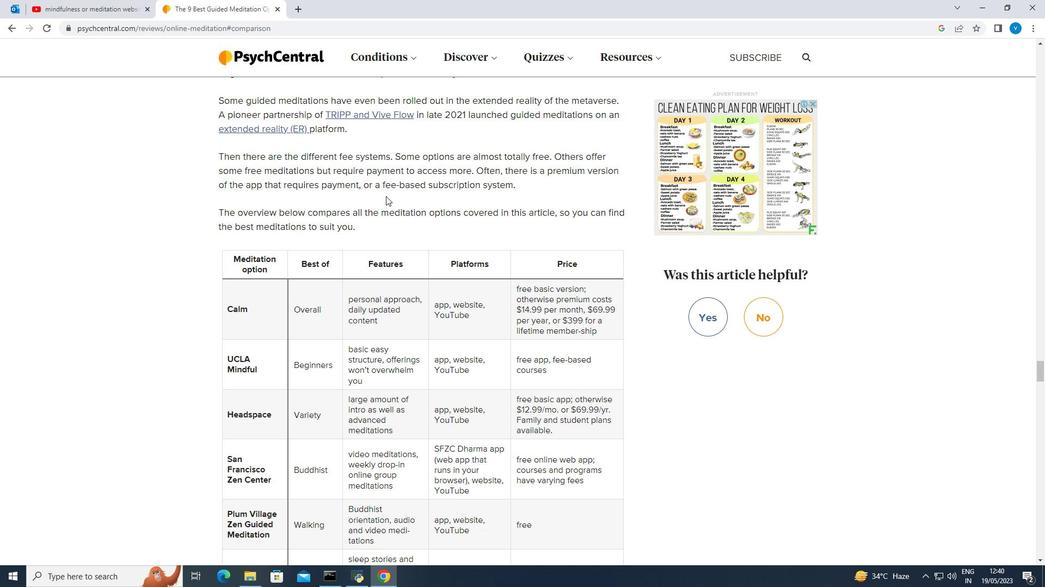 
Action: Mouse moved to (733, 210)
Screenshot: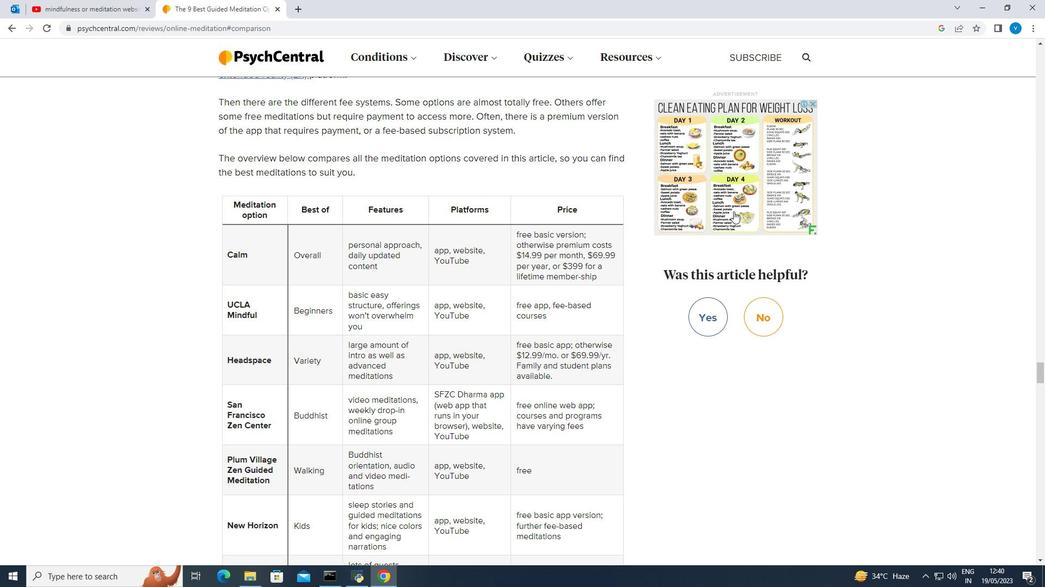 
Action: Mouse scrolled (733, 209) with delta (0, 0)
Screenshot: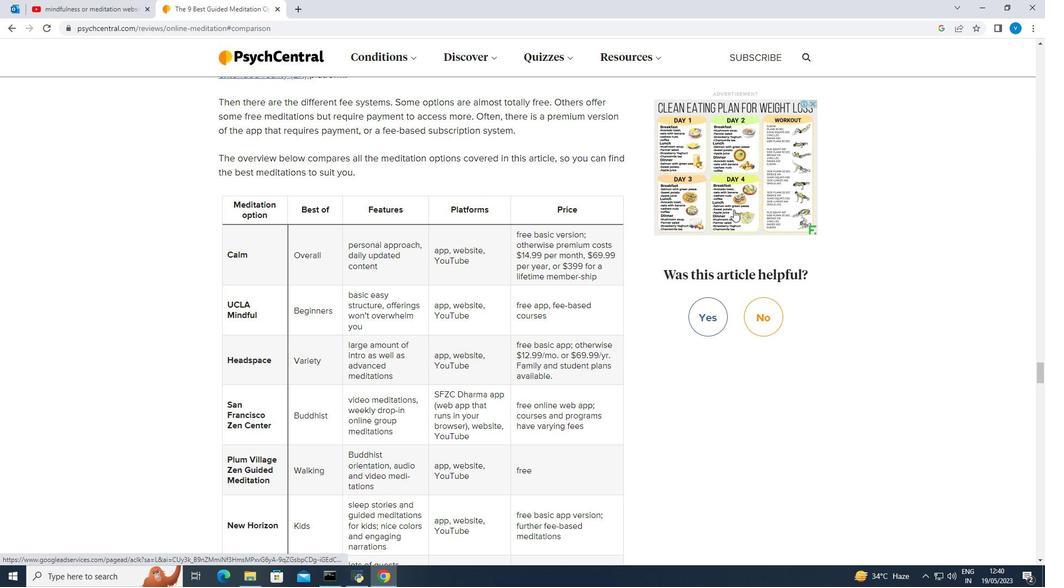 
Action: Mouse scrolled (733, 209) with delta (0, 0)
Screenshot: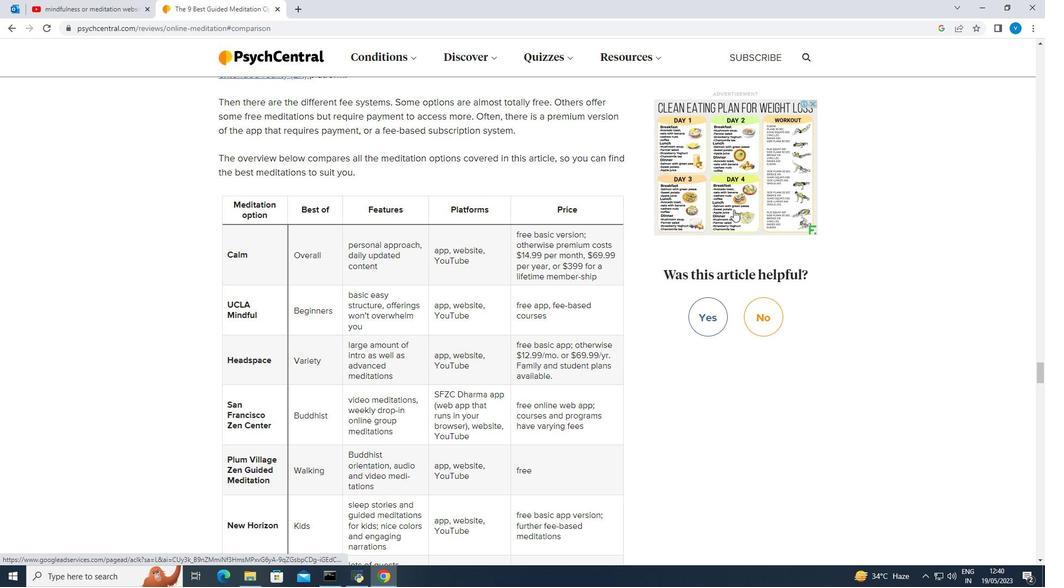 
Action: Mouse scrolled (733, 209) with delta (0, 0)
Screenshot: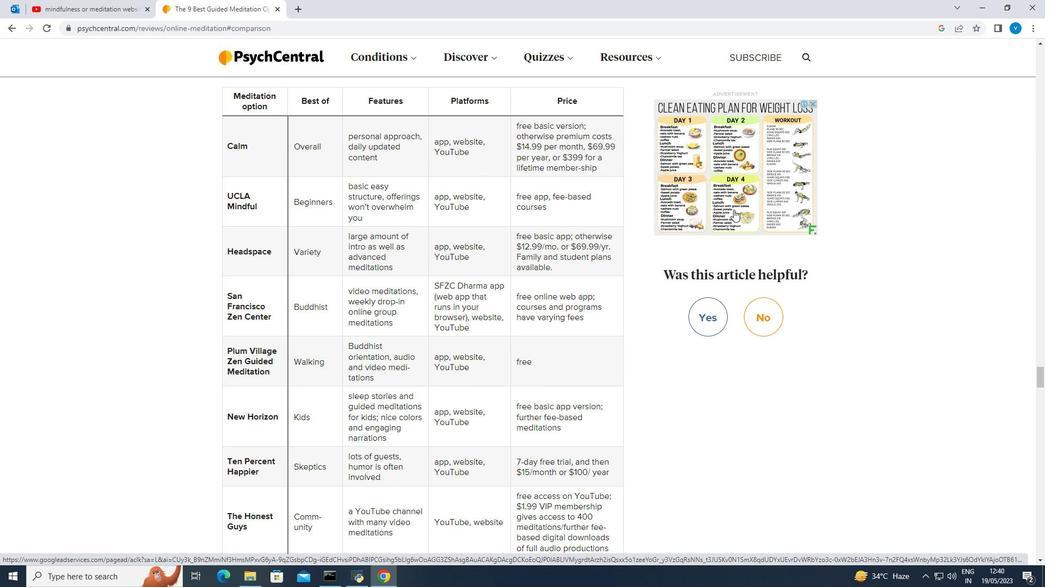 
Action: Mouse moved to (734, 209)
Screenshot: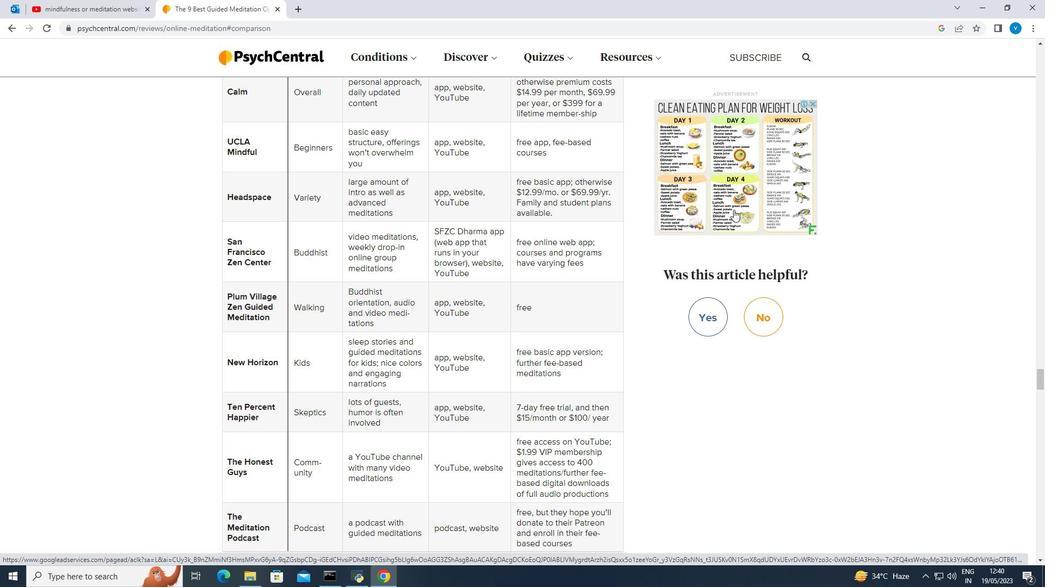 
Action: Mouse scrolled (734, 209) with delta (0, 0)
Screenshot: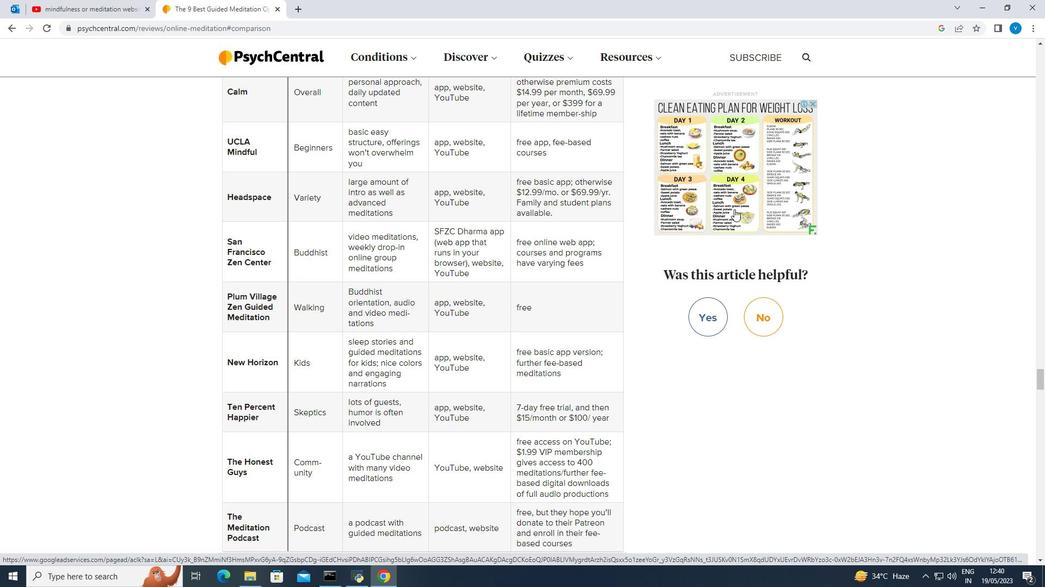 
Action: Mouse moved to (734, 209)
Screenshot: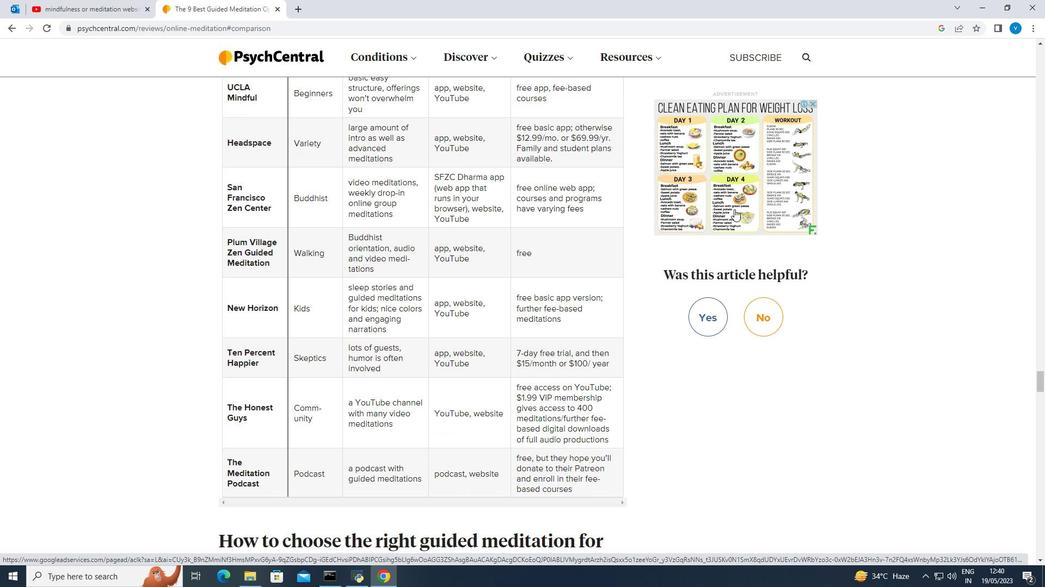 
Action: Mouse scrolled (734, 208) with delta (0, 0)
Screenshot: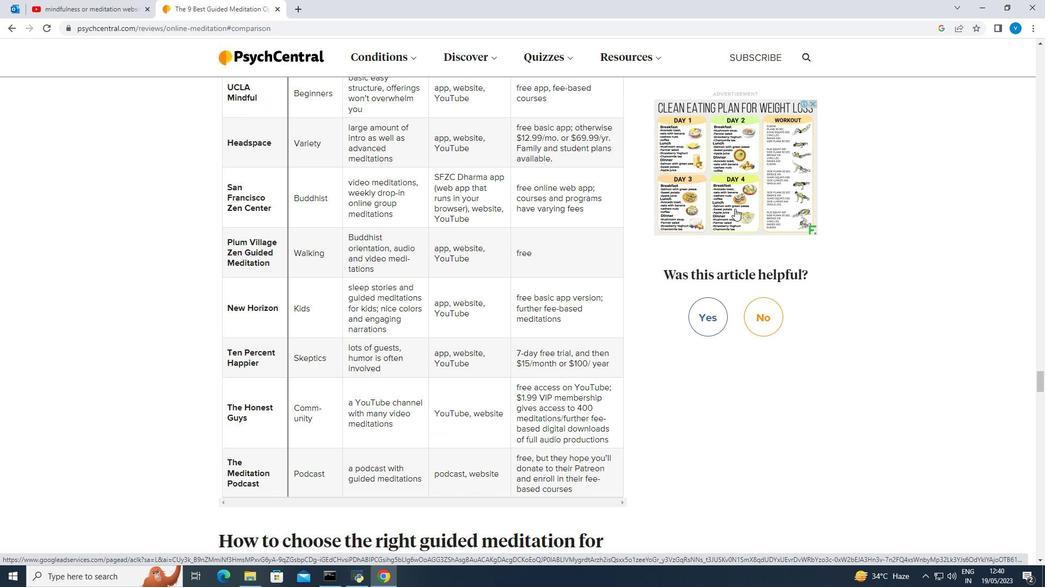 
Action: Mouse scrolled (734, 208) with delta (0, 0)
Screenshot: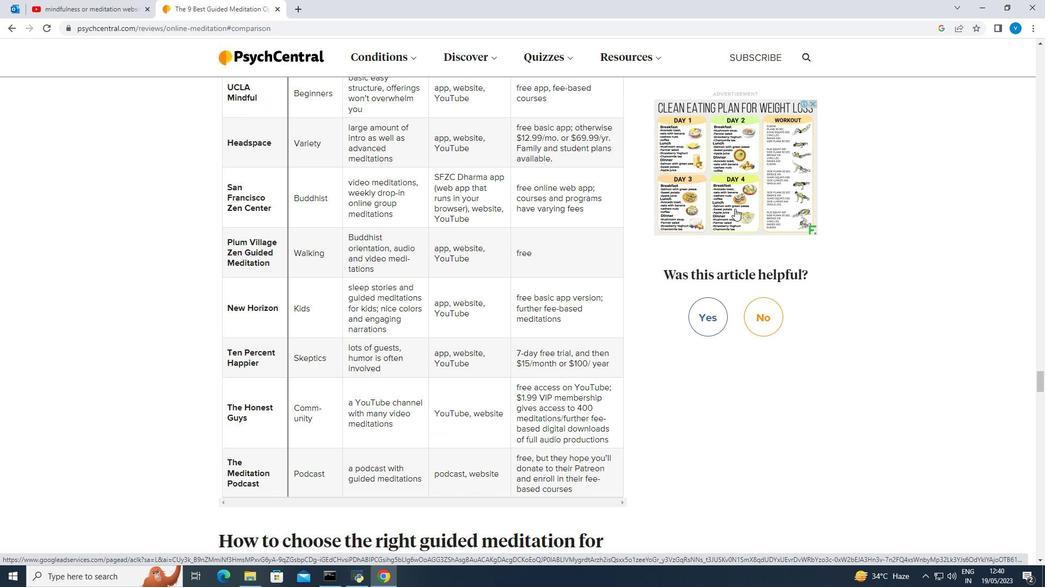 
Action: Mouse moved to (736, 207)
Screenshot: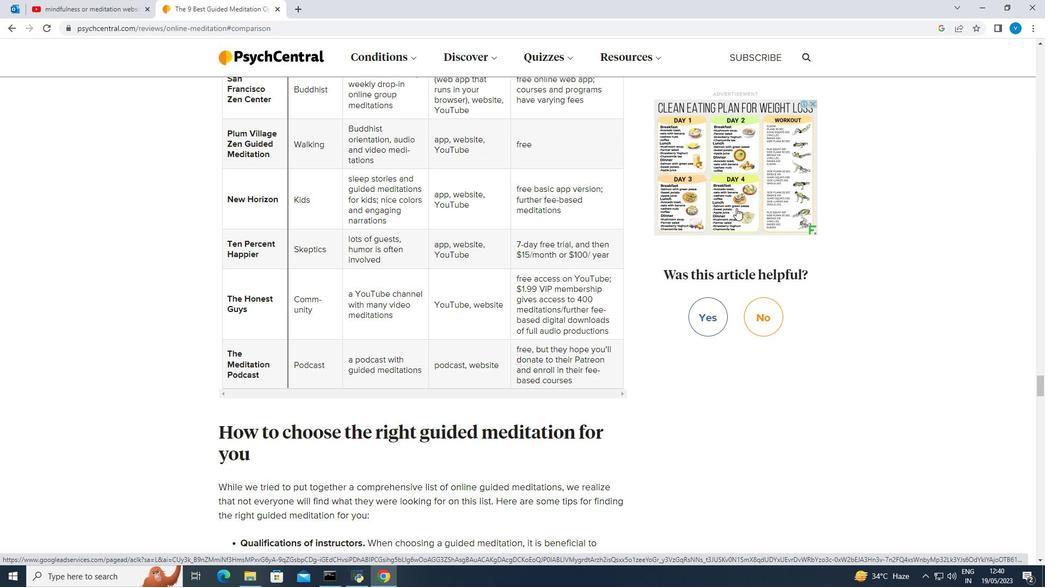 
Action: Mouse scrolled (736, 207) with delta (0, 0)
Screenshot: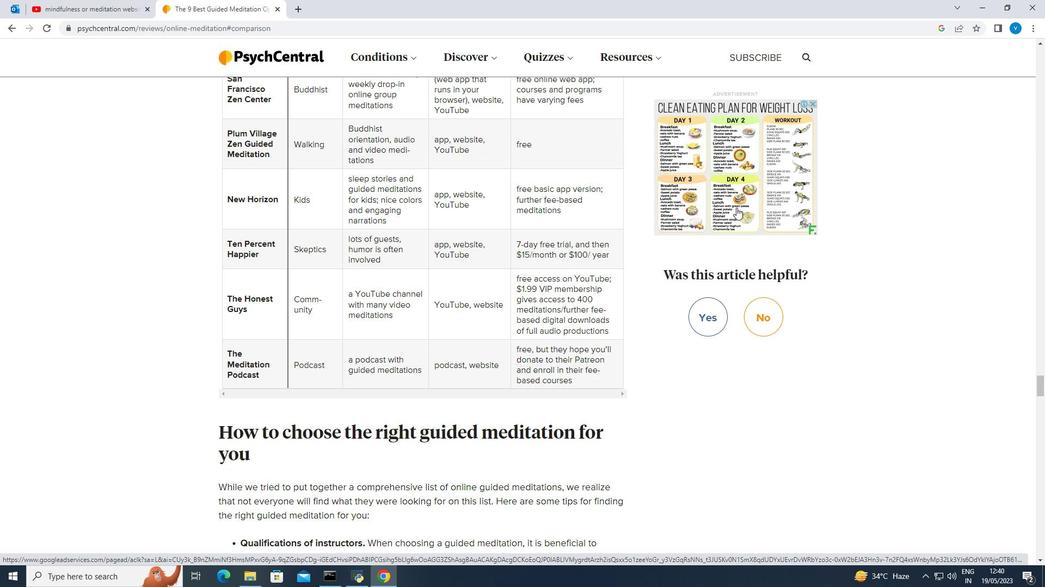 
Action: Mouse scrolled (736, 207) with delta (0, 0)
Screenshot: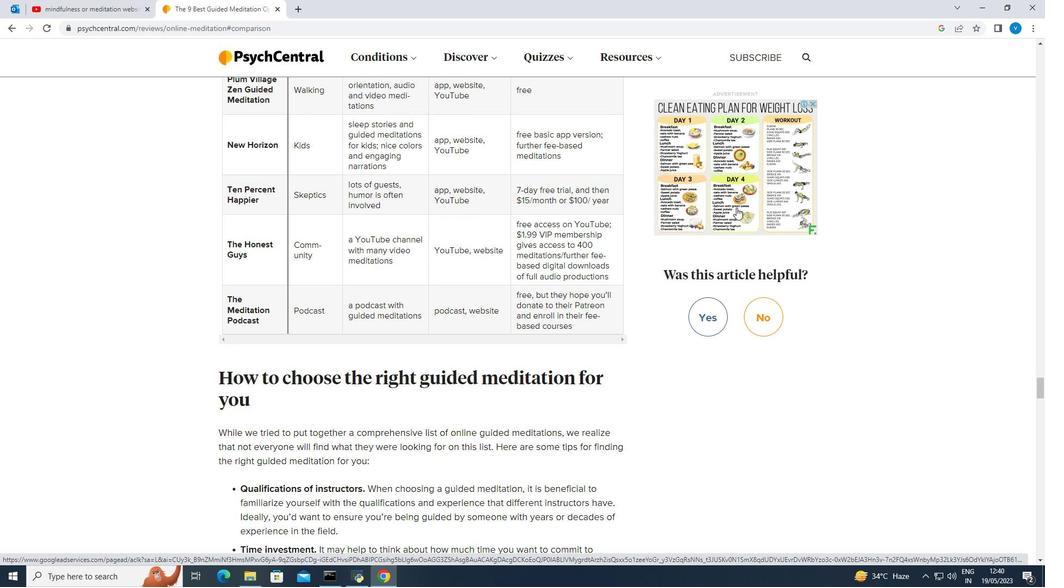 
Action: Mouse moved to (838, 359)
Screenshot: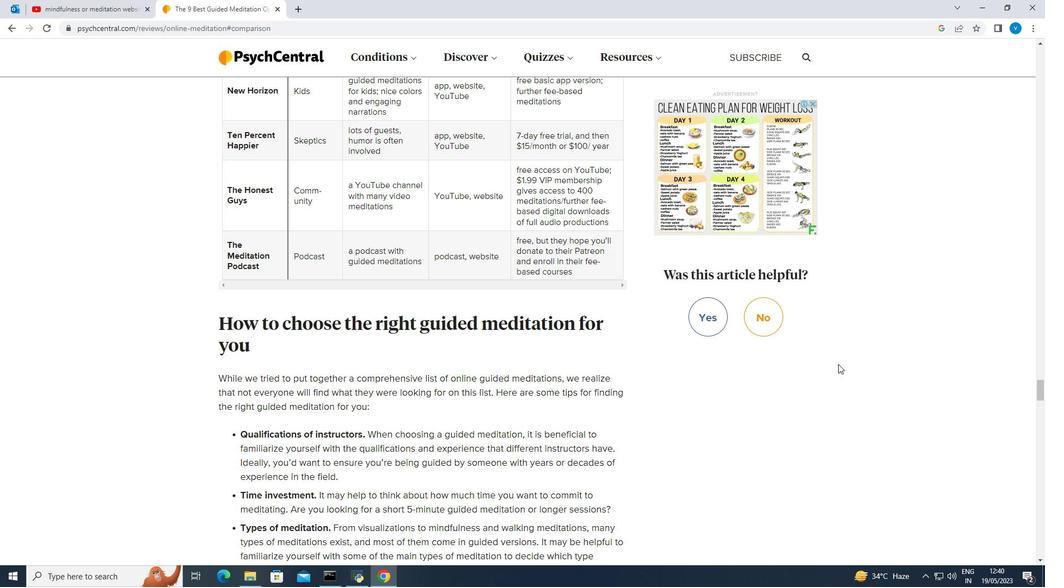 
Action: Mouse scrolled (838, 359) with delta (0, 0)
Screenshot: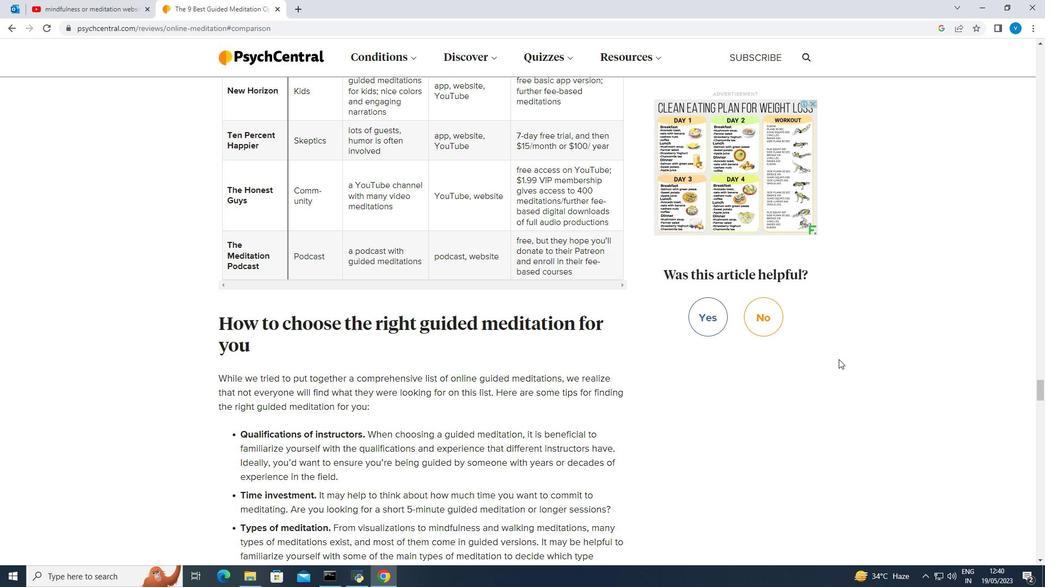 
Action: Mouse scrolled (838, 359) with delta (0, 0)
Screenshot: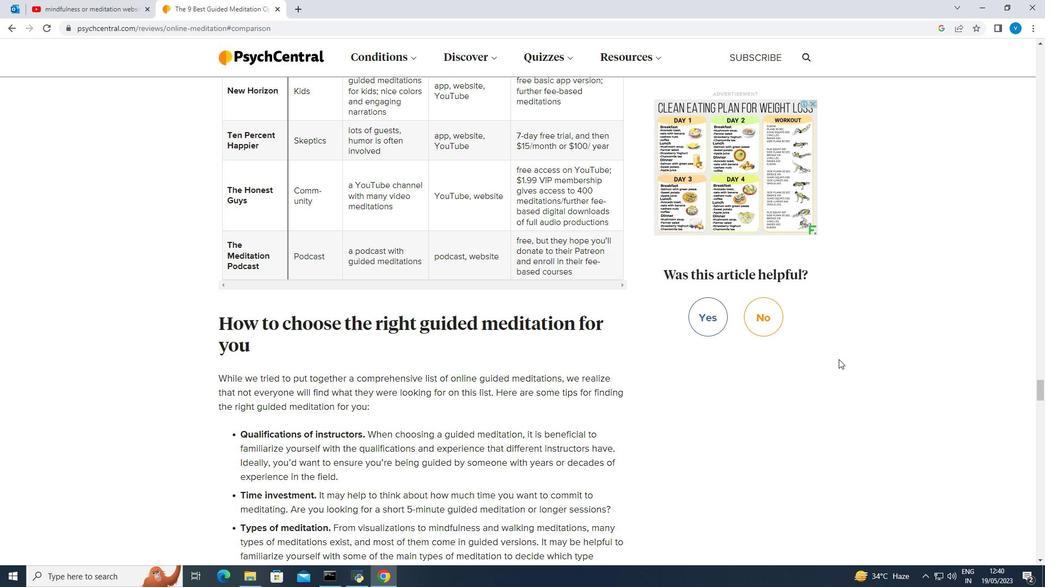
Action: Mouse moved to (880, 397)
Screenshot: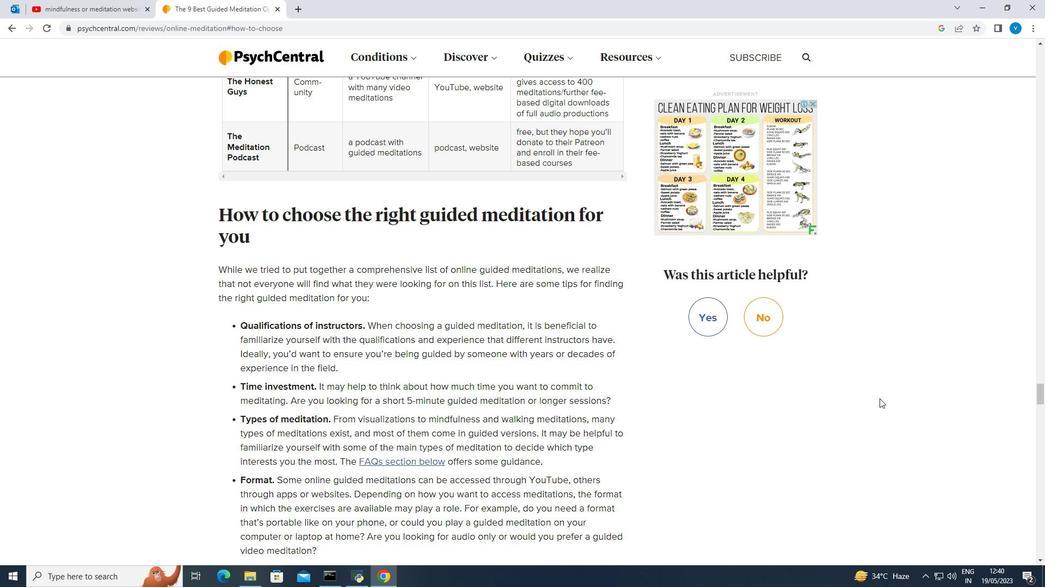 
Action: Mouse scrolled (880, 397) with delta (0, 0)
Screenshot: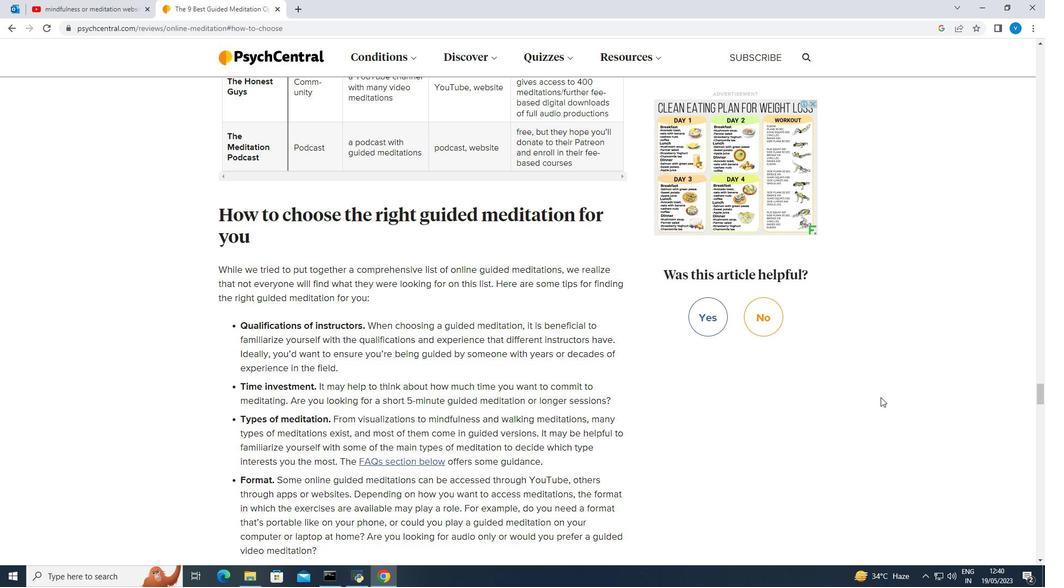 
Action: Mouse scrolled (880, 397) with delta (0, 0)
Screenshot: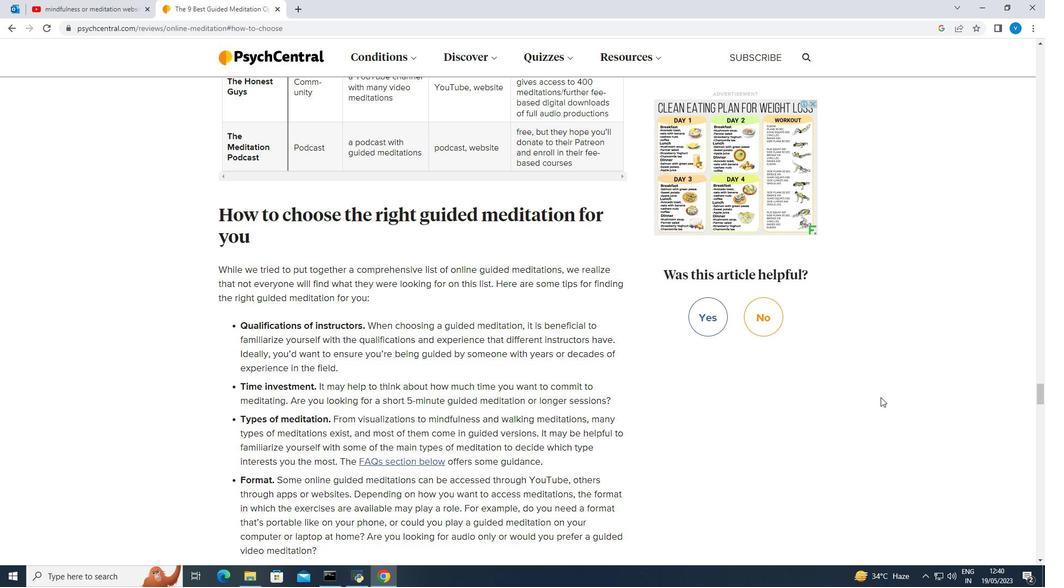 
Action: Mouse moved to (873, 422)
Screenshot: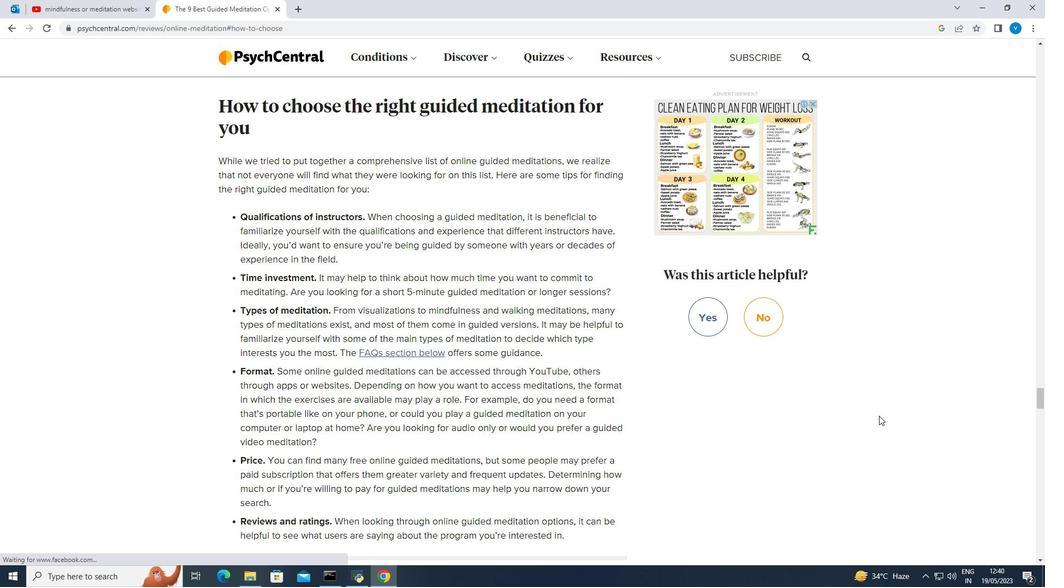 
Action: Mouse scrolled (873, 421) with delta (0, 0)
Screenshot: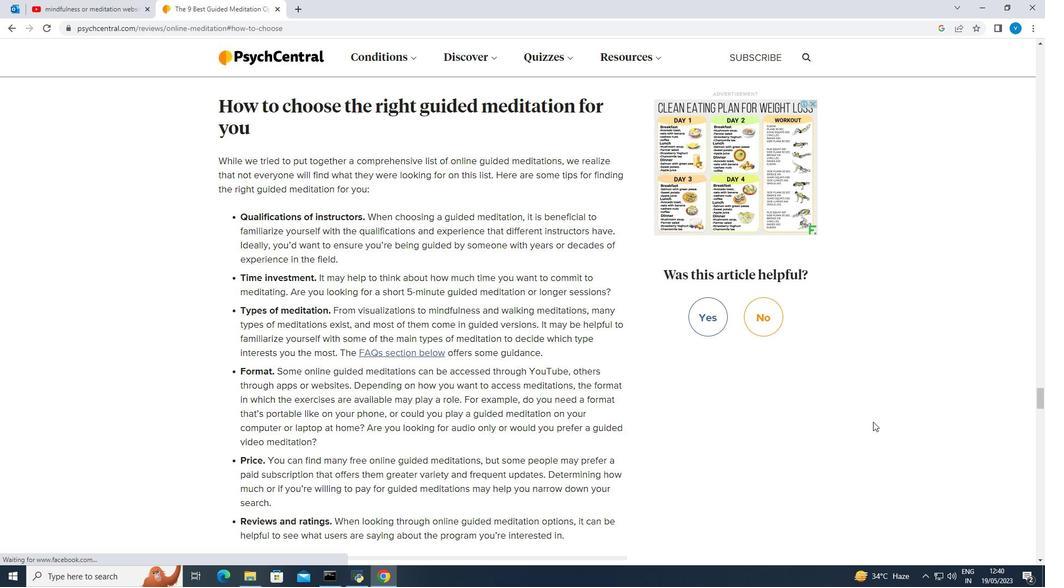 
Action: Mouse moved to (873, 424)
Screenshot: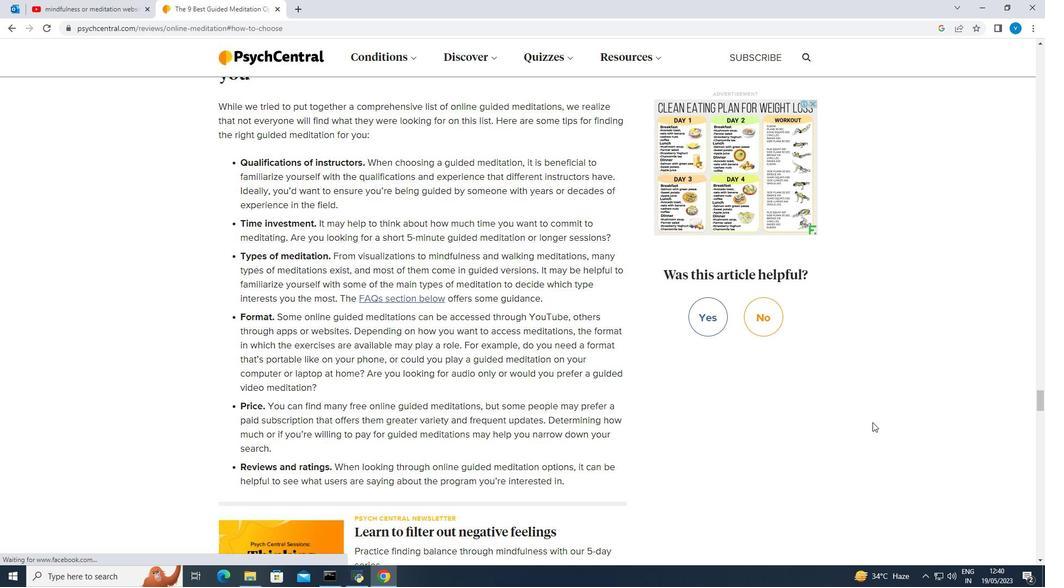 
Action: Mouse scrolled (873, 423) with delta (0, 0)
Screenshot: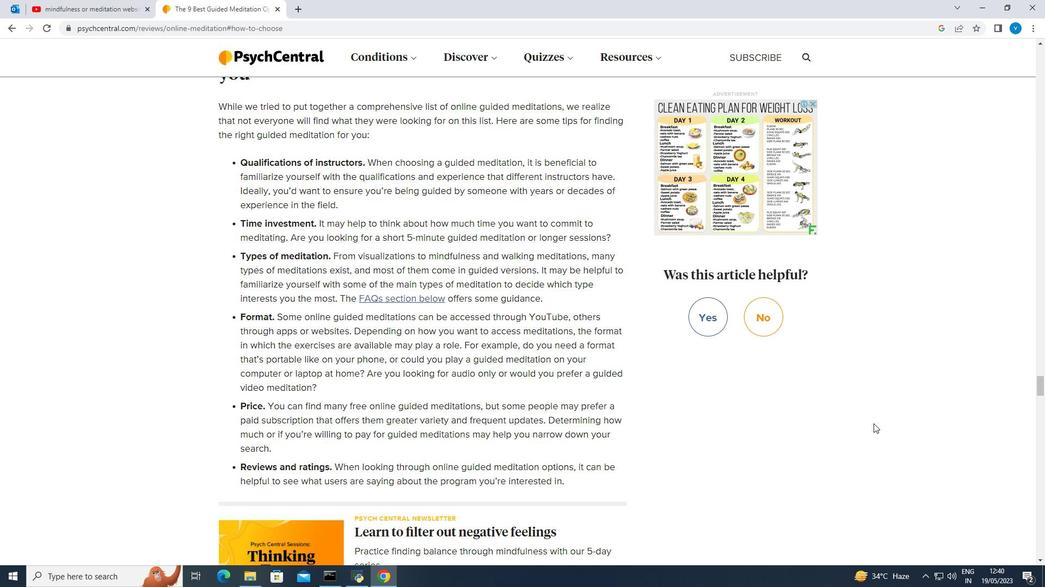 
Action: Mouse scrolled (873, 423) with delta (0, 0)
Screenshot: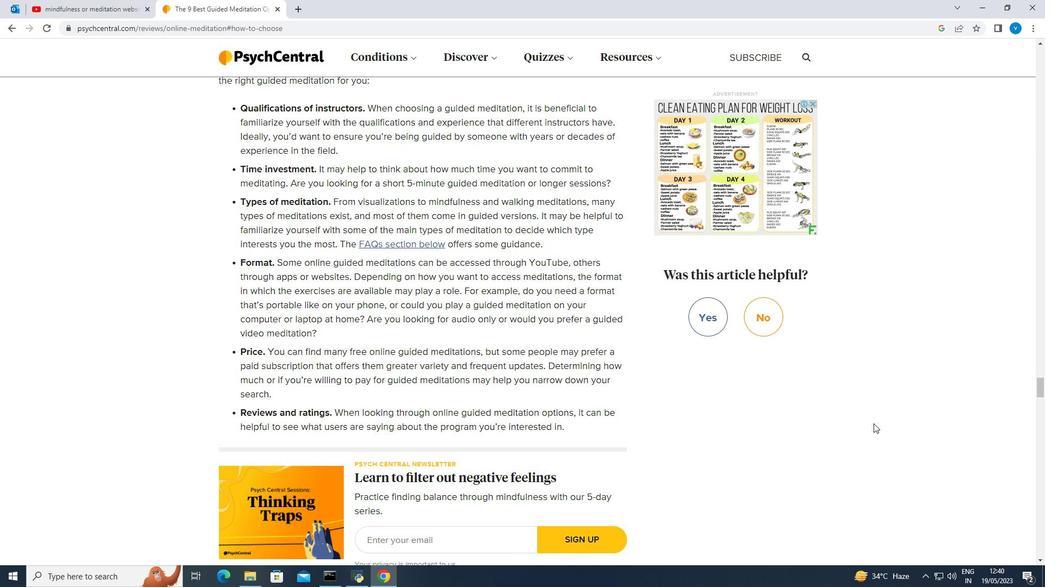 
Action: Mouse moved to (874, 424)
Screenshot: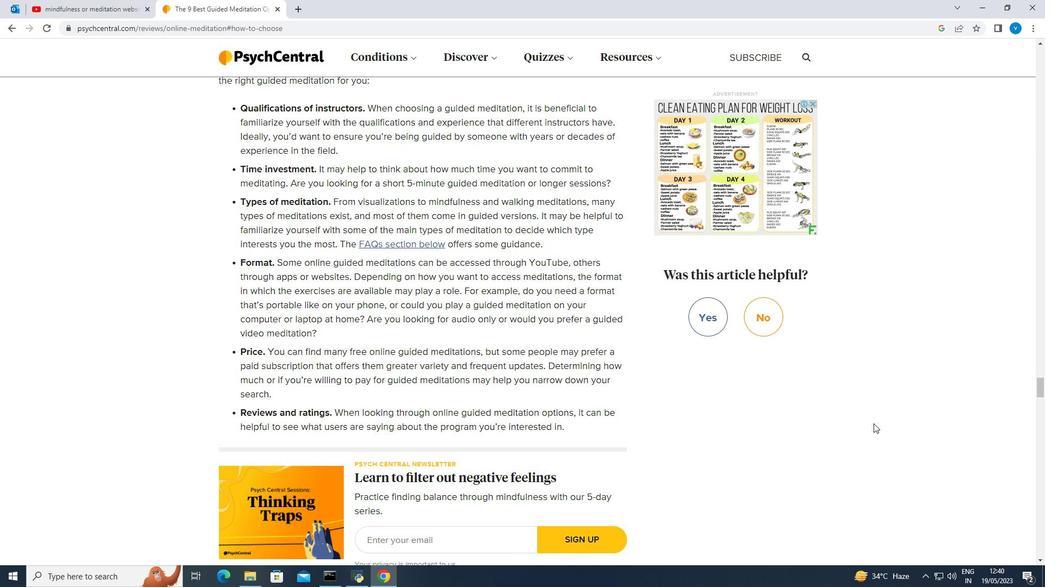 
Action: Mouse scrolled (874, 423) with delta (0, 0)
Screenshot: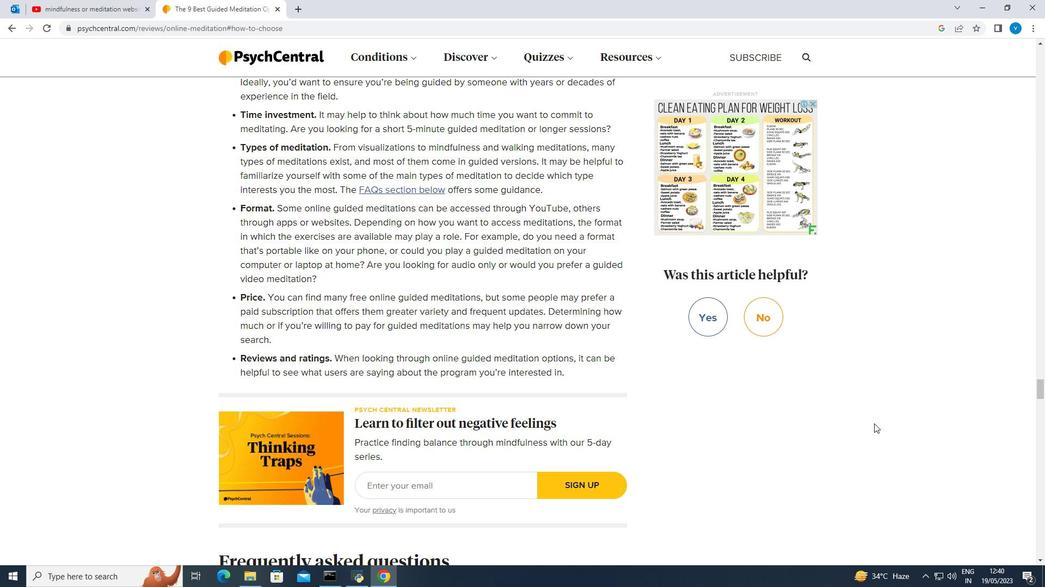 
Action: Mouse scrolled (874, 423) with delta (0, 0)
Screenshot: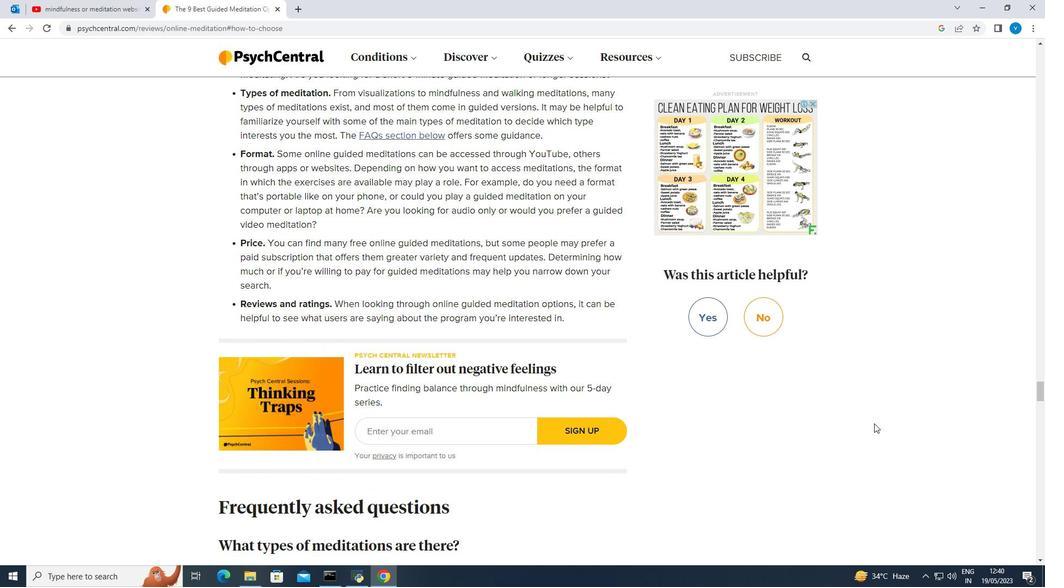 
Action: Mouse scrolled (874, 423) with delta (0, 0)
Screenshot: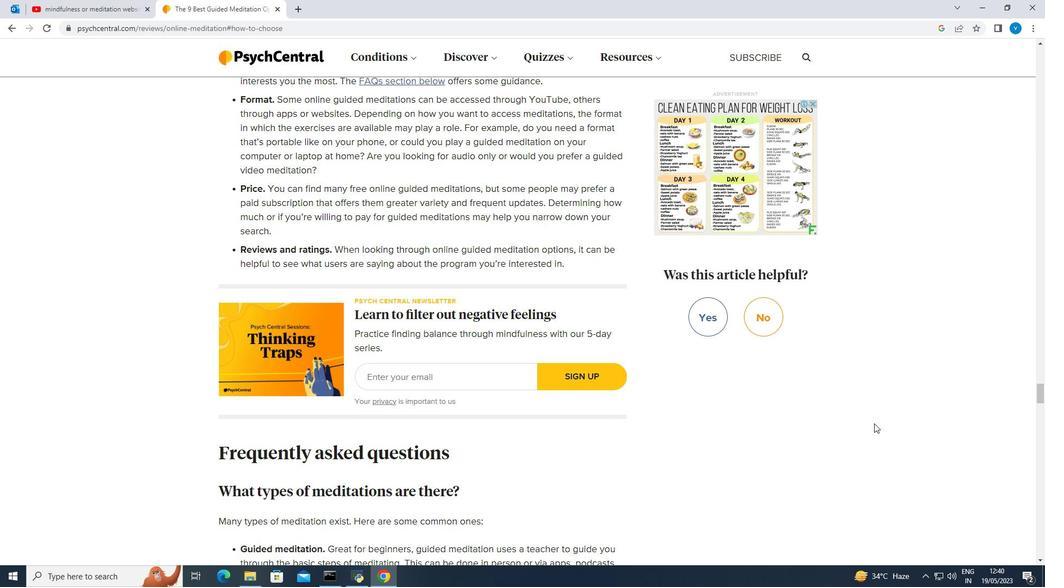 
Action: Mouse scrolled (874, 423) with delta (0, 0)
Screenshot: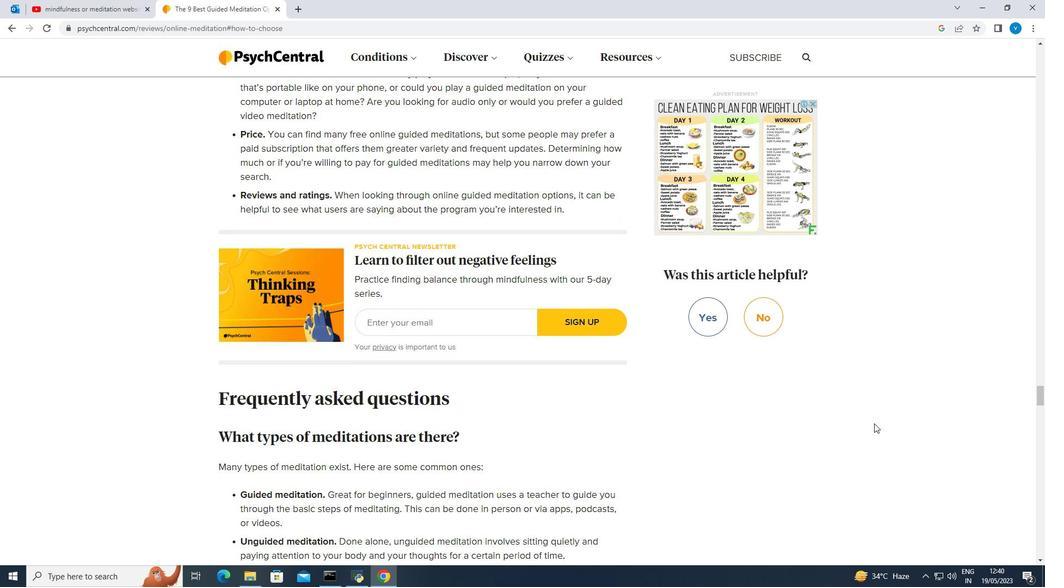 
Action: Mouse scrolled (874, 423) with delta (0, 0)
Screenshot: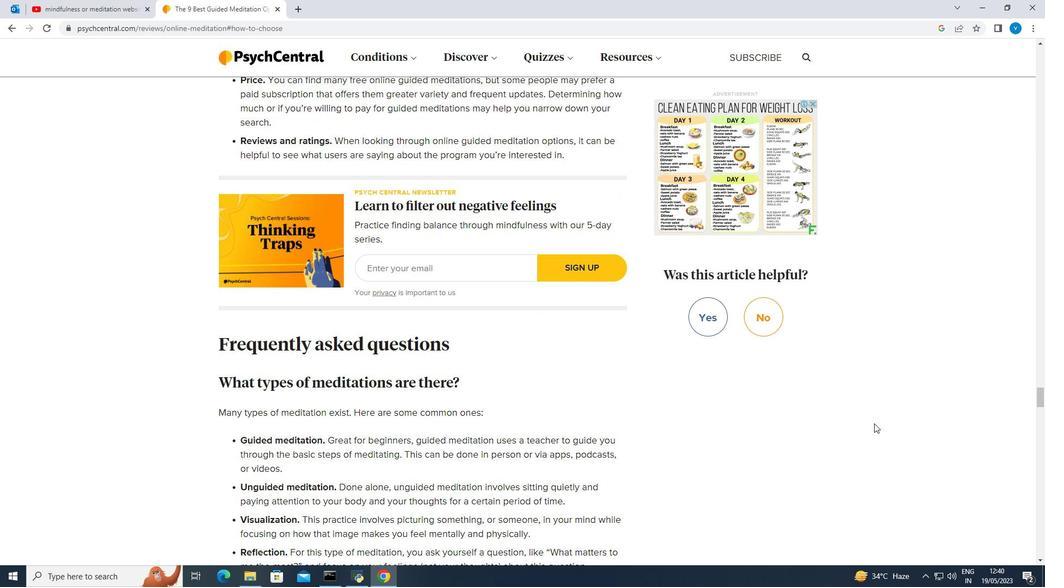 
Action: Mouse scrolled (874, 423) with delta (0, 0)
Screenshot: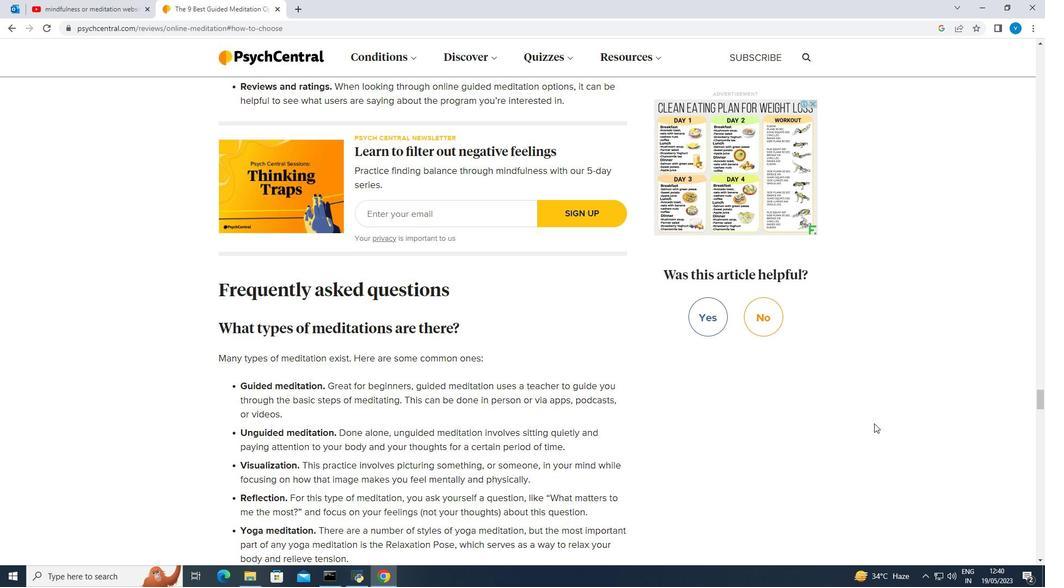 
Action: Mouse moved to (874, 424)
Screenshot: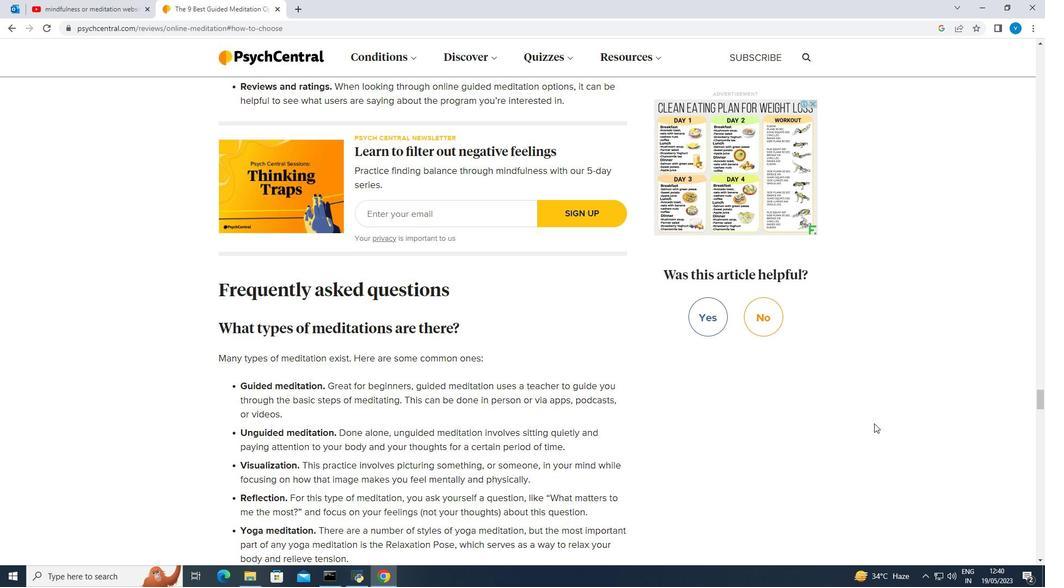
Action: Mouse scrolled (874, 423) with delta (0, 0)
Screenshot: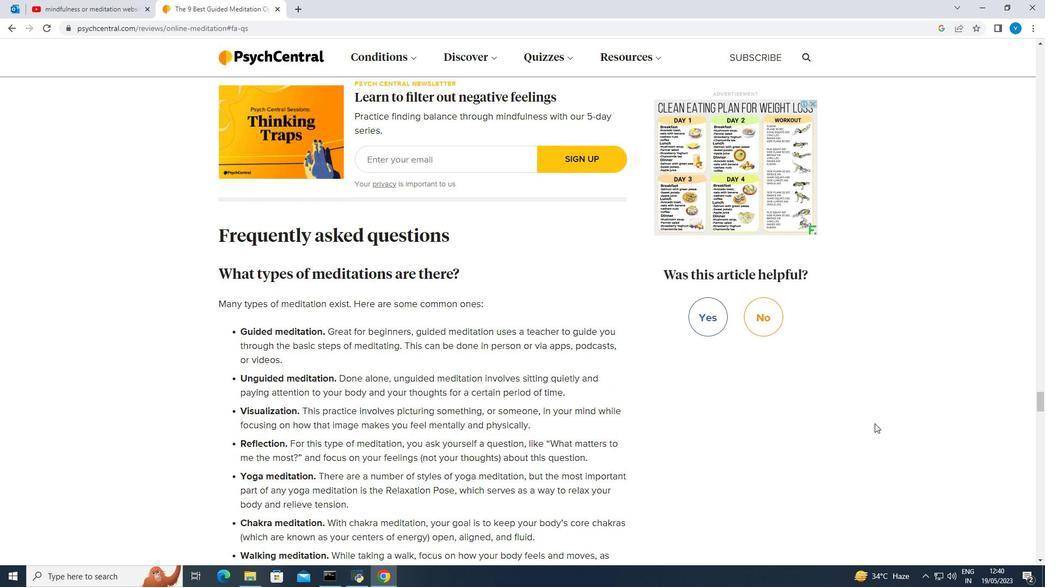 
Action: Mouse scrolled (874, 423) with delta (0, 0)
Screenshot: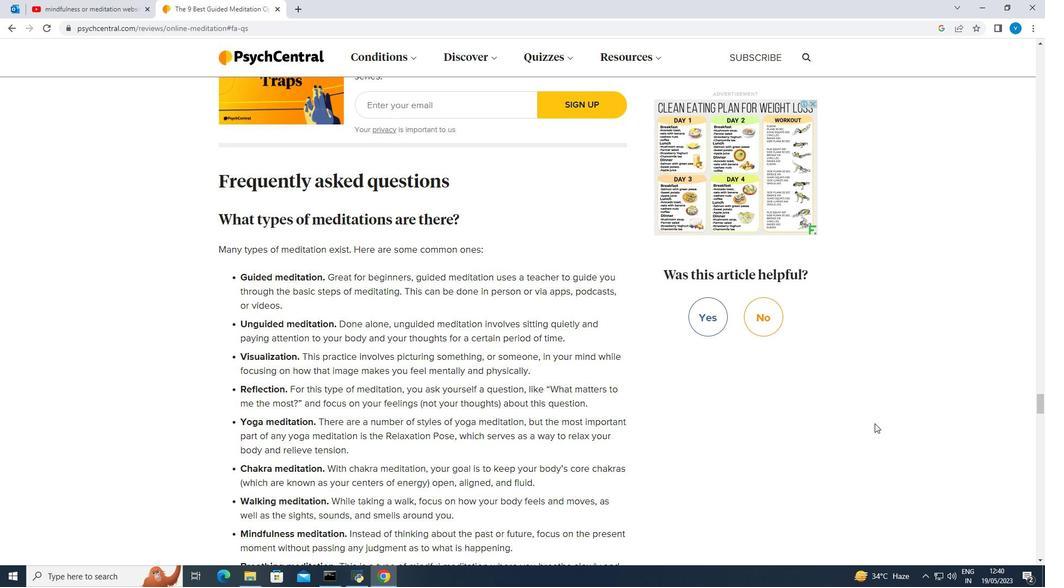 
Action: Mouse scrolled (874, 423) with delta (0, 0)
Screenshot: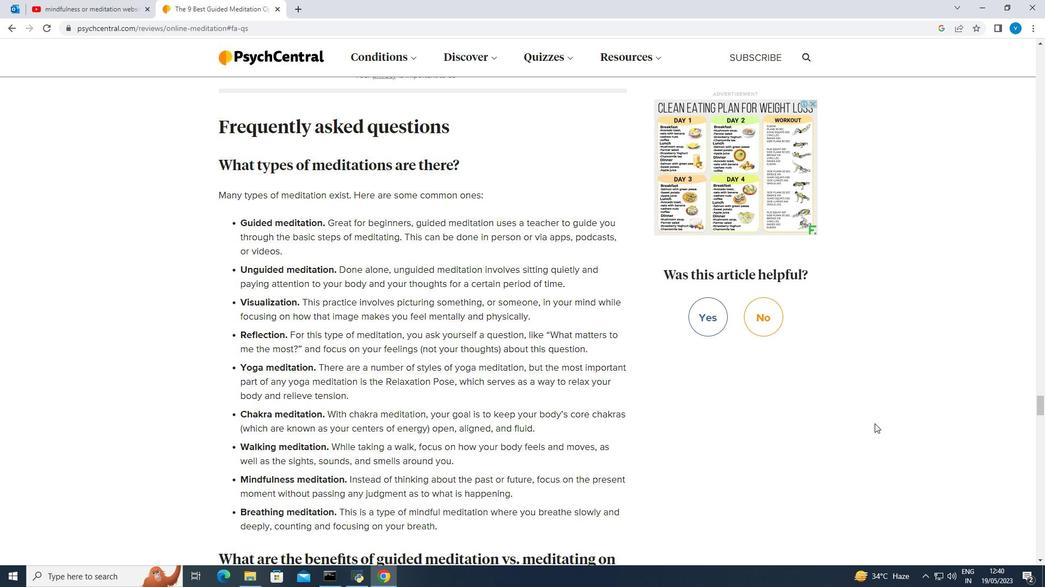 
Action: Mouse scrolled (874, 423) with delta (0, 0)
Screenshot: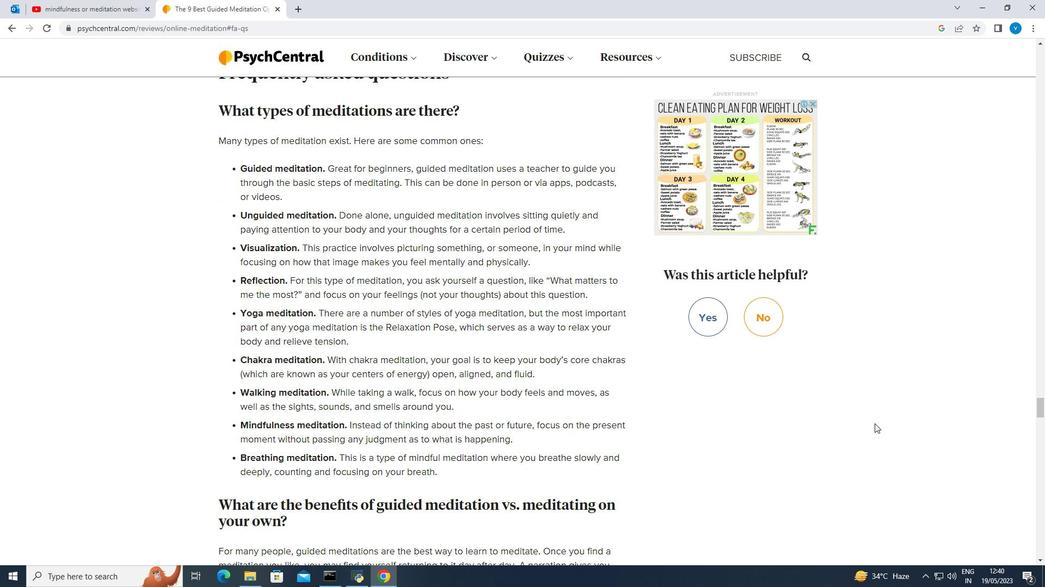 
Action: Mouse scrolled (874, 423) with delta (0, 0)
Screenshot: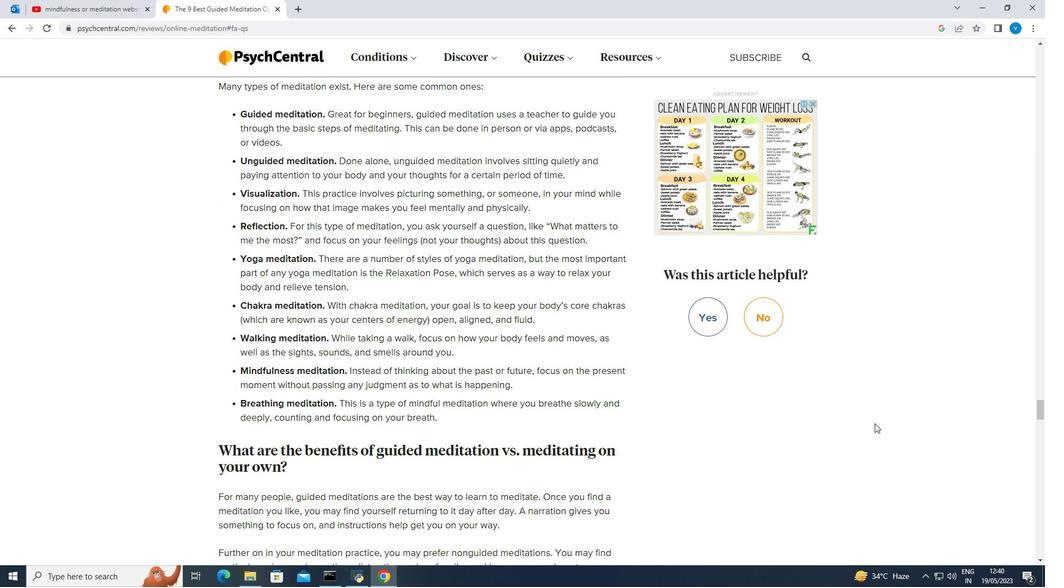 
Action: Mouse scrolled (874, 423) with delta (0, 0)
